 Task: Find the distance between Denver and Black Canyon of the Gunnison.
Action: Mouse moved to (126, 77)
Screenshot: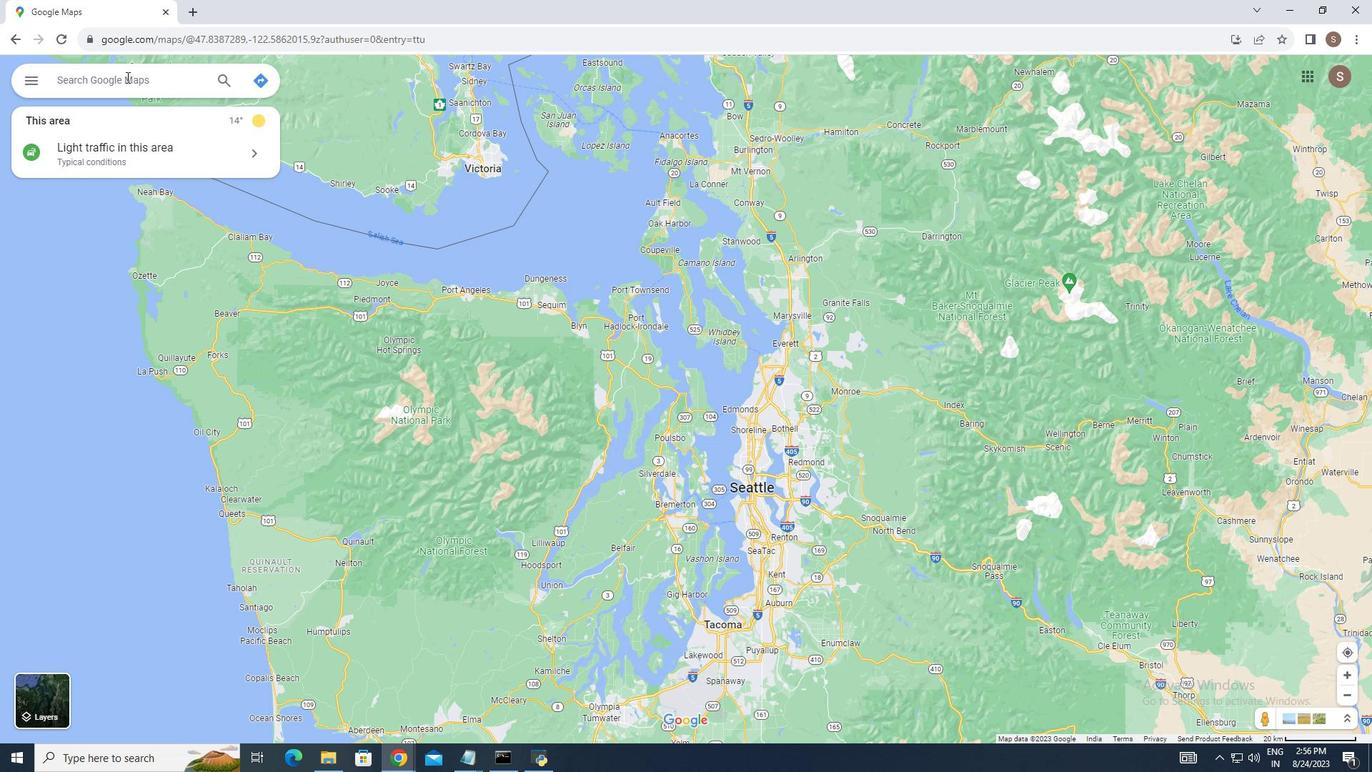 
Action: Mouse pressed left at (126, 77)
Screenshot: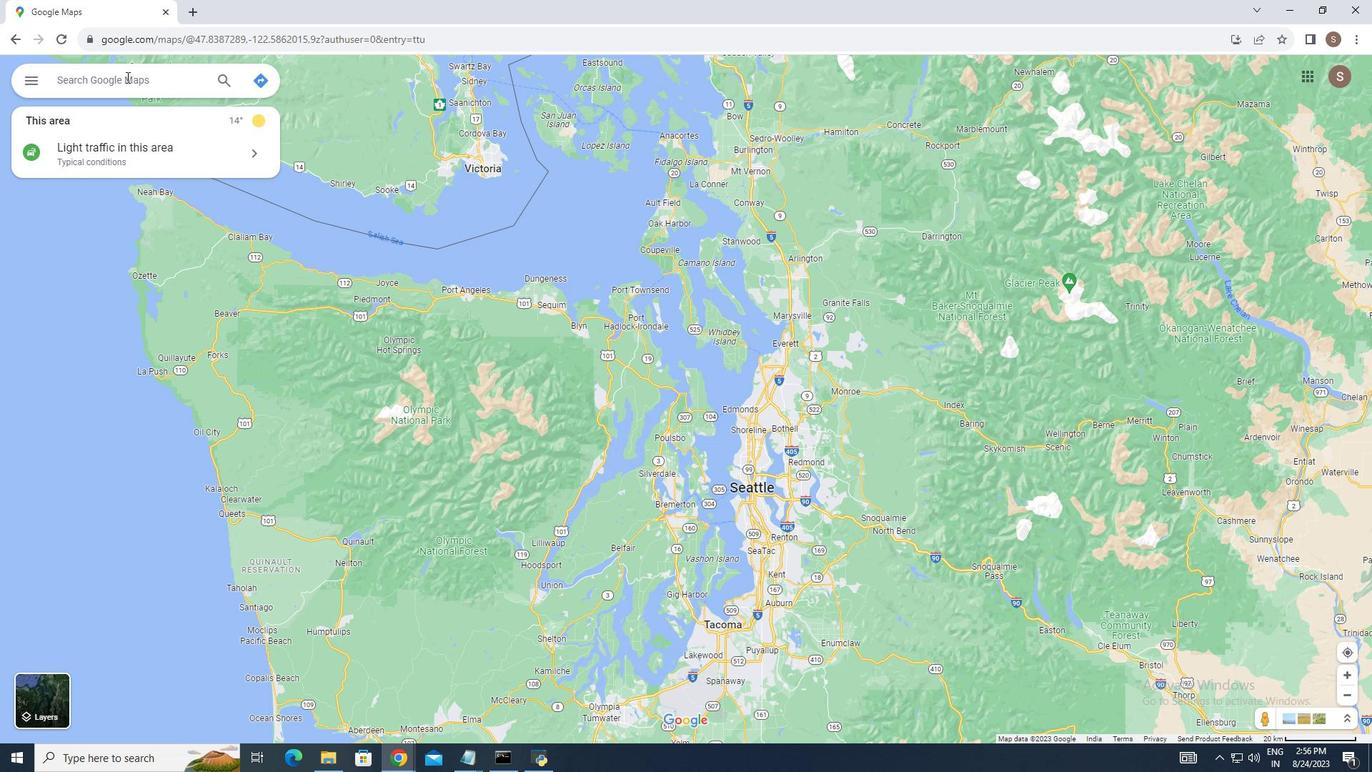 
Action: Key pressed <Key.shift_r>Denver<Key.enter>
Screenshot: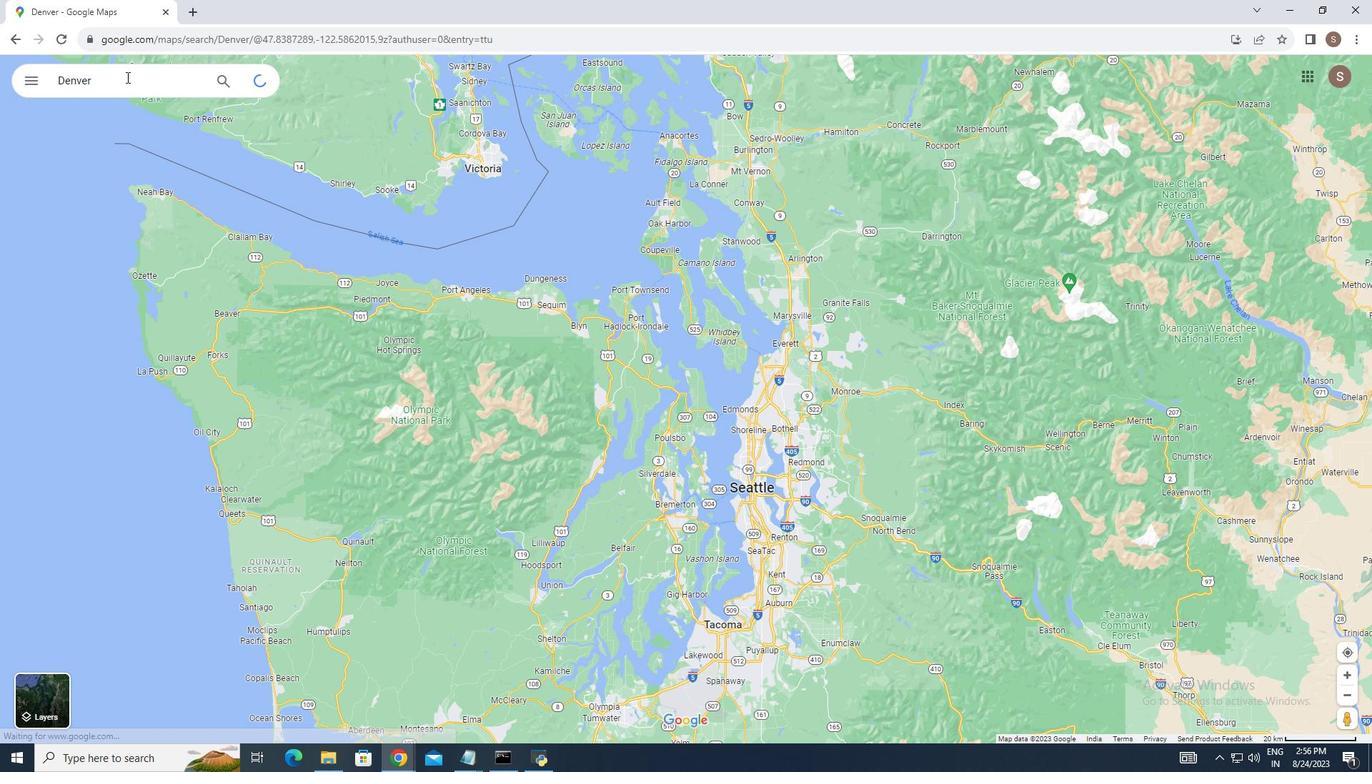 
Action: Mouse moved to (723, 434)
Screenshot: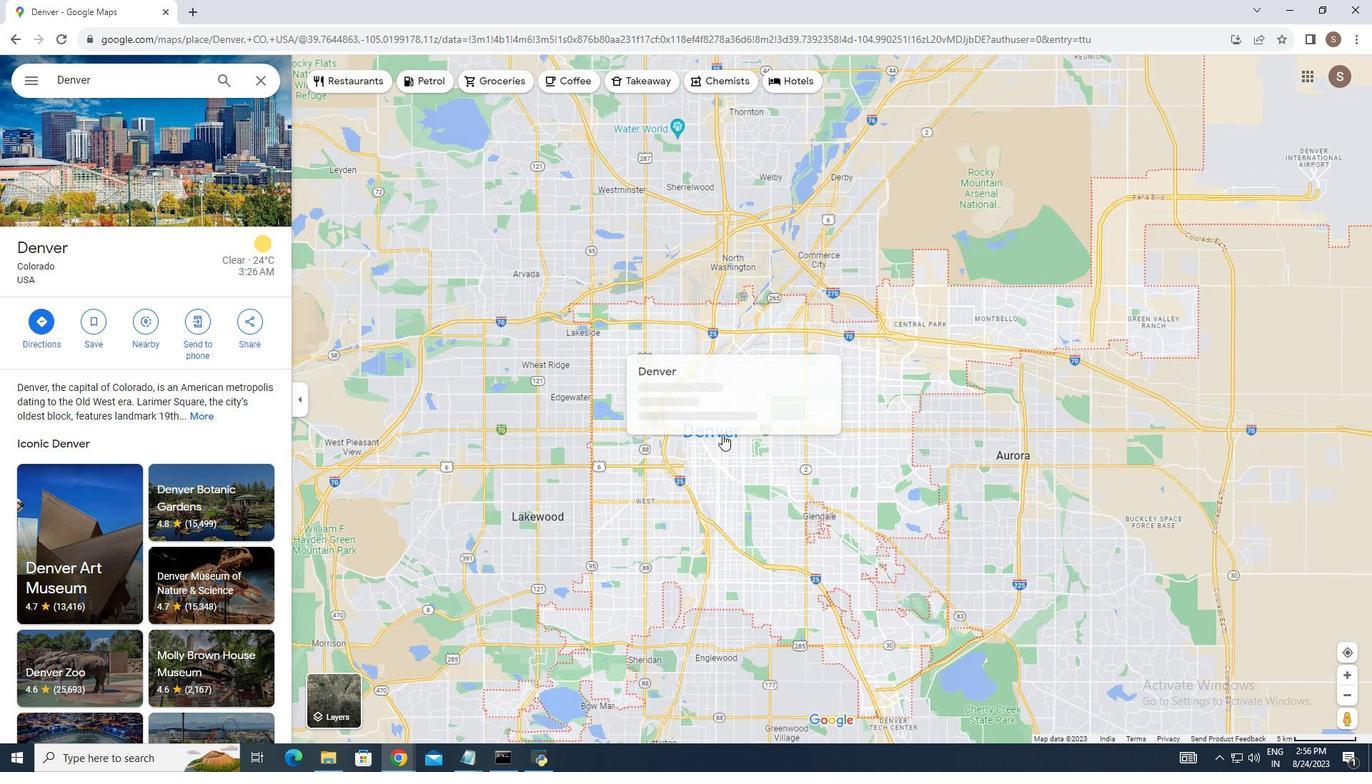 
Action: Mouse scrolled (723, 435) with delta (0, 0)
Screenshot: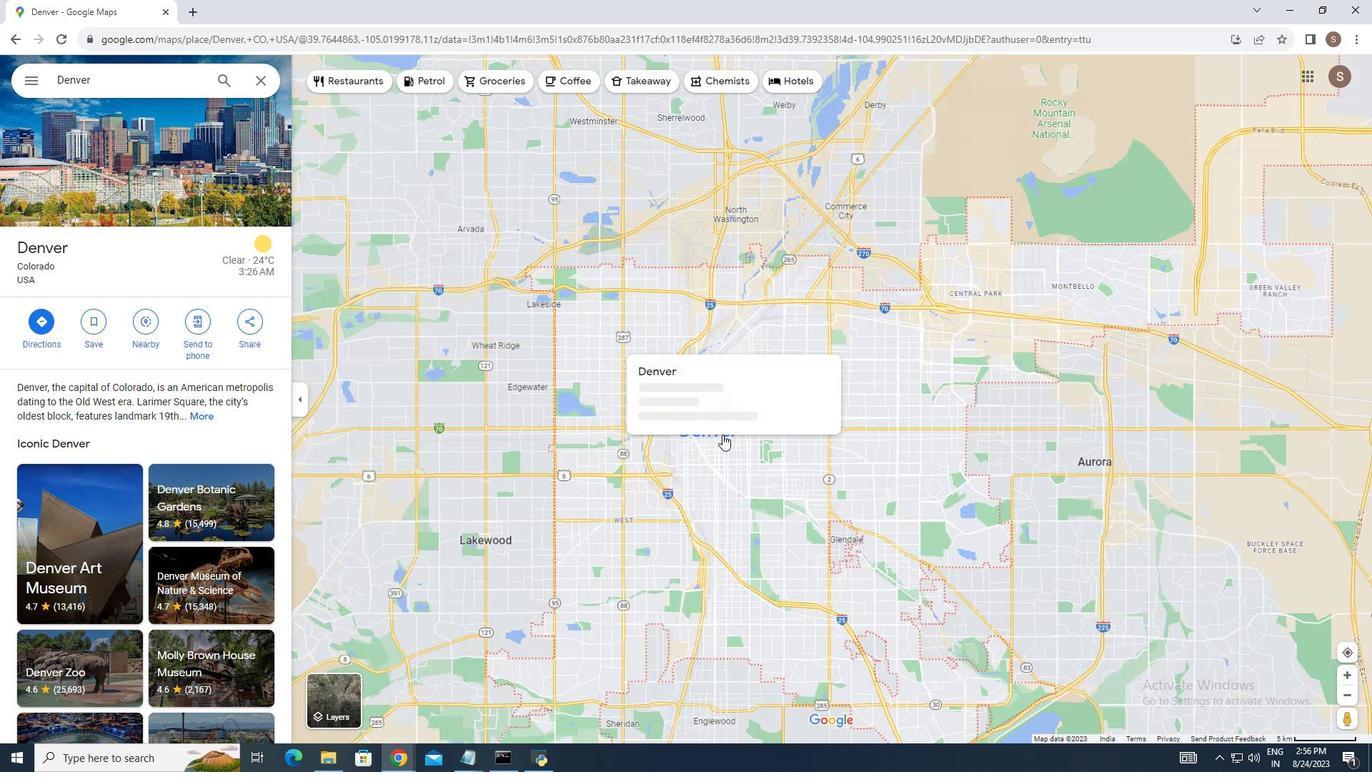 
Action: Mouse scrolled (723, 435) with delta (0, 0)
Screenshot: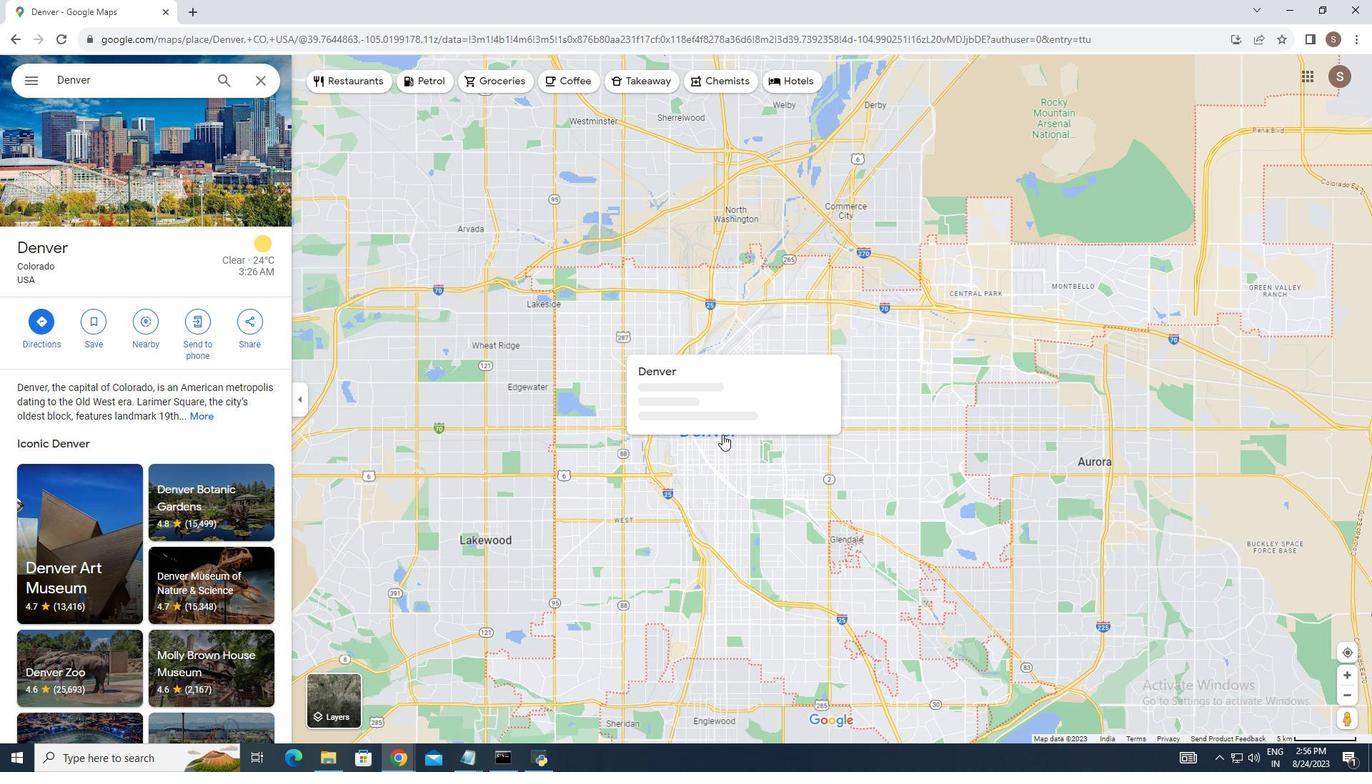 
Action: Mouse scrolled (723, 435) with delta (0, 0)
Screenshot: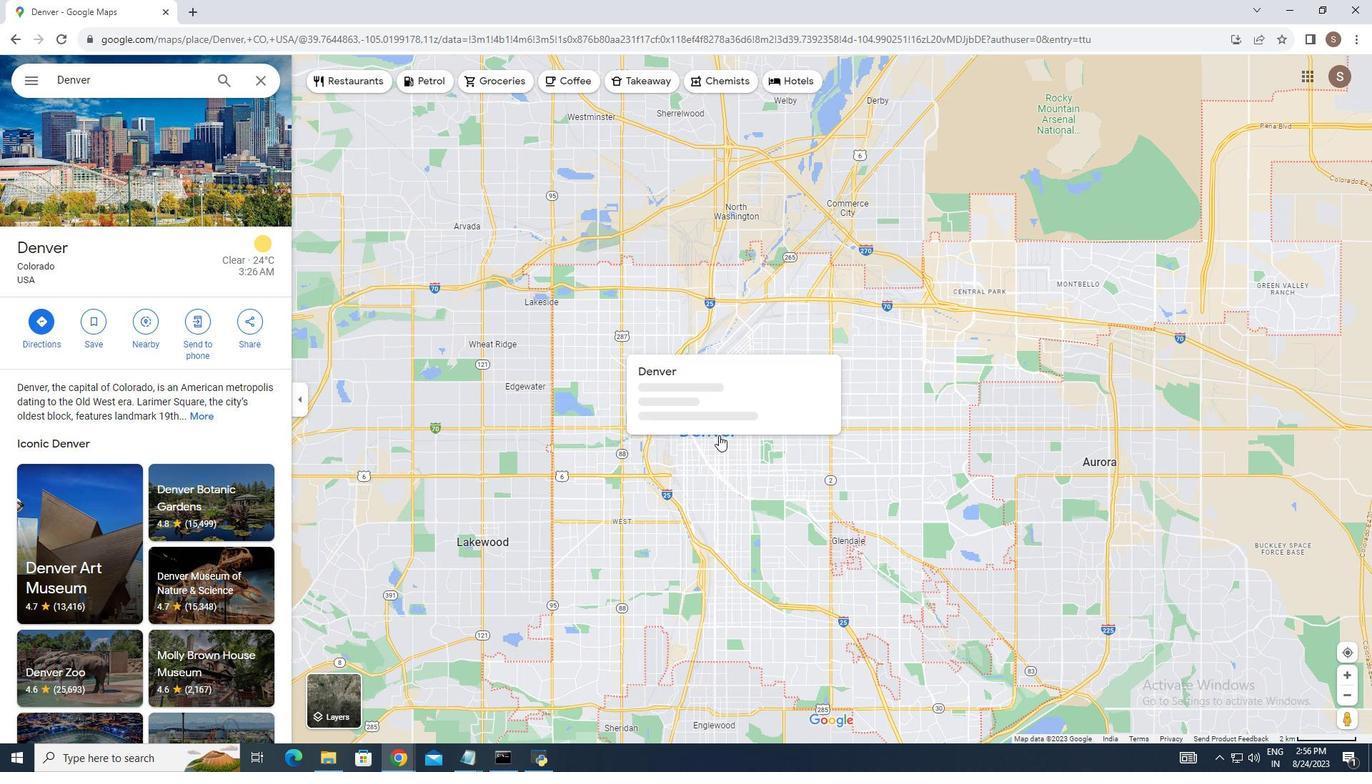 
Action: Mouse scrolled (723, 435) with delta (0, 0)
Screenshot: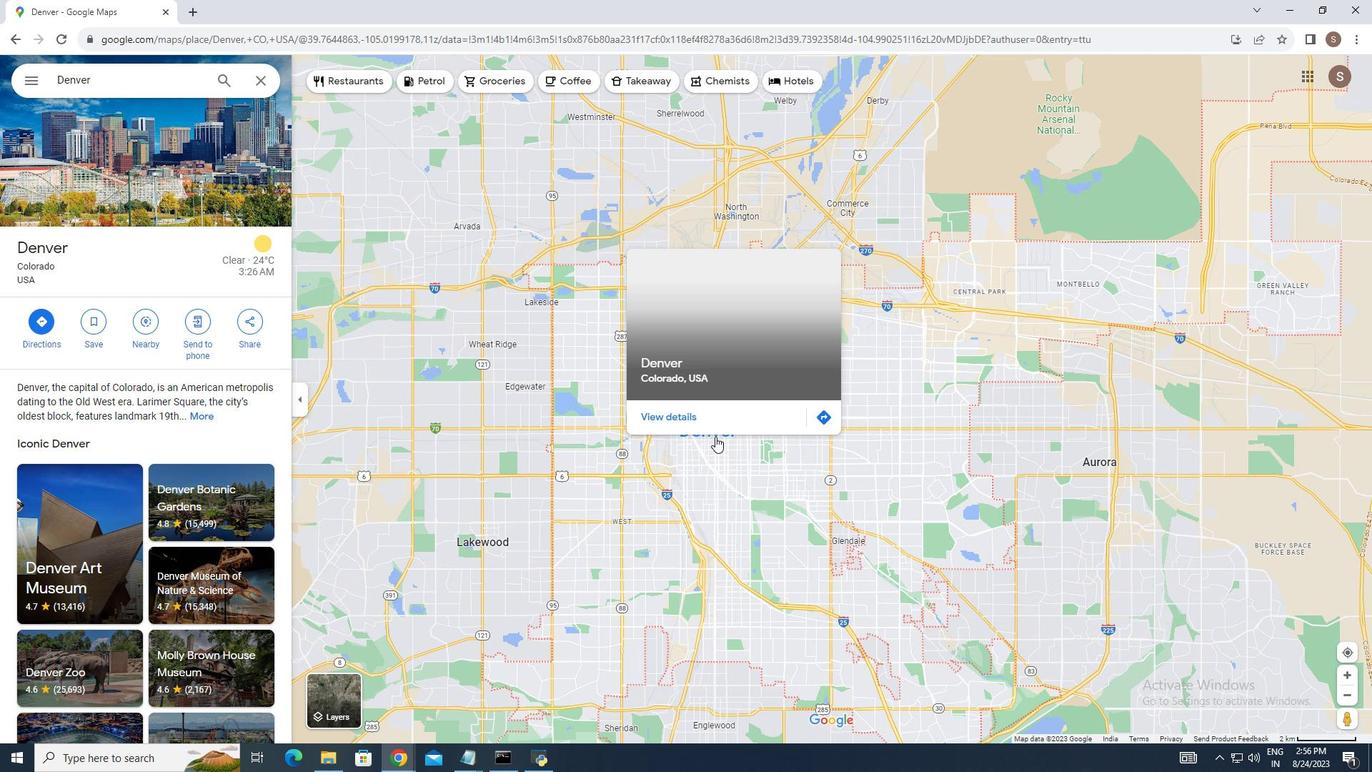 
Action: Mouse scrolled (723, 435) with delta (0, 0)
Screenshot: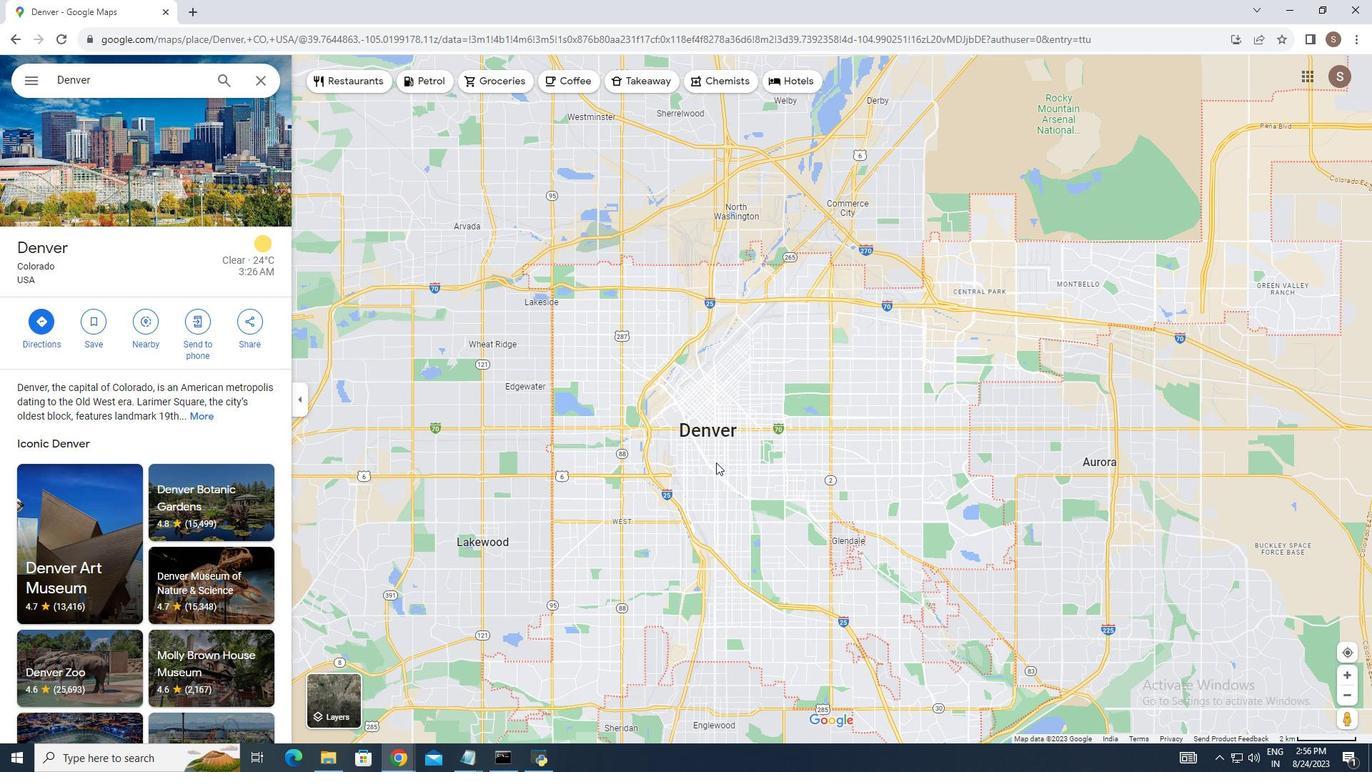 
Action: Mouse moved to (713, 467)
Screenshot: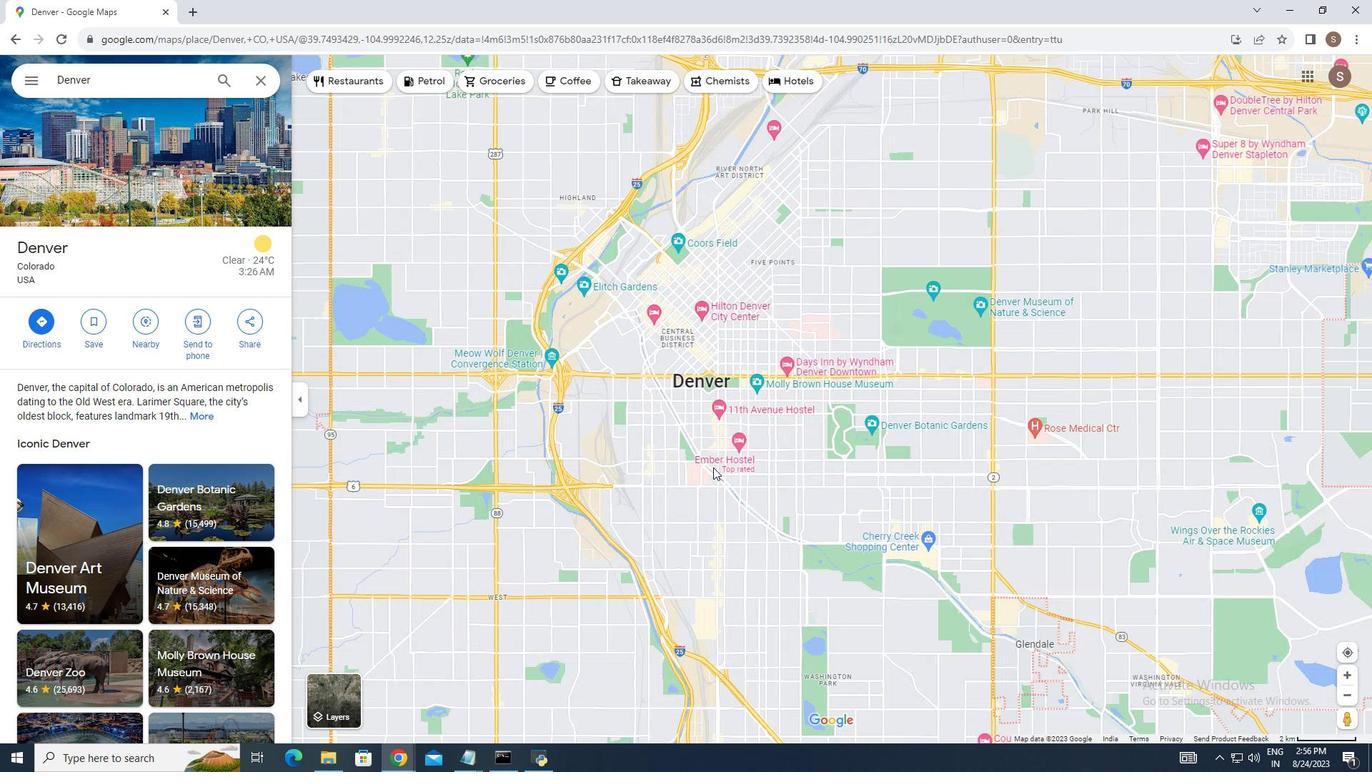
Action: Mouse scrolled (713, 468) with delta (0, 0)
Screenshot: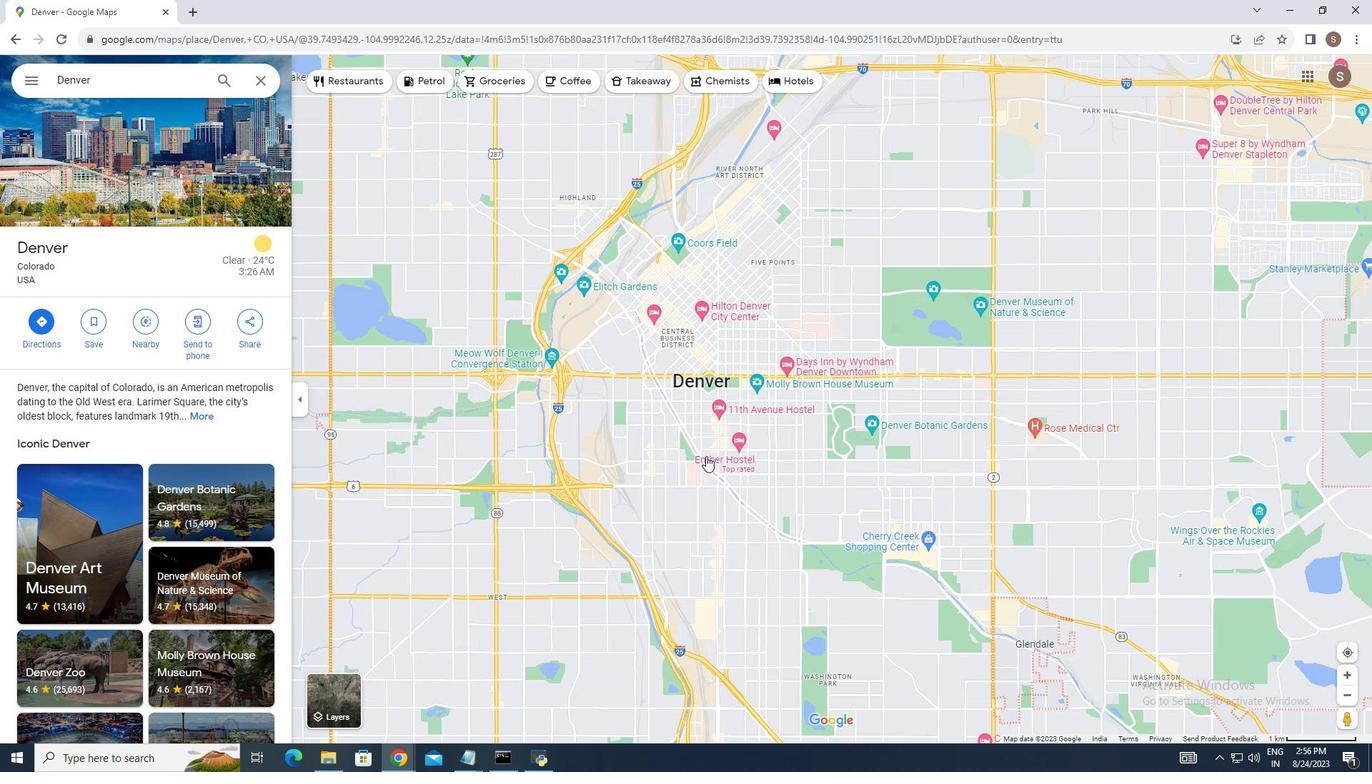 
Action: Mouse scrolled (713, 468) with delta (0, 0)
Screenshot: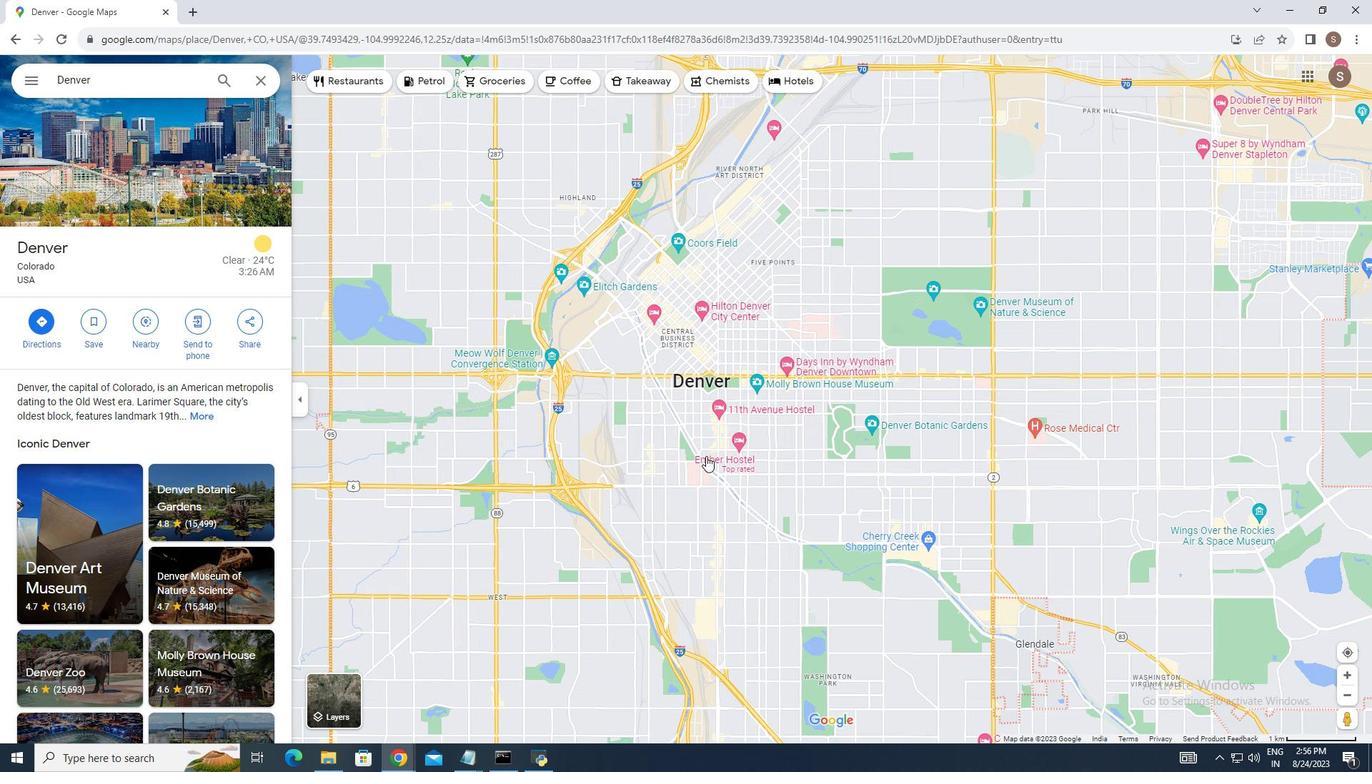 
Action: Mouse scrolled (713, 468) with delta (0, 0)
Screenshot: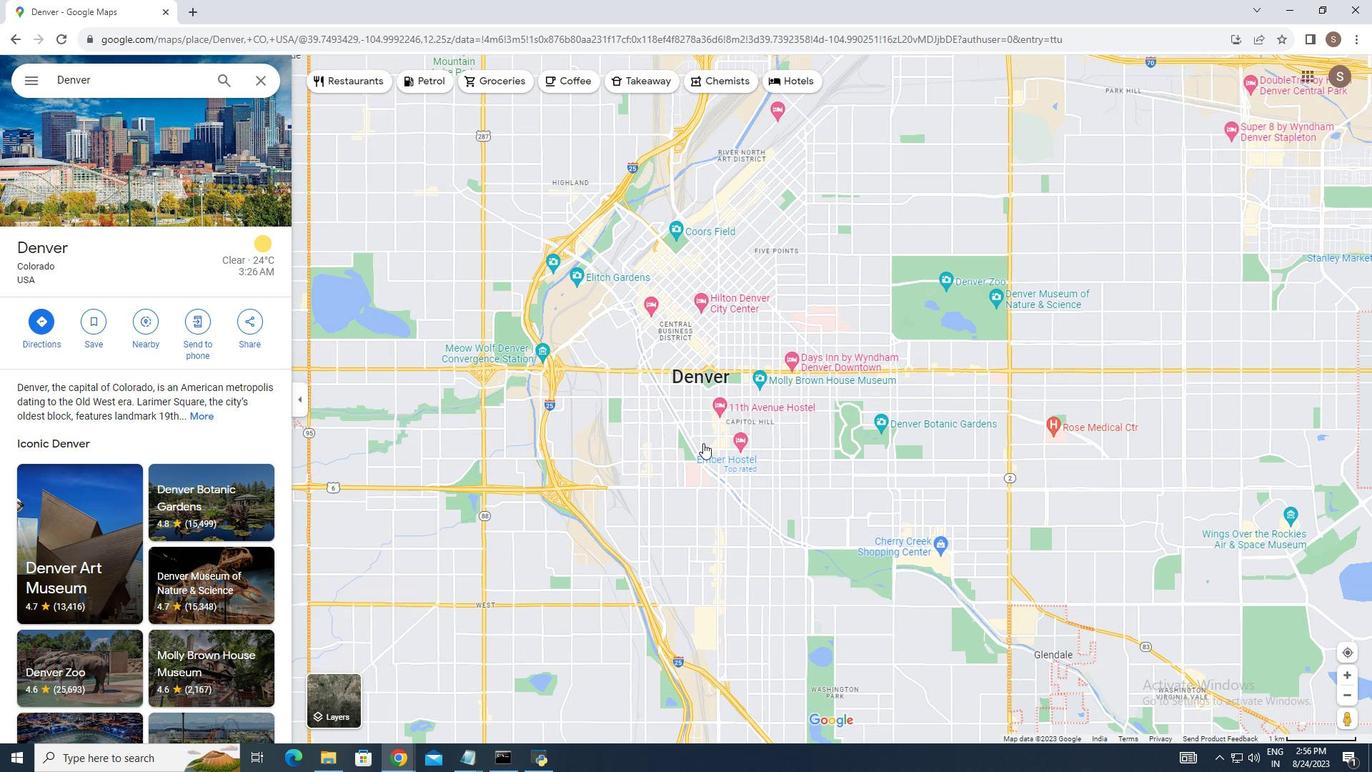 
Action: Mouse scrolled (713, 468) with delta (0, 0)
Screenshot: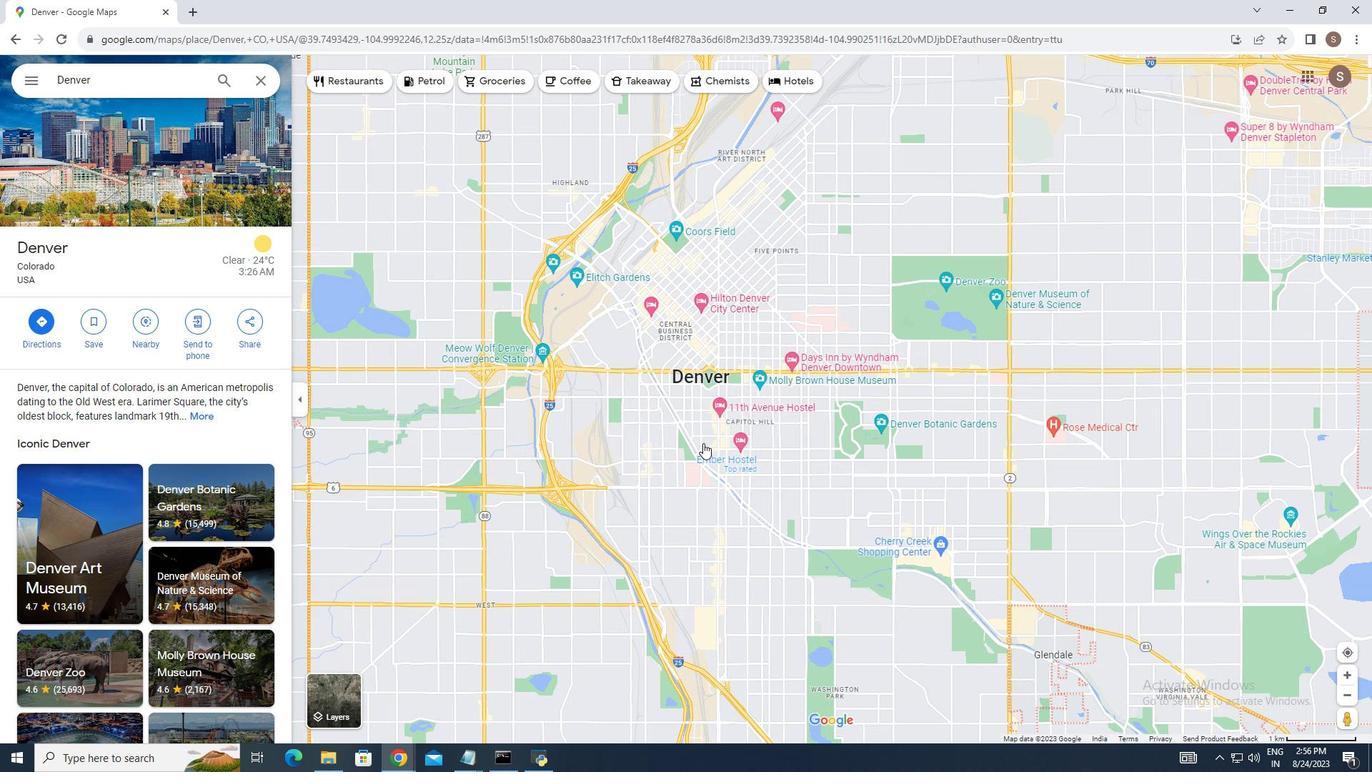 
Action: Mouse scrolled (713, 468) with delta (0, 0)
Screenshot: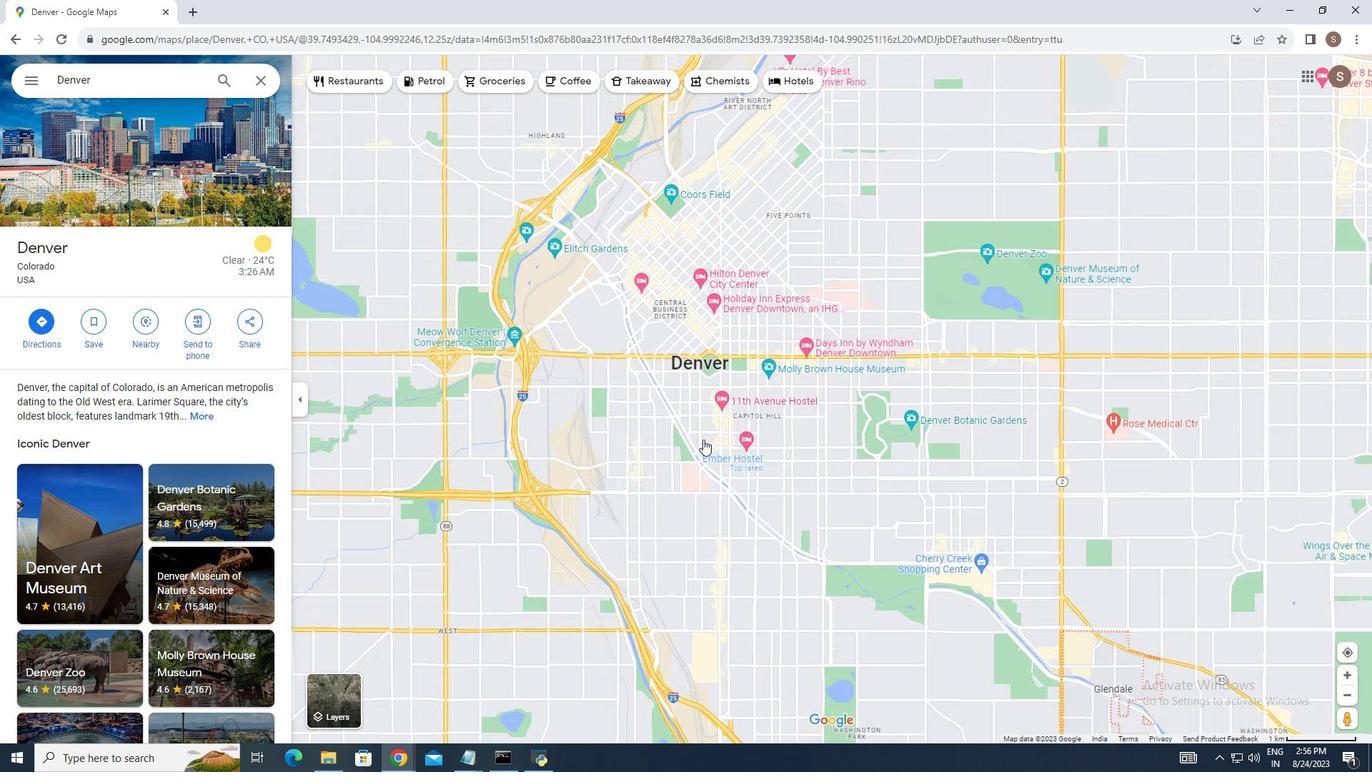 
Action: Mouse moved to (708, 461)
Screenshot: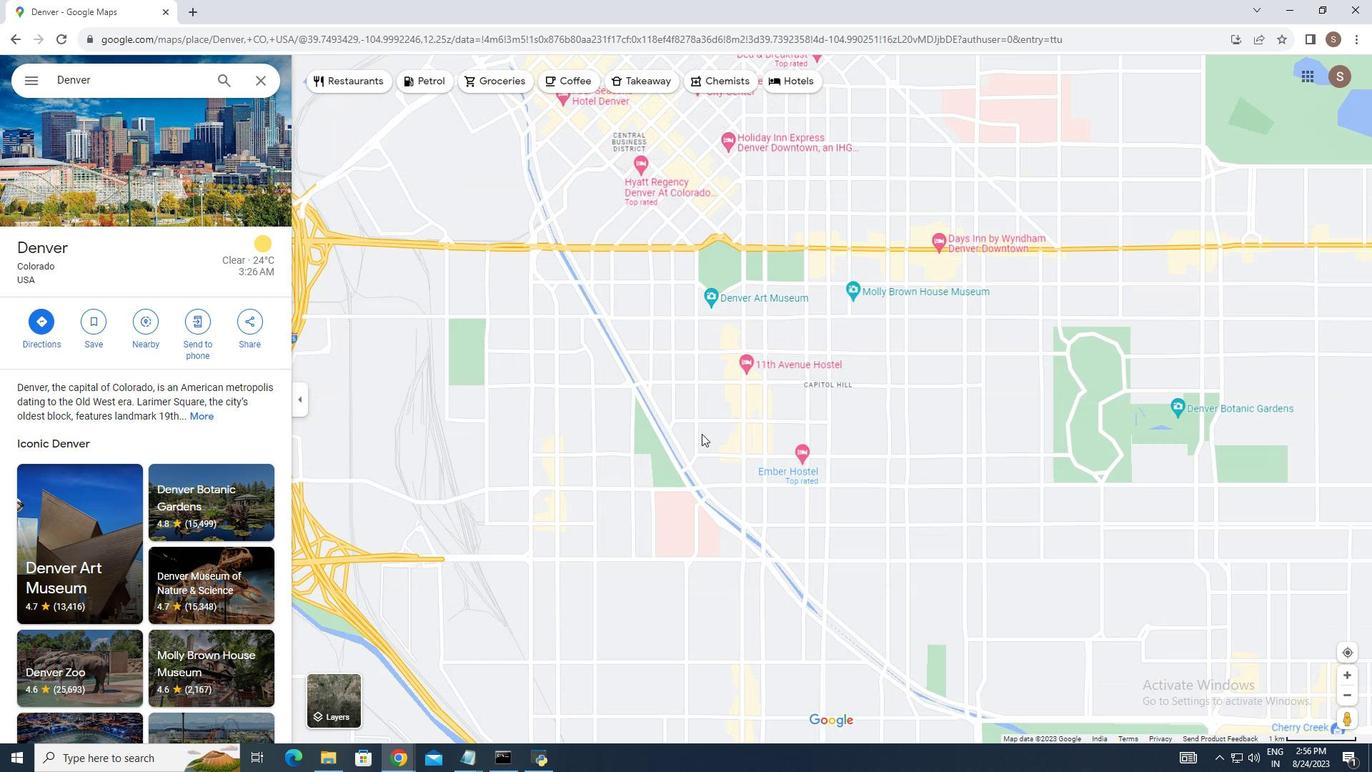 
Action: Mouse scrolled (708, 461) with delta (0, 0)
Screenshot: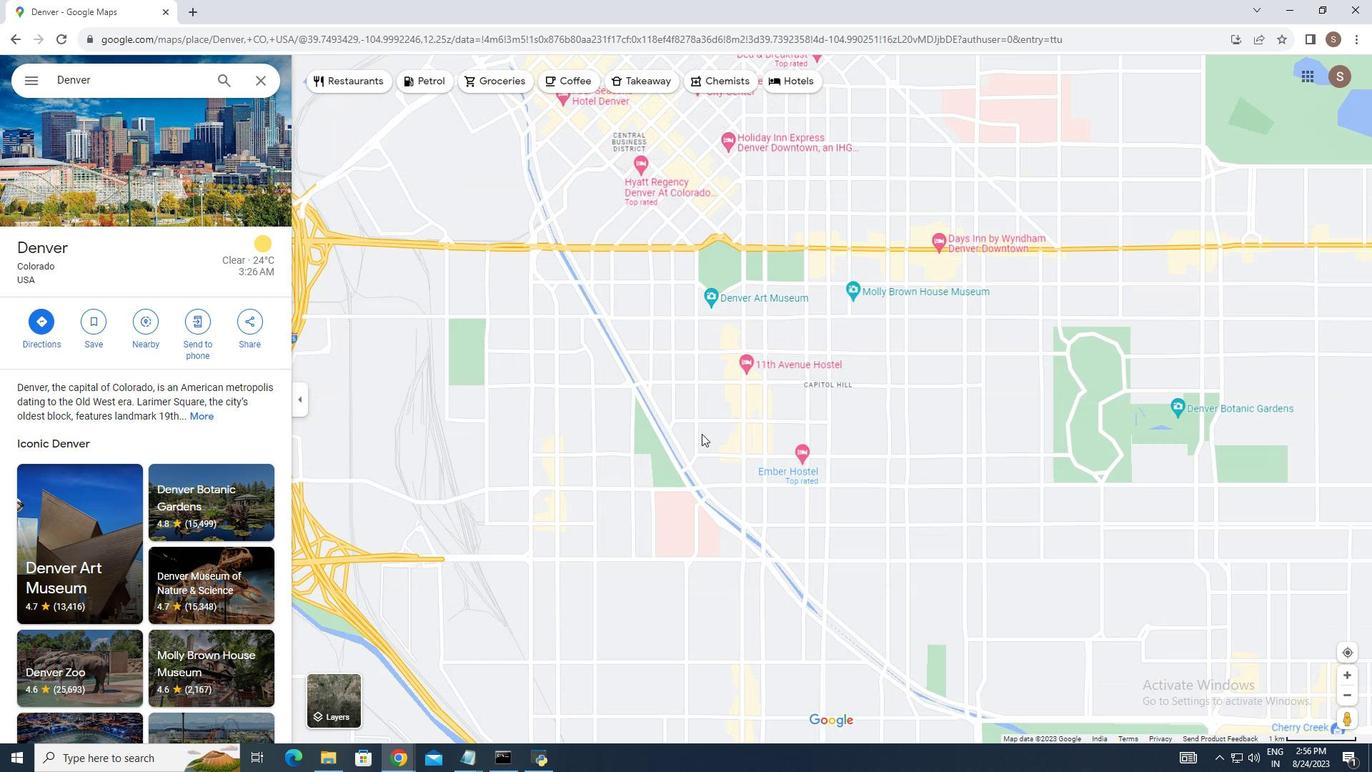 
Action: Mouse moved to (704, 449)
Screenshot: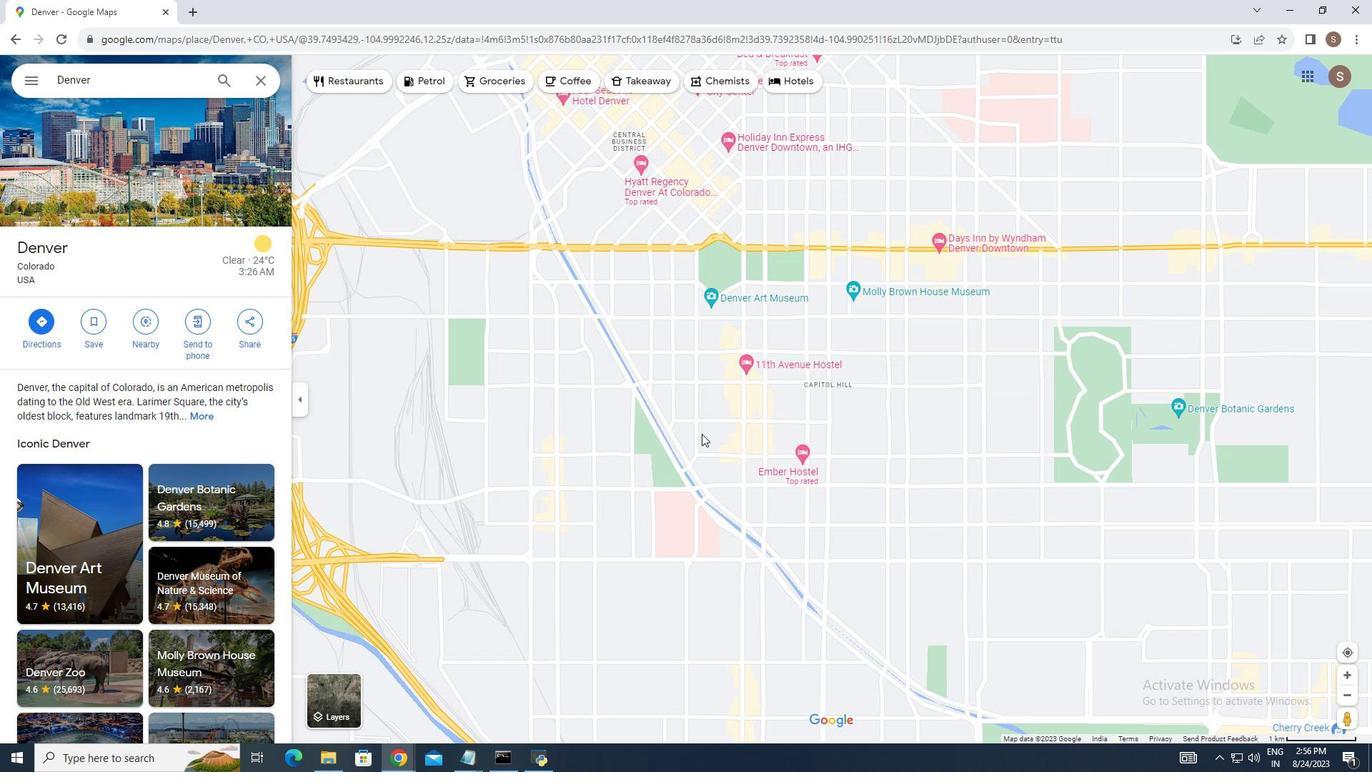 
Action: Mouse scrolled (704, 451) with delta (0, 0)
Screenshot: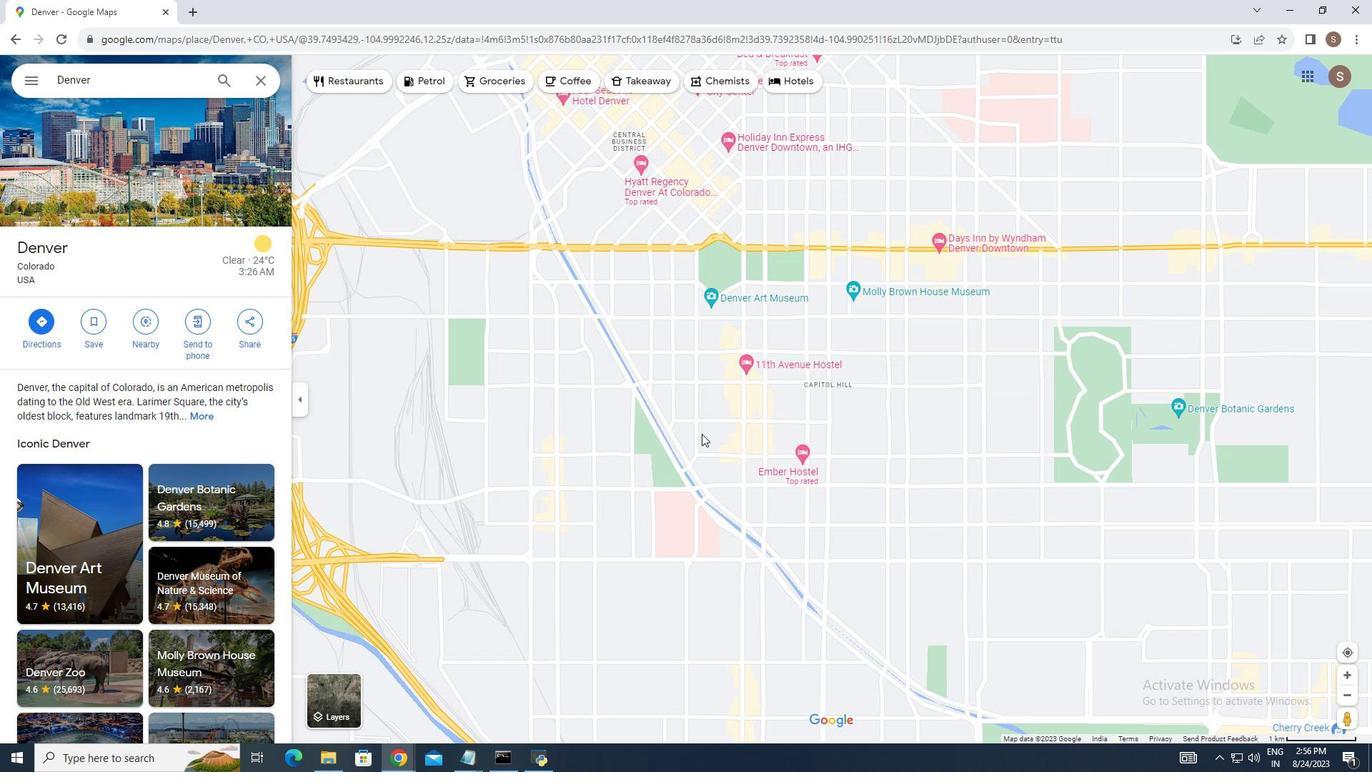 
Action: Mouse moved to (703, 443)
Screenshot: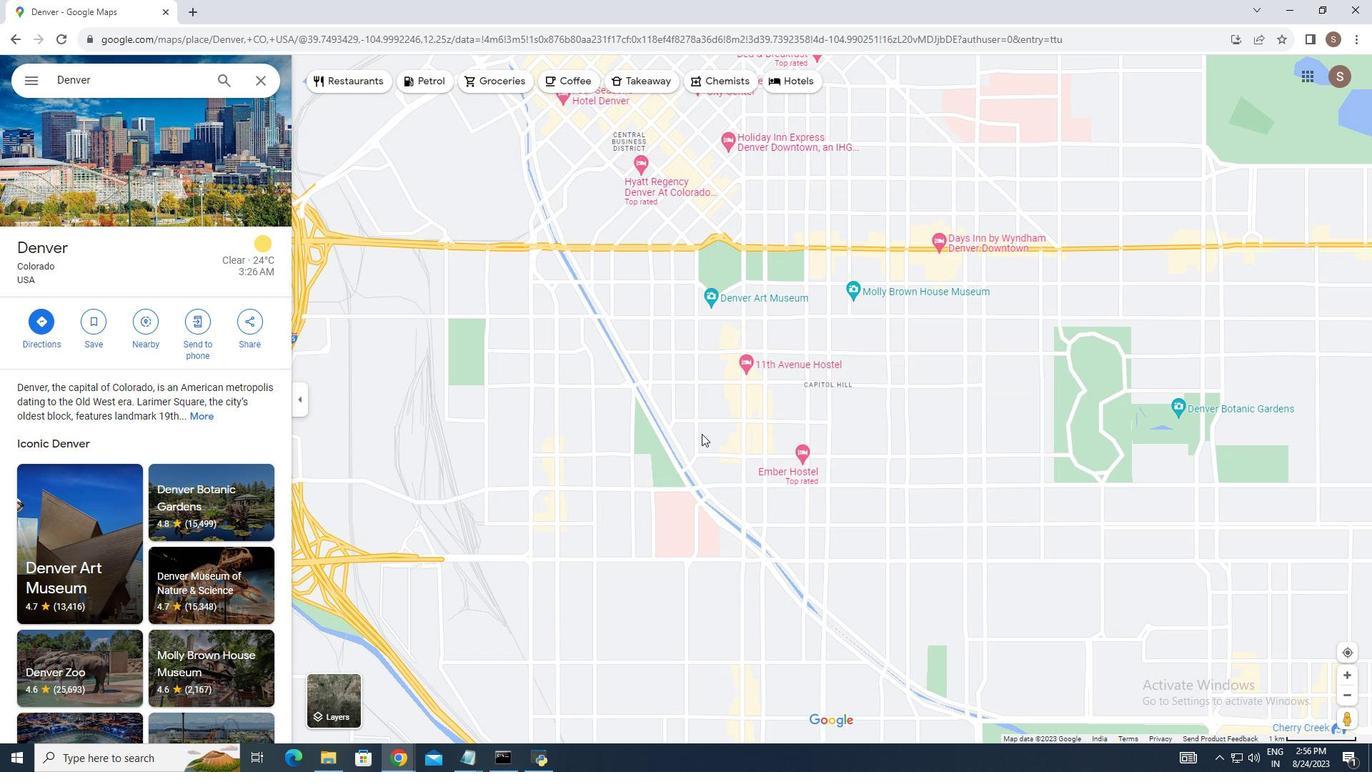 
Action: Mouse scrolled (703, 444) with delta (0, 0)
Screenshot: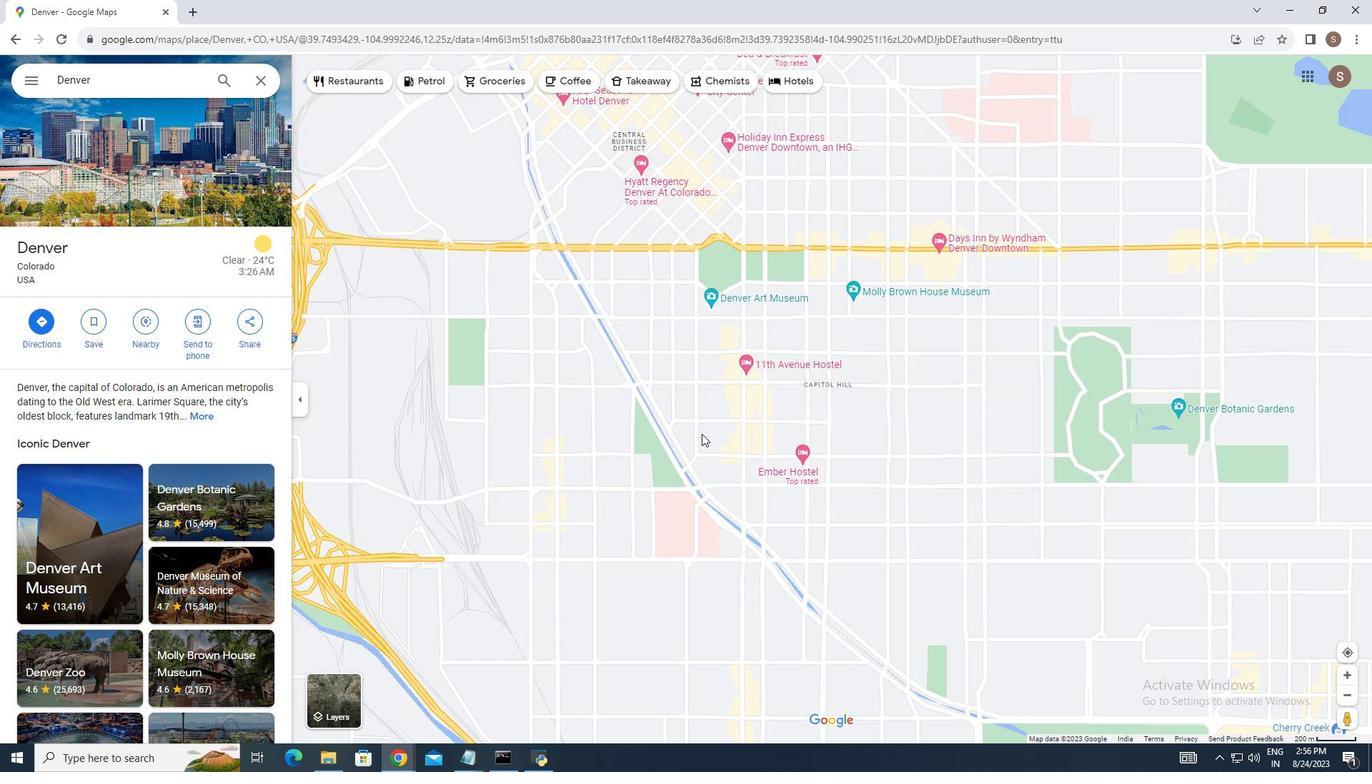 
Action: Mouse moved to (703, 439)
Screenshot: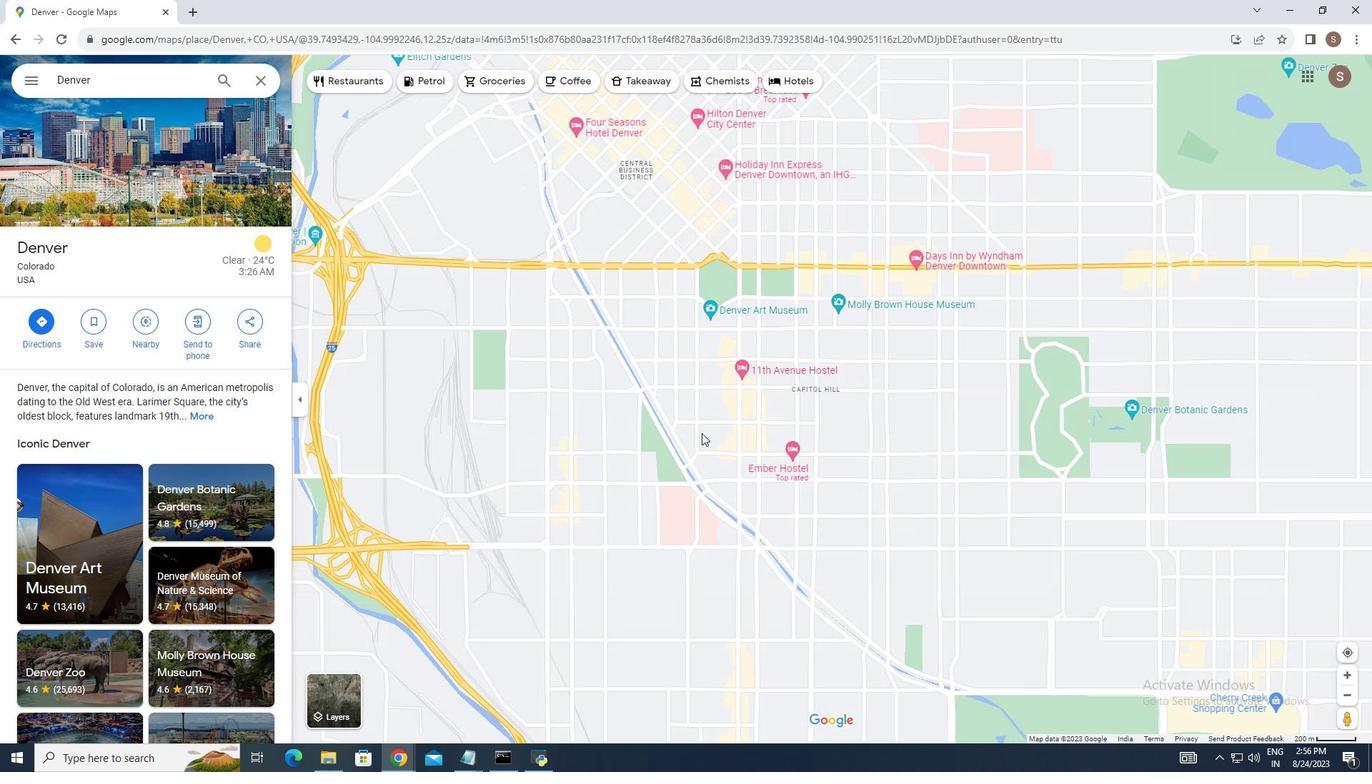 
Action: Mouse scrolled (703, 440) with delta (0, 0)
Screenshot: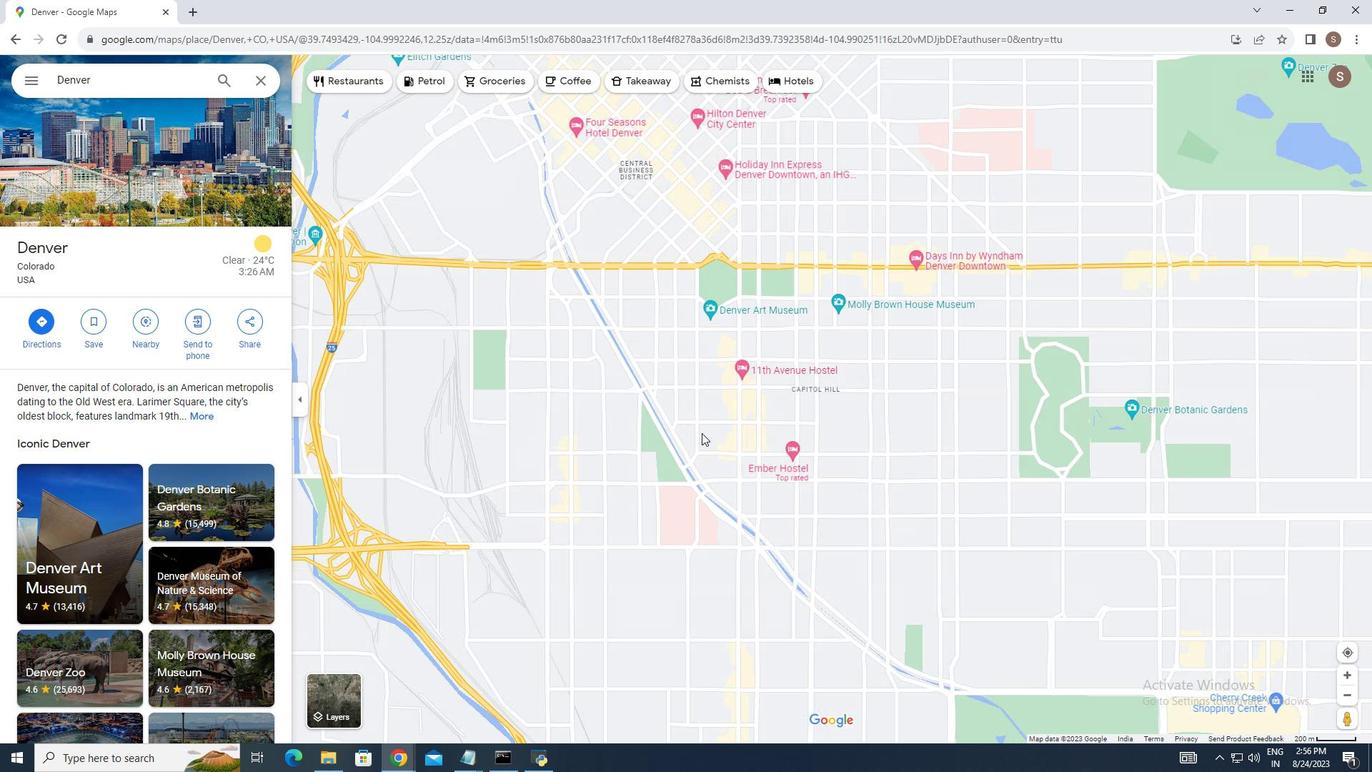 
Action: Mouse moved to (702, 437)
Screenshot: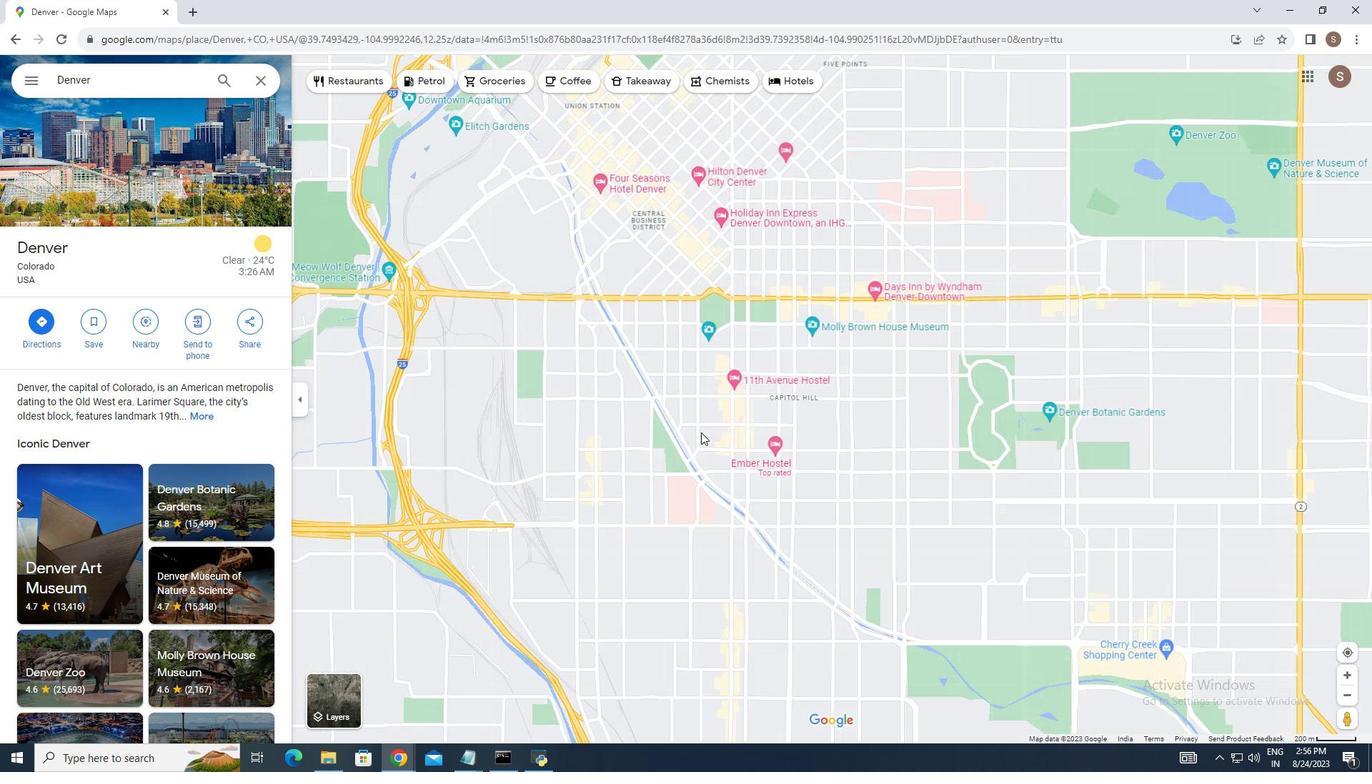 
Action: Mouse scrolled (702, 438) with delta (0, 0)
Screenshot: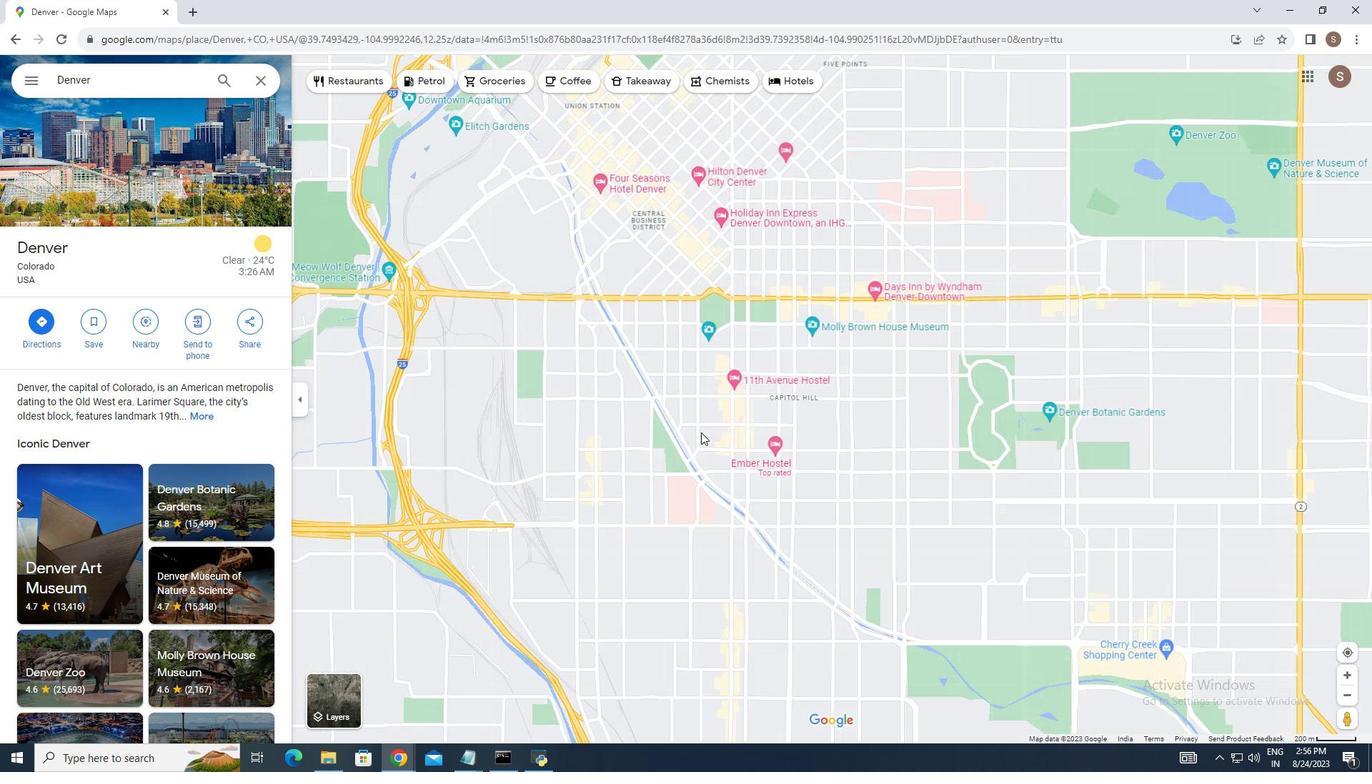 
Action: Mouse moved to (702, 436)
Screenshot: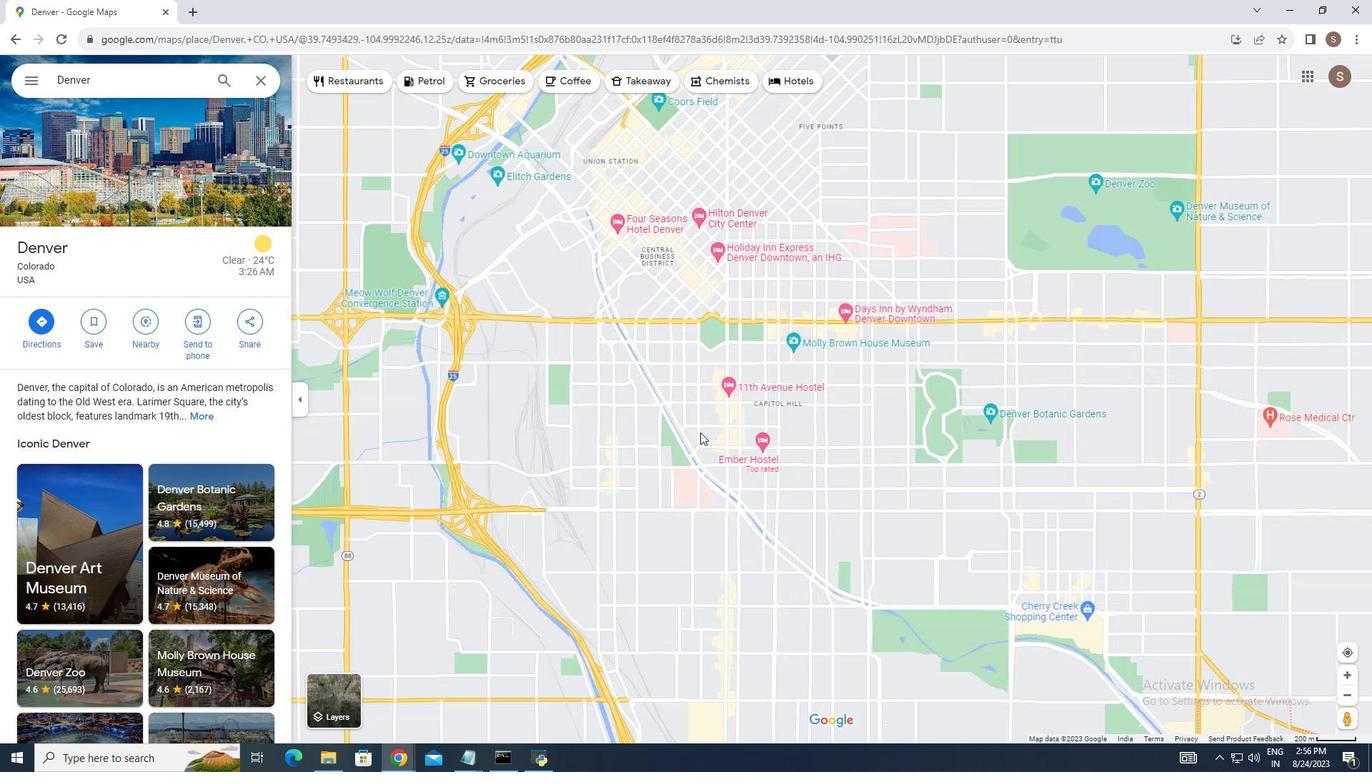 
Action: Mouse scrolled (702, 437) with delta (0, 0)
Screenshot: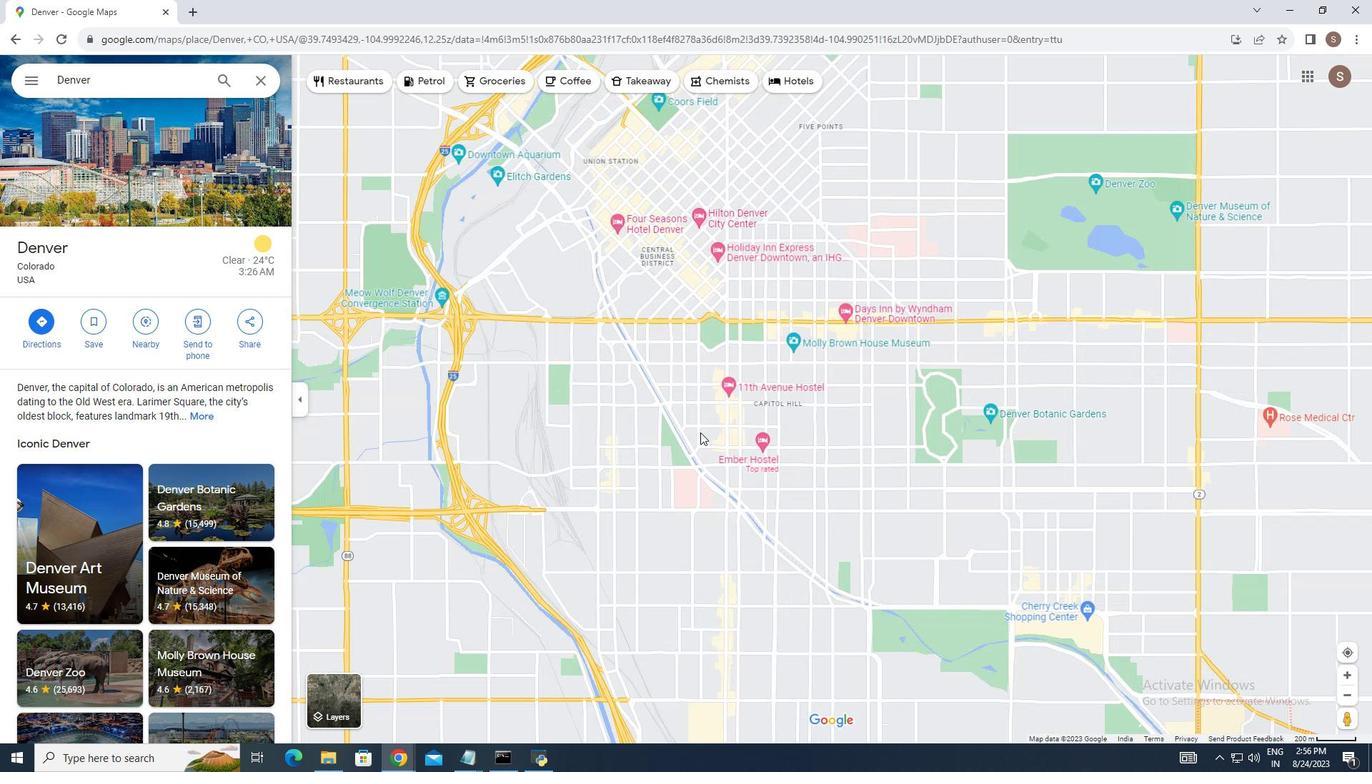 
Action: Mouse moved to (702, 434)
Screenshot: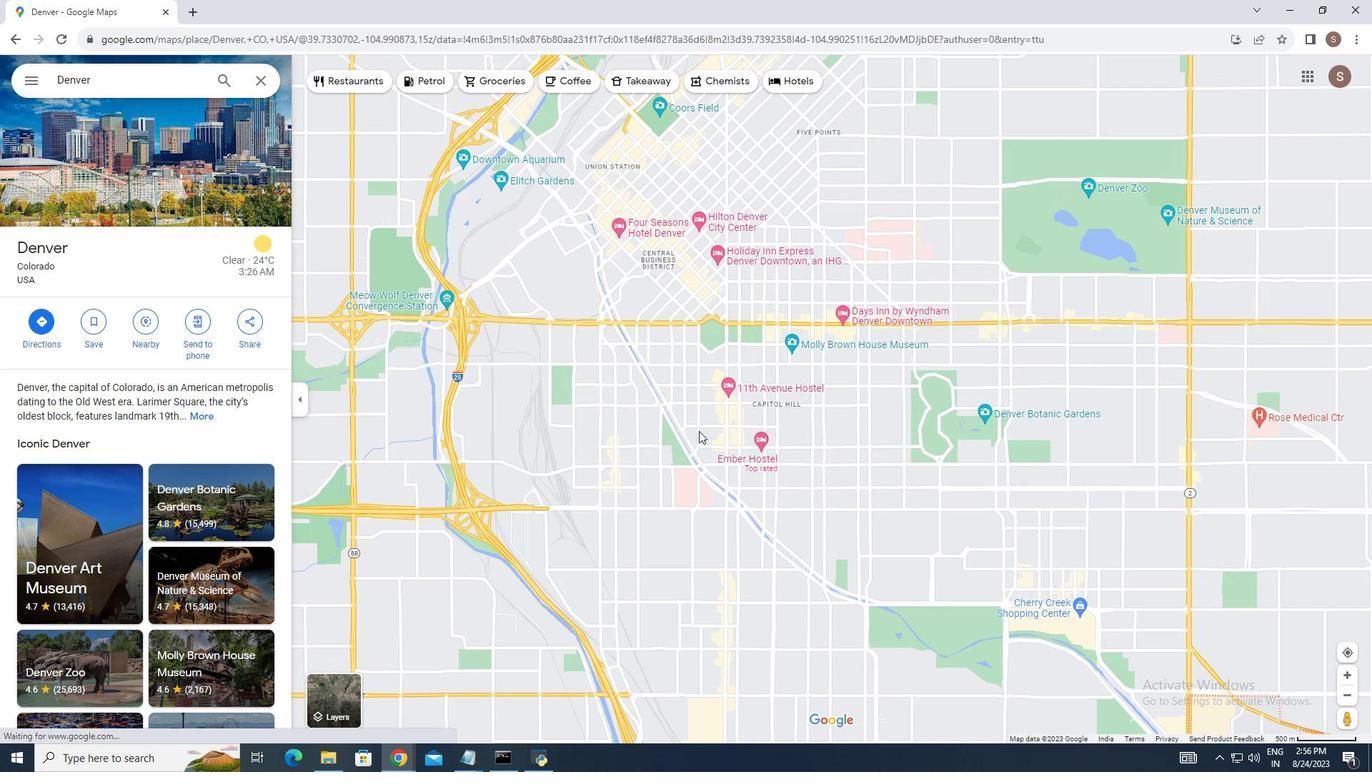 
Action: Mouse scrolled (702, 433) with delta (0, 0)
Screenshot: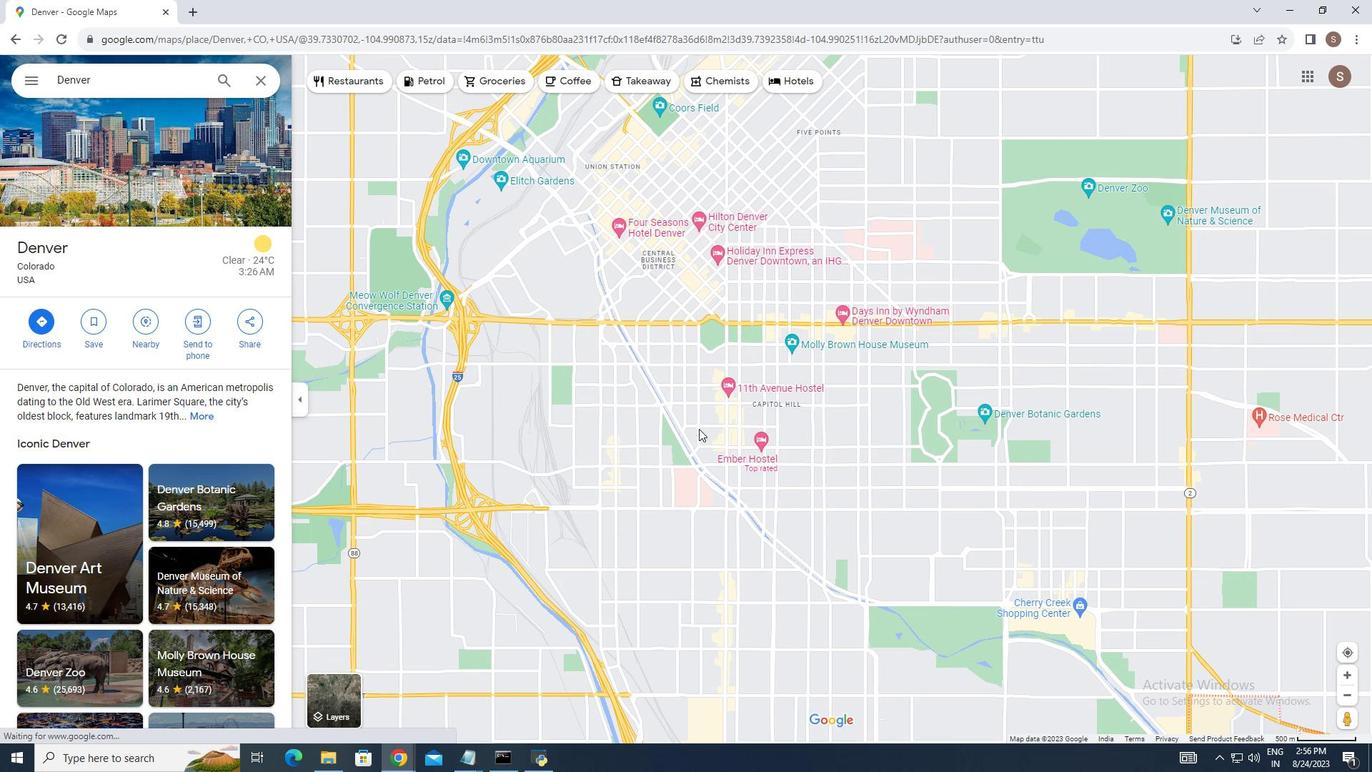 
Action: Mouse scrolled (702, 433) with delta (0, 0)
Screenshot: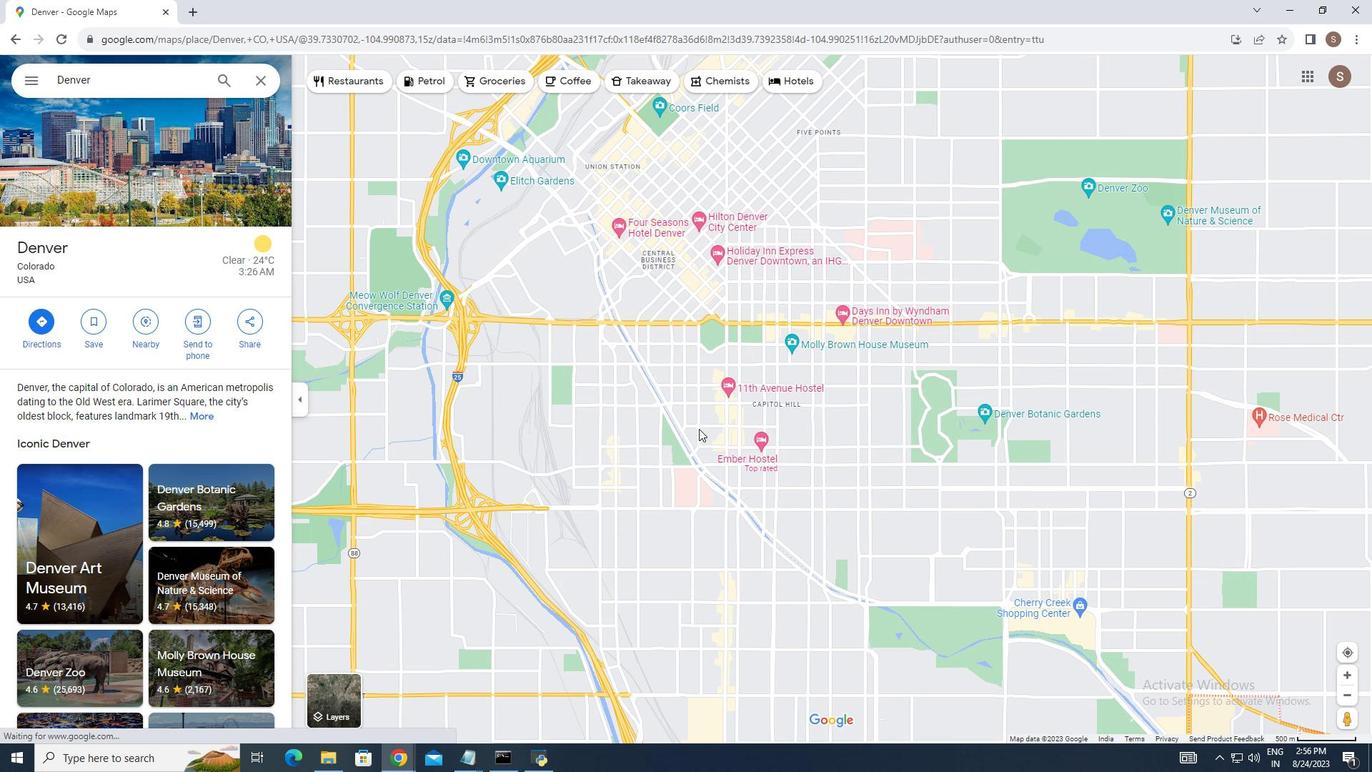 
Action: Mouse scrolled (702, 433) with delta (0, 0)
Screenshot: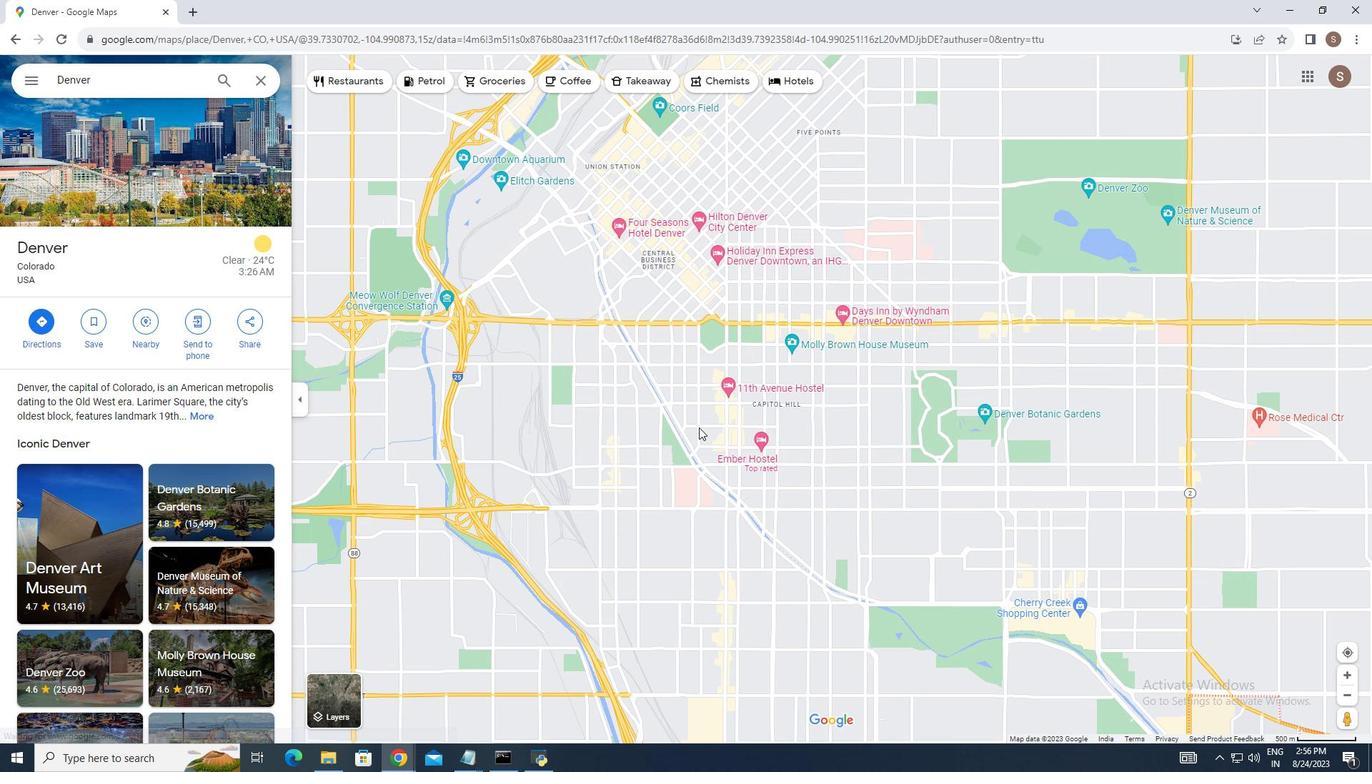 
Action: Mouse moved to (700, 426)
Screenshot: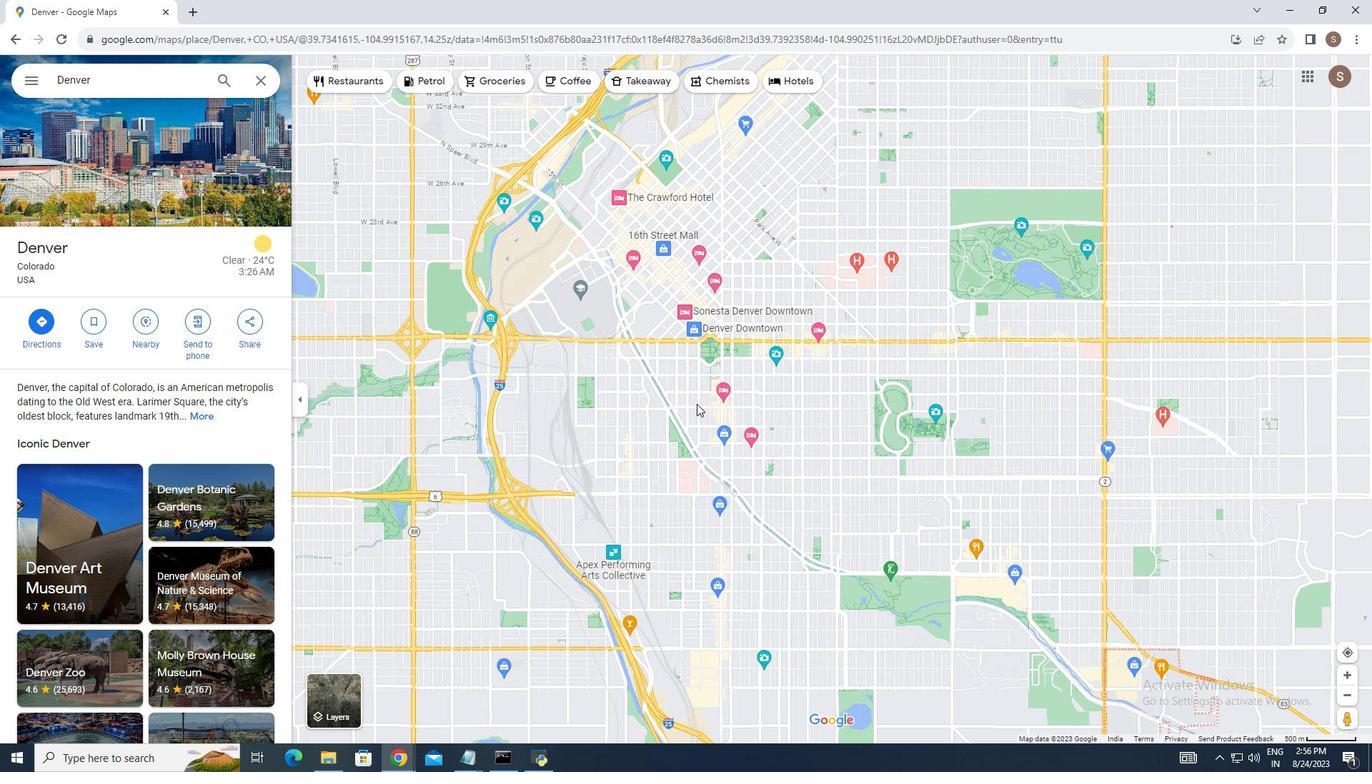 
Action: Mouse scrolled (700, 425) with delta (0, 0)
Screenshot: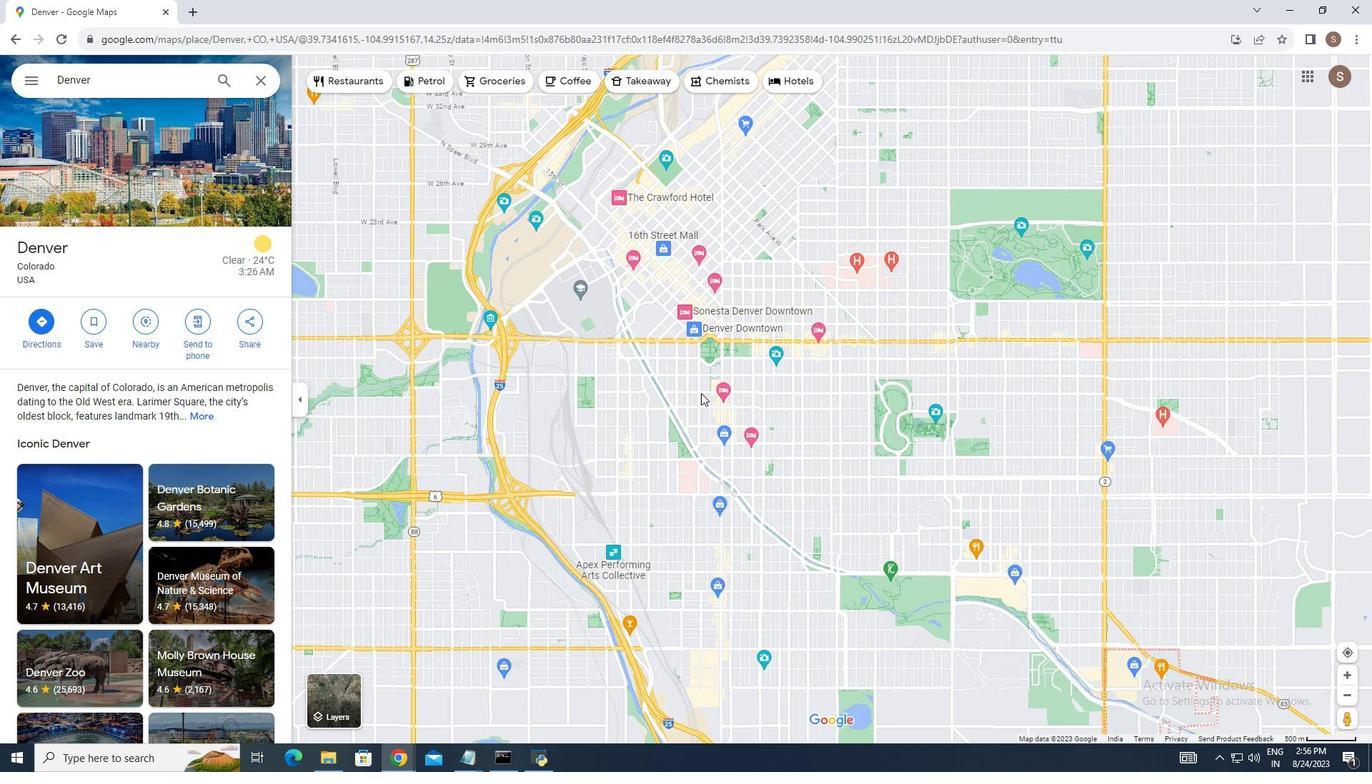 
Action: Mouse moved to (700, 425)
Screenshot: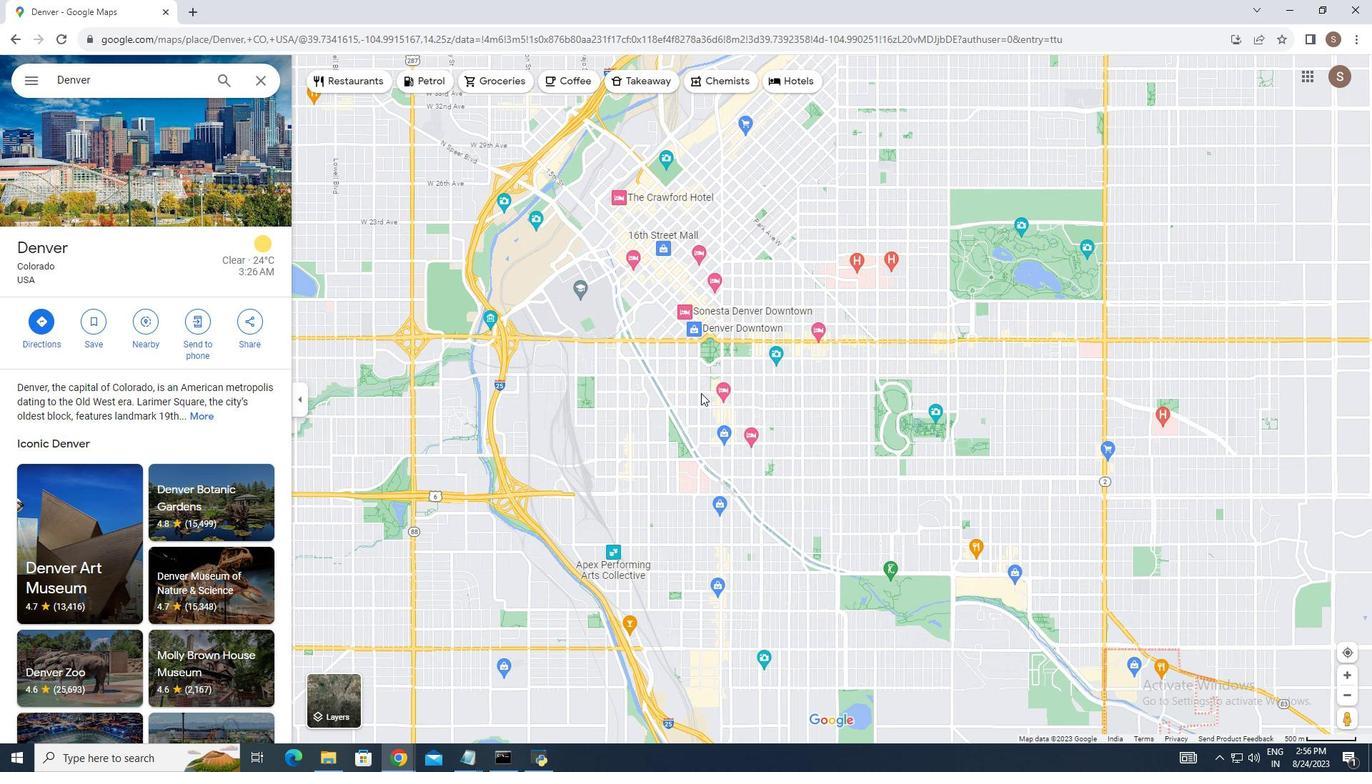 
Action: Mouse scrolled (700, 424) with delta (0, 0)
Screenshot: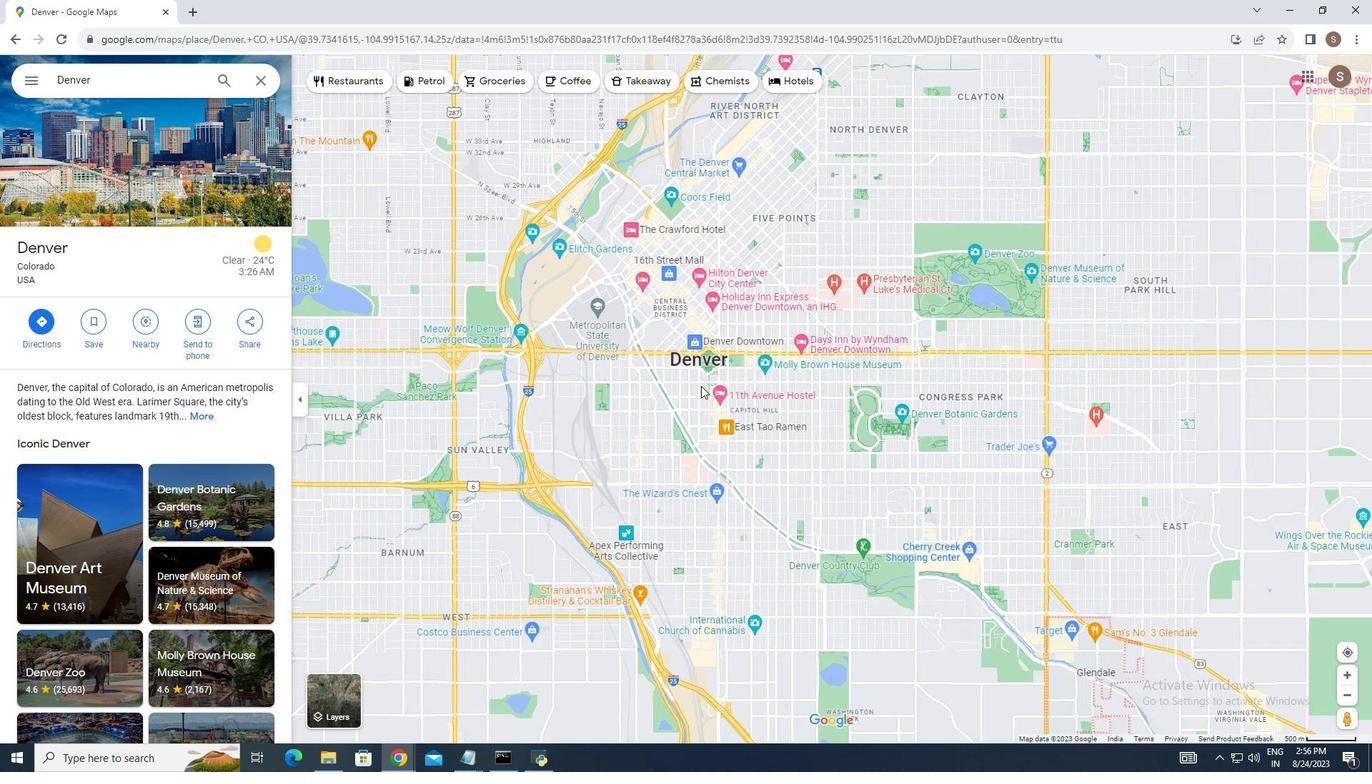 
Action: Mouse moved to (694, 358)
Screenshot: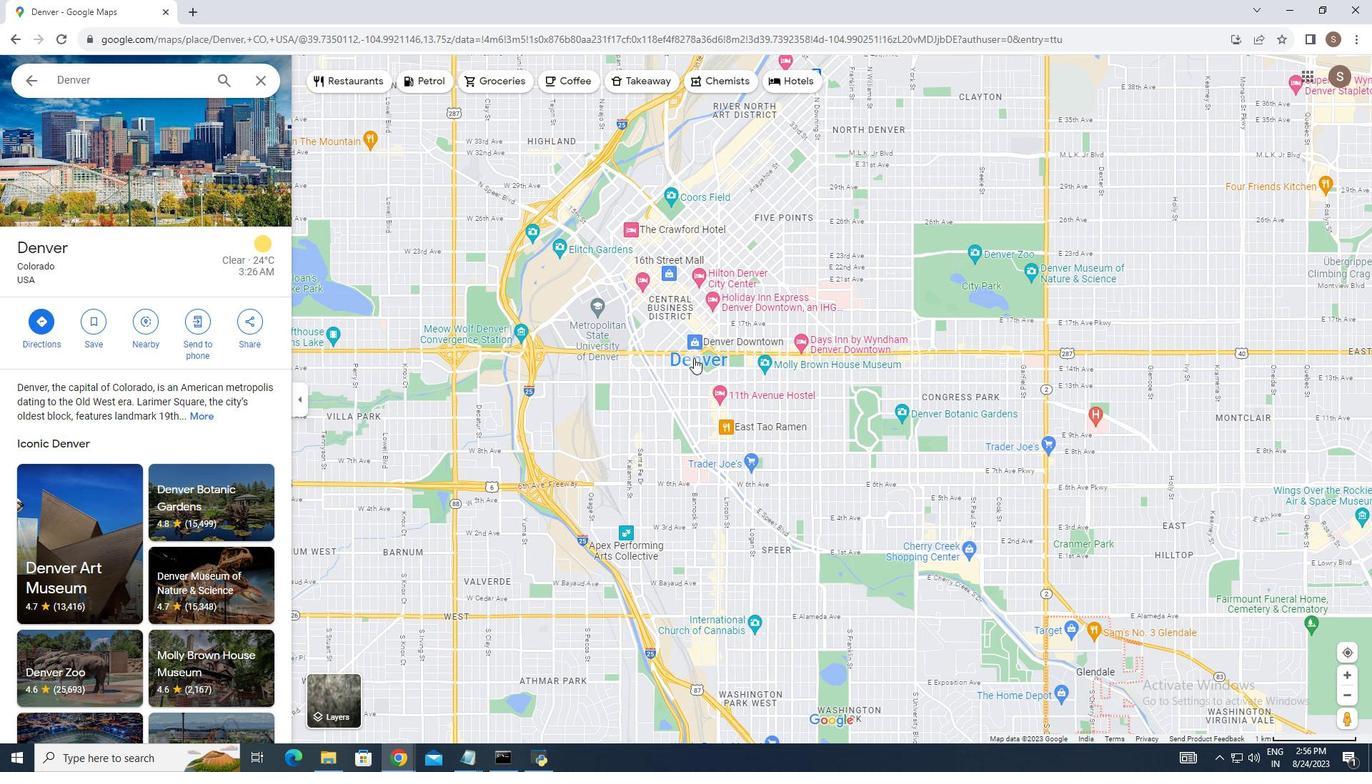 
Action: Mouse pressed left at (694, 358)
Screenshot: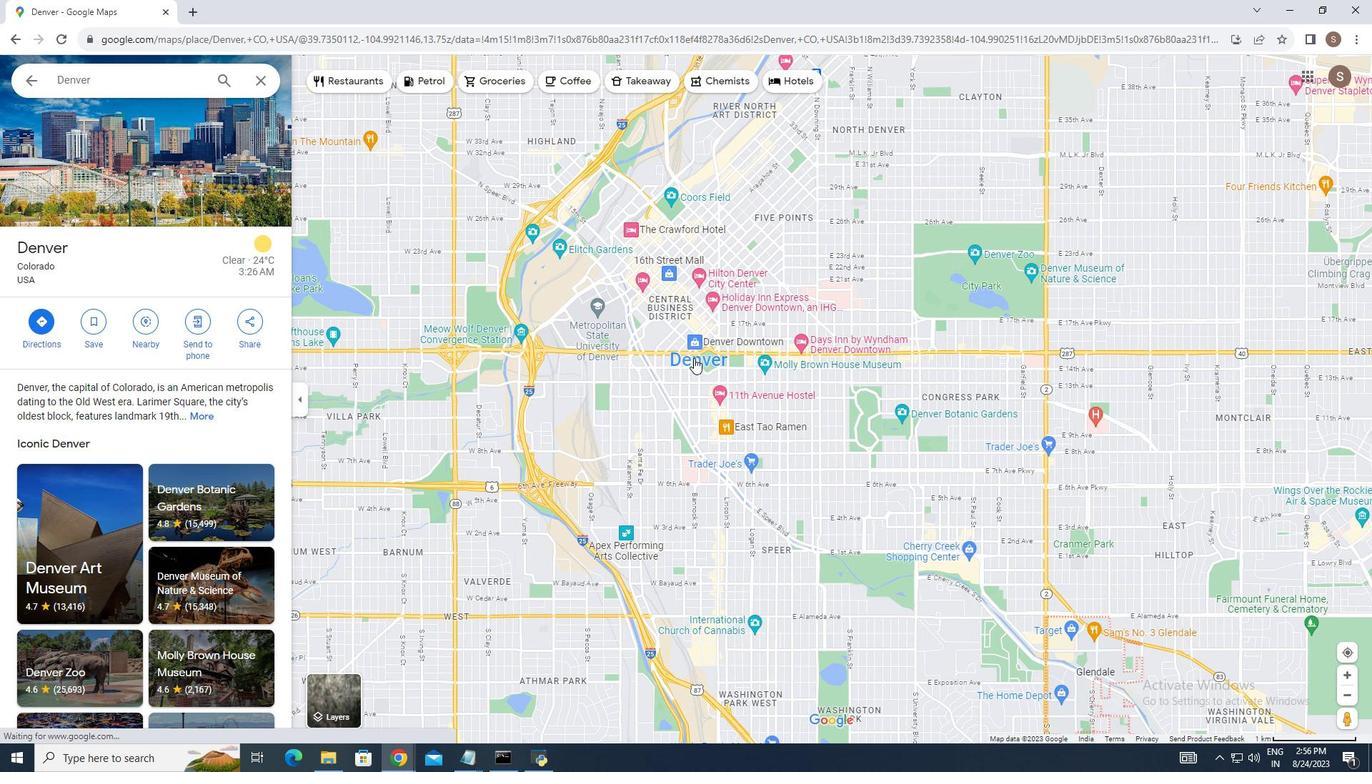 
Action: Mouse moved to (693, 360)
Screenshot: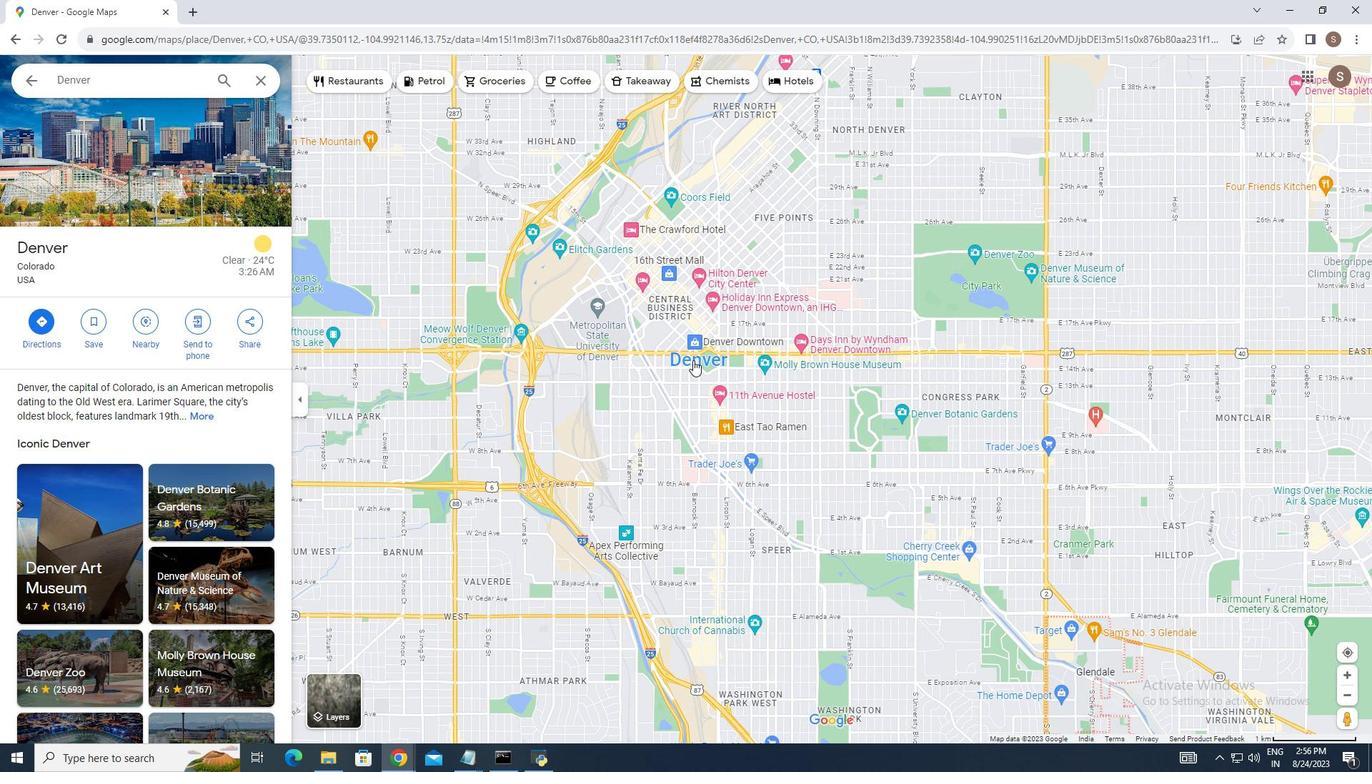 
Action: Mouse pressed right at (693, 360)
Screenshot: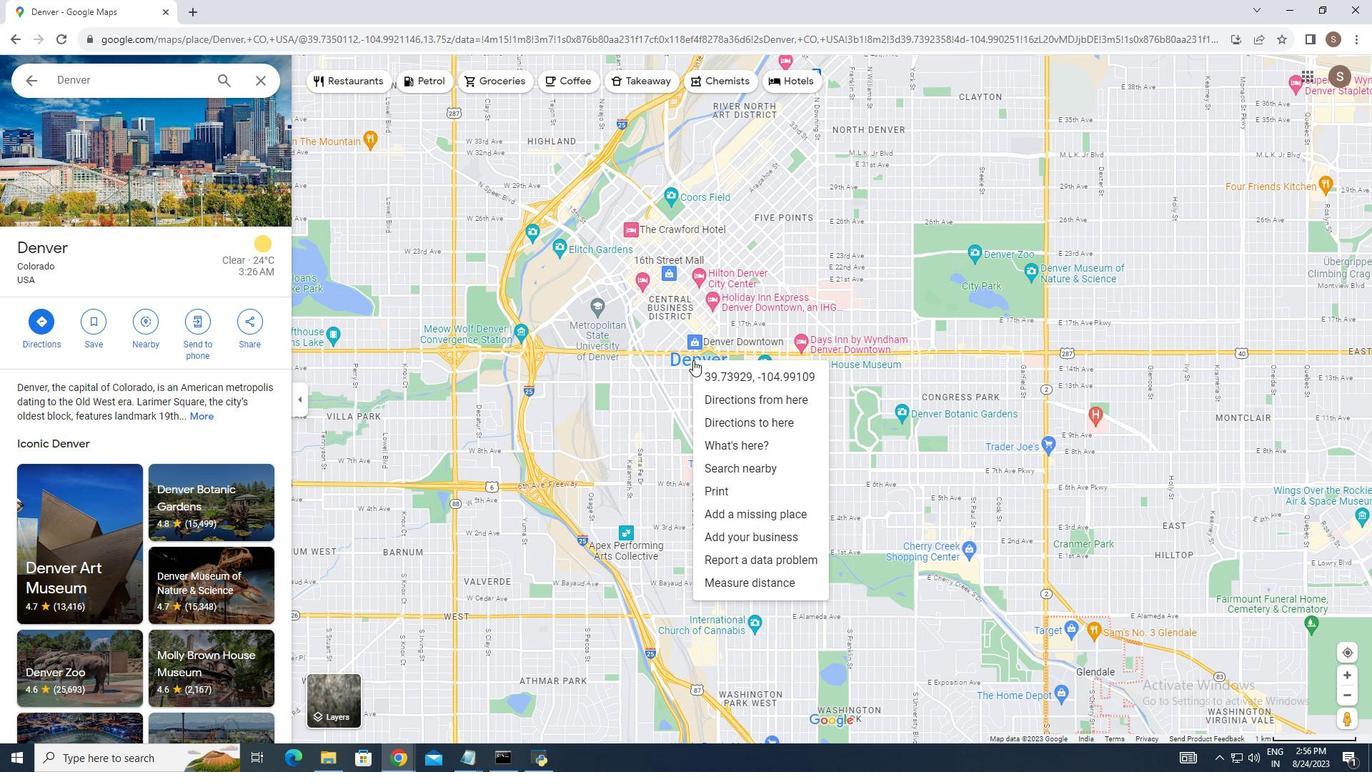 
Action: Mouse moved to (755, 582)
Screenshot: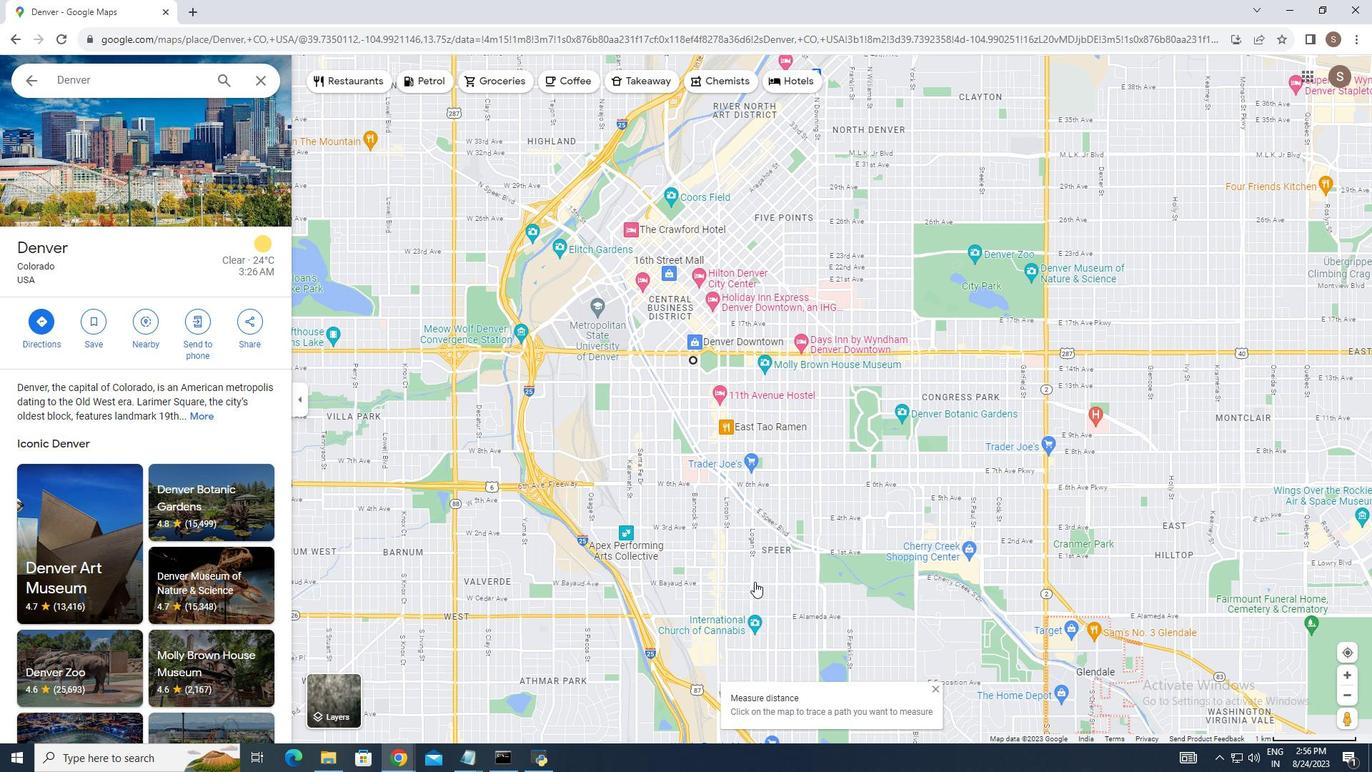 
Action: Mouse pressed left at (755, 582)
Screenshot: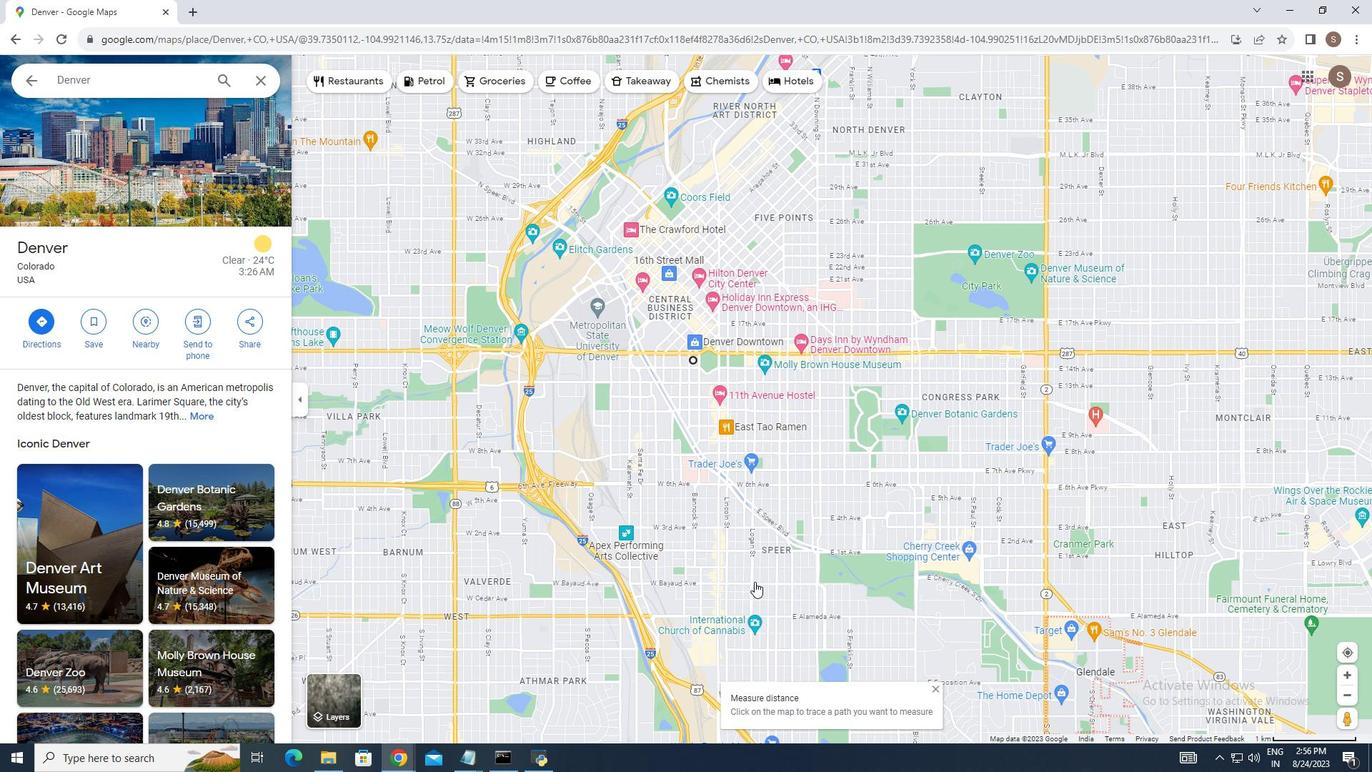 
Action: Mouse moved to (100, 80)
Screenshot: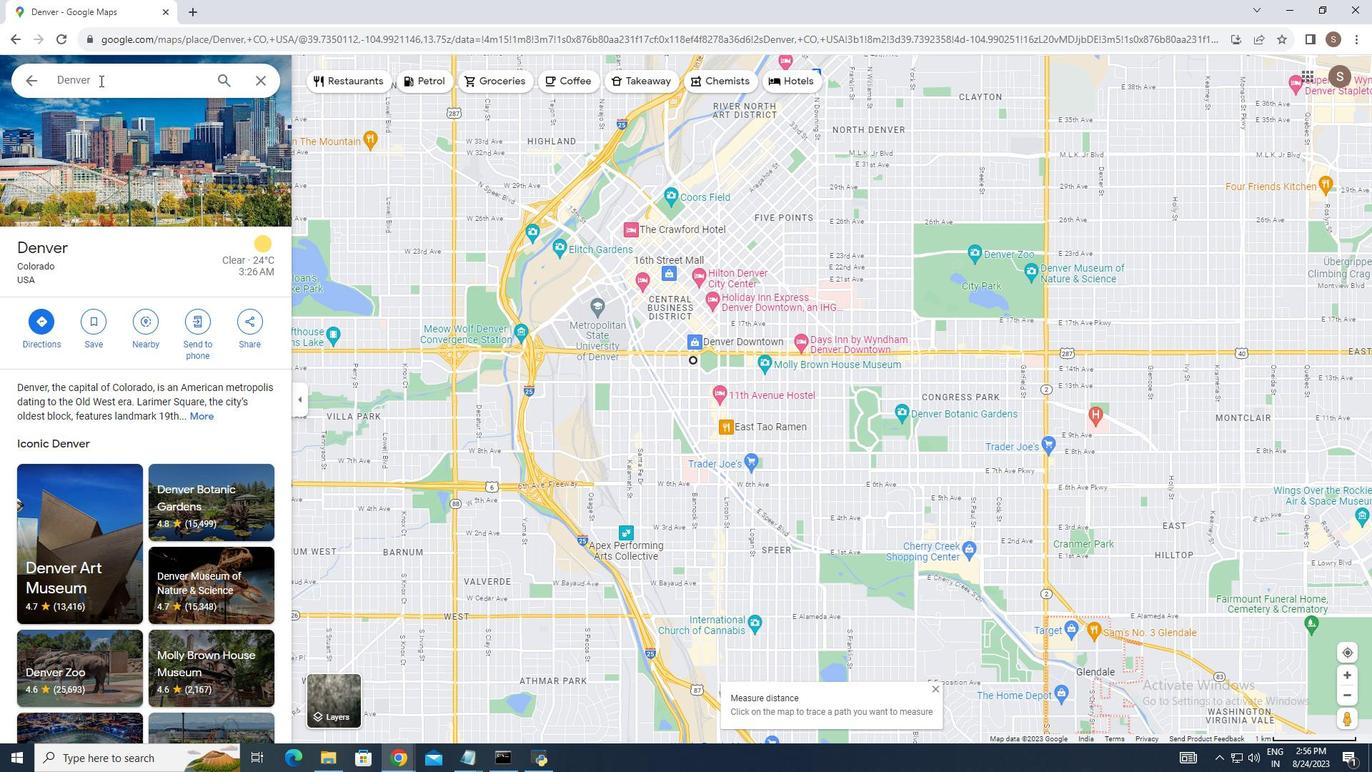 
Action: Mouse pressed left at (100, 80)
Screenshot: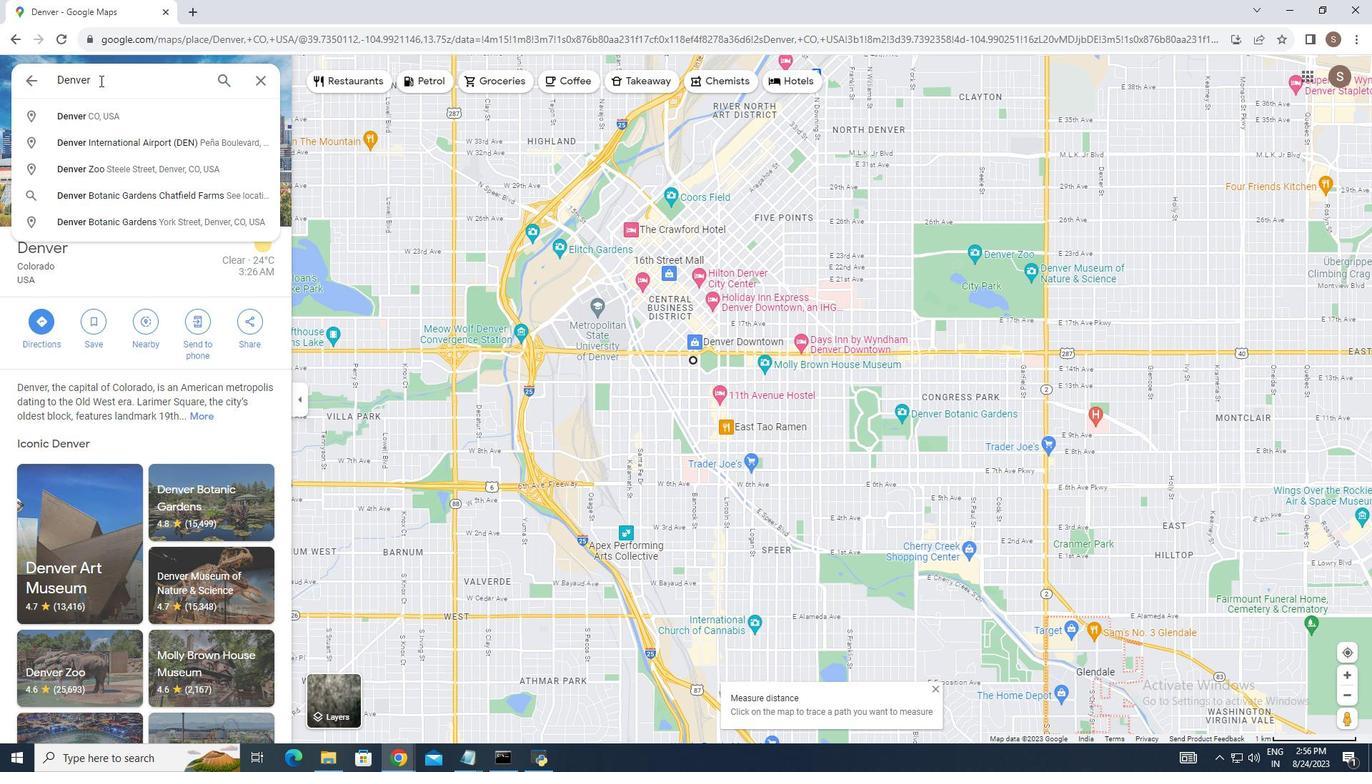 
Action: Key pressed <Key.backspace><Key.backspace><Key.backspace><Key.backspace><Key.backspace><Key.backspace><Key.shift_r>Black<Key.space><Key.shift_r>Canyon<Key.space>of<Key.space>the<Key.space>gunnison<Key.enter>
Screenshot: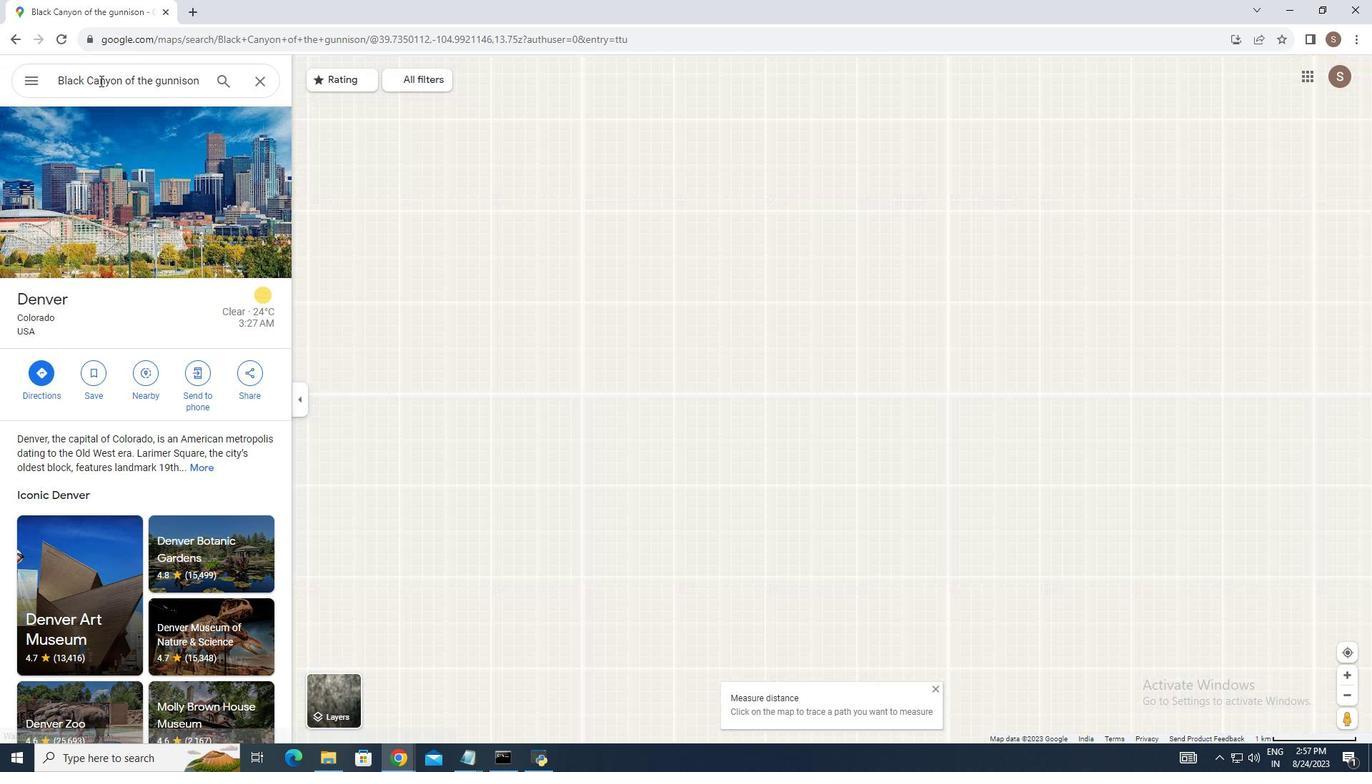 
Action: Mouse moved to (941, 478)
Screenshot: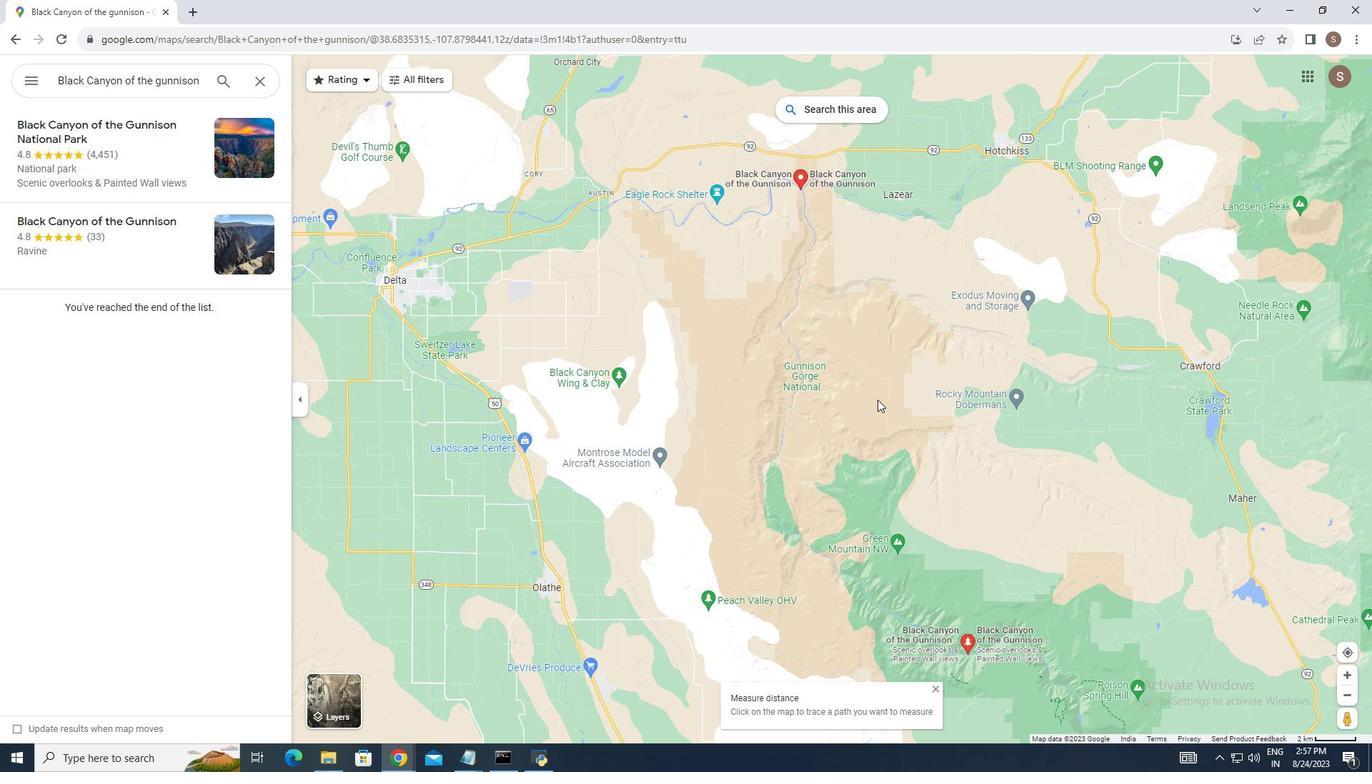 
Action: Mouse scrolled (939, 478) with delta (0, 0)
Screenshot: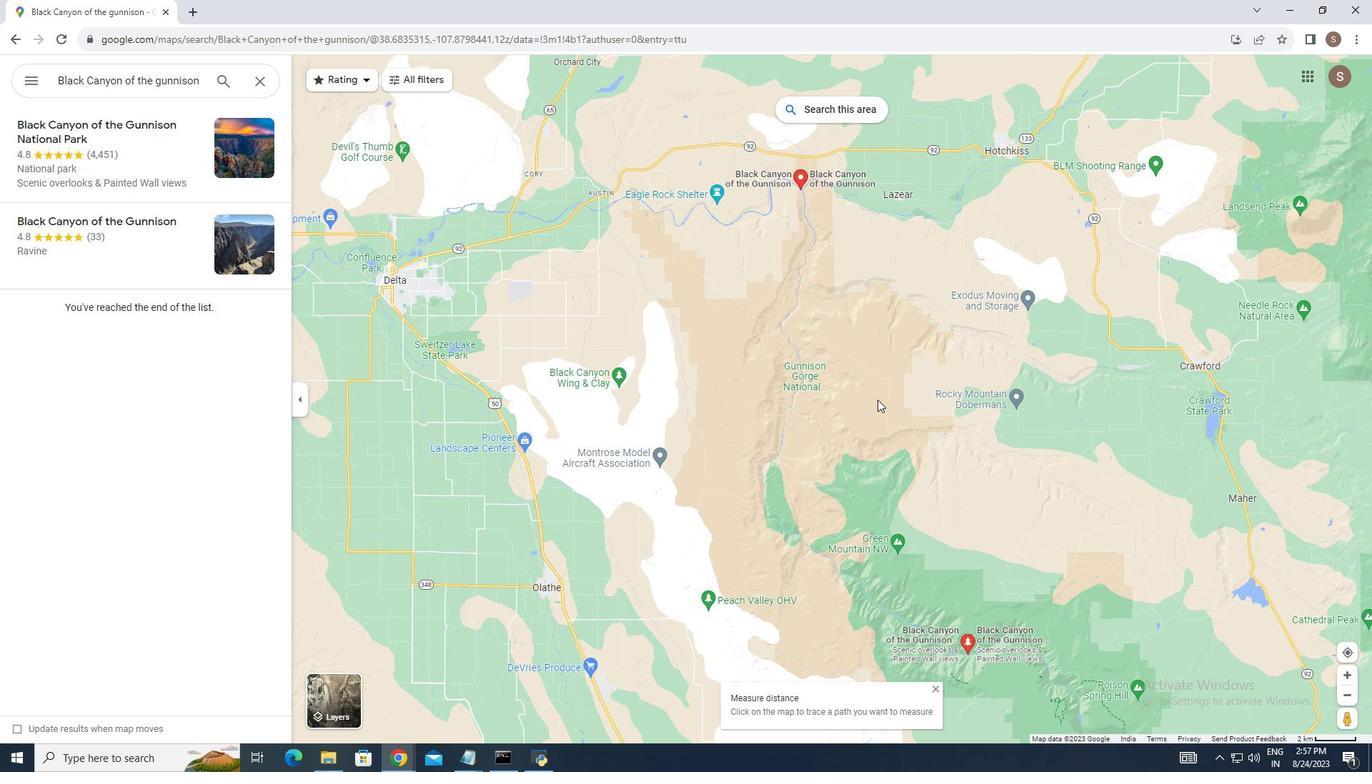 
Action: Mouse moved to (864, 411)
Screenshot: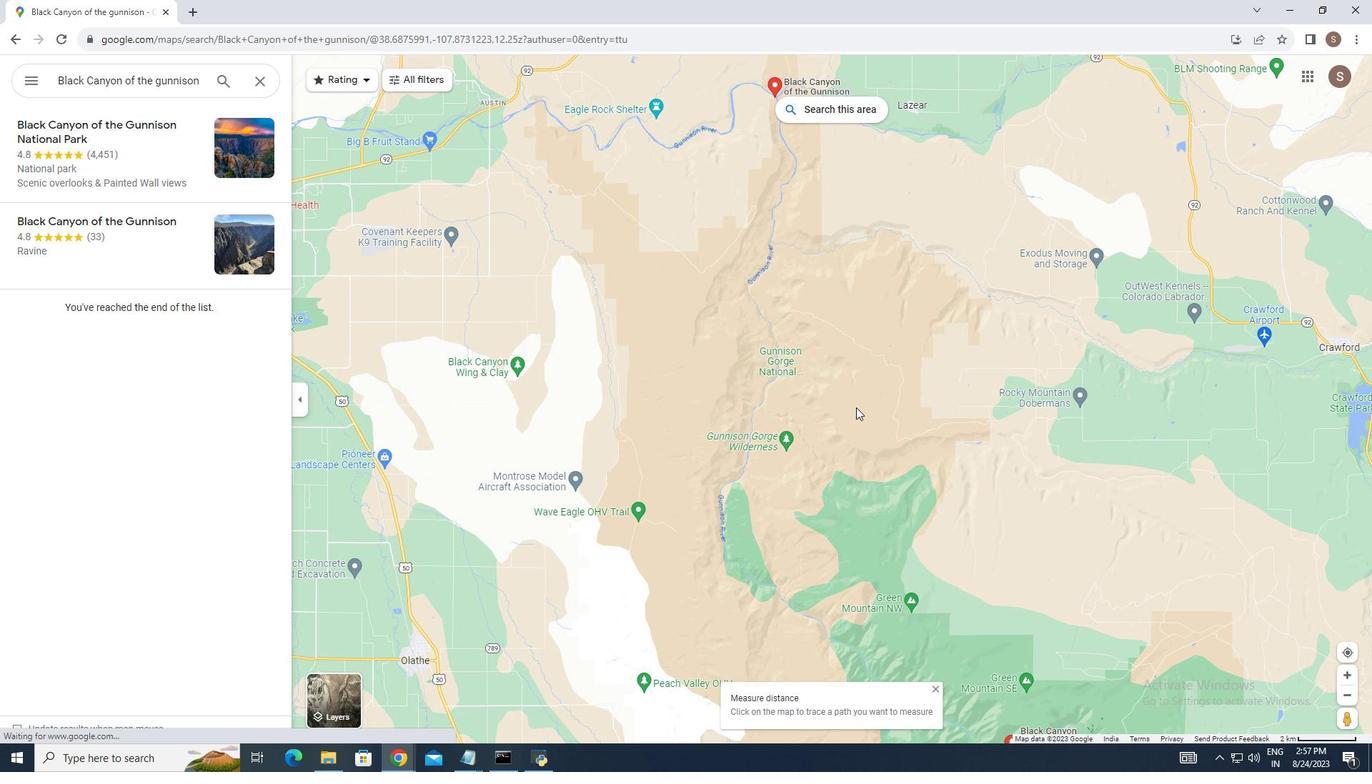 
Action: Mouse scrolled (864, 411) with delta (0, 0)
Screenshot: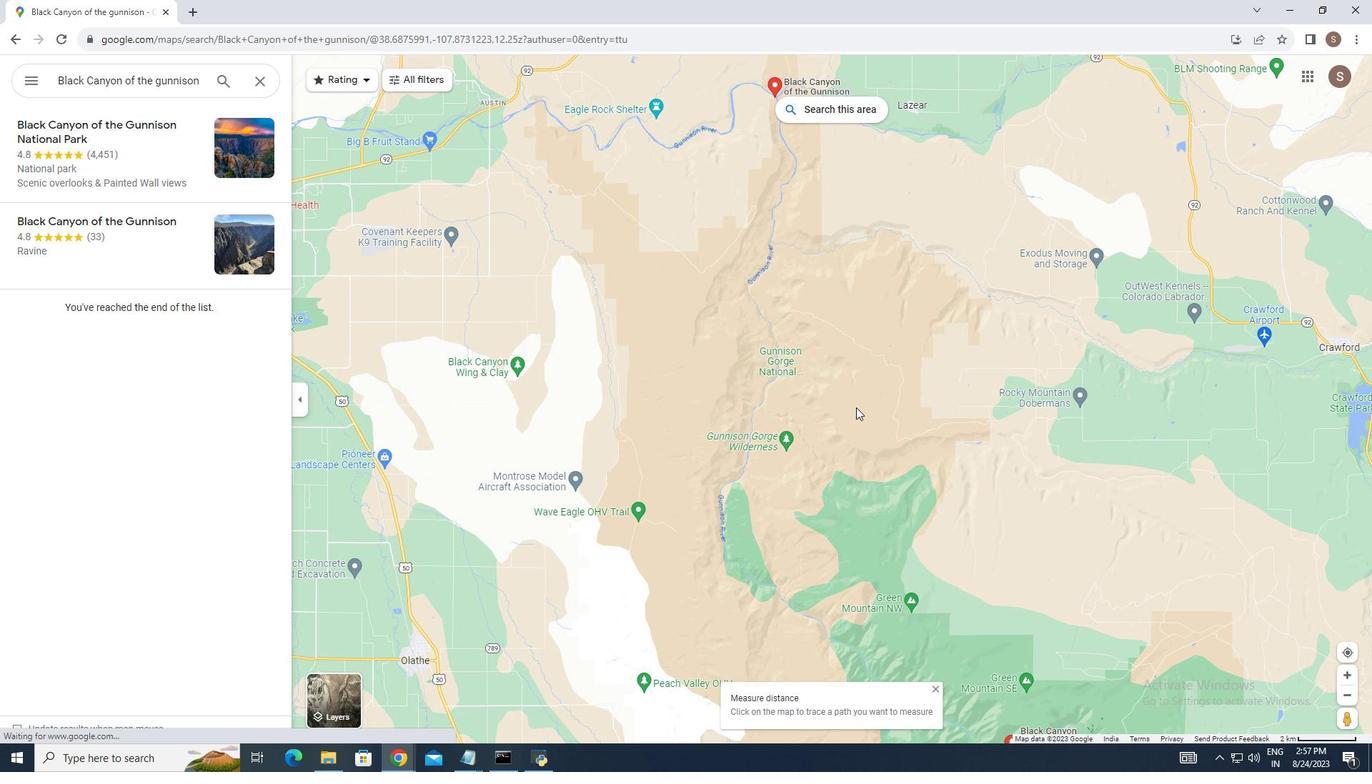 
Action: Mouse moved to (863, 411)
Screenshot: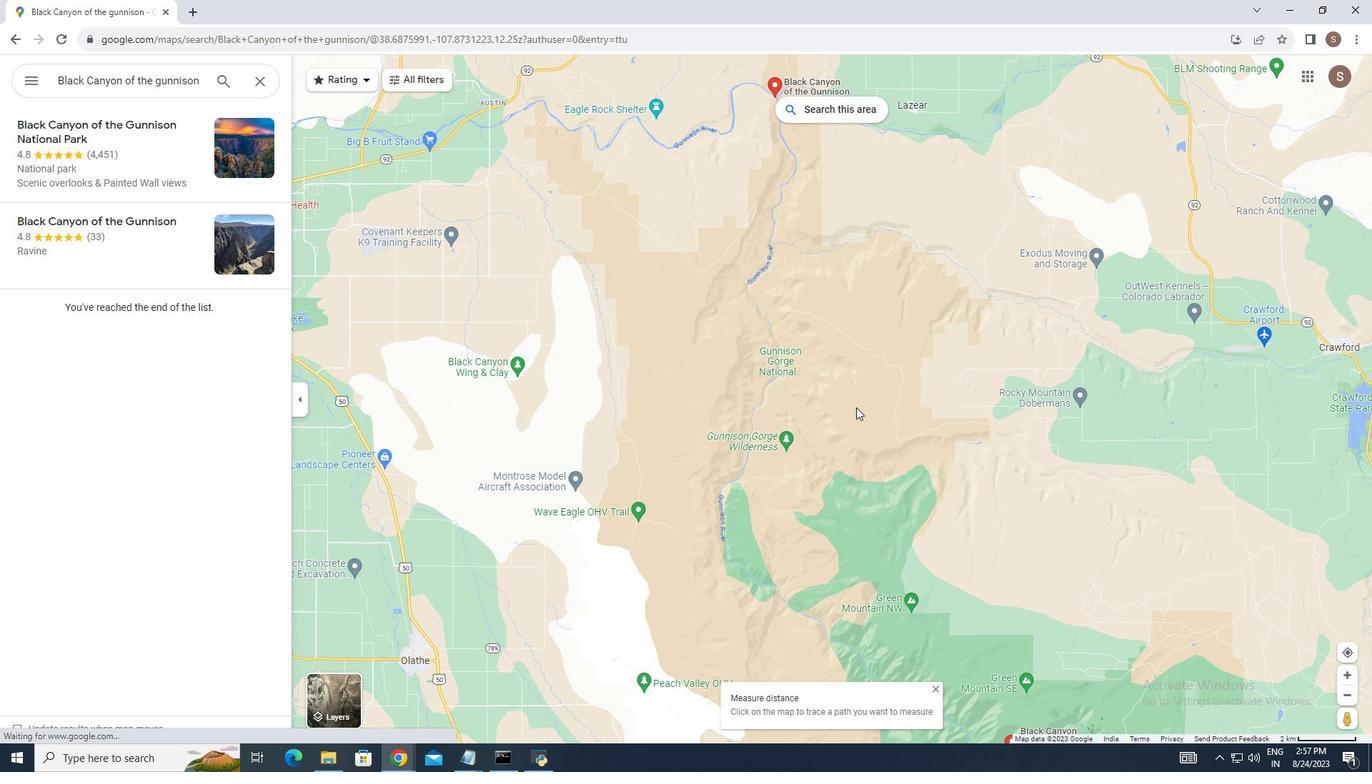 
Action: Mouse scrolled (863, 412) with delta (0, 0)
Screenshot: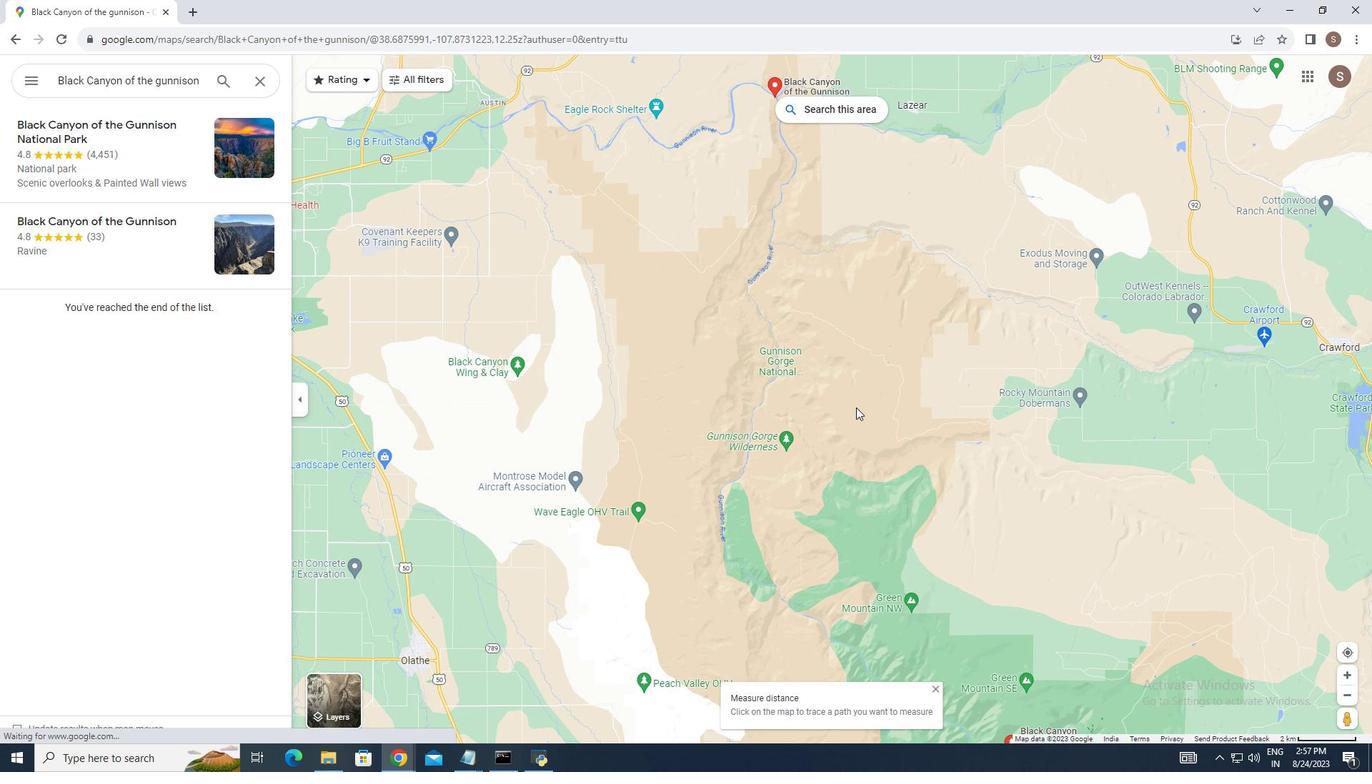 
Action: Mouse moved to (851, 416)
Screenshot: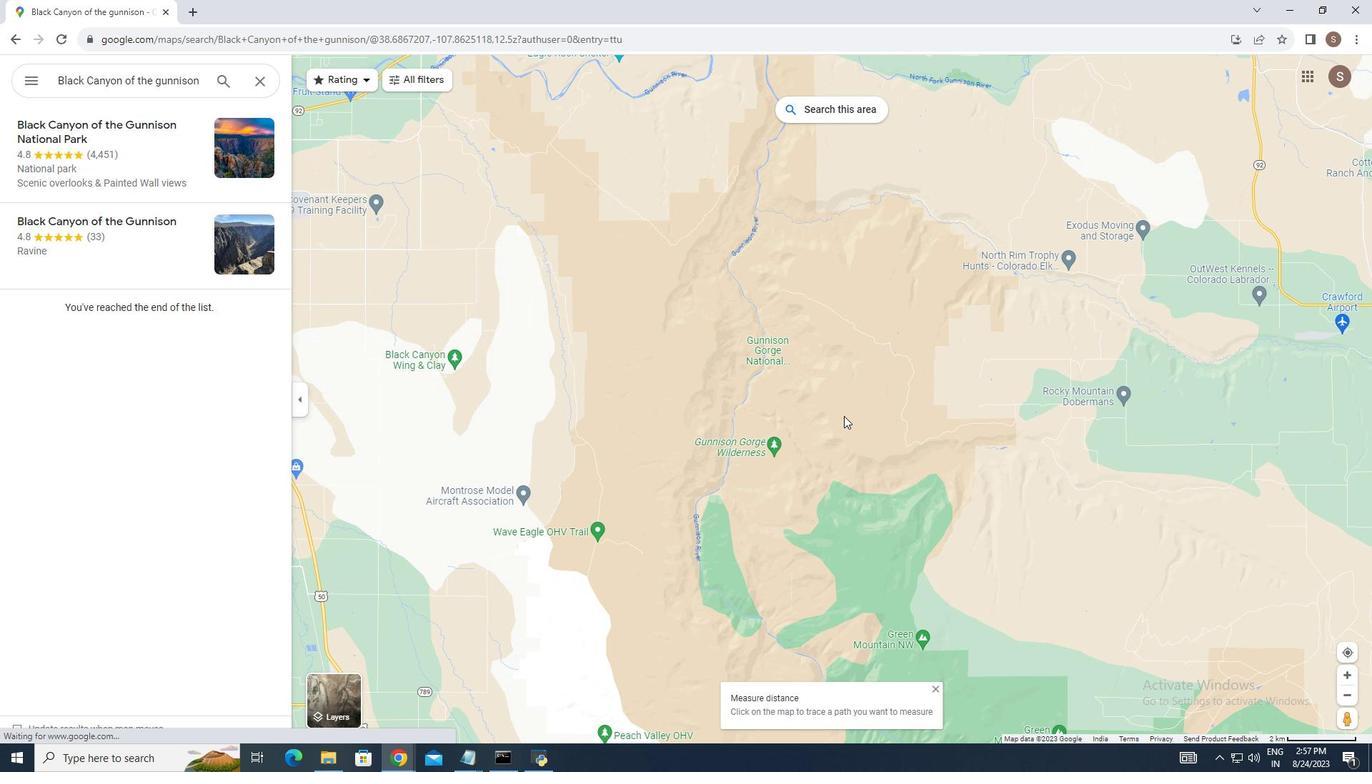 
Action: Mouse scrolled (851, 417) with delta (0, 0)
Screenshot: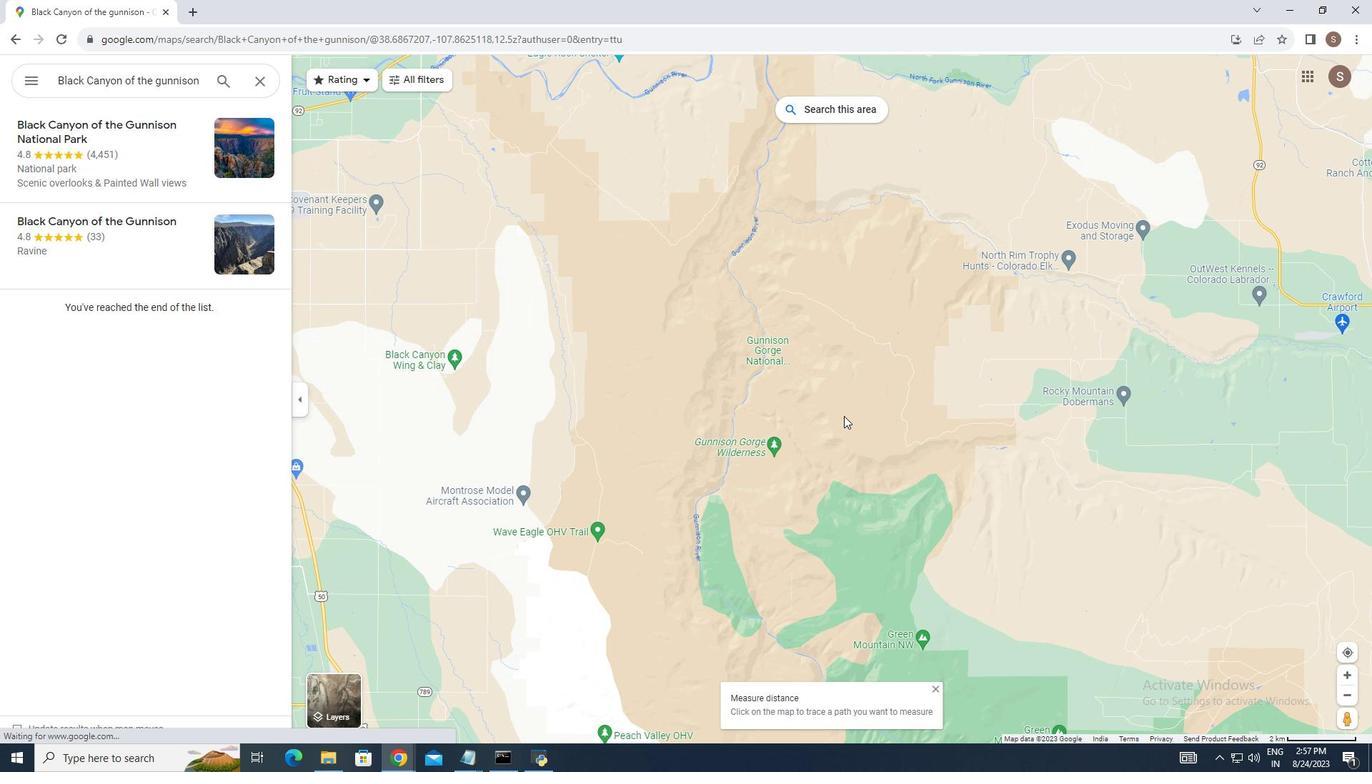 
Action: Mouse moved to (843, 416)
Screenshot: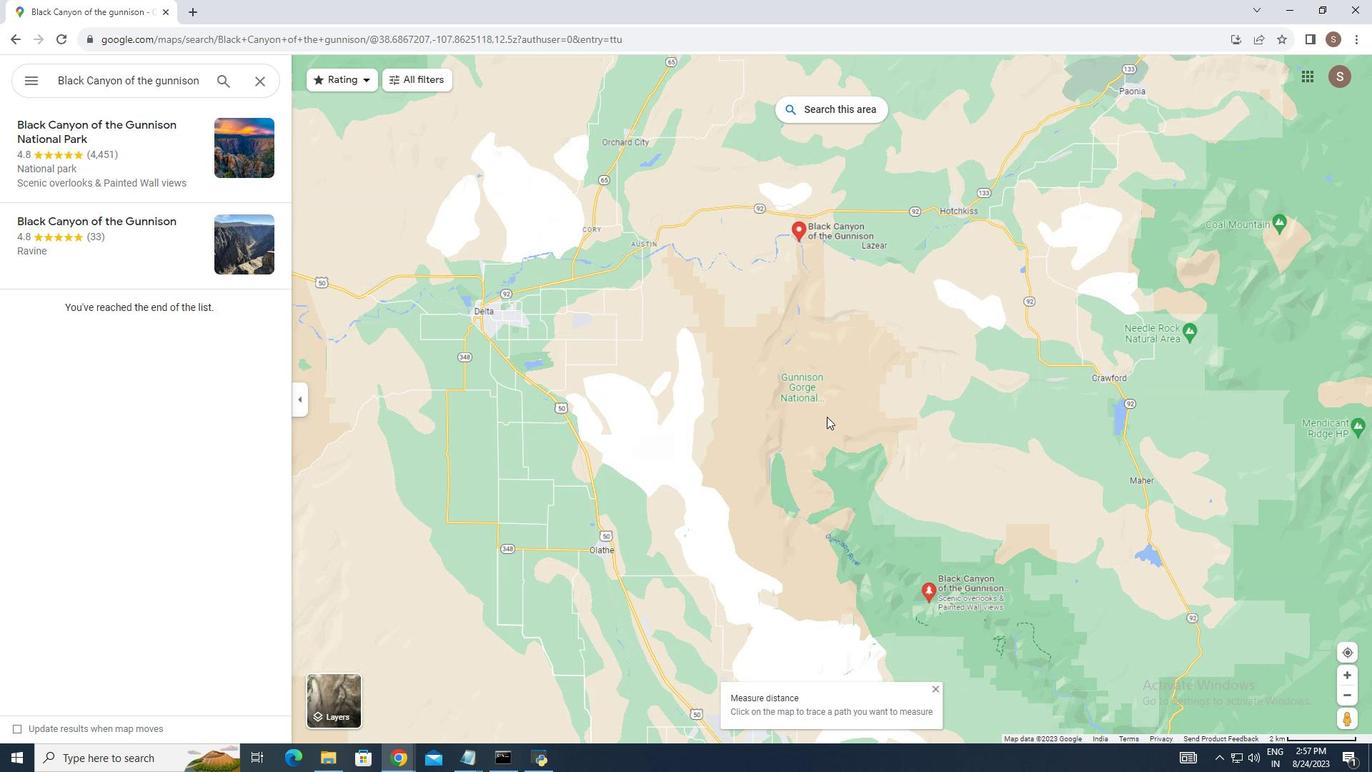 
Action: Mouse scrolled (843, 415) with delta (0, 0)
Screenshot: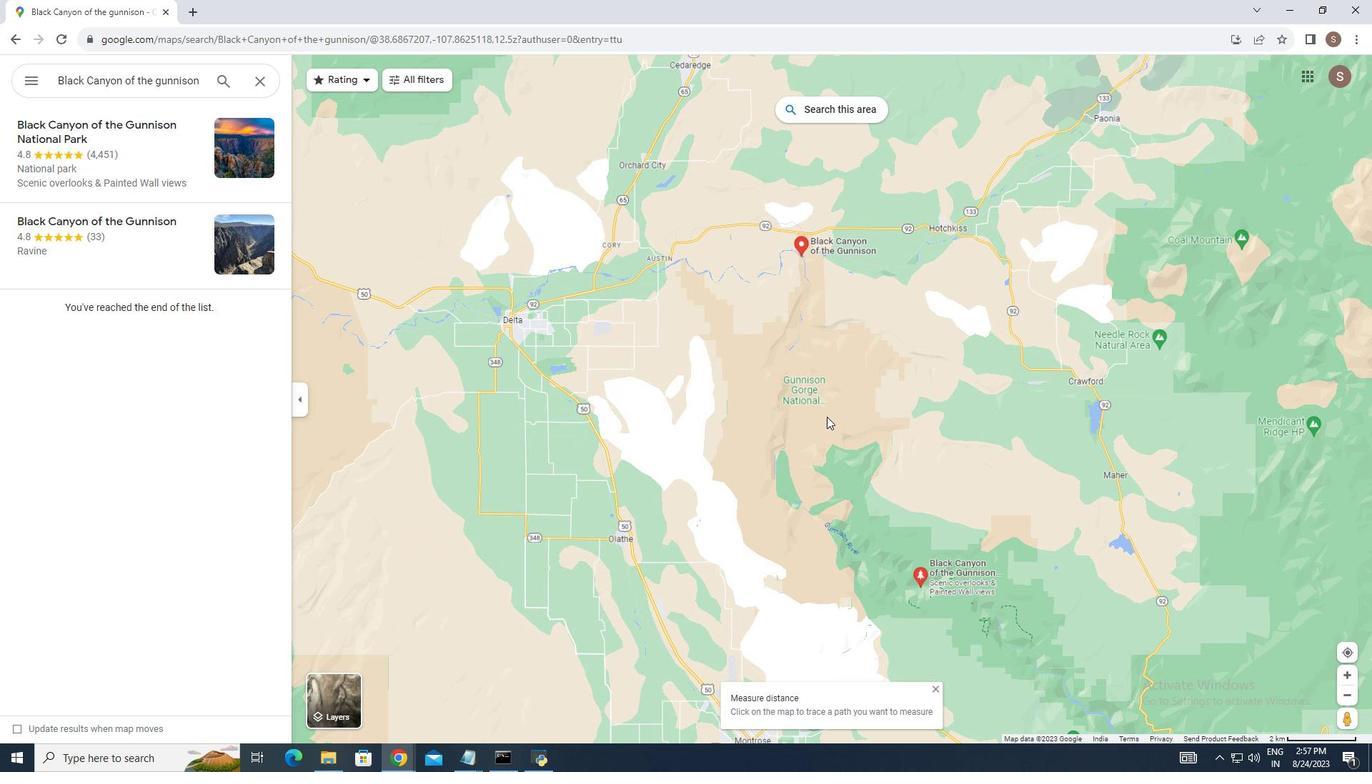 
Action: Mouse moved to (833, 417)
Screenshot: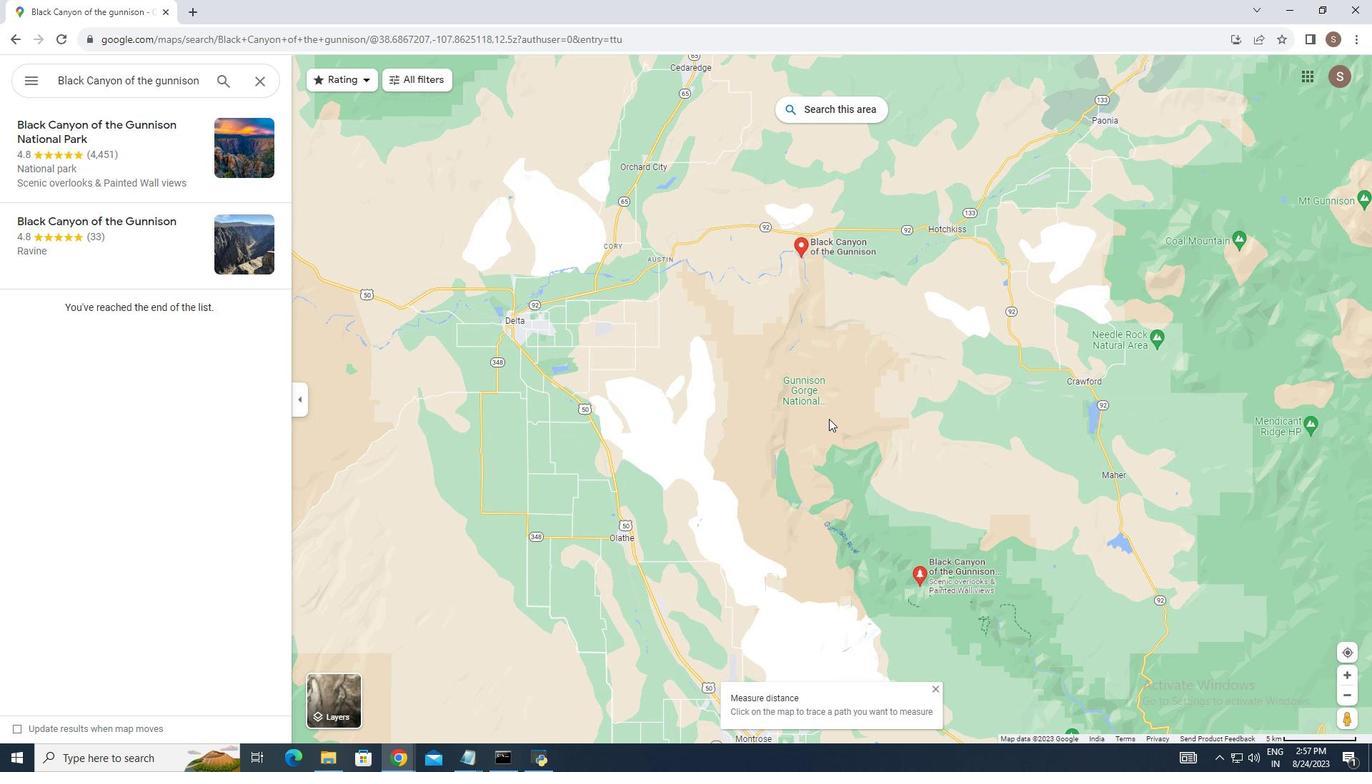 
Action: Mouse scrolled (833, 416) with delta (0, 0)
Screenshot: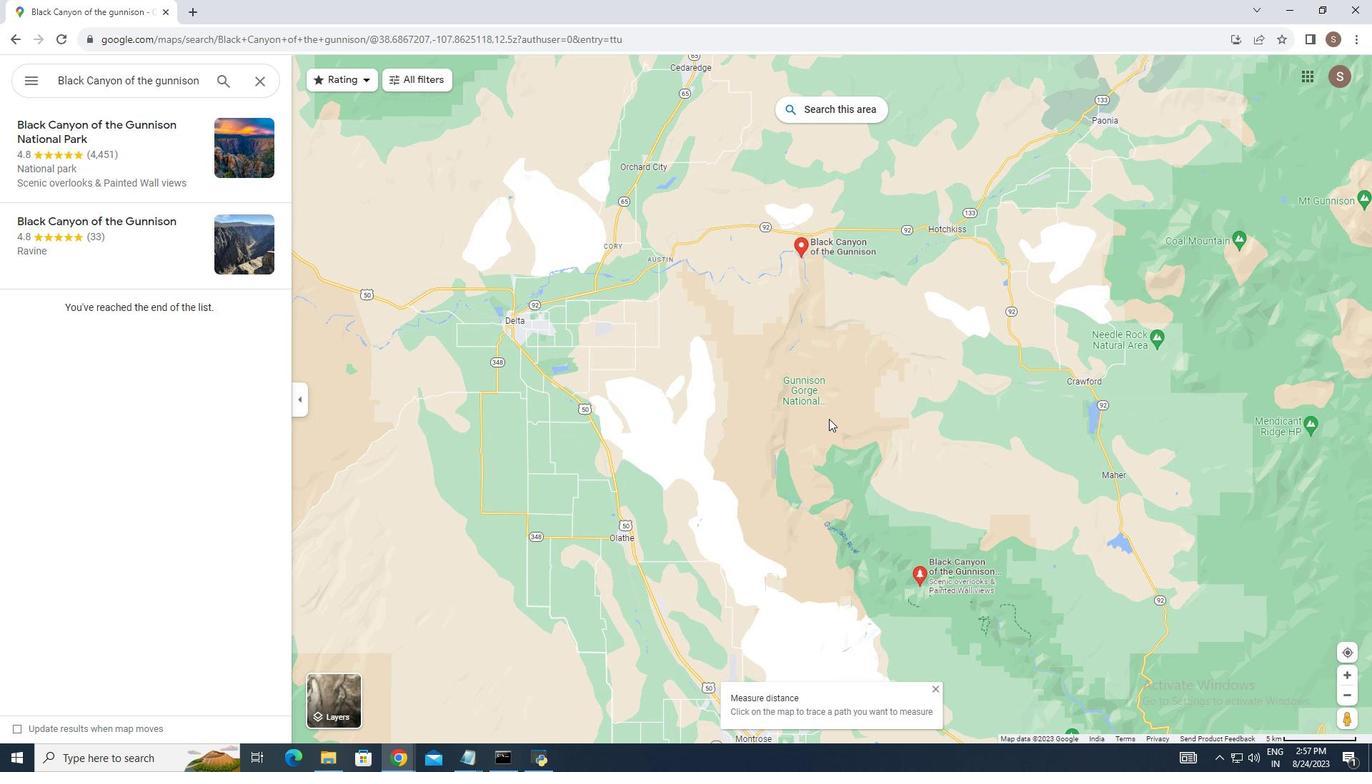 
Action: Mouse moved to (831, 417)
Screenshot: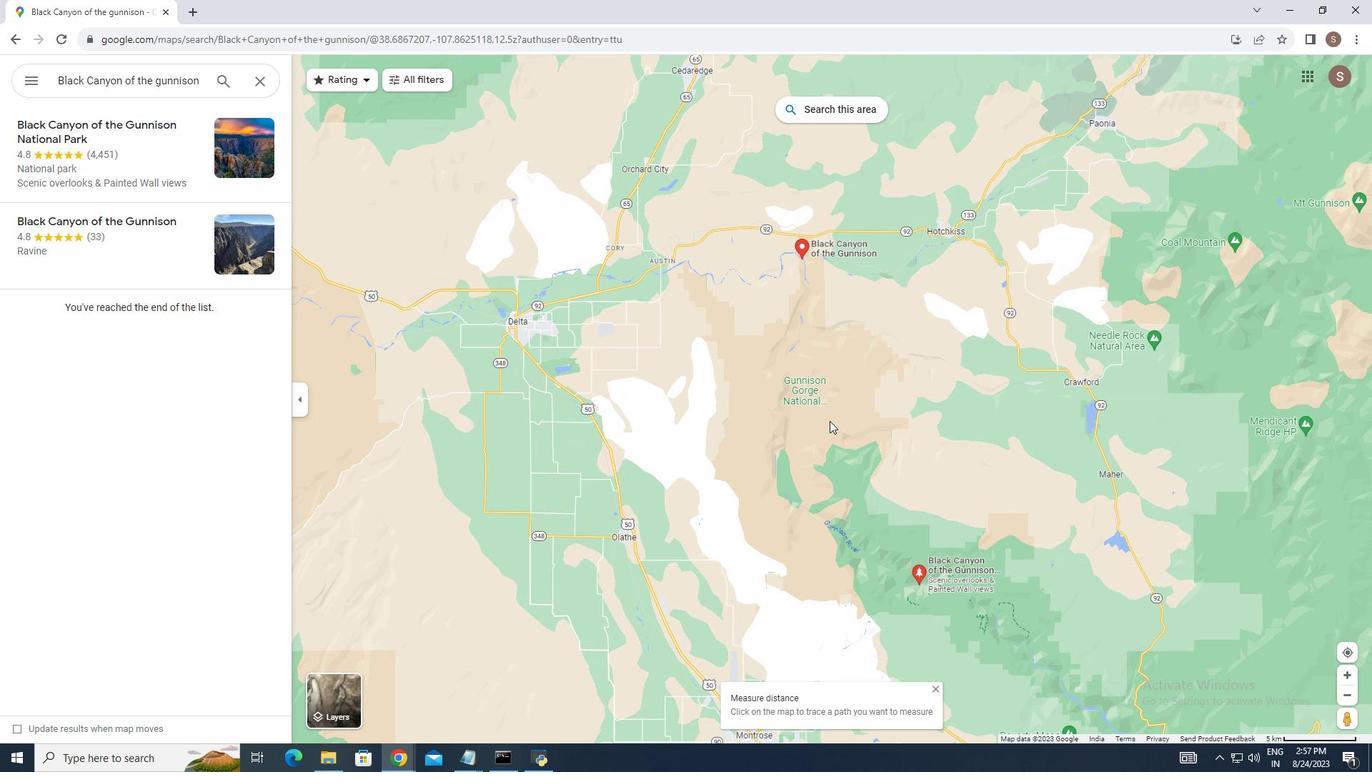 
Action: Mouse scrolled (831, 416) with delta (0, 0)
Screenshot: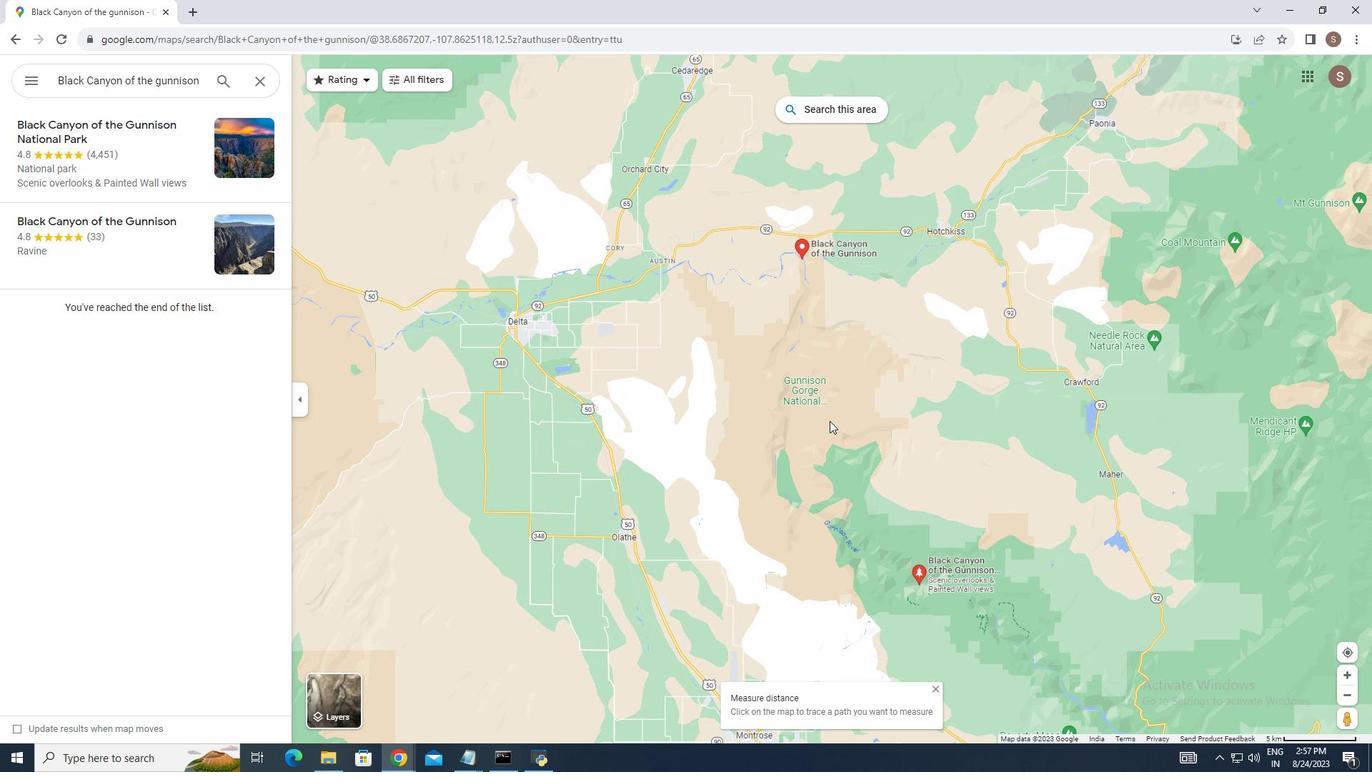 
Action: Mouse moved to (830, 417)
Screenshot: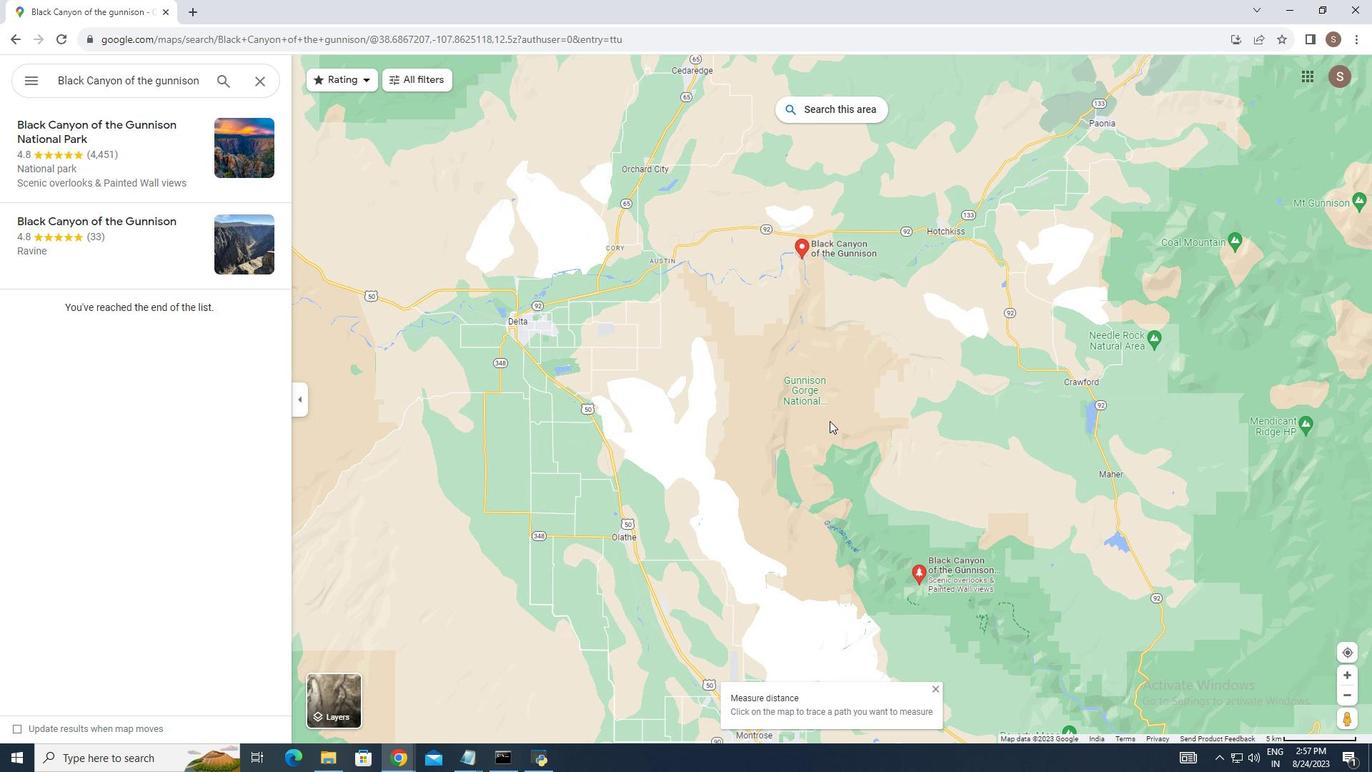
Action: Mouse scrolled (830, 416) with delta (0, 0)
Screenshot: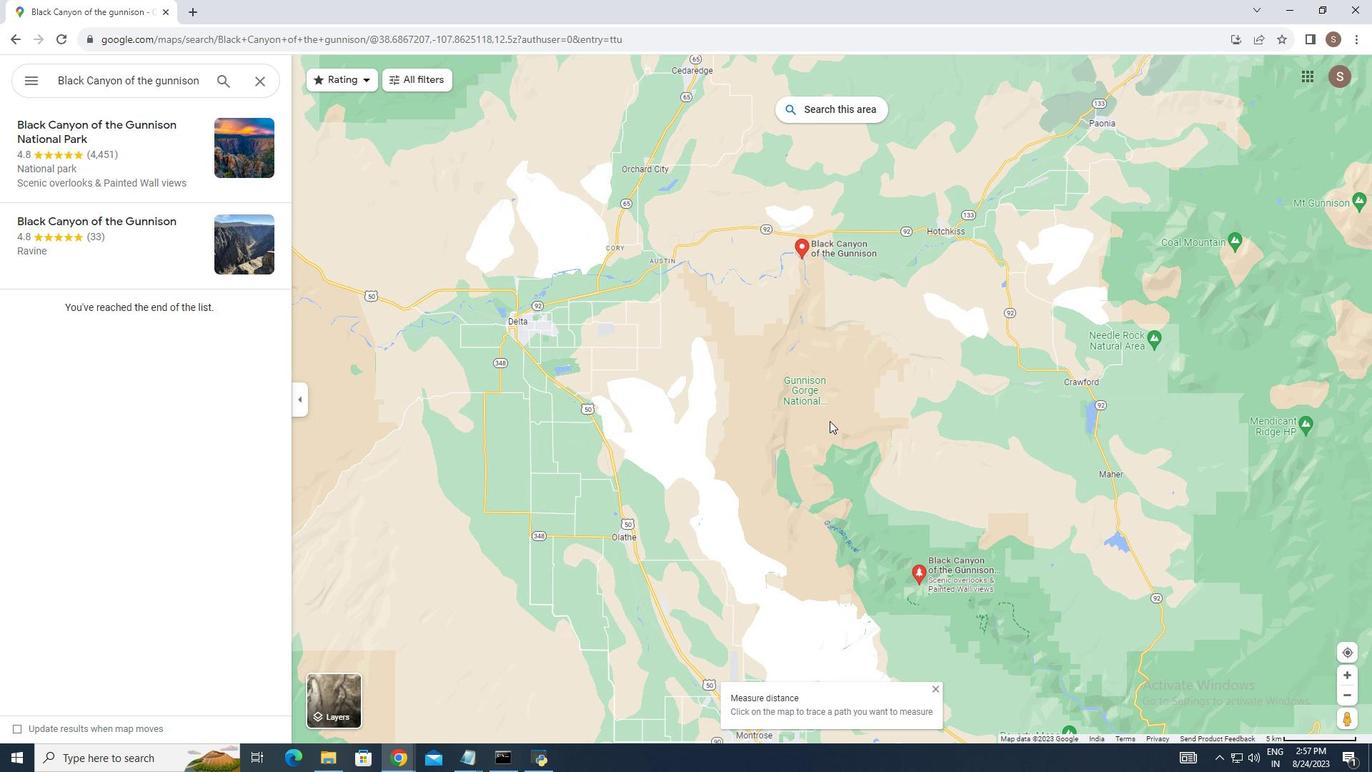 
Action: Mouse moved to (828, 417)
Screenshot: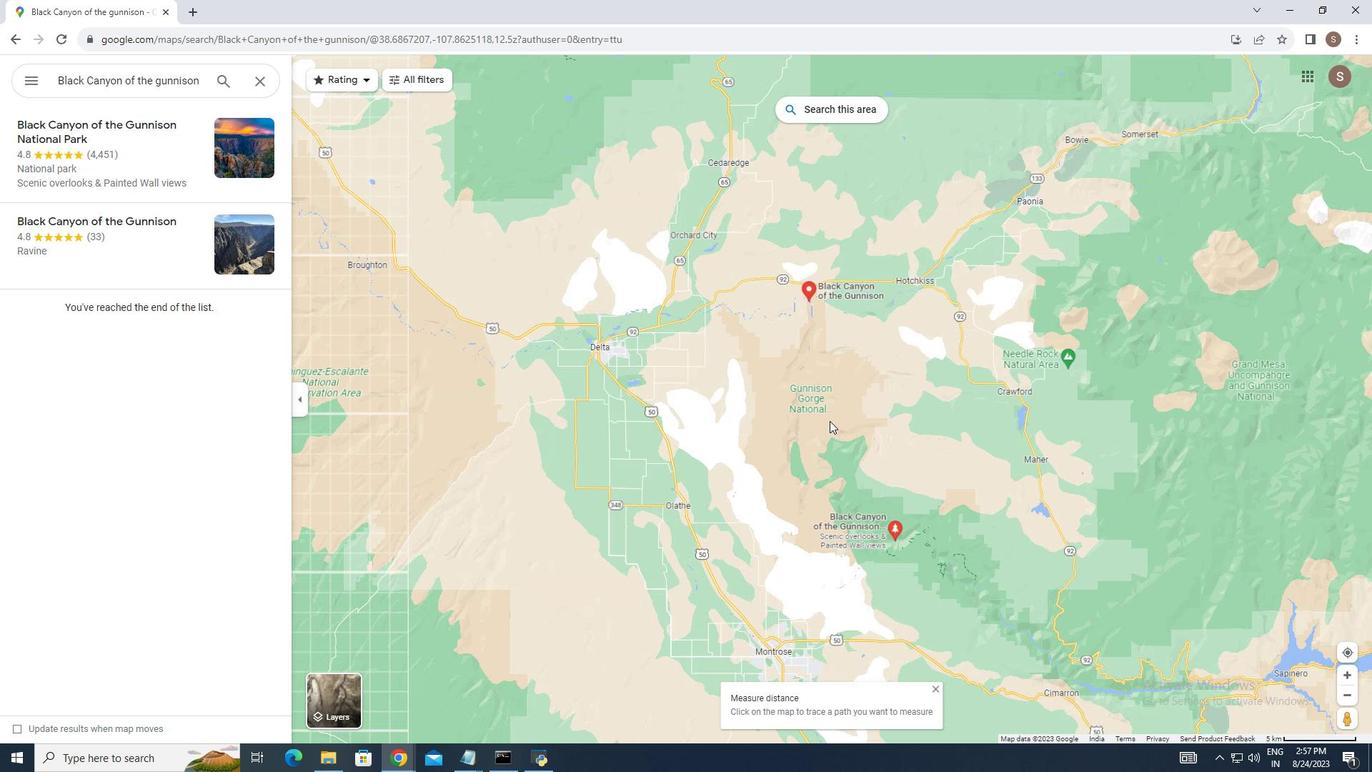 
Action: Mouse scrolled (828, 416) with delta (0, 0)
Screenshot: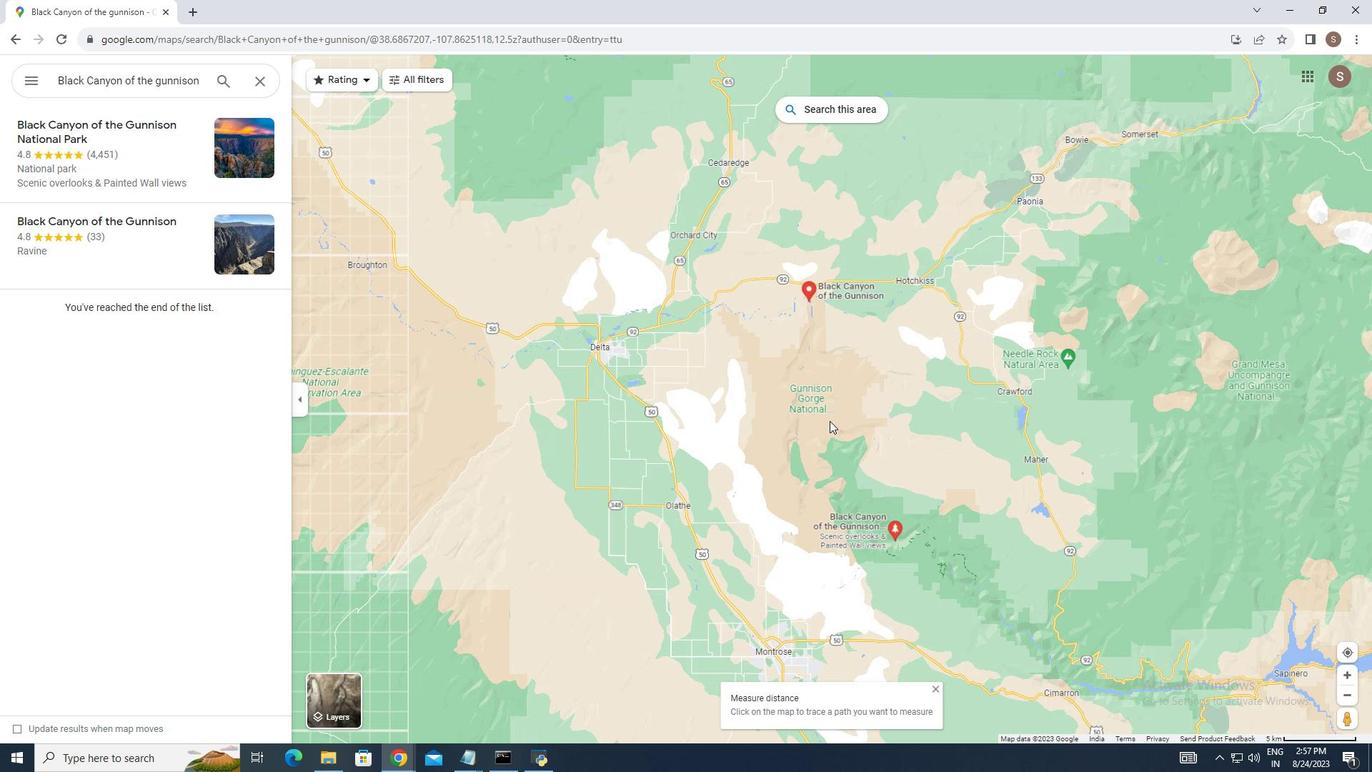 
Action: Mouse moved to (828, 416)
Screenshot: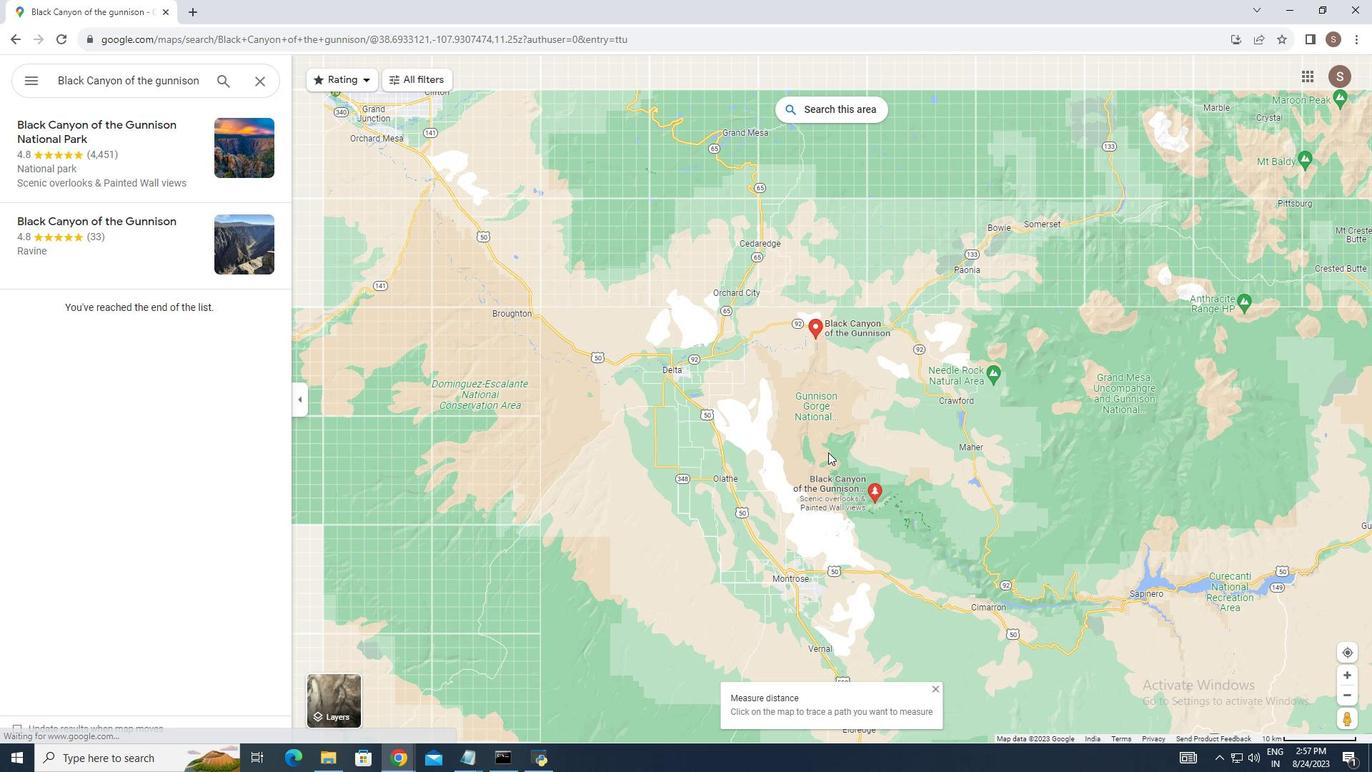 
Action: Mouse scrolled (828, 416) with delta (0, 0)
Screenshot: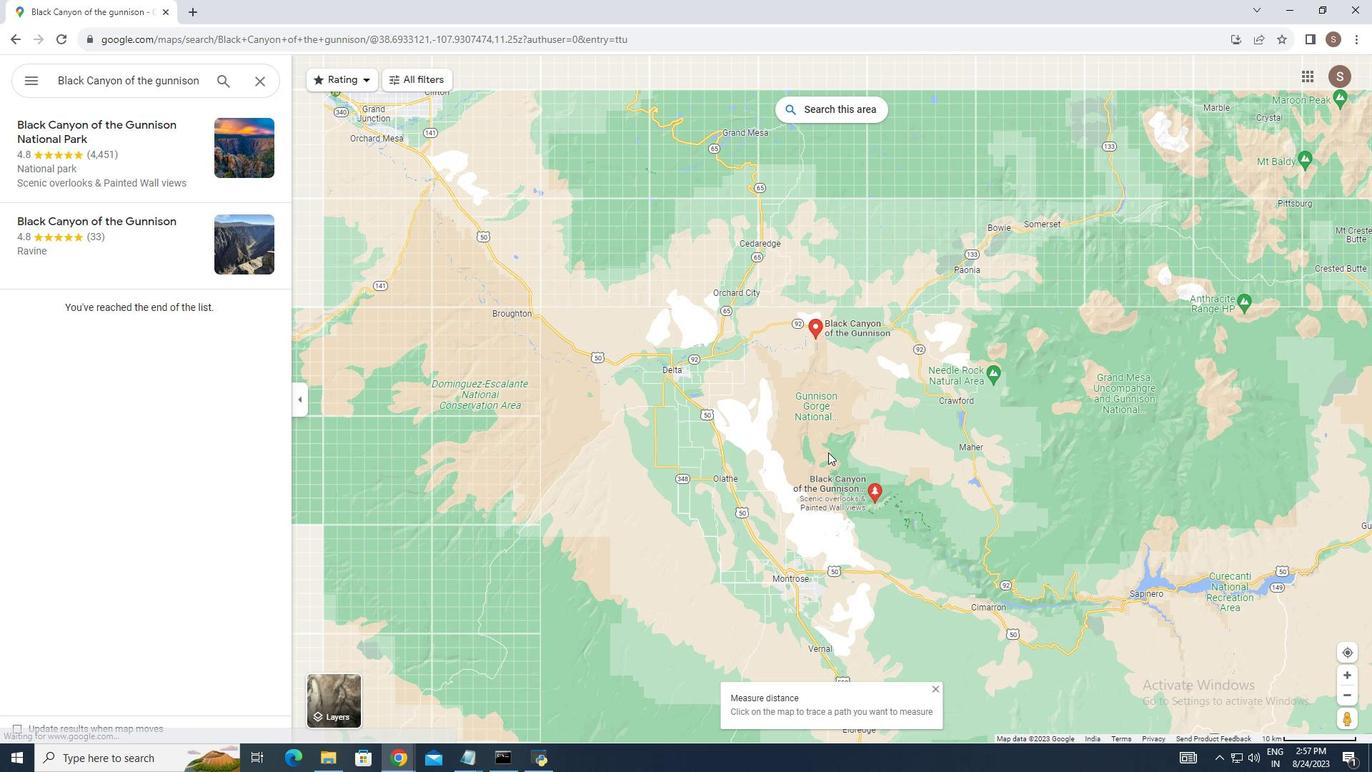 
Action: Mouse moved to (829, 419)
Screenshot: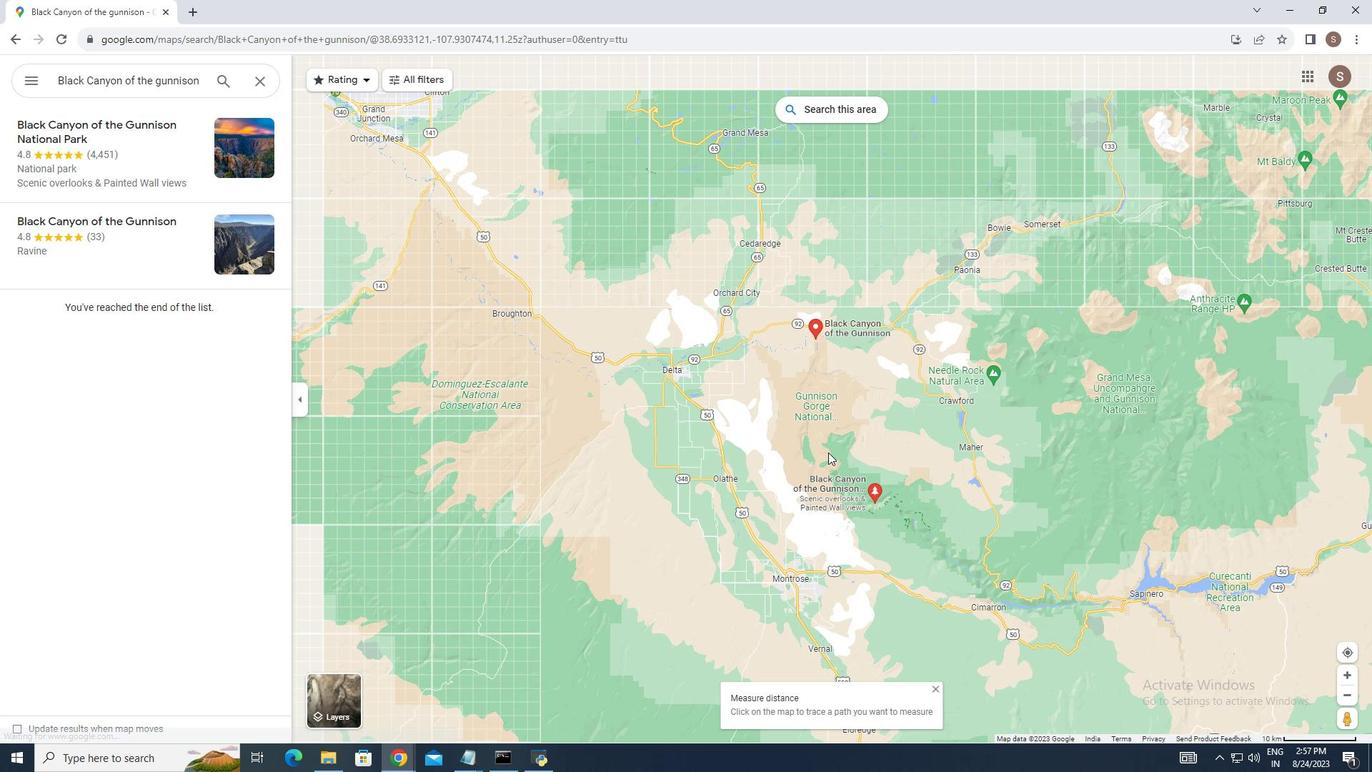 
Action: Mouse scrolled (829, 419) with delta (0, 0)
Screenshot: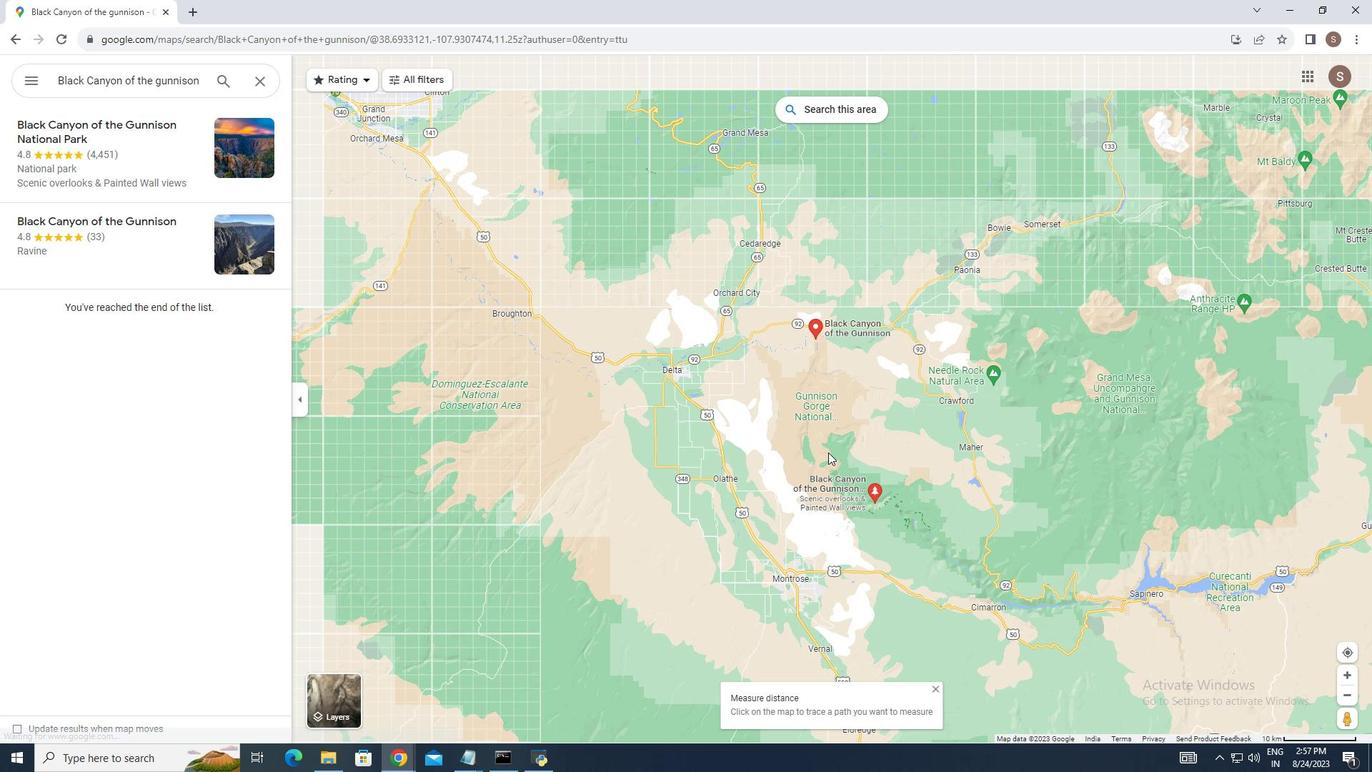 
Action: Mouse moved to (830, 421)
Screenshot: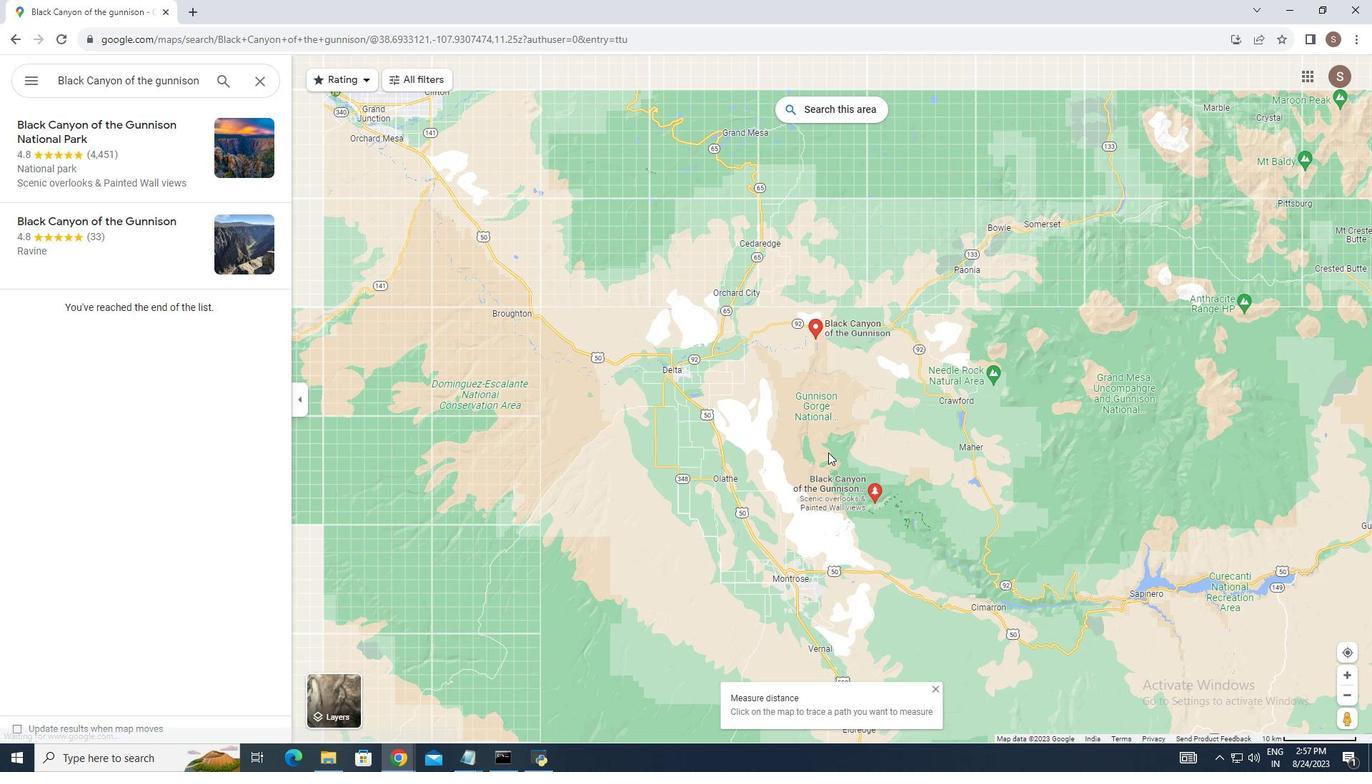 
Action: Mouse scrolled (830, 420) with delta (0, 0)
Screenshot: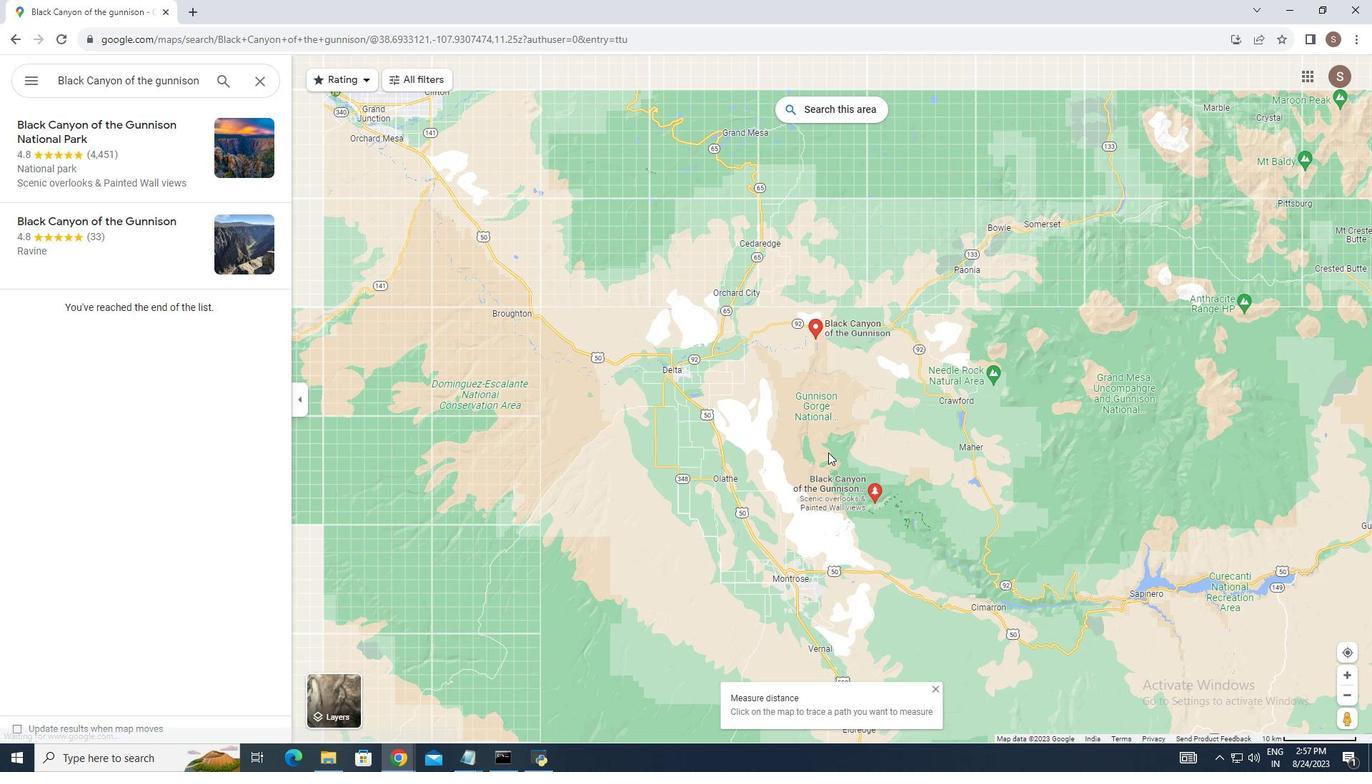 
Action: Mouse scrolled (830, 420) with delta (0, 0)
Screenshot: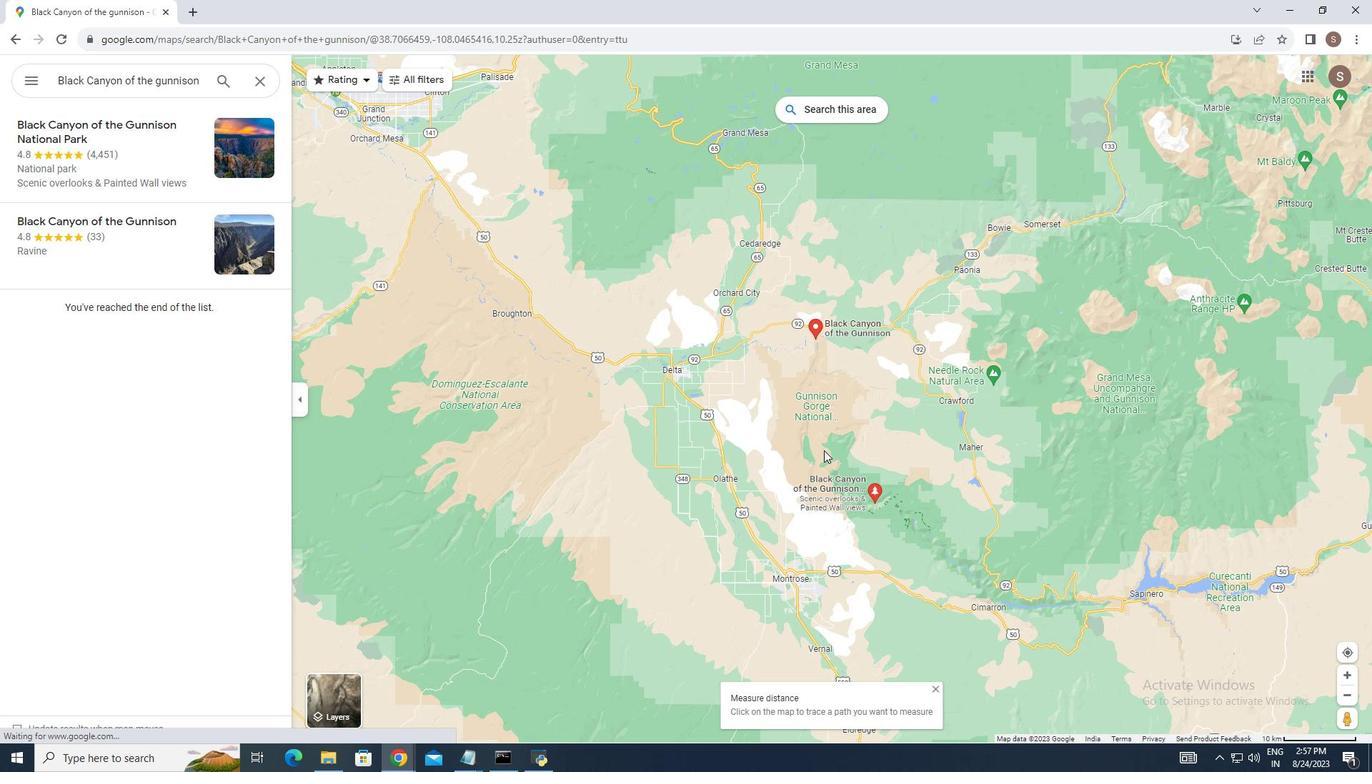 
Action: Mouse moved to (737, 410)
Screenshot: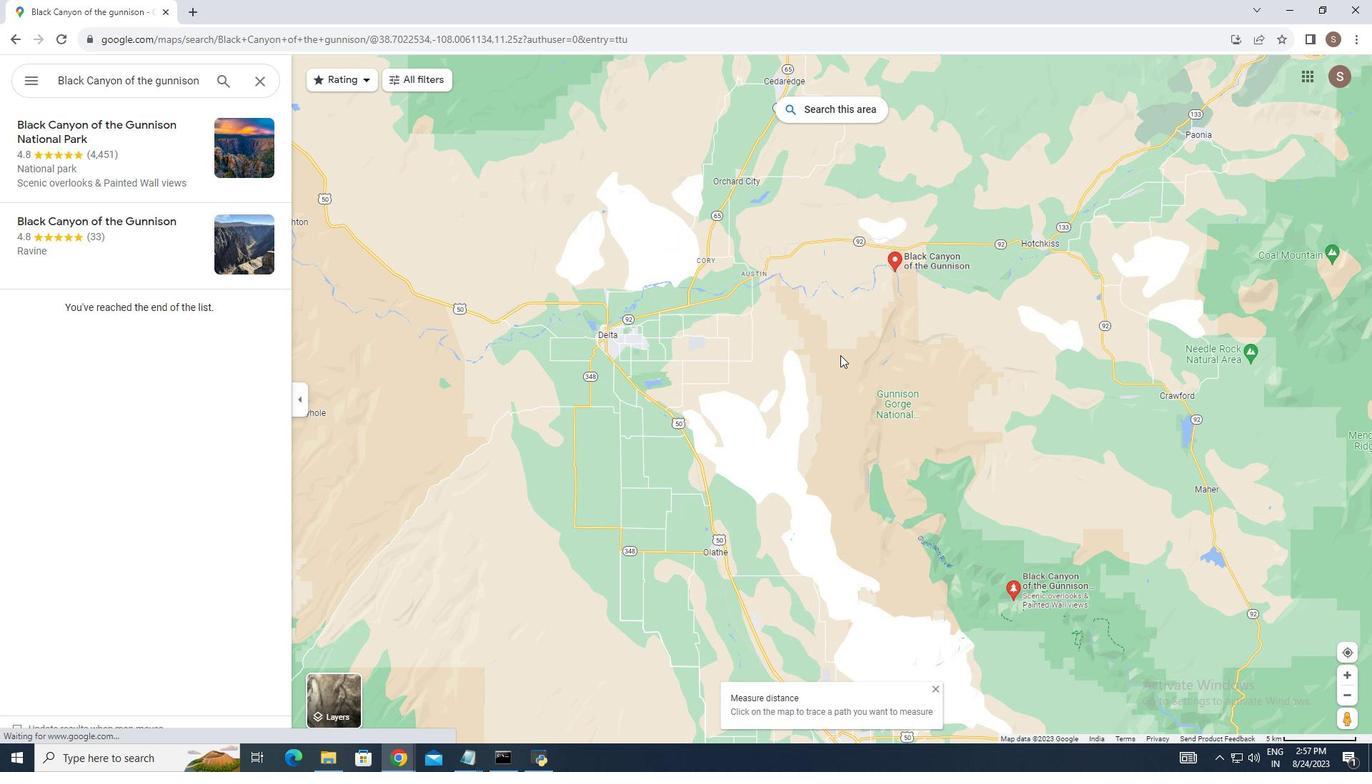 
Action: Mouse scrolled (729, 382) with delta (0, 0)
Screenshot: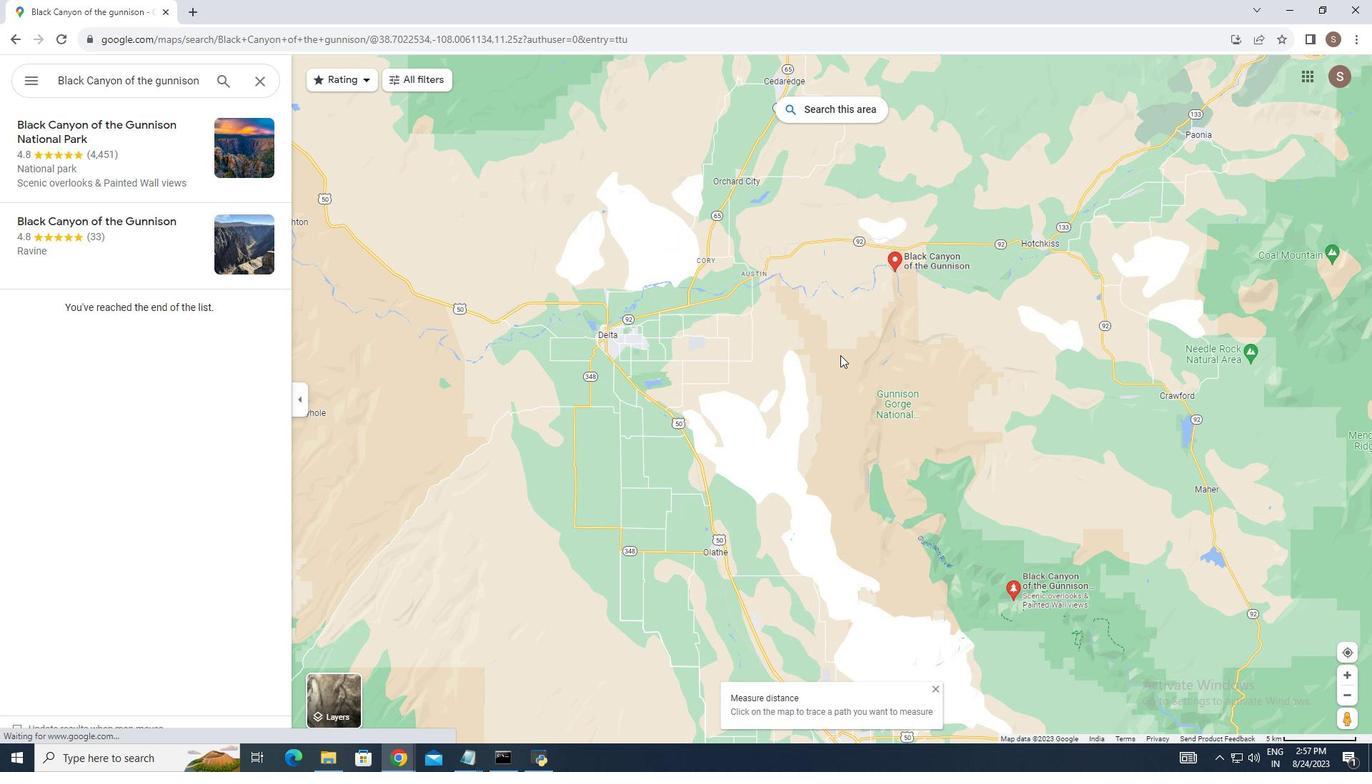 
Action: Mouse scrolled (732, 396) with delta (0, 0)
Screenshot: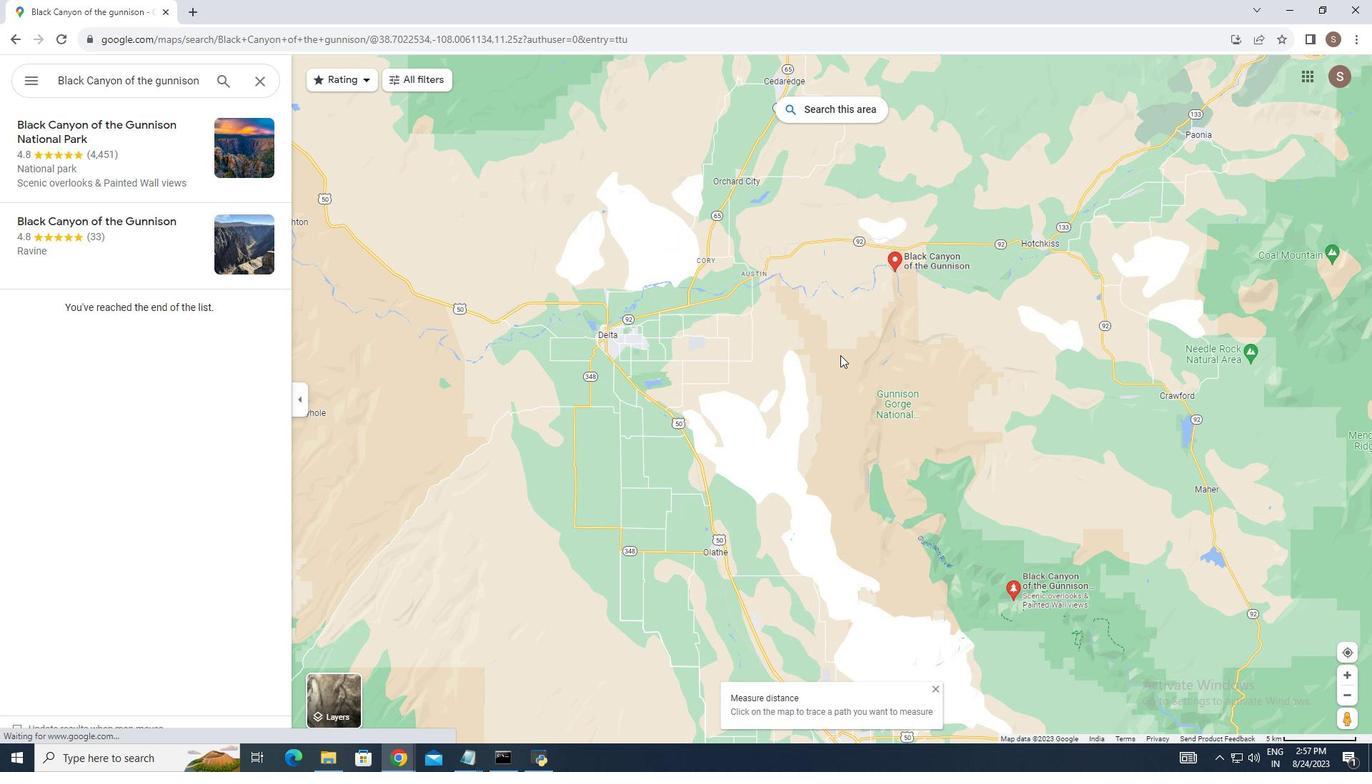 
Action: Mouse scrolled (734, 403) with delta (0, 0)
Screenshot: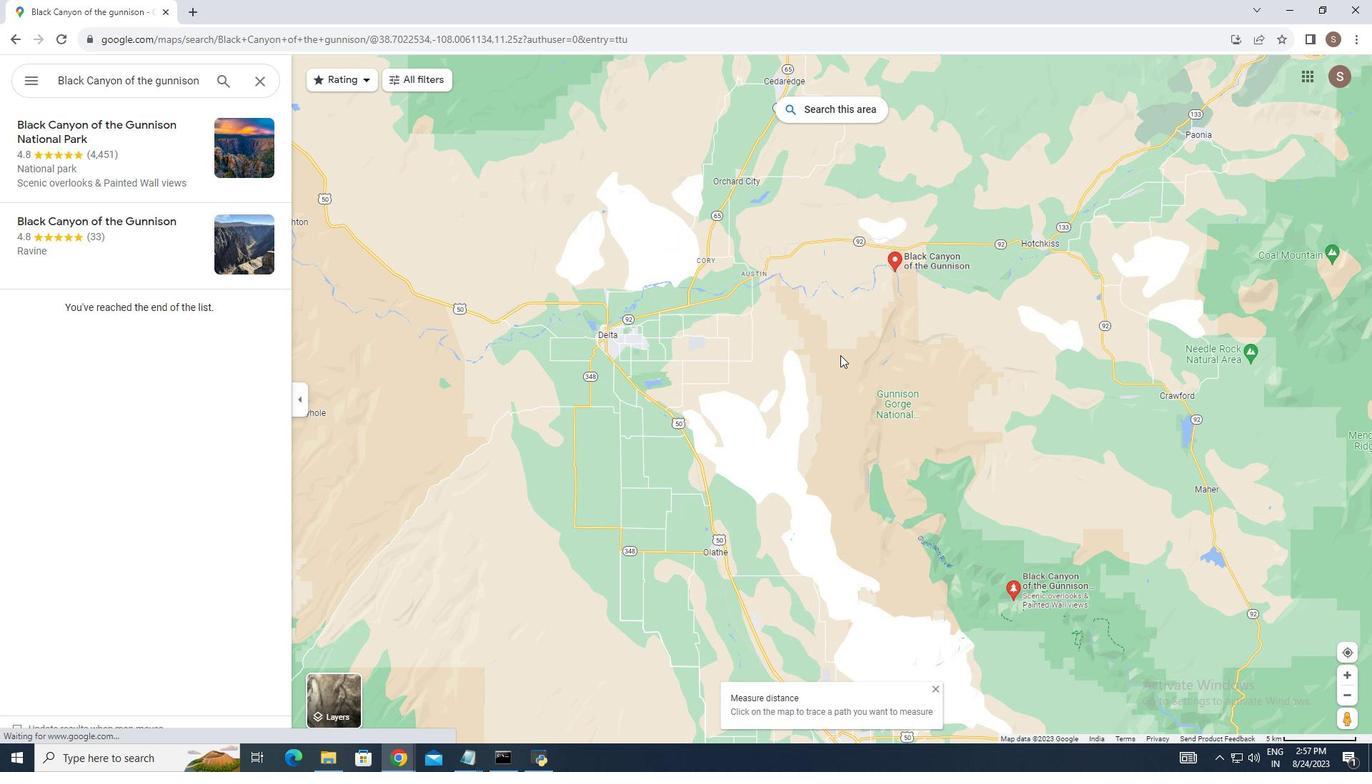 
Action: Mouse scrolled (737, 411) with delta (0, 0)
Screenshot: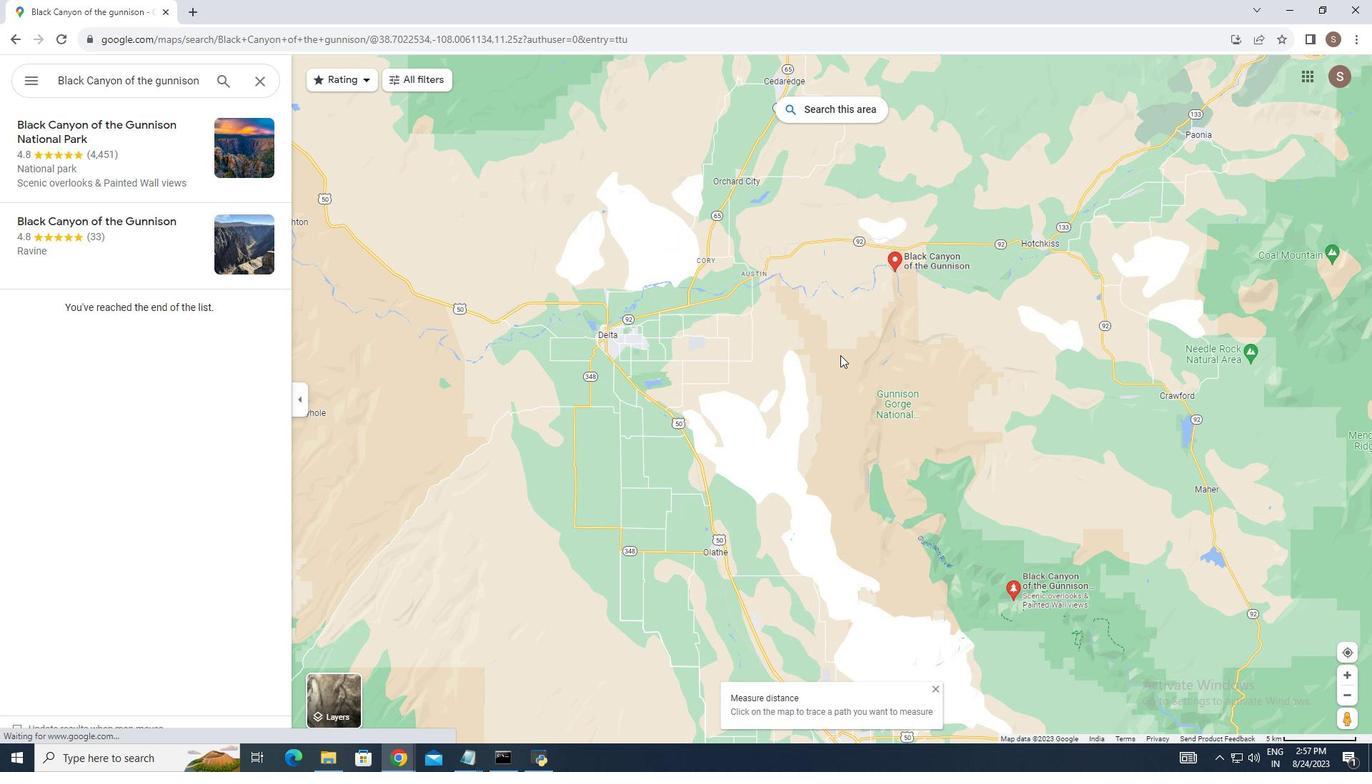 
Action: Mouse moved to (897, 265)
Screenshot: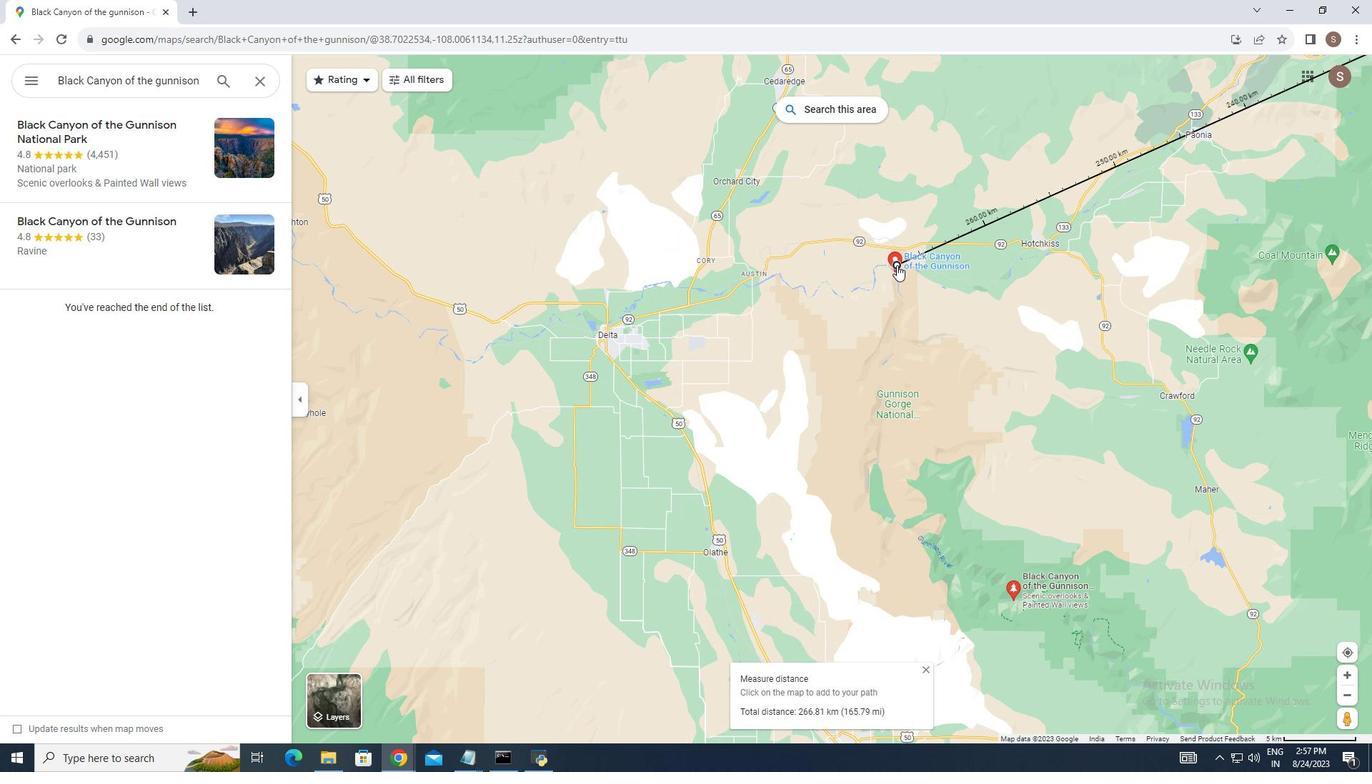 
Action: Mouse pressed left at (897, 265)
Screenshot: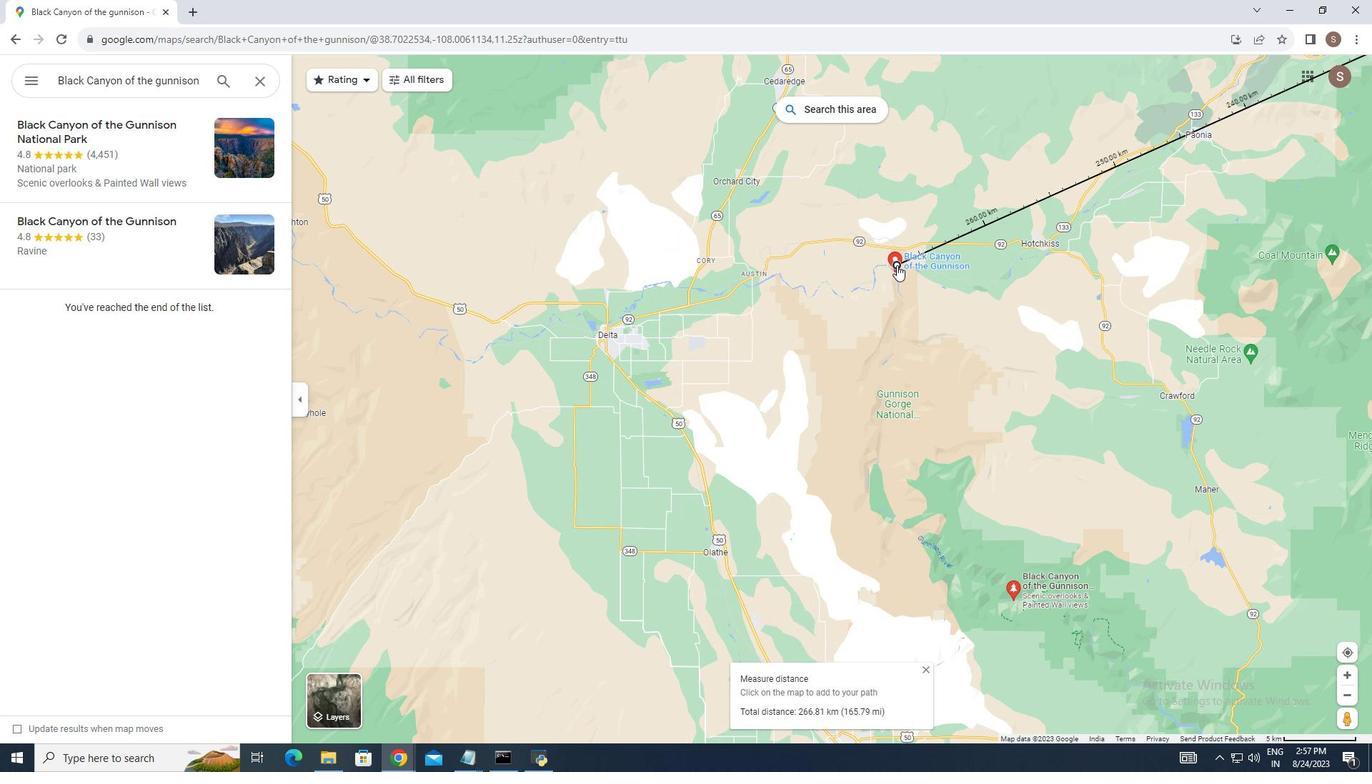 
Action: Mouse moved to (895, 270)
Screenshot: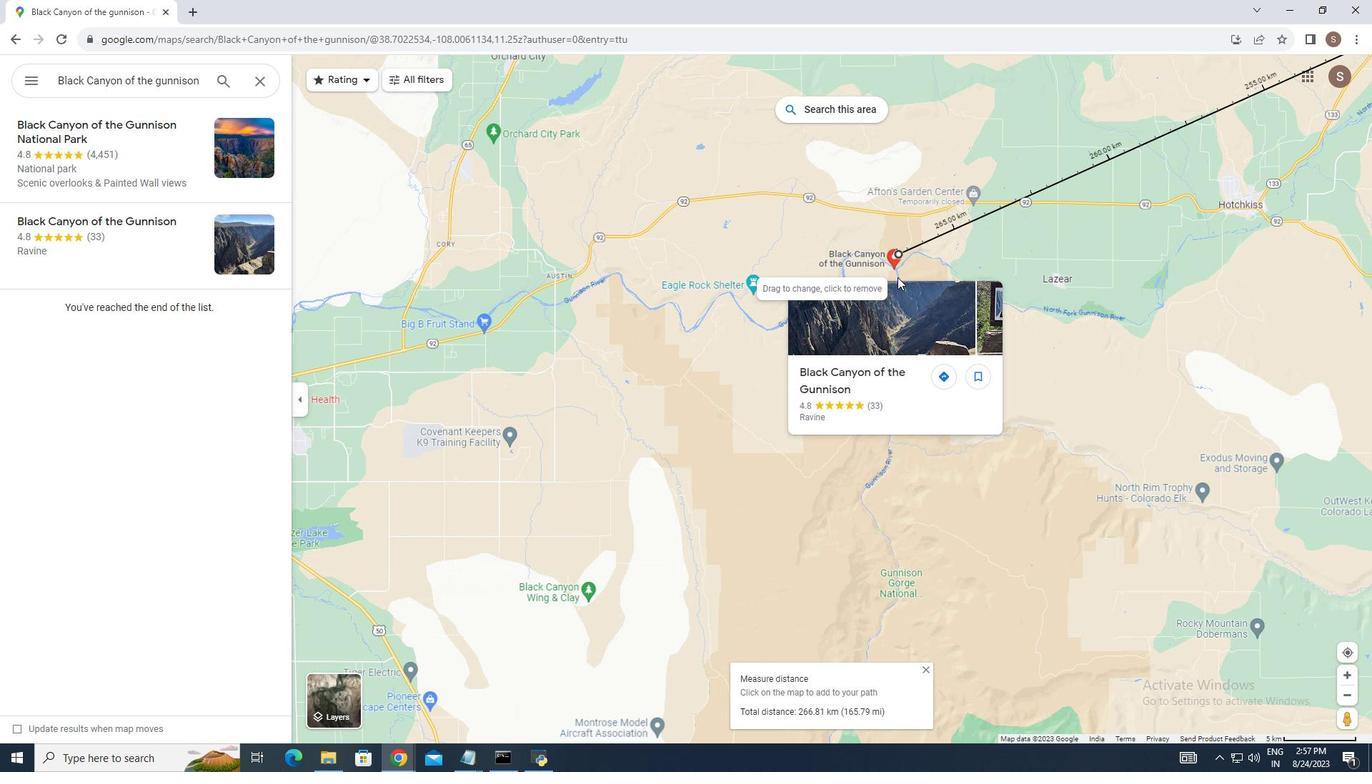 
Action: Mouse scrolled (895, 271) with delta (0, 0)
Screenshot: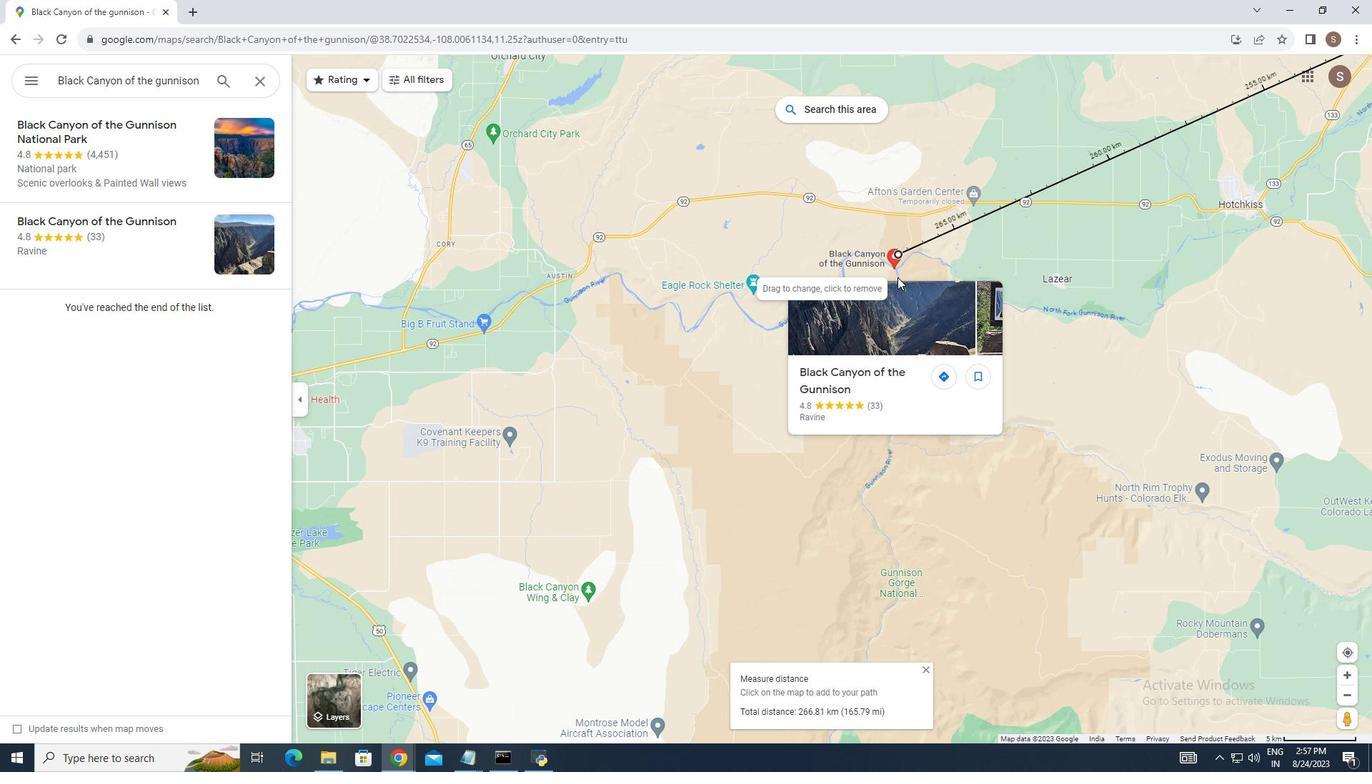
Action: Mouse moved to (895, 270)
Screenshot: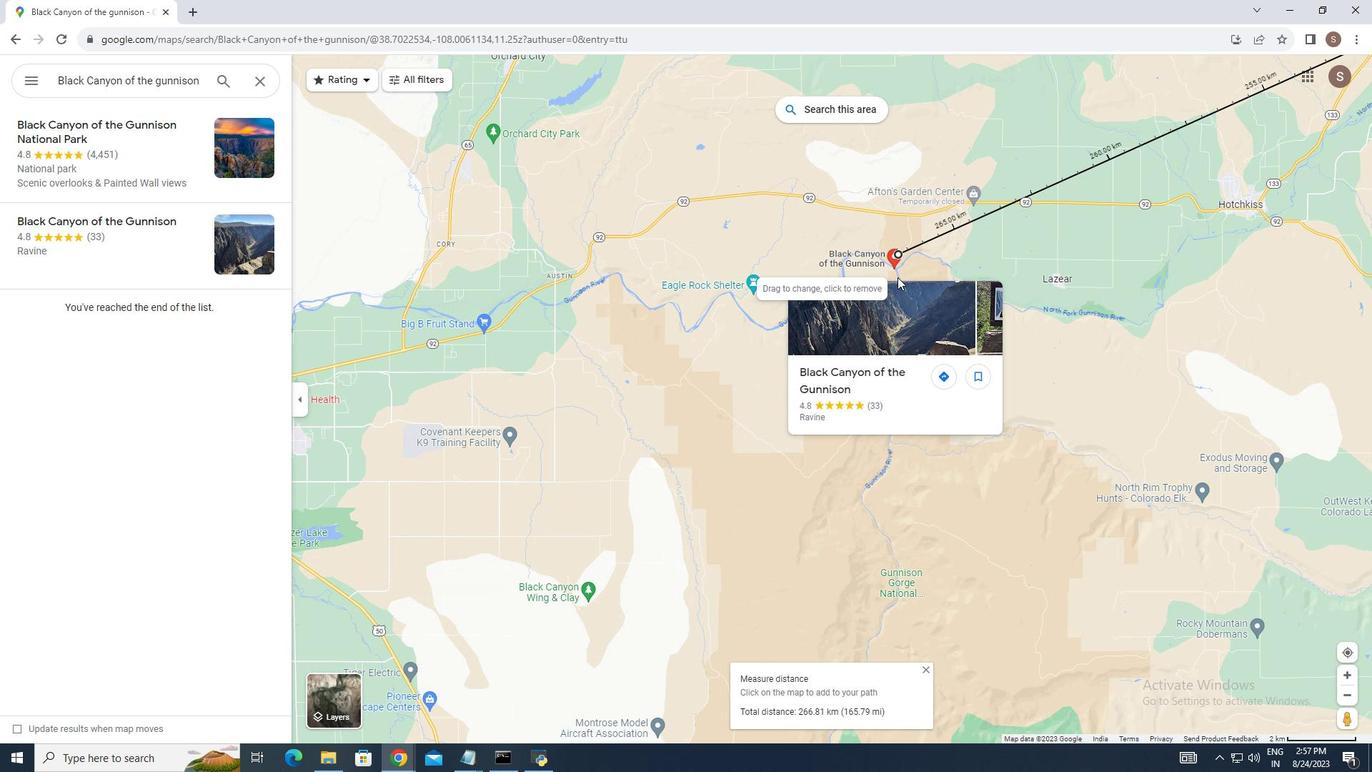 
Action: Mouse scrolled (895, 271) with delta (0, 0)
Screenshot: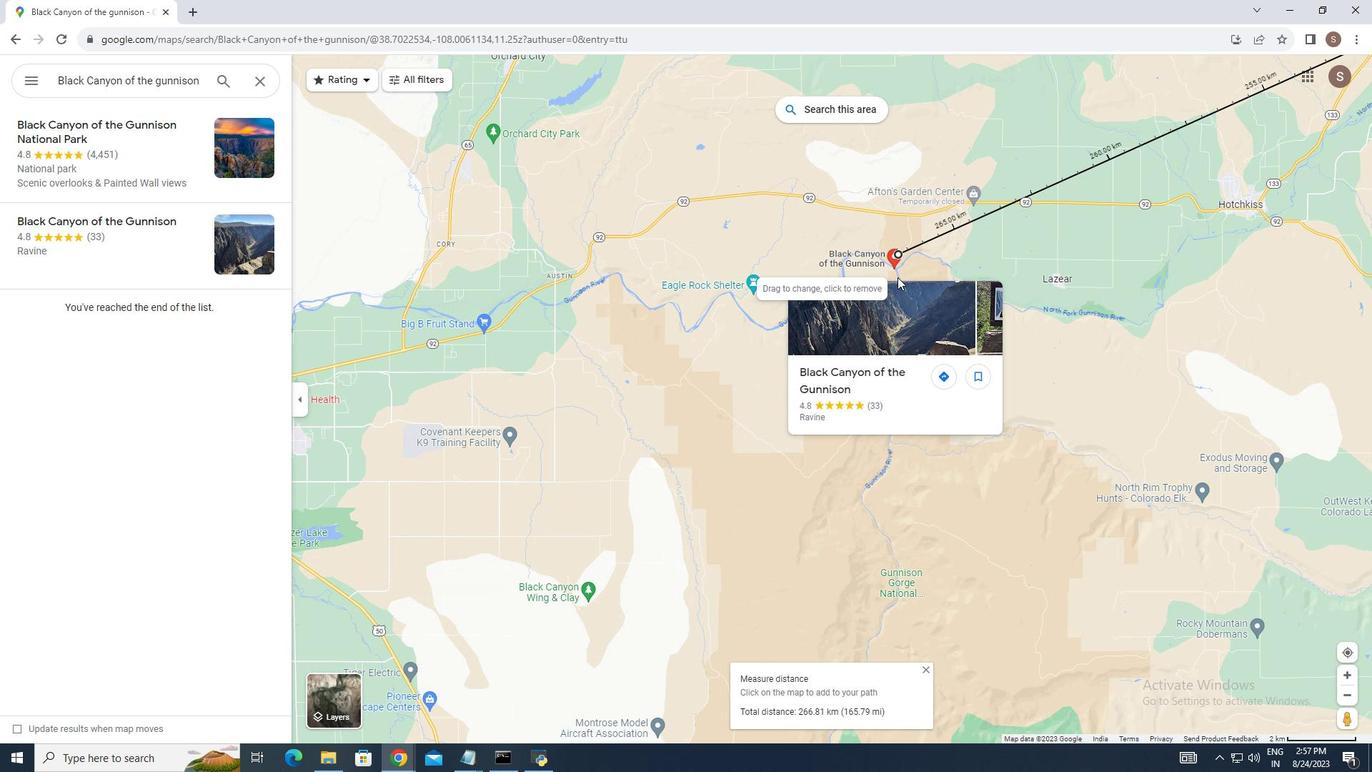
Action: Mouse moved to (895, 273)
Screenshot: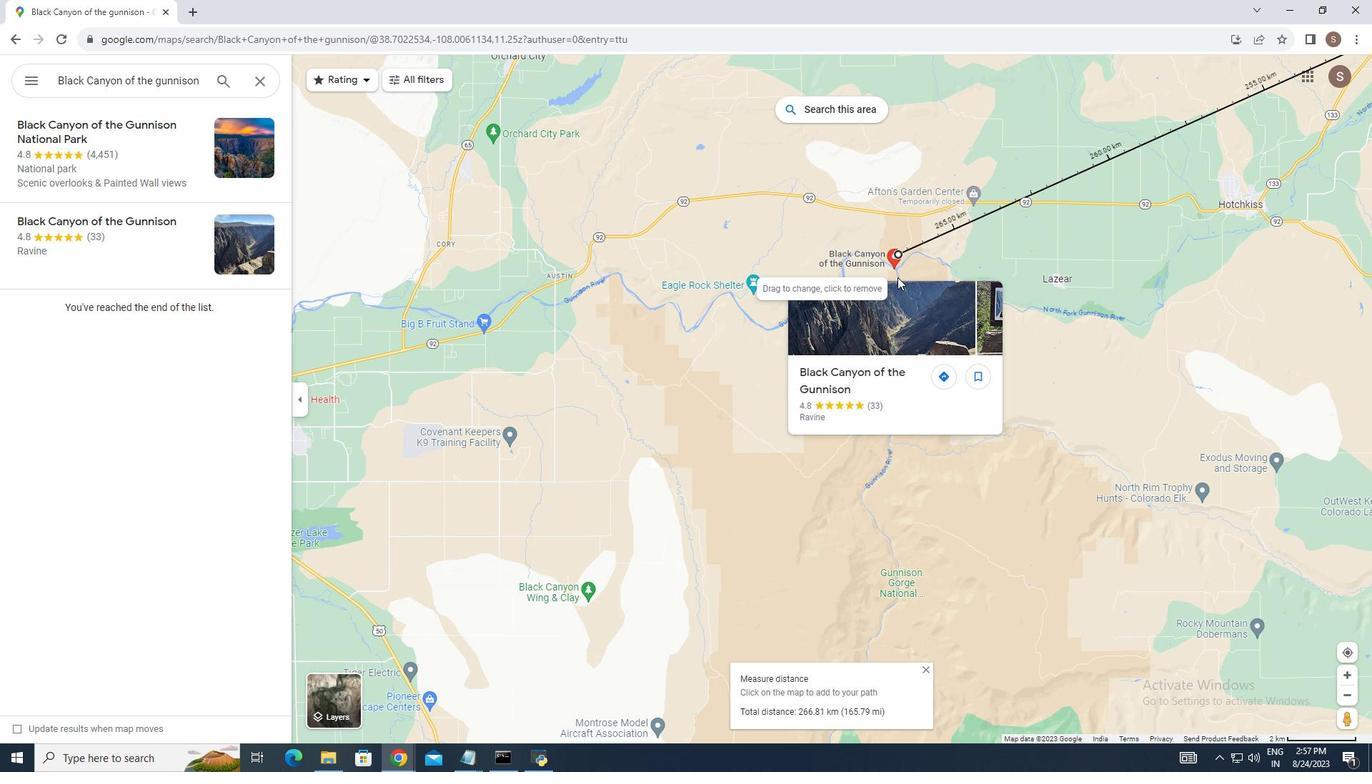 
Action: Mouse scrolled (895, 274) with delta (0, 0)
Screenshot: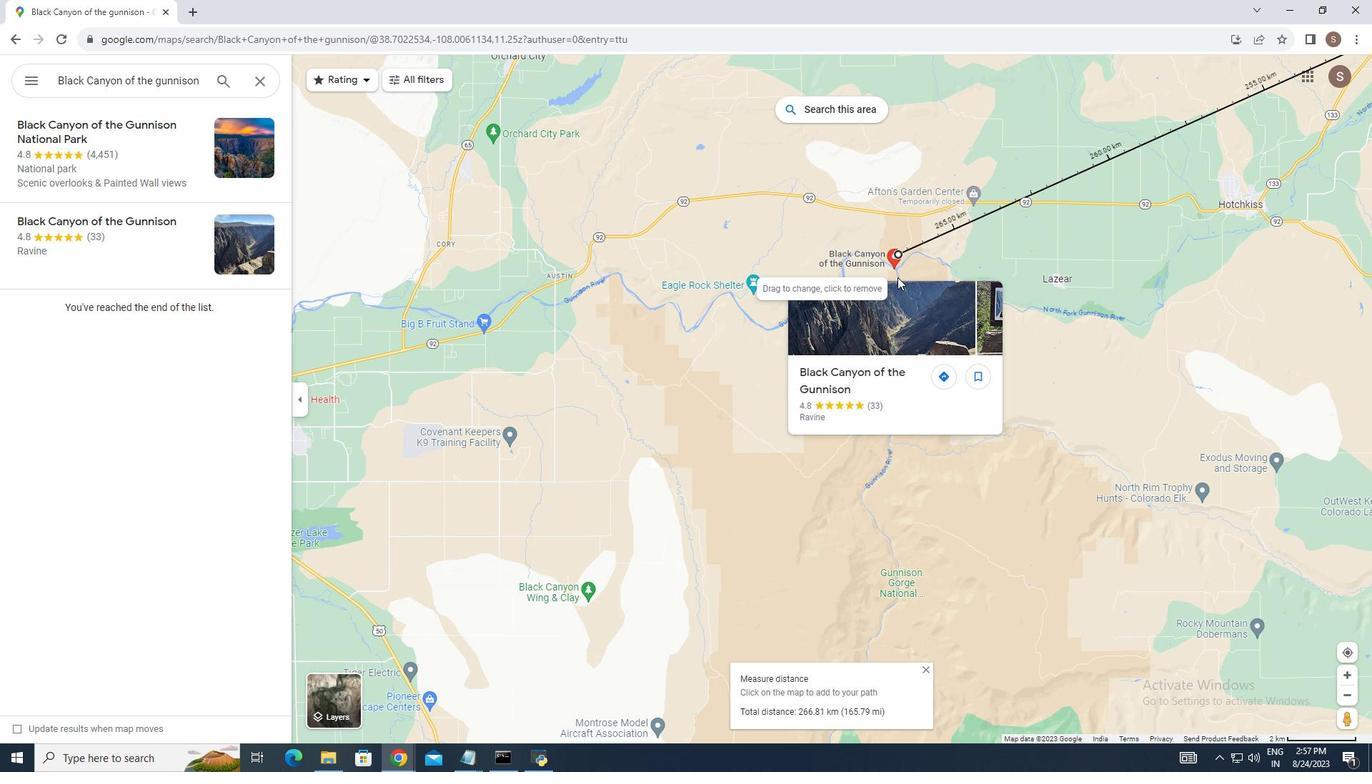 
Action: Mouse moved to (896, 276)
Screenshot: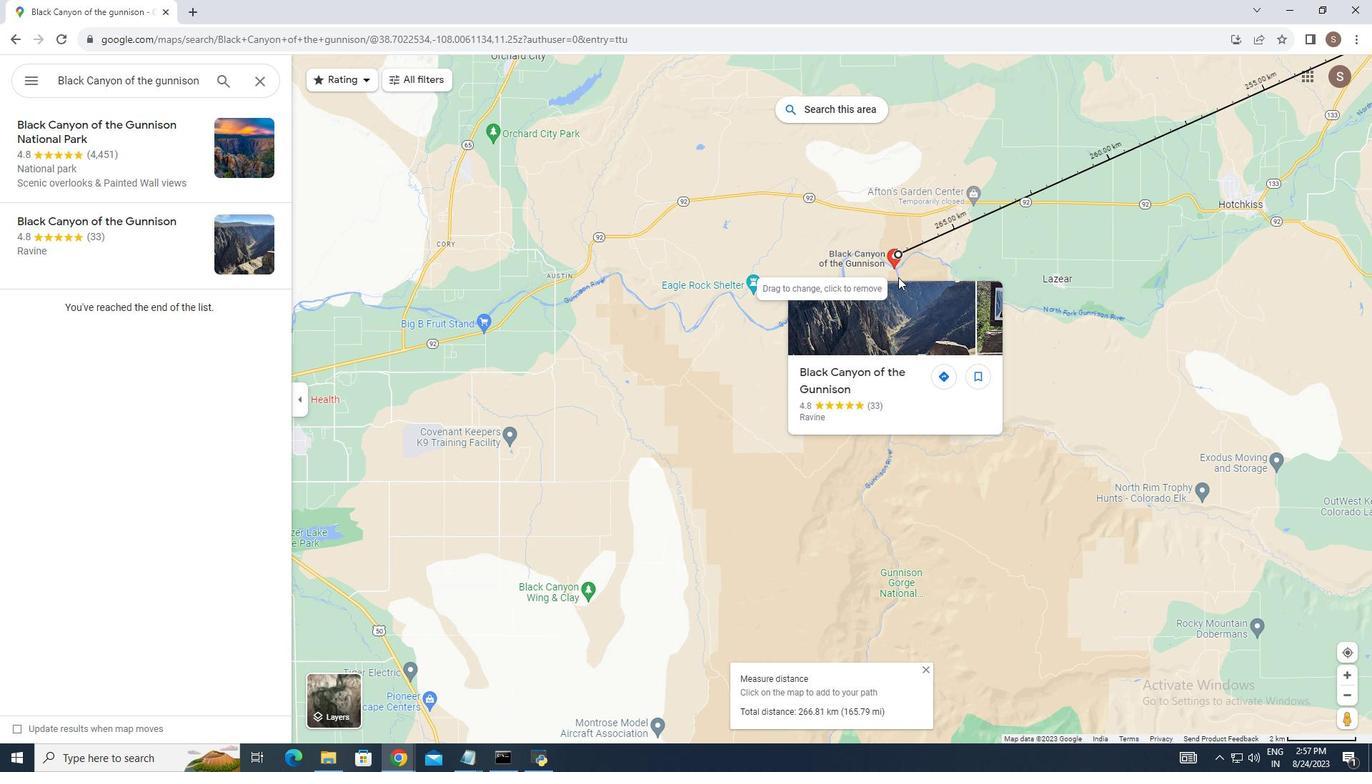 
Action: Mouse scrolled (896, 276) with delta (0, 0)
Screenshot: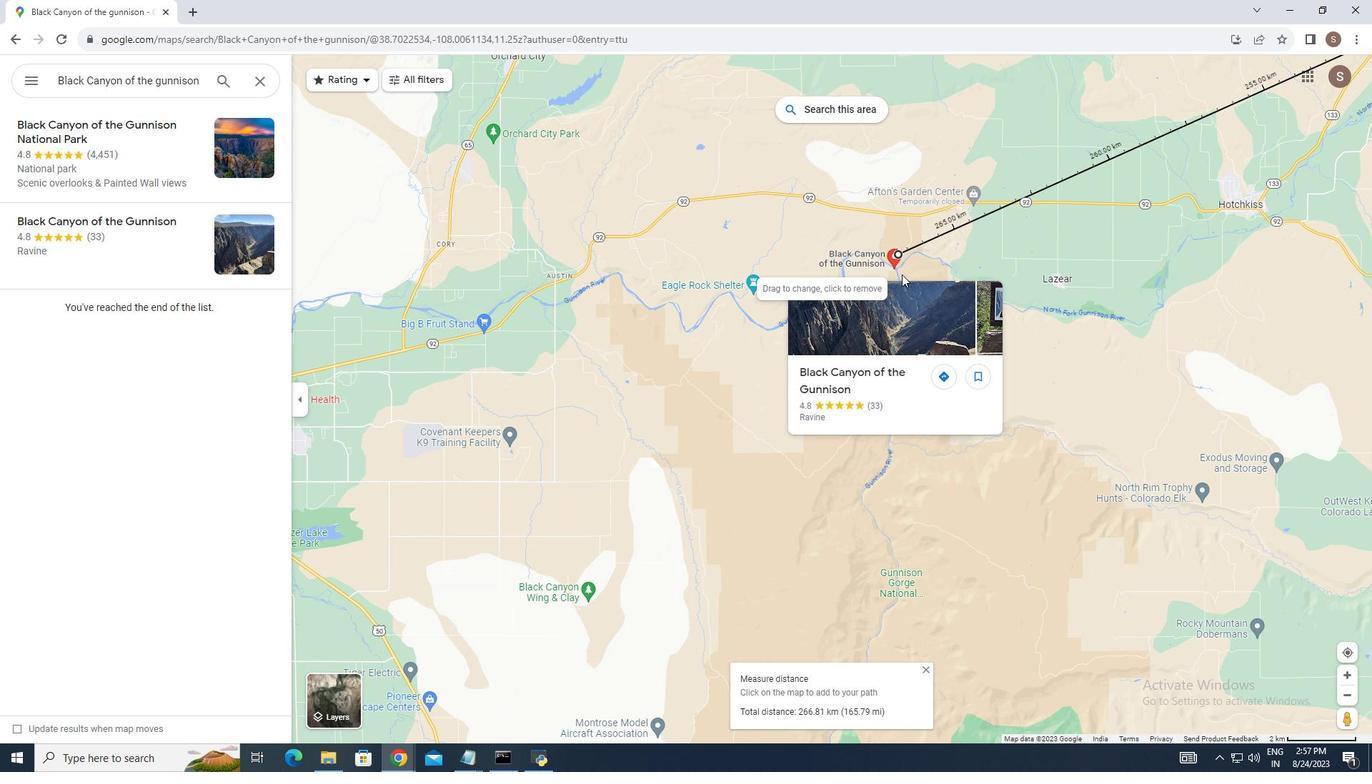 
Action: Mouse scrolled (896, 276) with delta (0, 0)
Screenshot: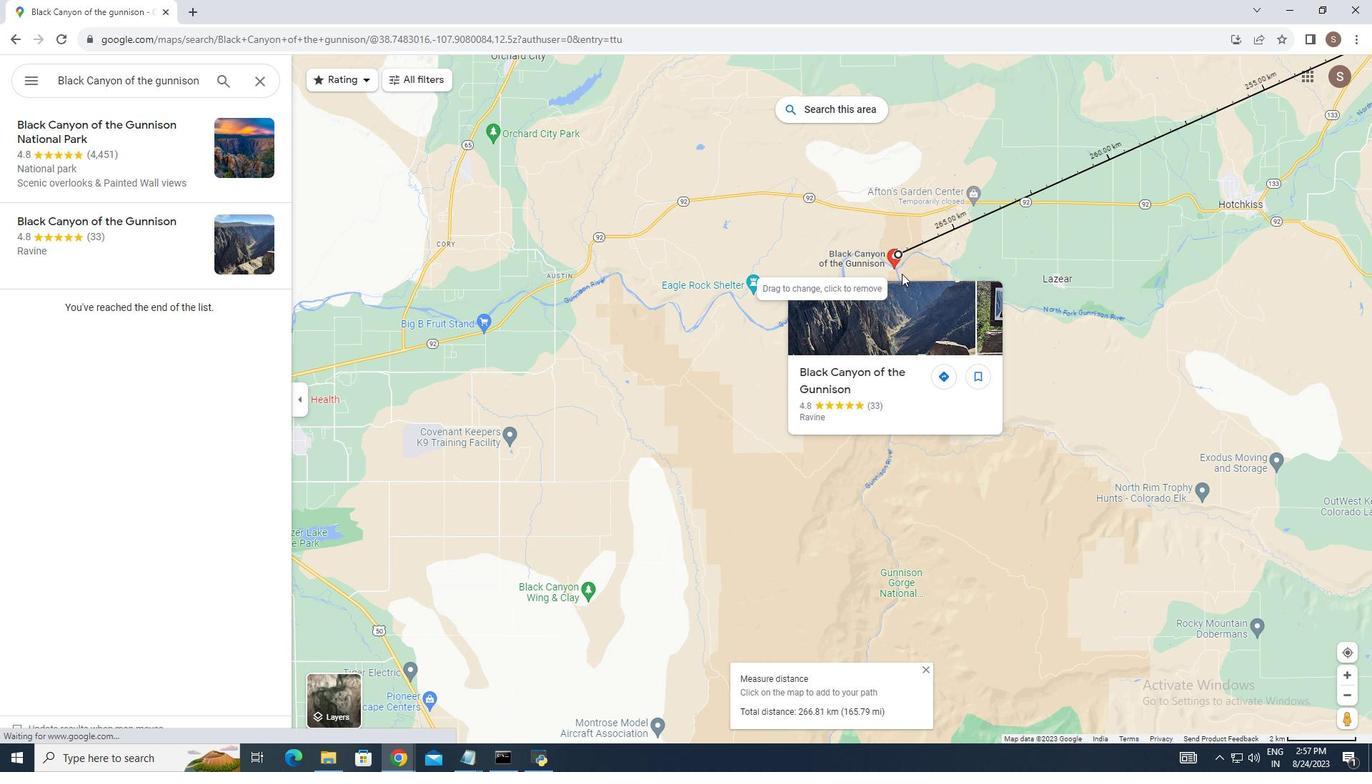 
Action: Mouse moved to (900, 271)
Screenshot: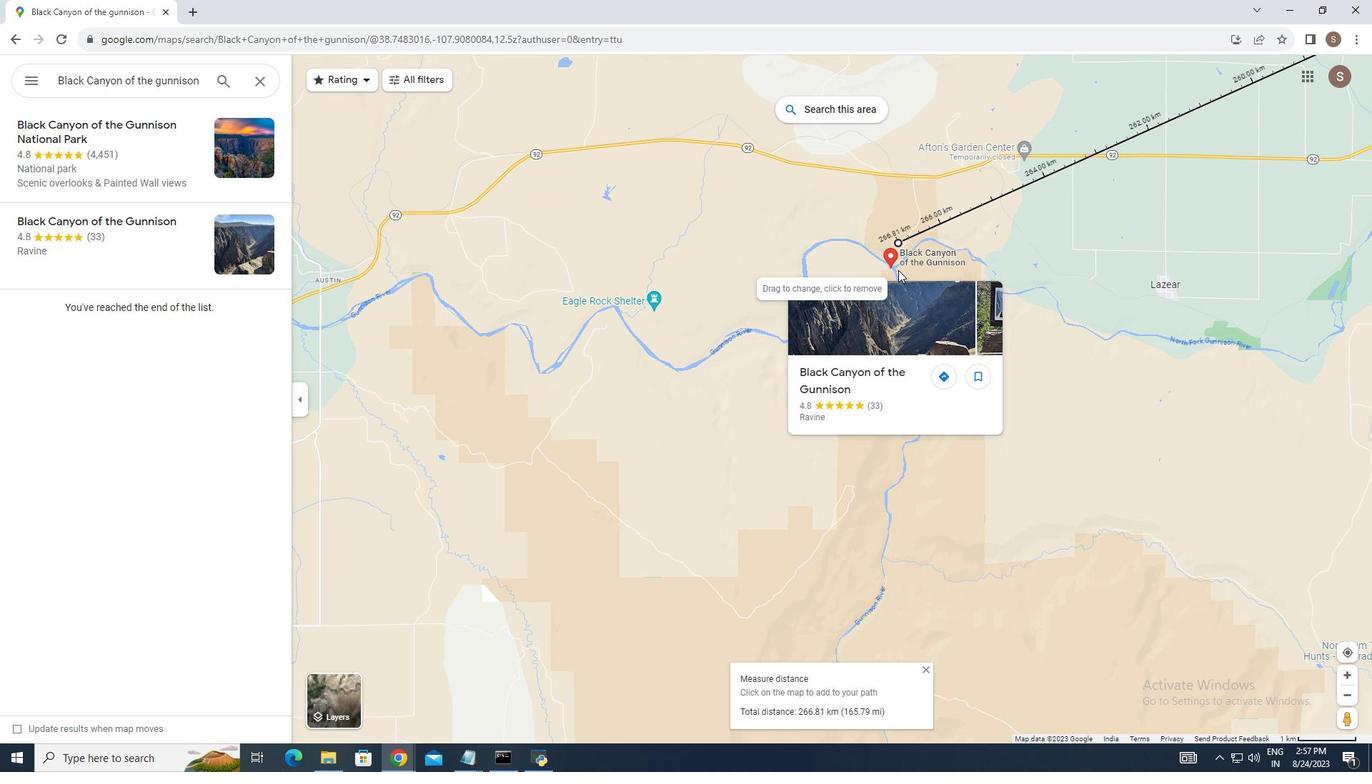 
Action: Mouse scrolled (900, 272) with delta (0, 0)
Screenshot: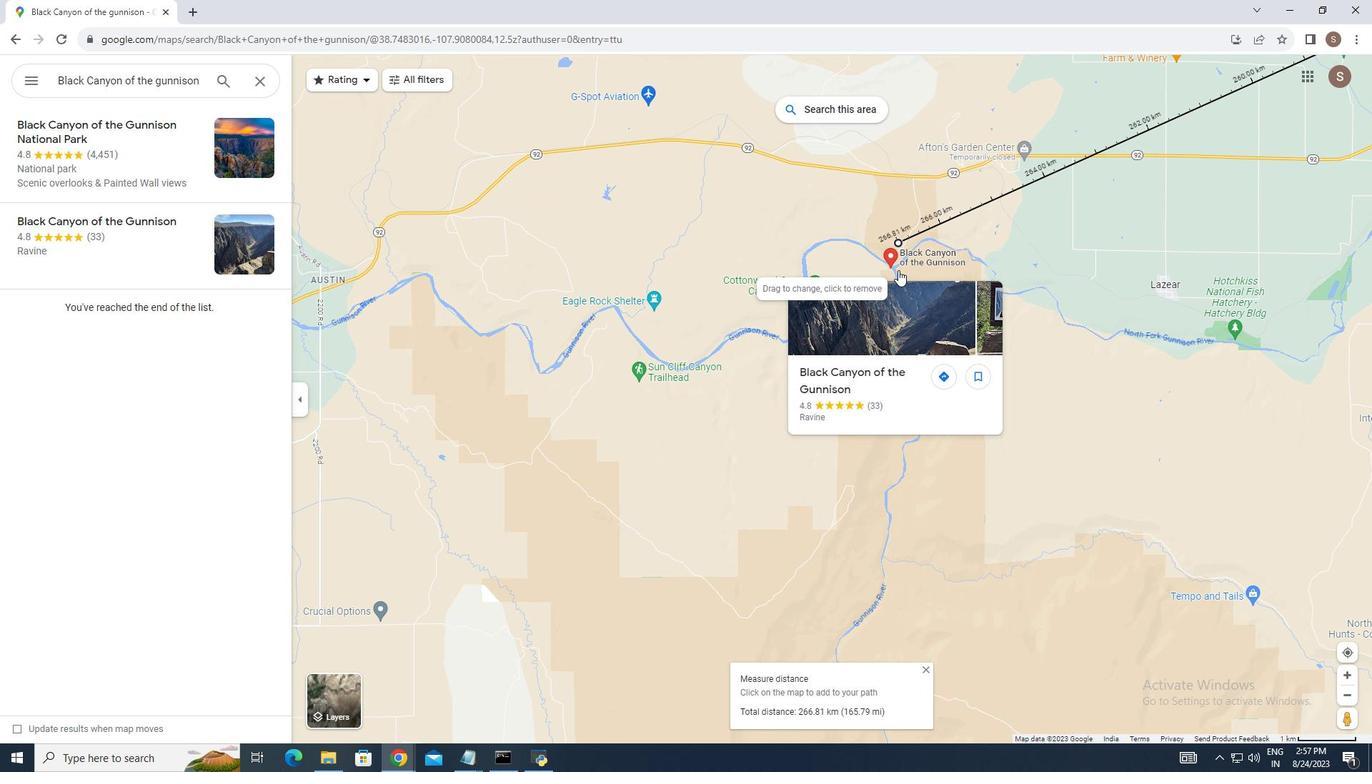 
Action: Mouse moved to (899, 271)
Screenshot: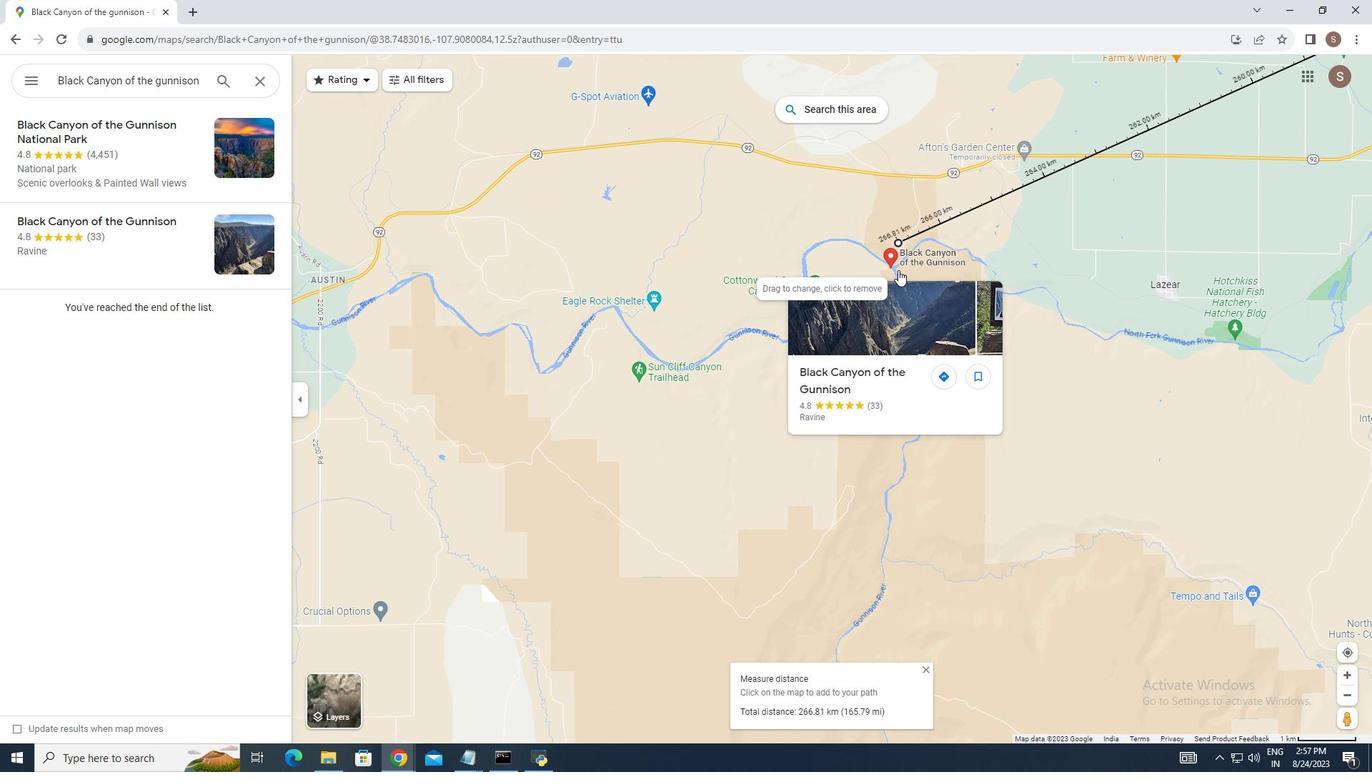 
Action: Mouse scrolled (899, 271) with delta (0, 0)
Screenshot: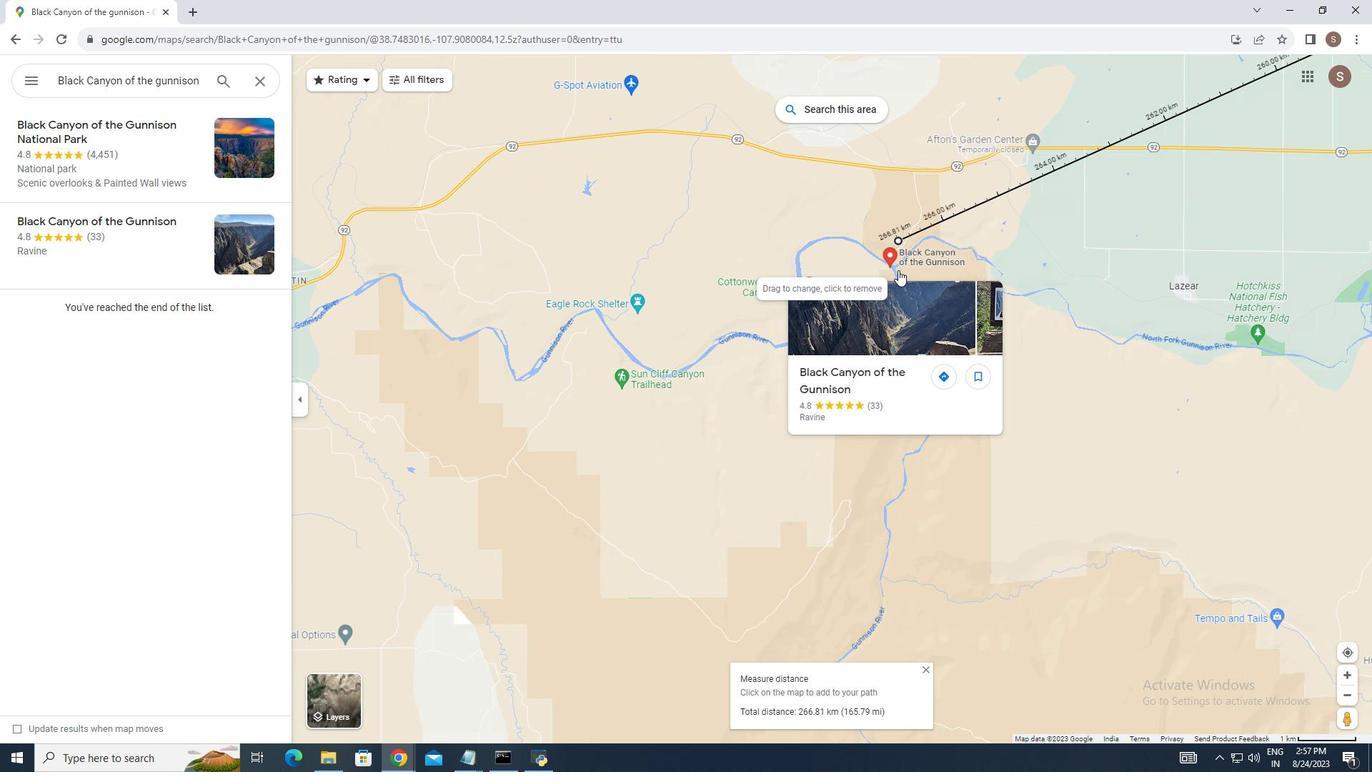 
Action: Mouse moved to (899, 271)
Screenshot: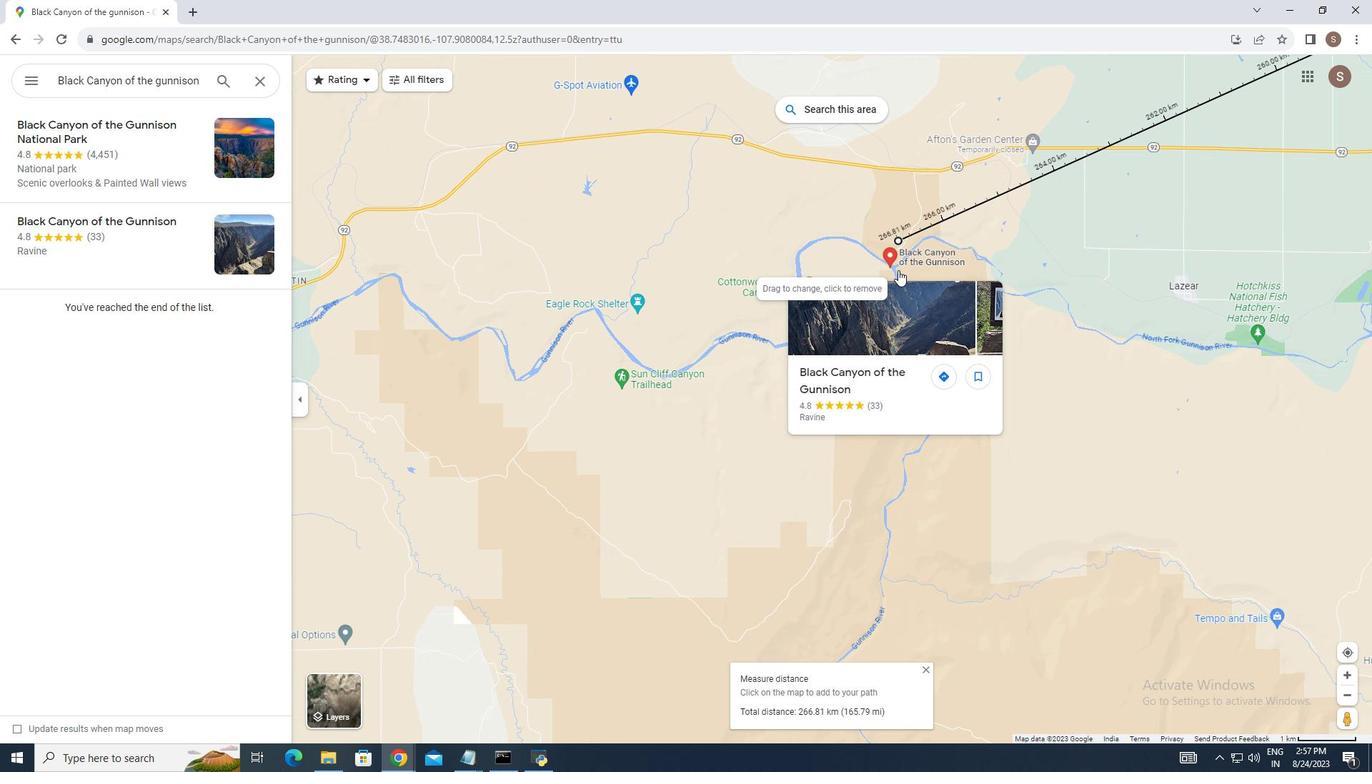 
Action: Mouse scrolled (899, 271) with delta (0, 0)
Screenshot: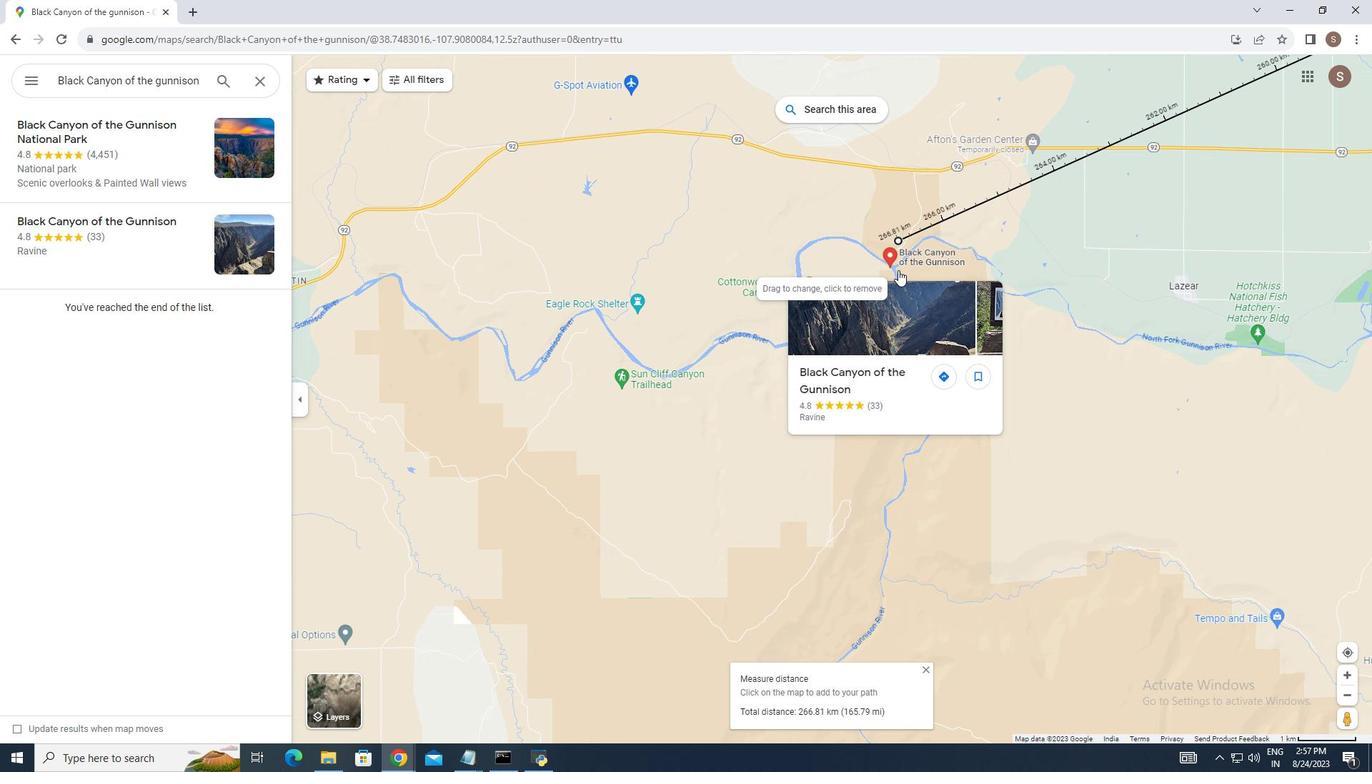 
Action: Mouse moved to (898, 270)
Screenshot: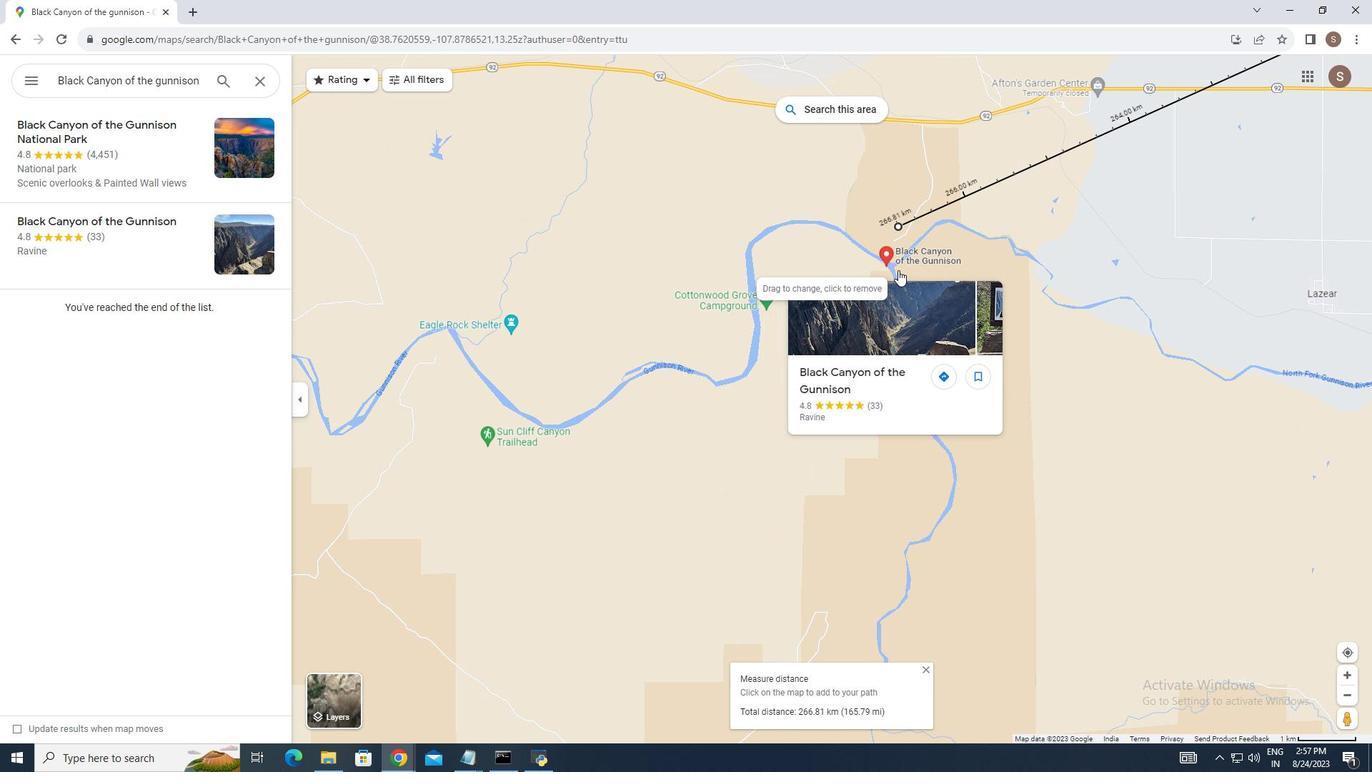 
Action: Mouse scrolled (898, 271) with delta (0, 0)
Screenshot: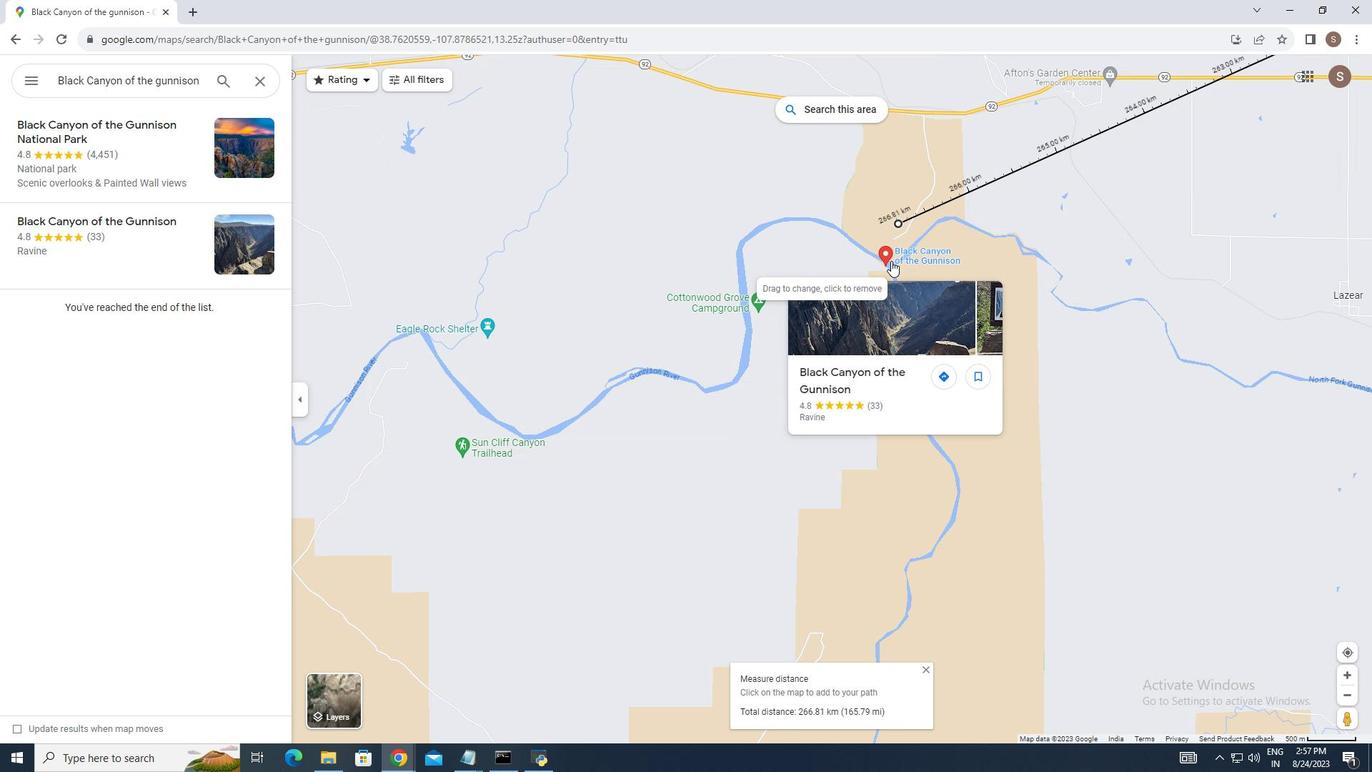 
Action: Mouse scrolled (898, 271) with delta (0, 0)
Screenshot: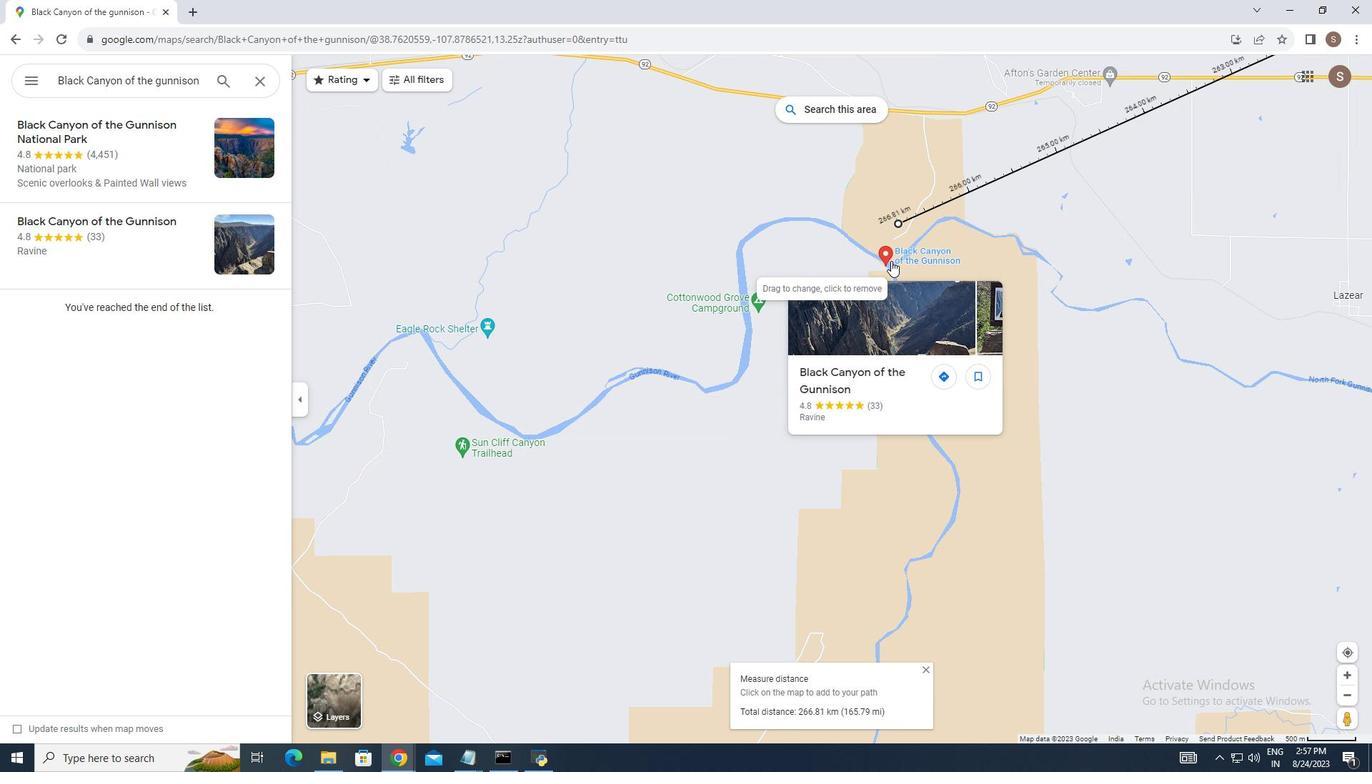 
Action: Mouse scrolled (898, 271) with delta (0, 0)
Screenshot: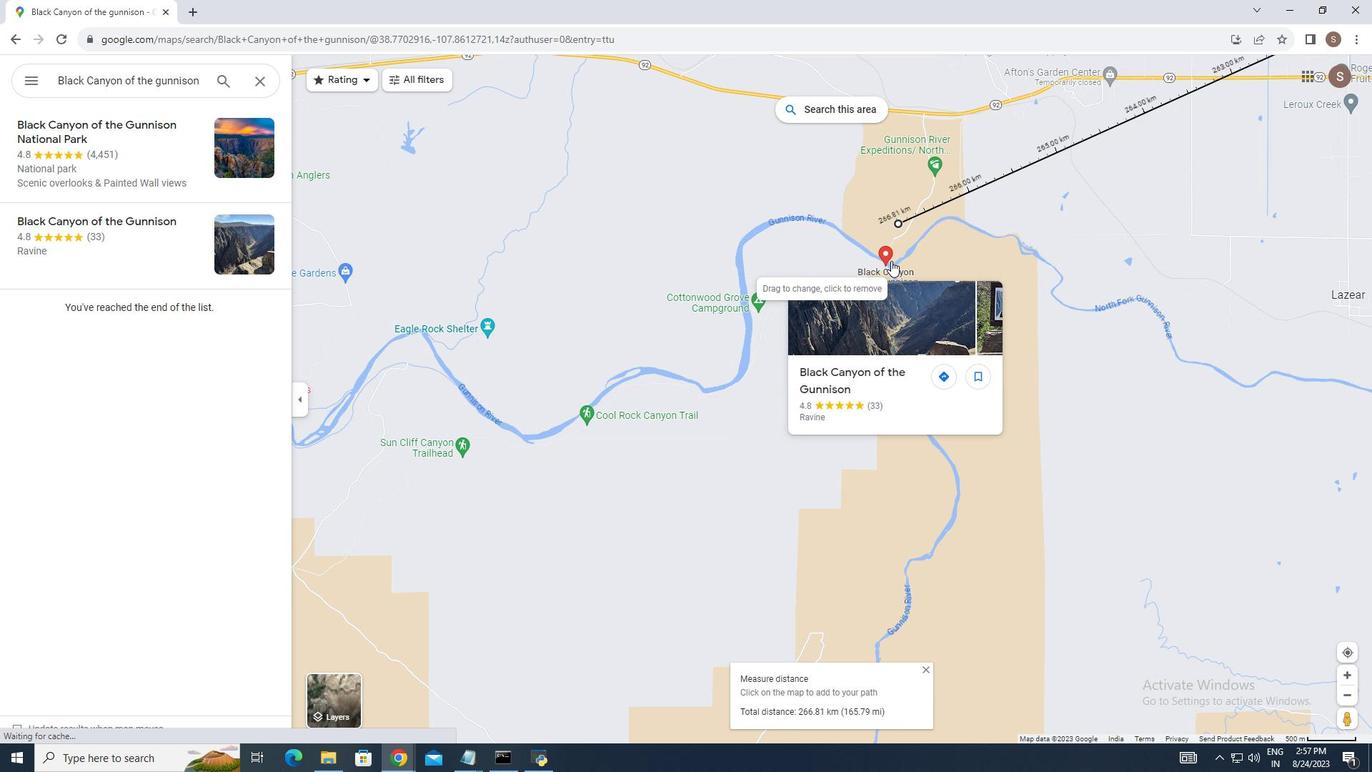 
Action: Mouse moved to (891, 261)
Screenshot: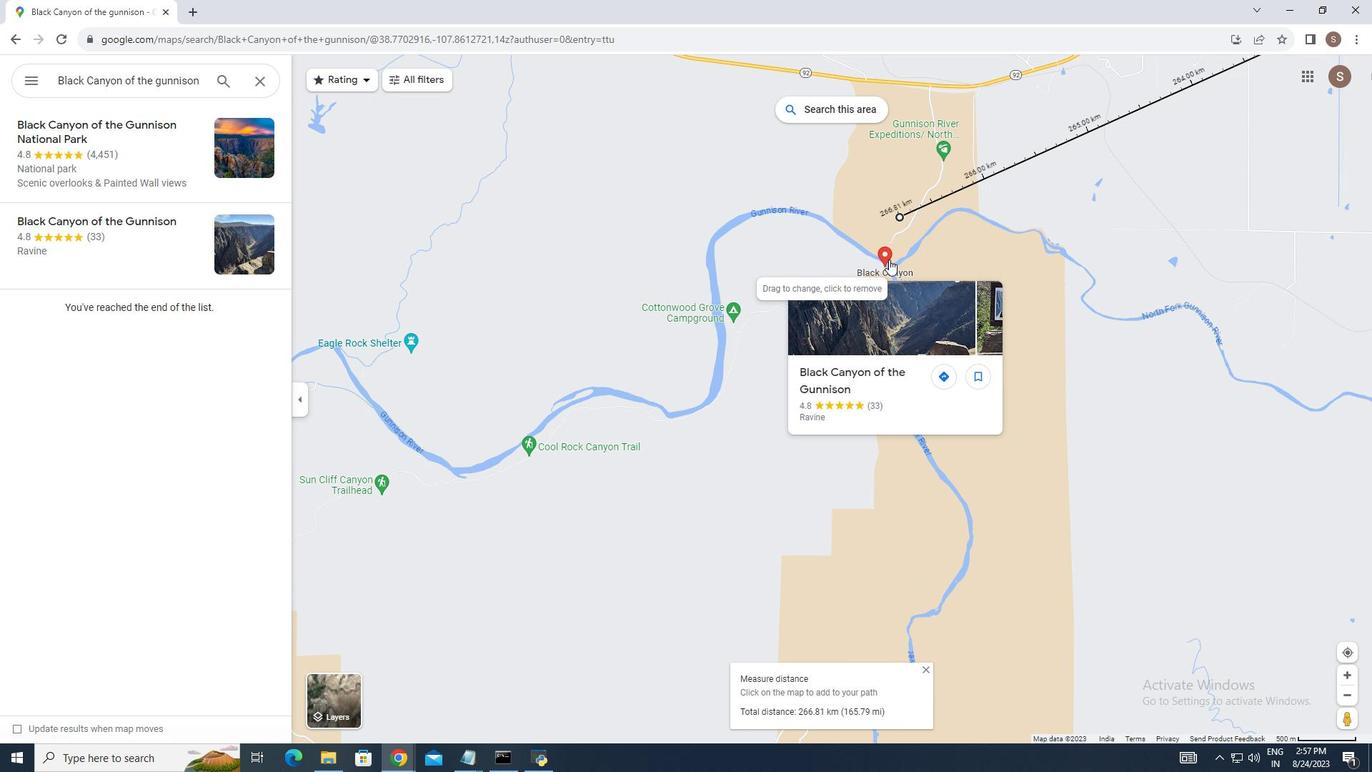 
Action: Mouse scrolled (891, 261) with delta (0, 0)
Screenshot: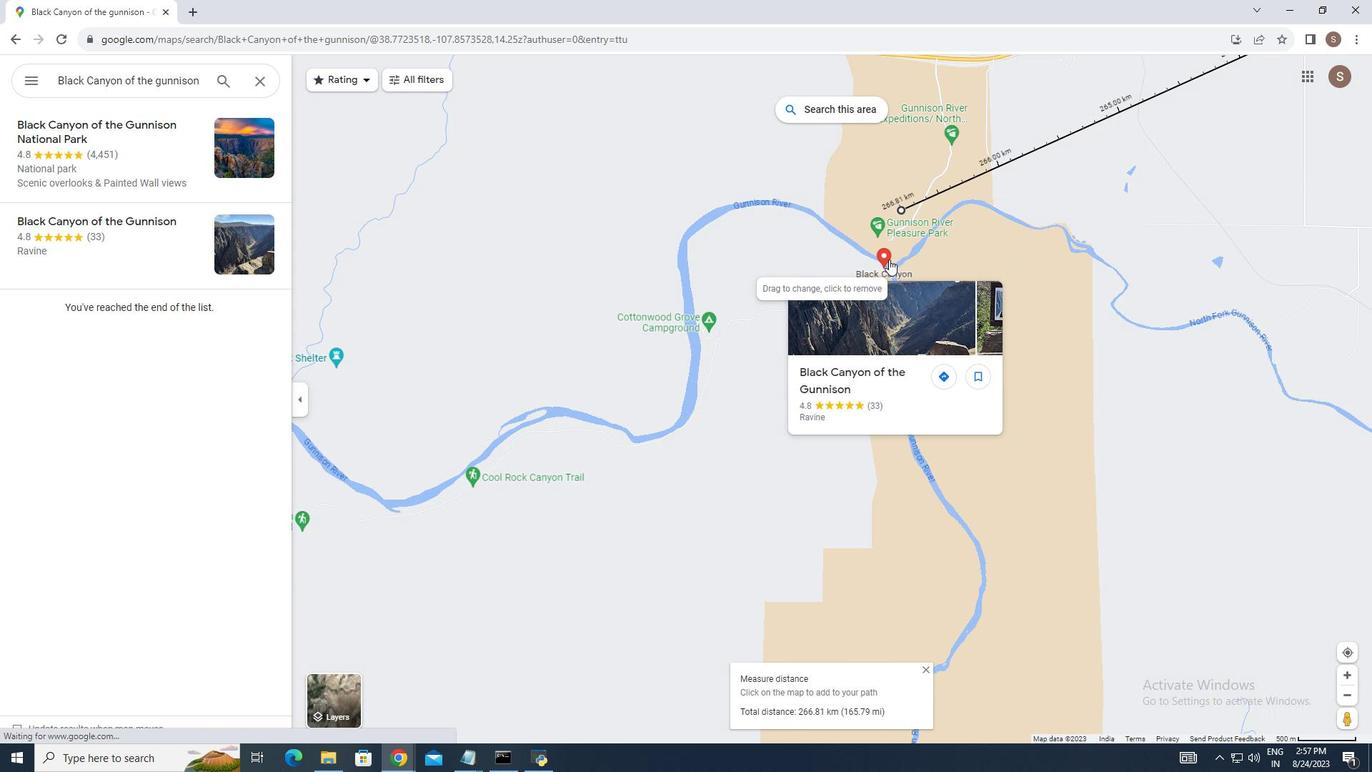 
Action: Mouse moved to (889, 259)
Screenshot: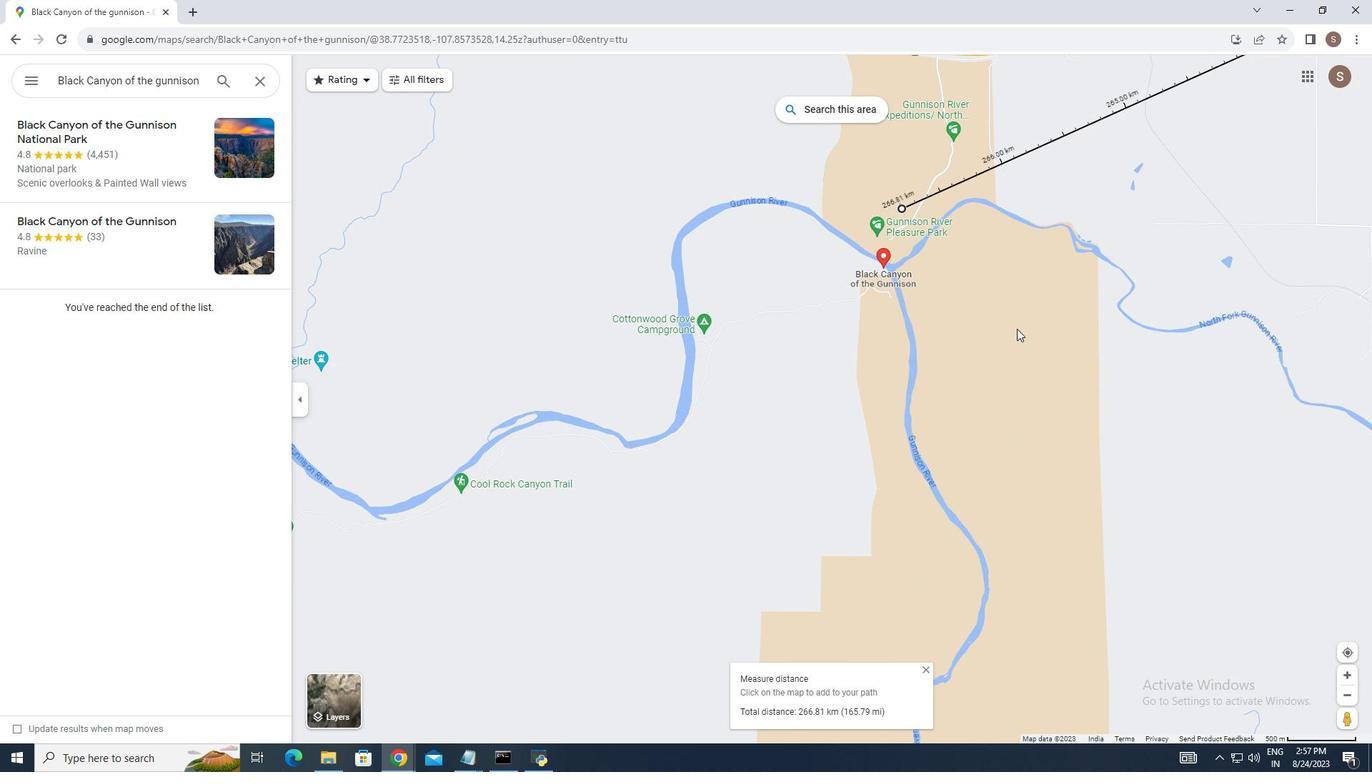 
Action: Mouse scrolled (889, 260) with delta (0, 0)
Screenshot: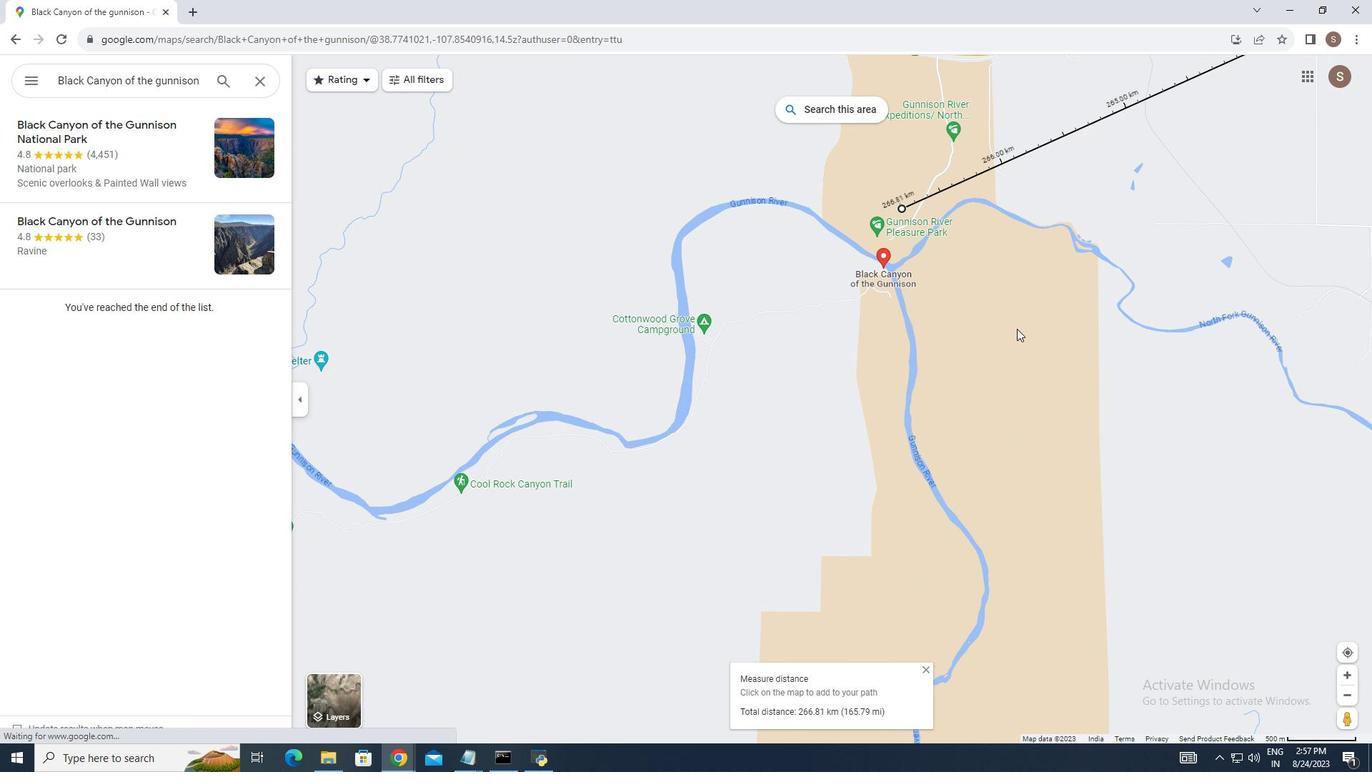 
Action: Mouse moved to (901, 208)
Screenshot: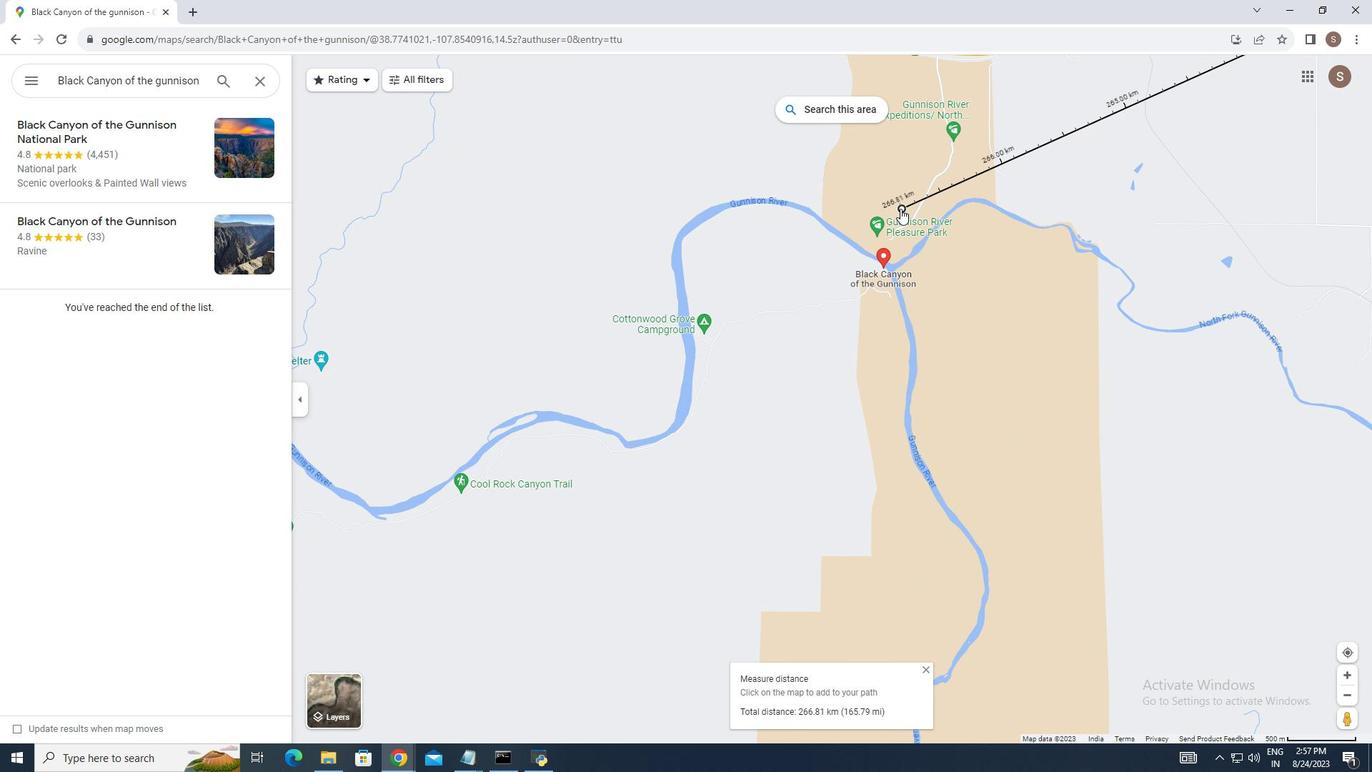 
Action: Mouse pressed left at (901, 208)
Screenshot: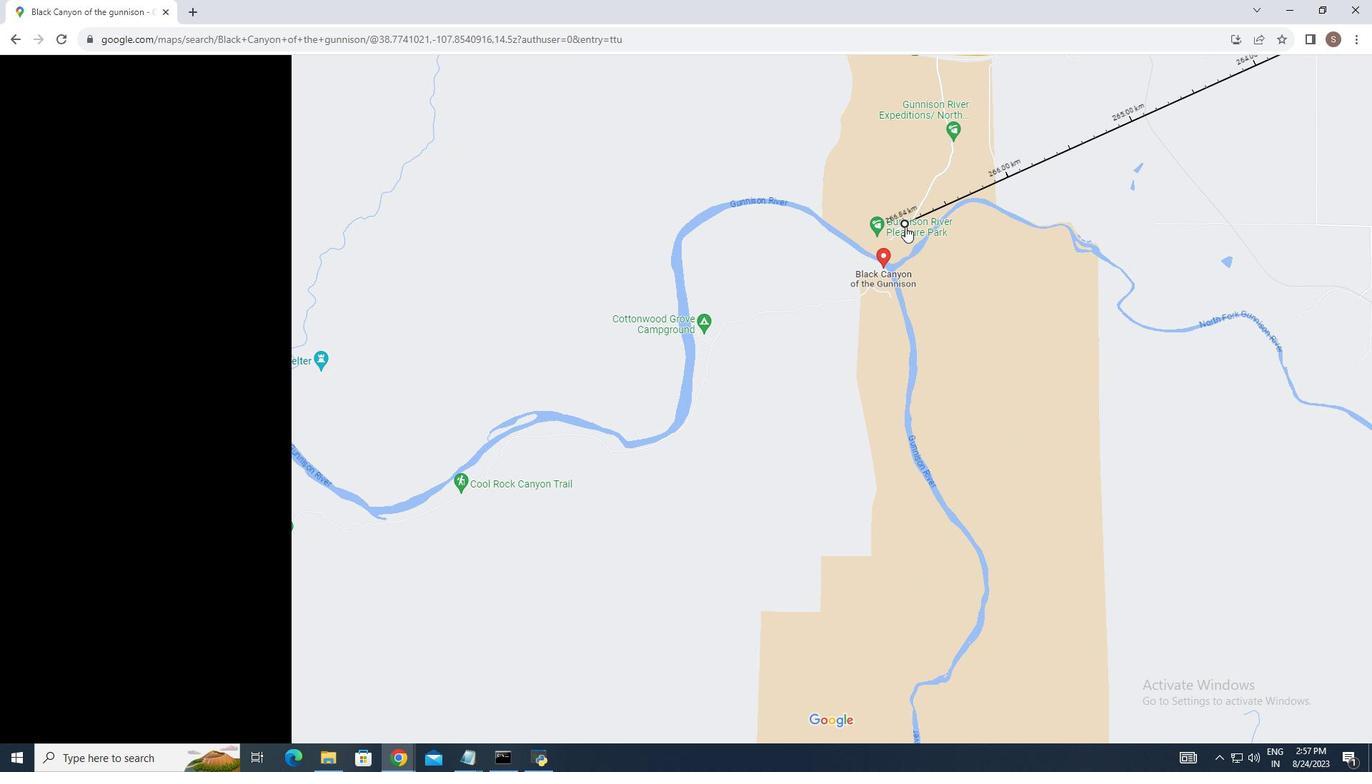 
Action: Mouse moved to (885, 304)
Screenshot: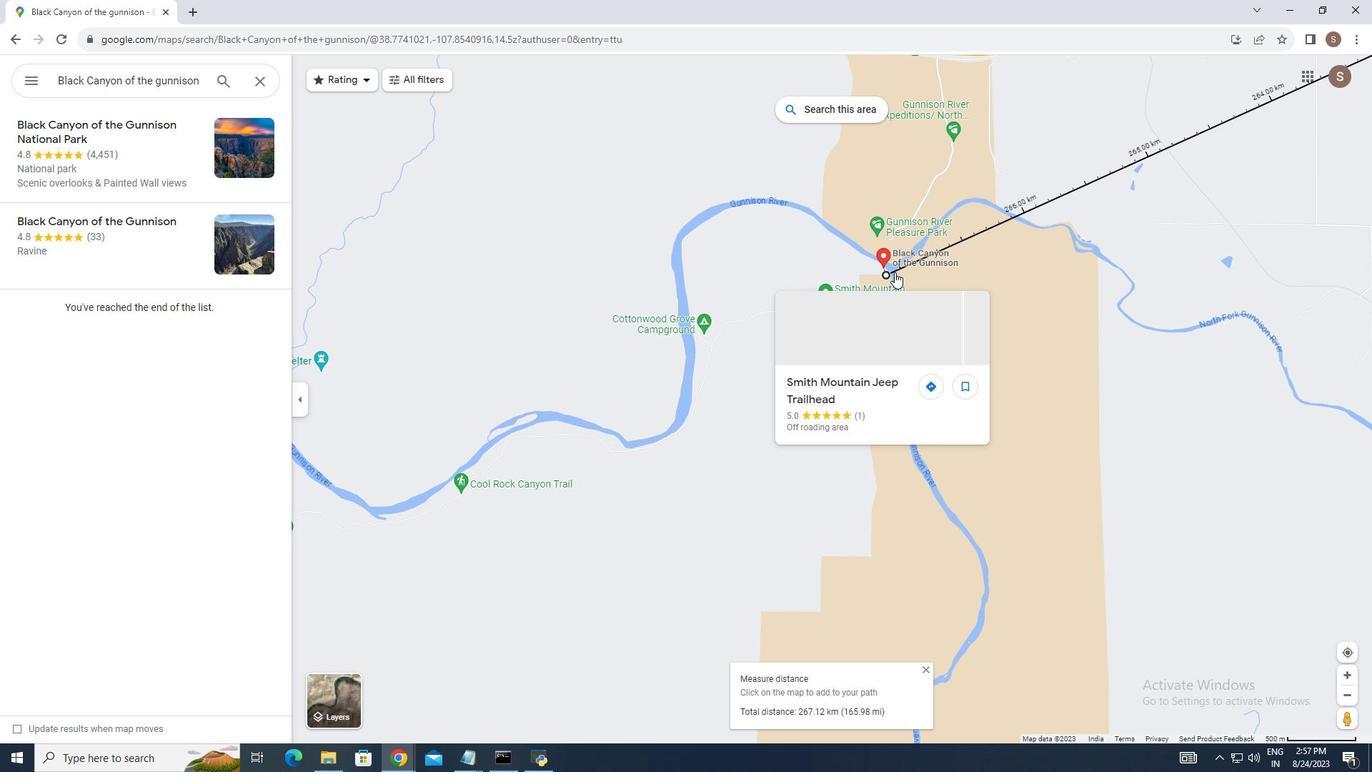 
Action: Mouse scrolled (885, 305) with delta (0, 0)
Screenshot: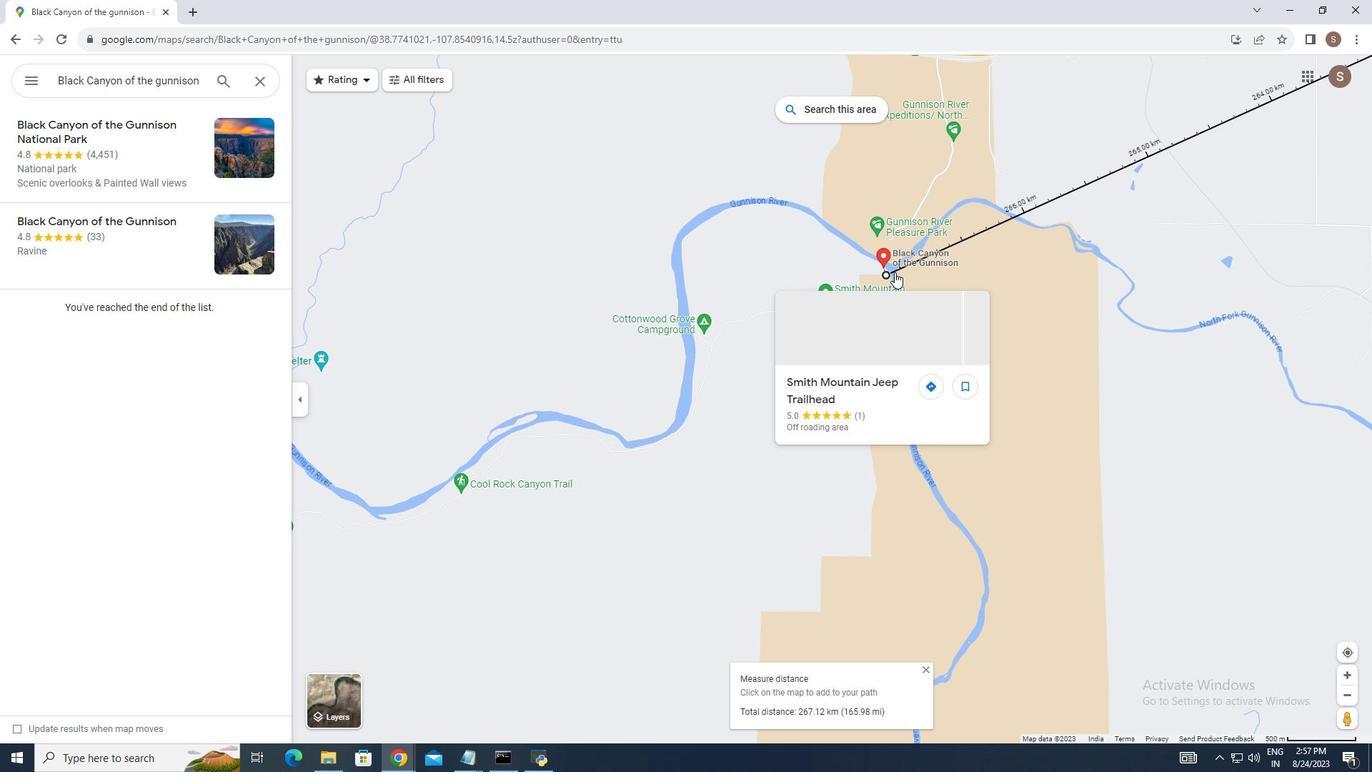 
Action: Mouse moved to (889, 311)
Screenshot: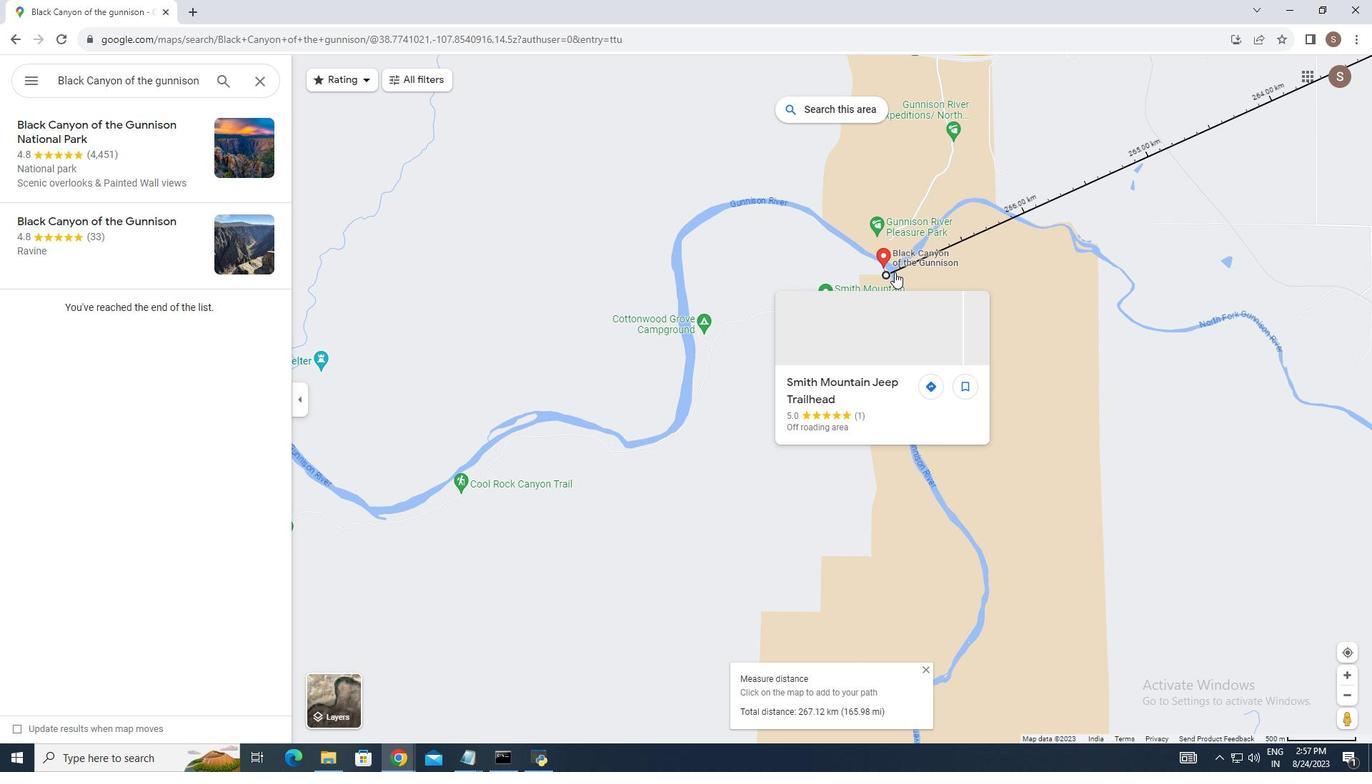 
Action: Mouse scrolled (889, 311) with delta (0, 0)
Screenshot: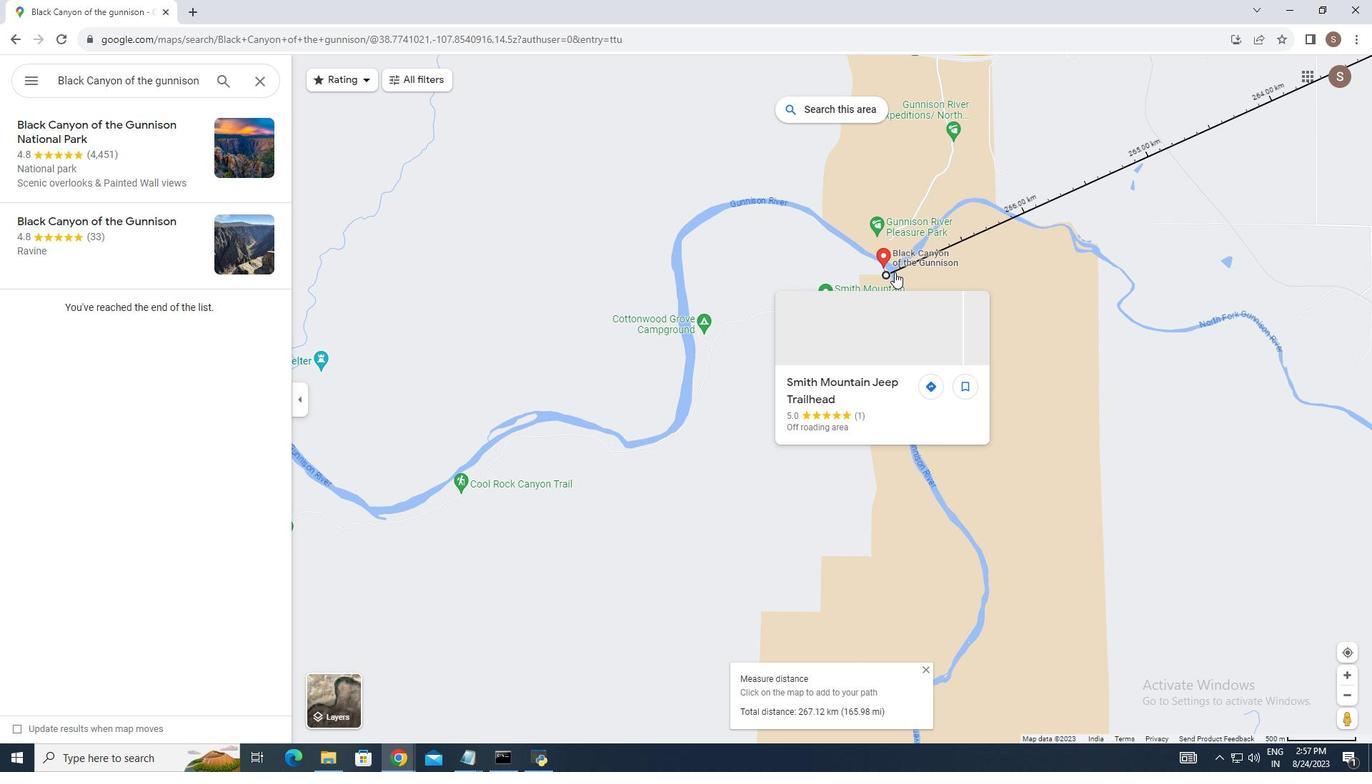 
Action: Mouse moved to (890, 311)
Screenshot: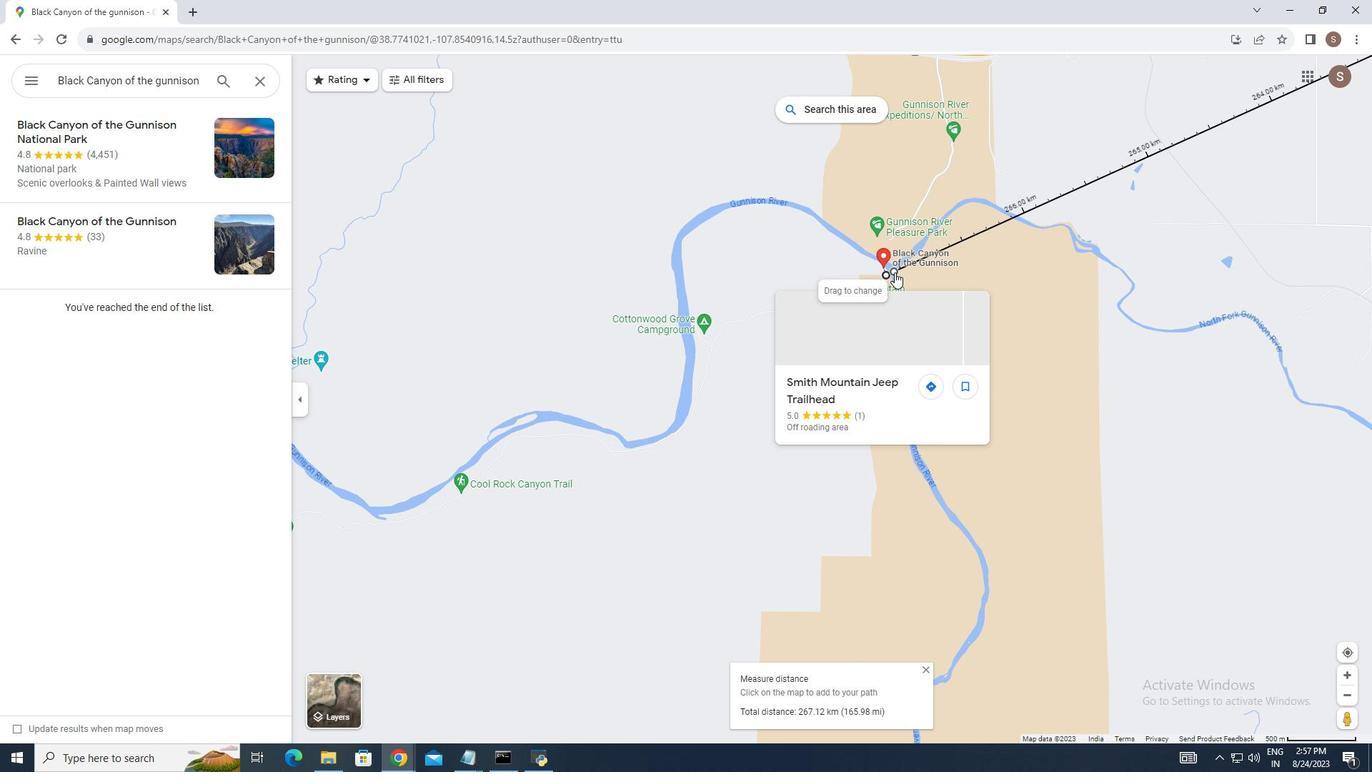 
Action: Mouse scrolled (890, 312) with delta (0, 0)
Screenshot: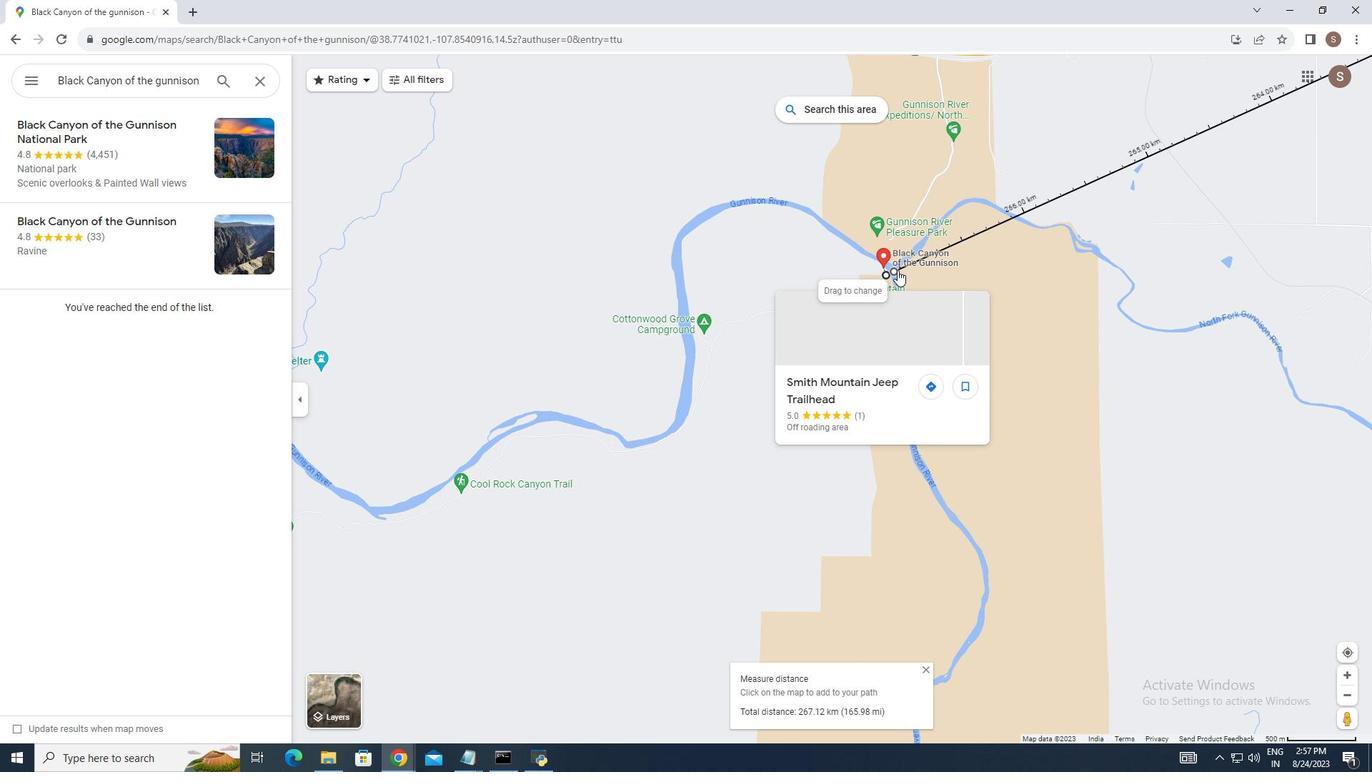 
Action: Mouse scrolled (890, 312) with delta (0, 0)
Screenshot: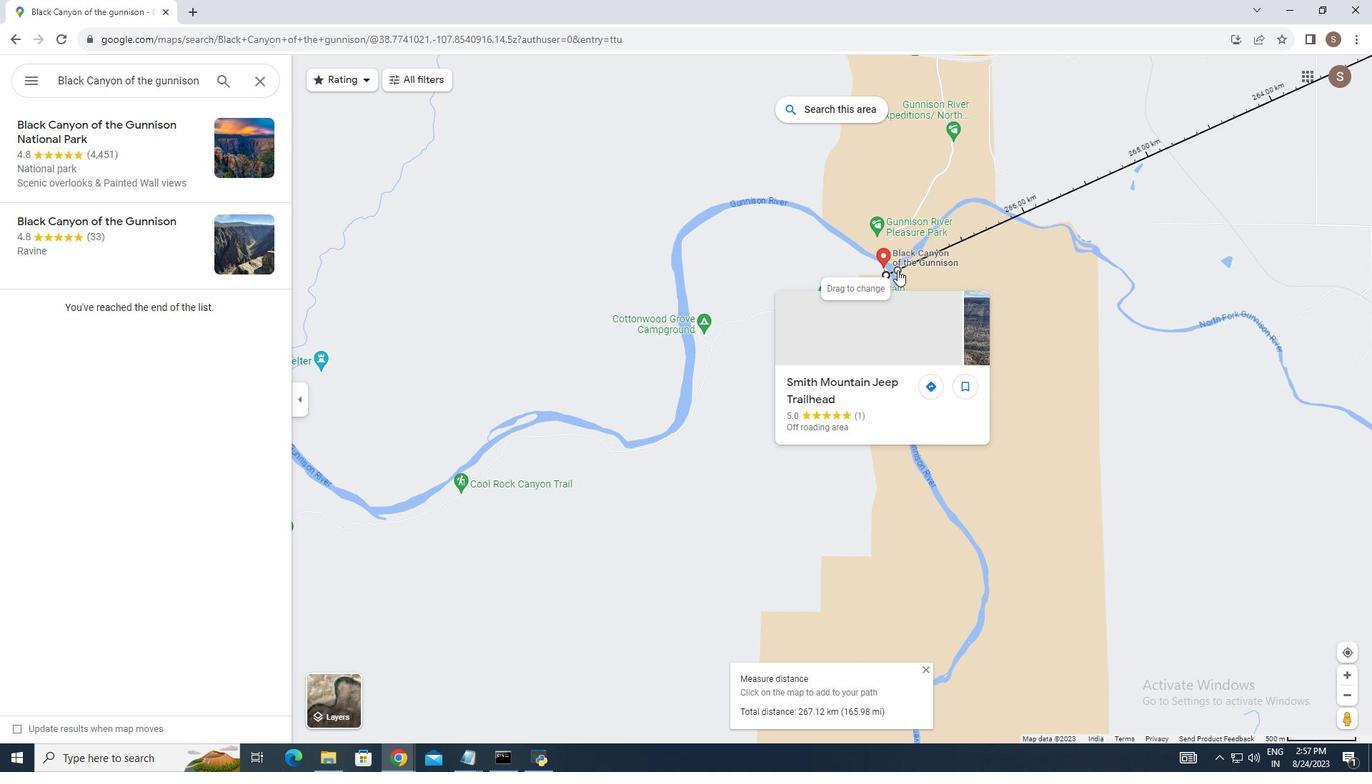 
Action: Mouse scrolled (890, 312) with delta (0, 0)
Screenshot: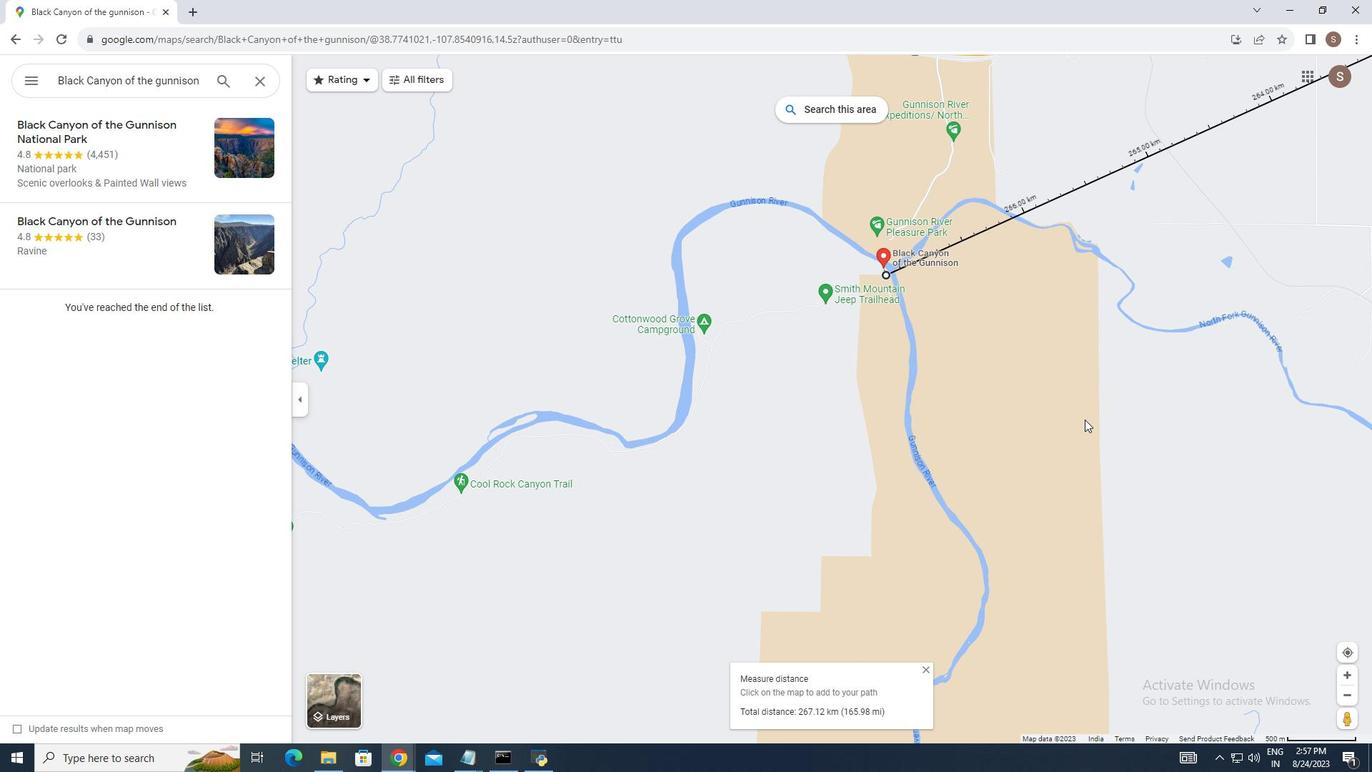 
Action: Mouse moved to (820, 354)
Screenshot: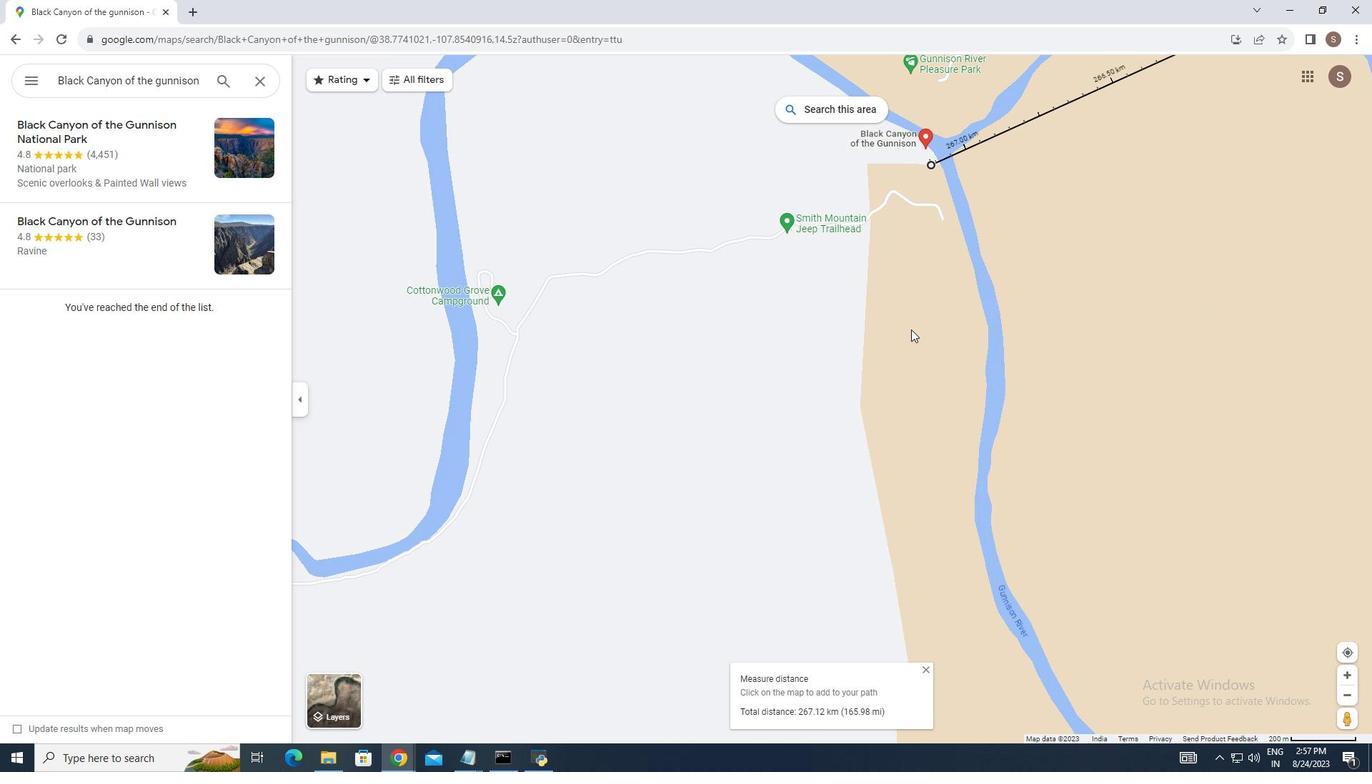 
Action: Mouse scrolled (820, 355) with delta (0, 0)
Screenshot: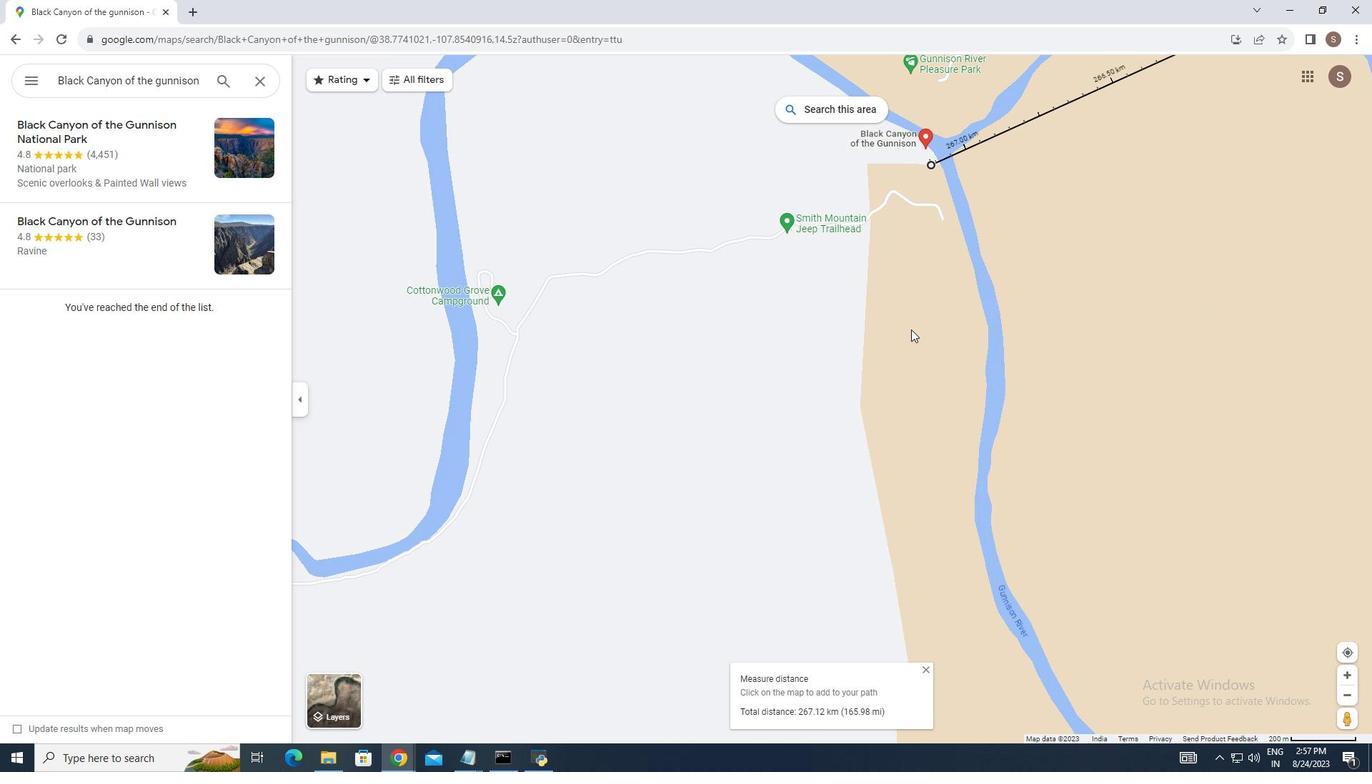 
Action: Mouse moved to (832, 353)
Screenshot: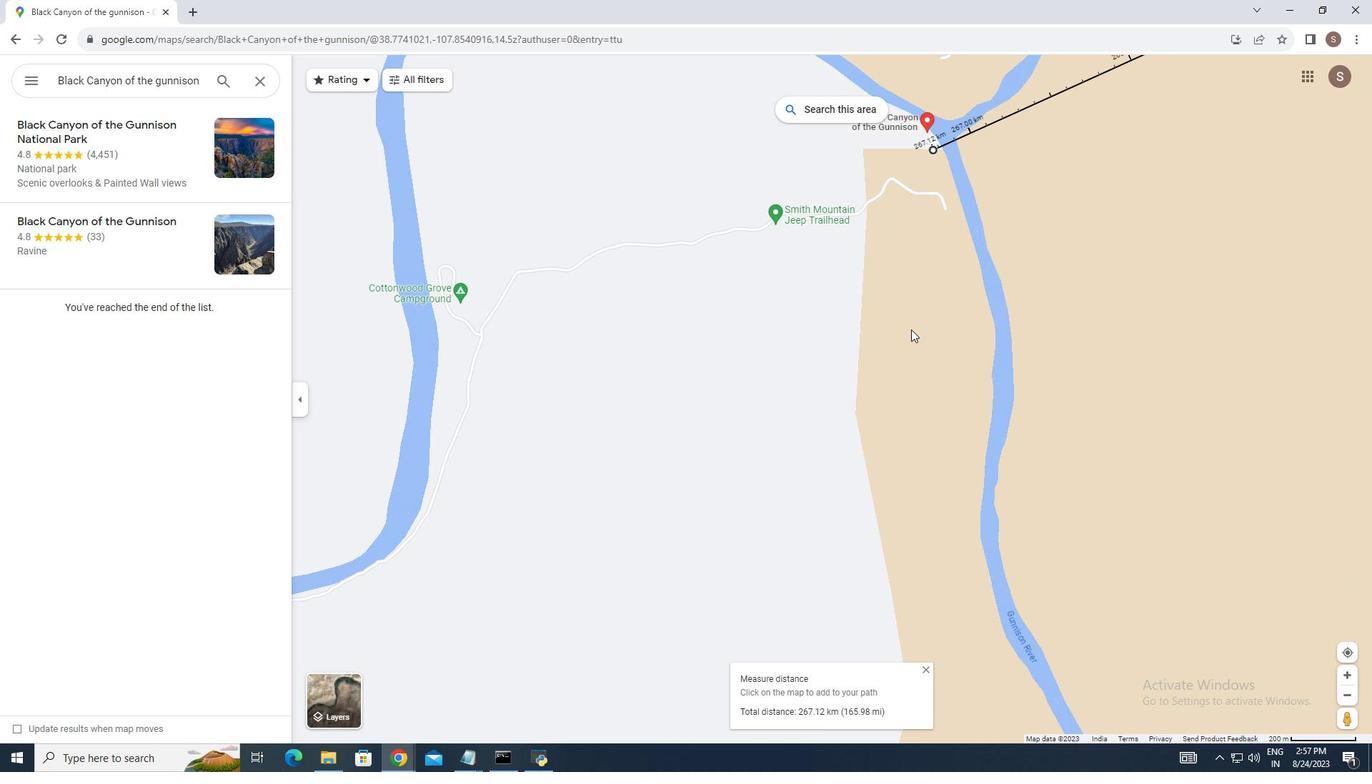 
Action: Mouse scrolled (826, 354) with delta (0, 0)
Screenshot: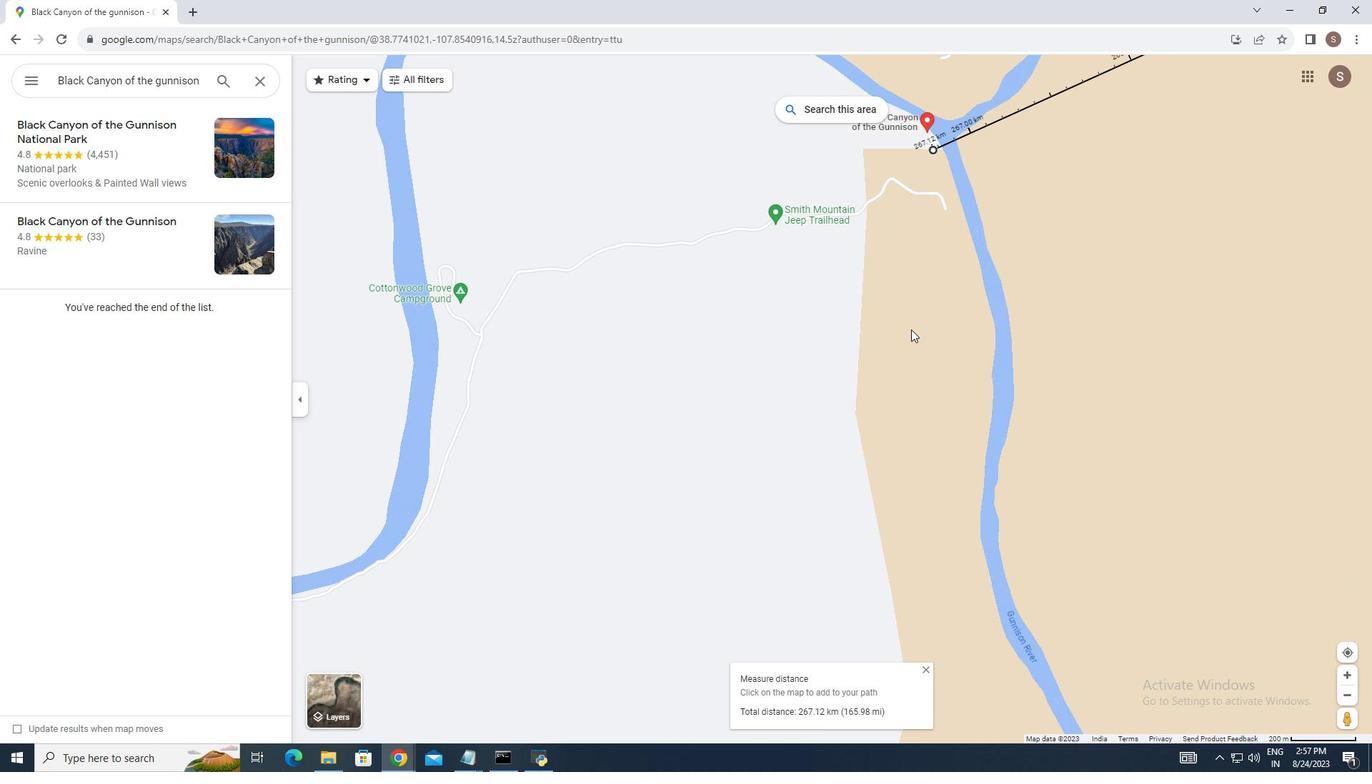 
Action: Mouse moved to (858, 353)
Screenshot: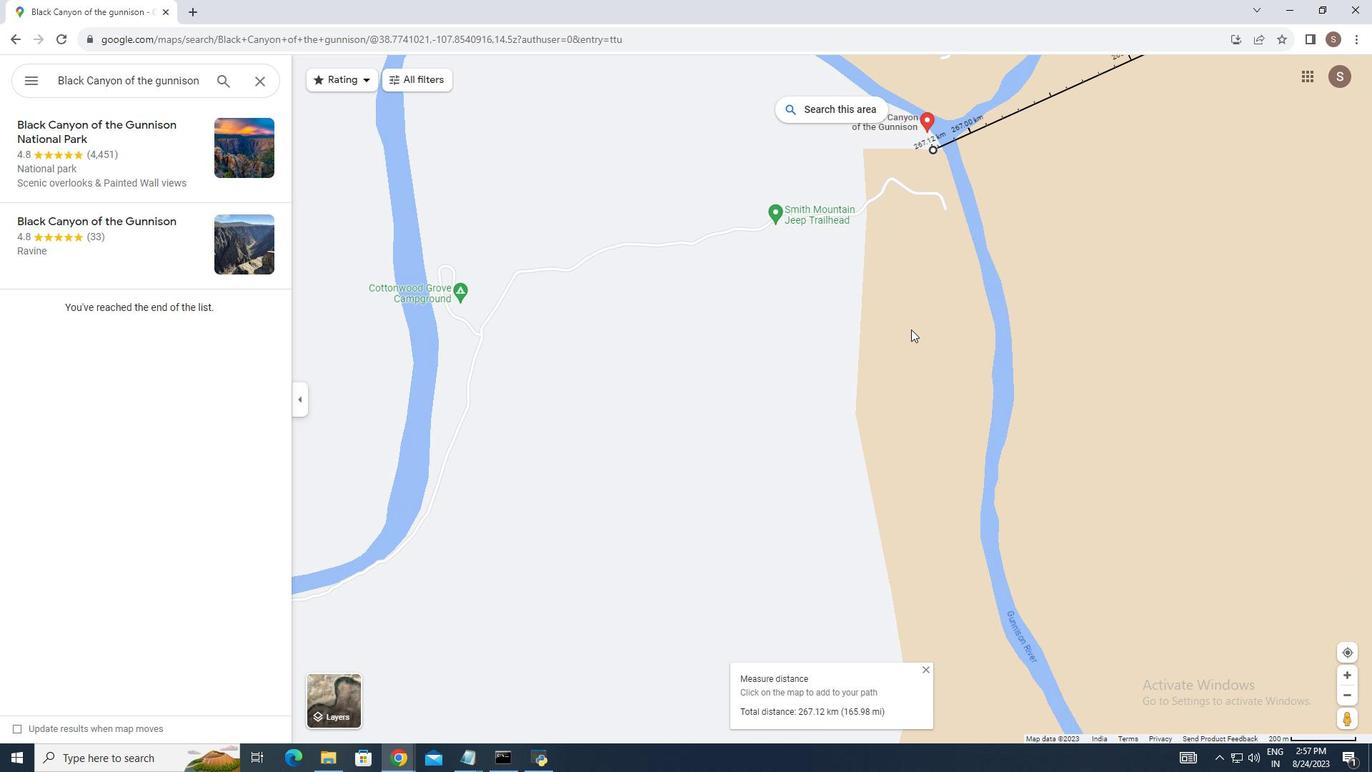
Action: Mouse scrolled (858, 354) with delta (0, 0)
Screenshot: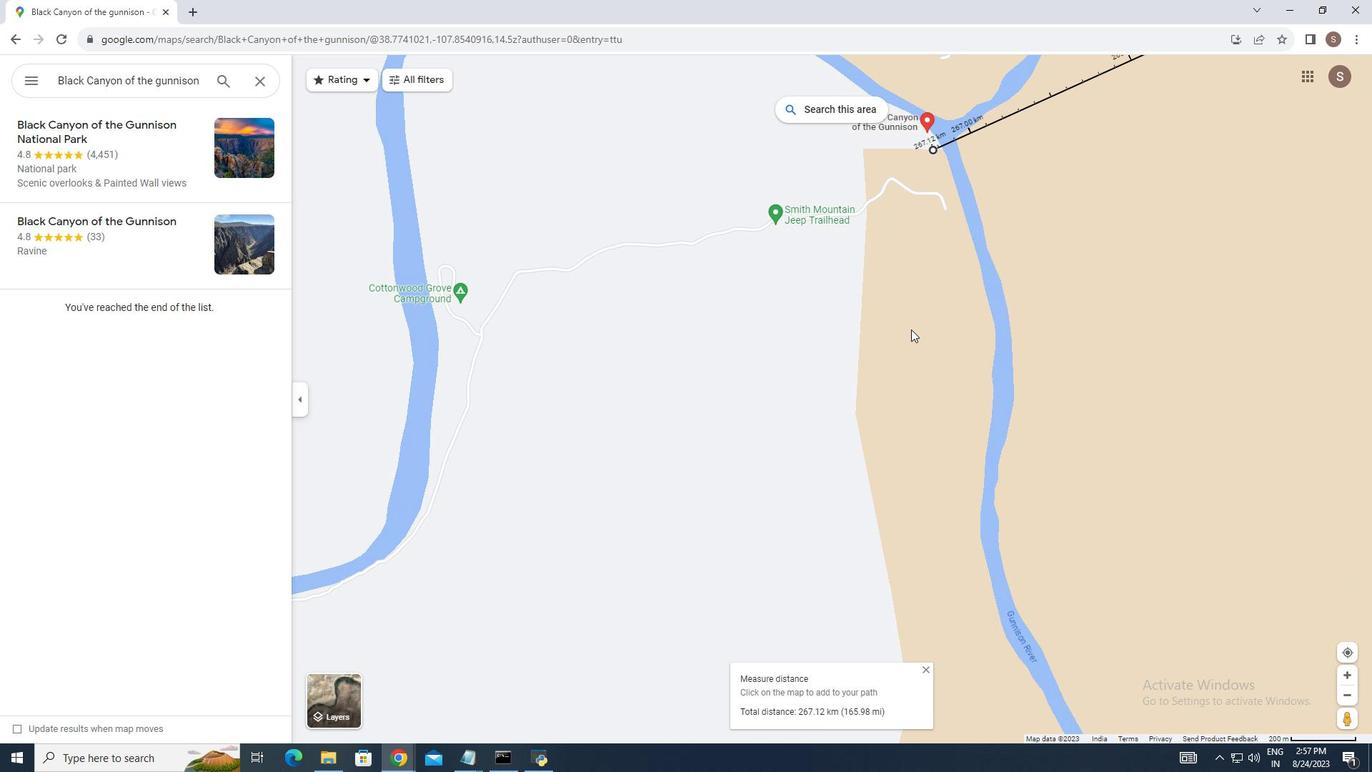 
Action: Mouse moved to (885, 357)
Screenshot: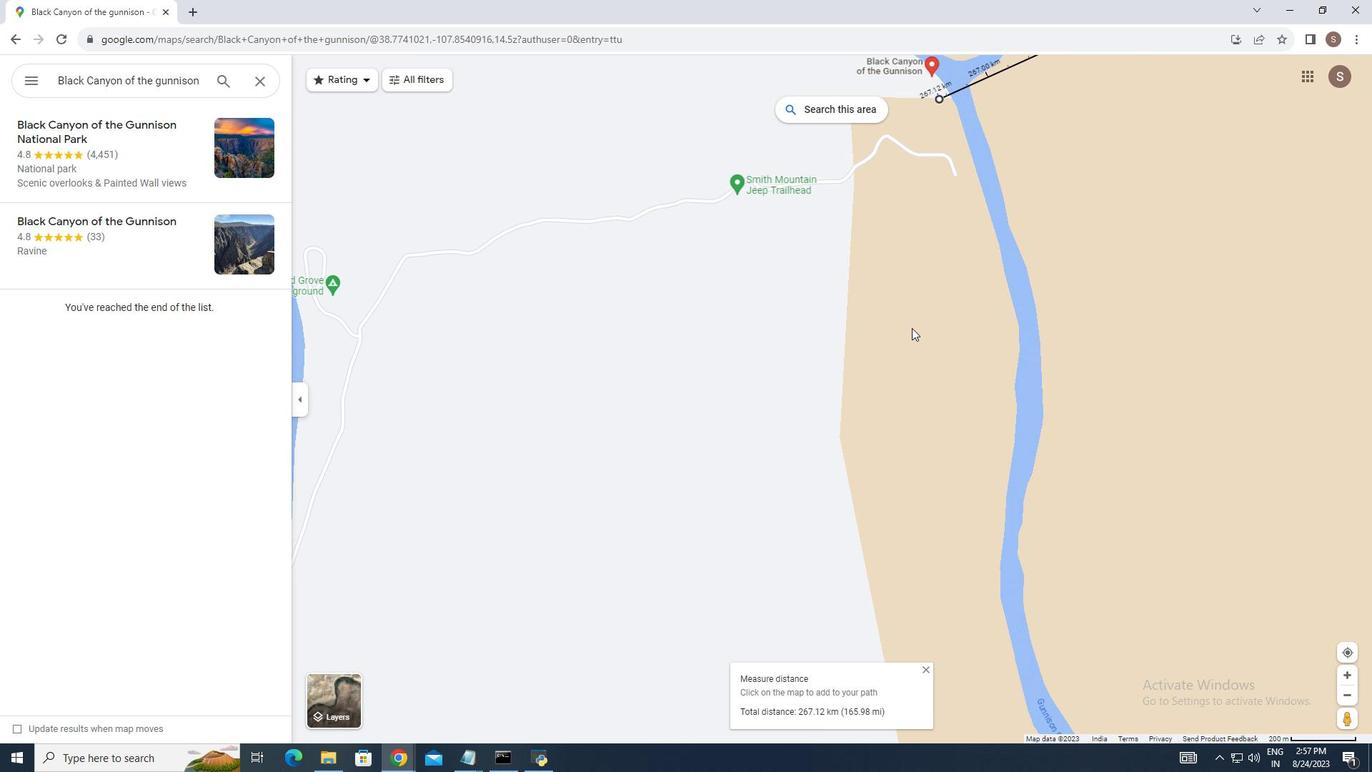 
Action: Mouse scrolled (885, 358) with delta (0, 0)
Screenshot: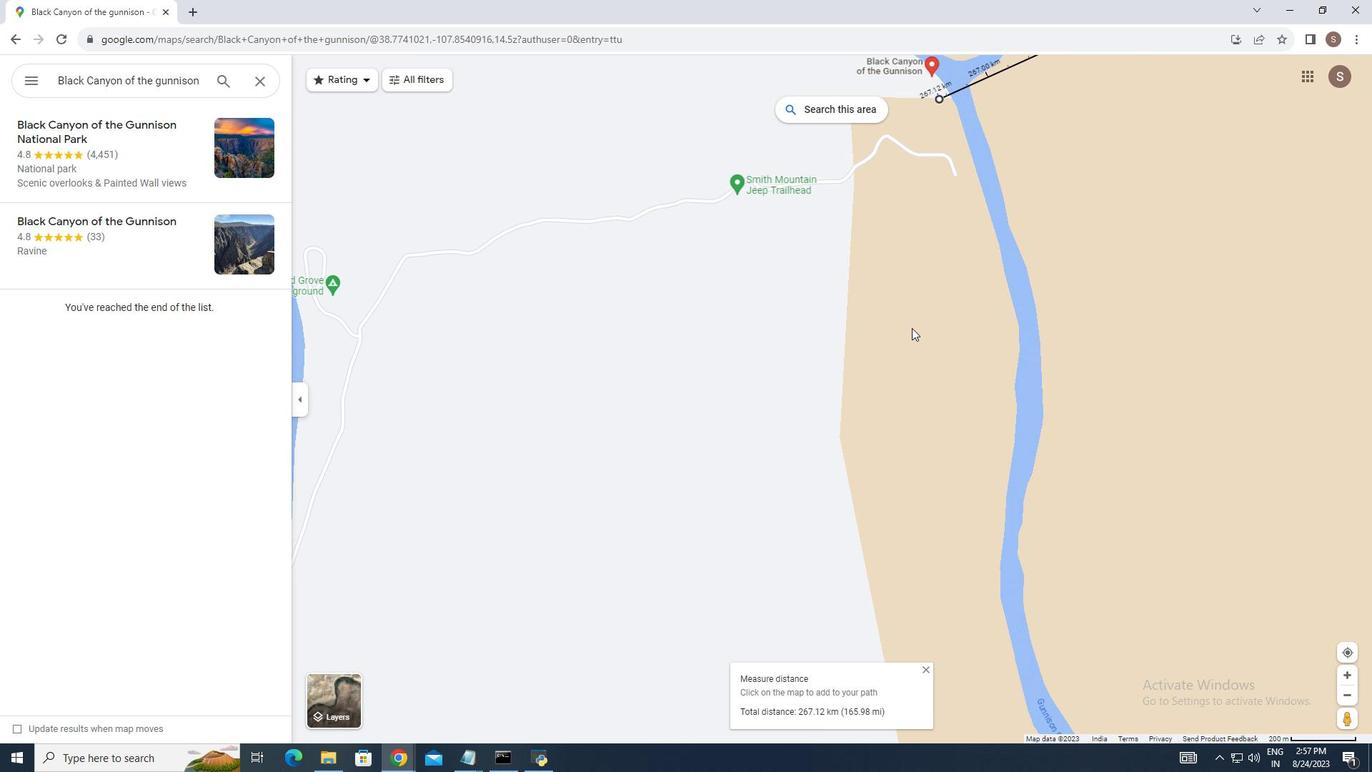 
Action: Mouse moved to (885, 357)
Screenshot: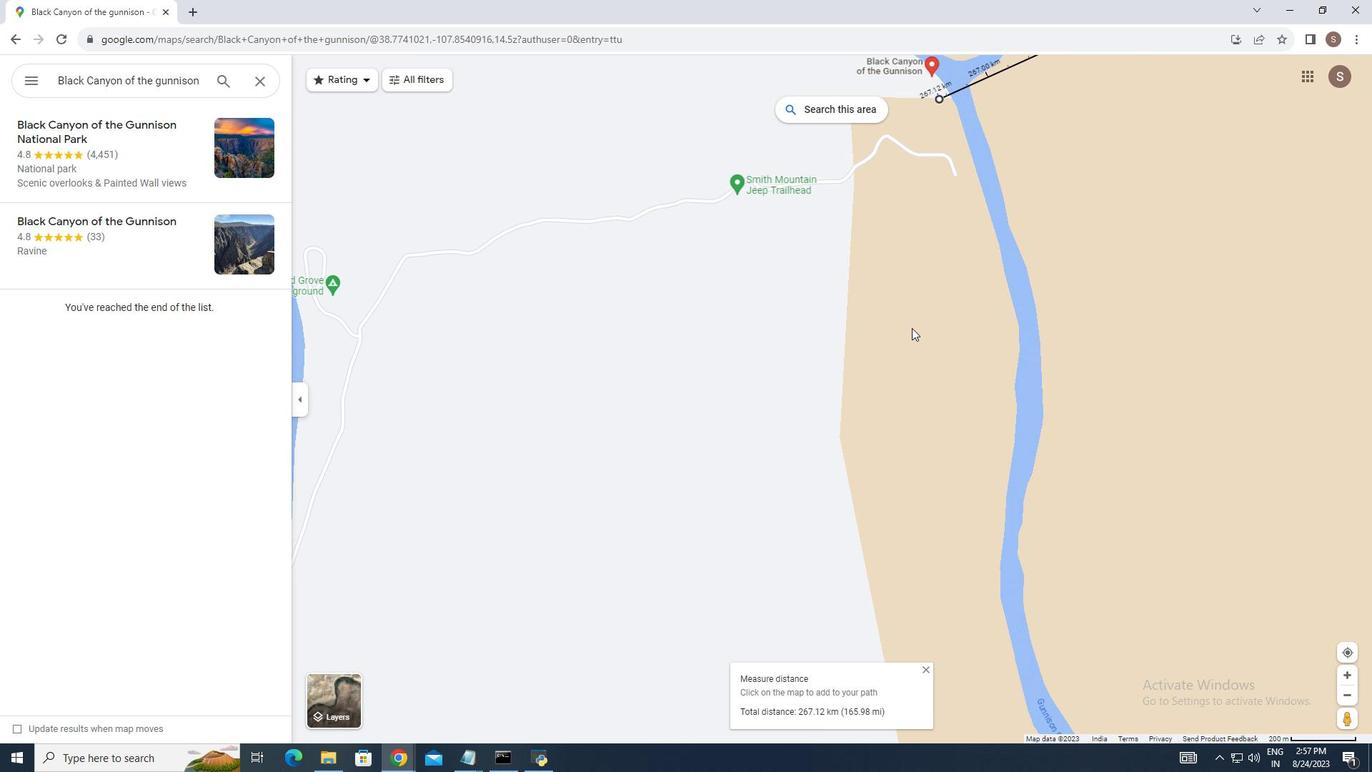 
Action: Mouse scrolled (885, 358) with delta (0, 0)
Screenshot: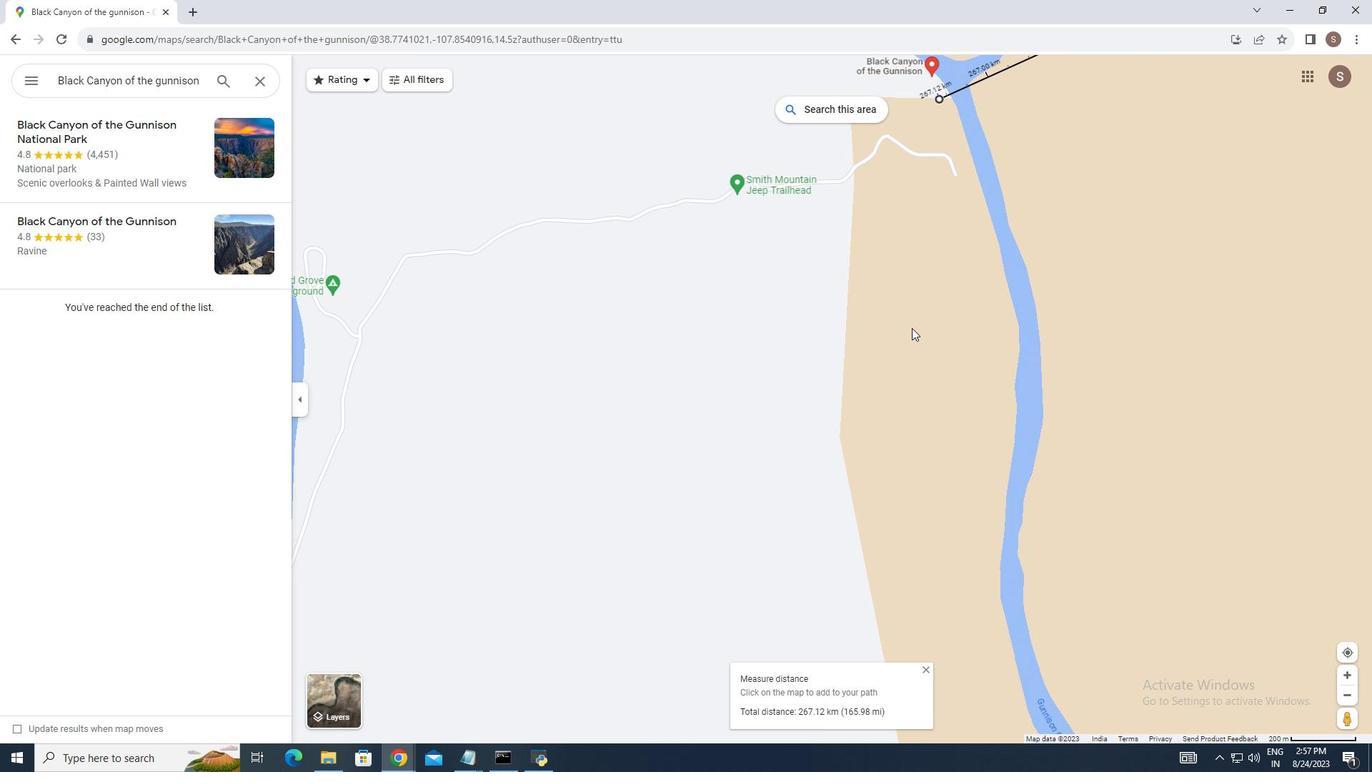 
Action: Mouse moved to (911, 329)
Screenshot: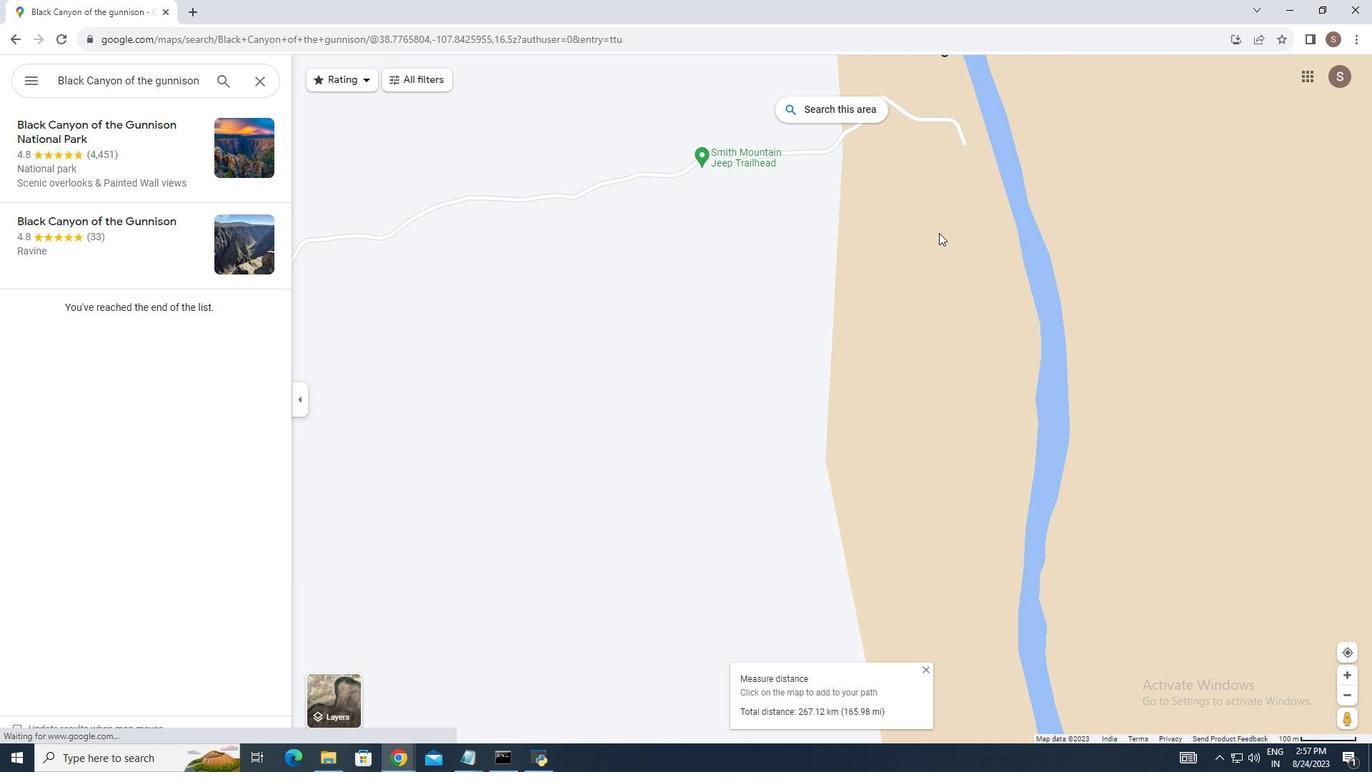 
Action: Mouse scrolled (911, 330) with delta (0, 0)
Screenshot: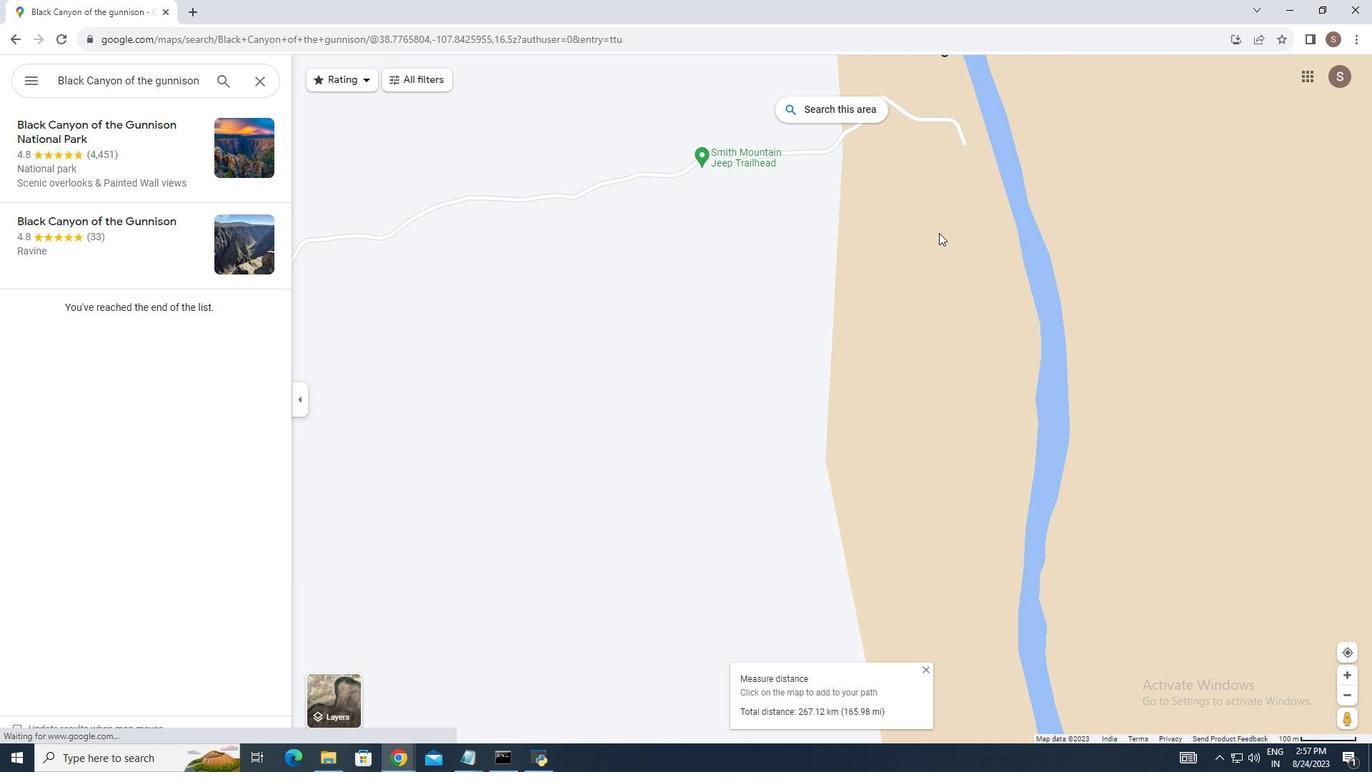 
Action: Mouse scrolled (911, 330) with delta (0, 0)
Screenshot: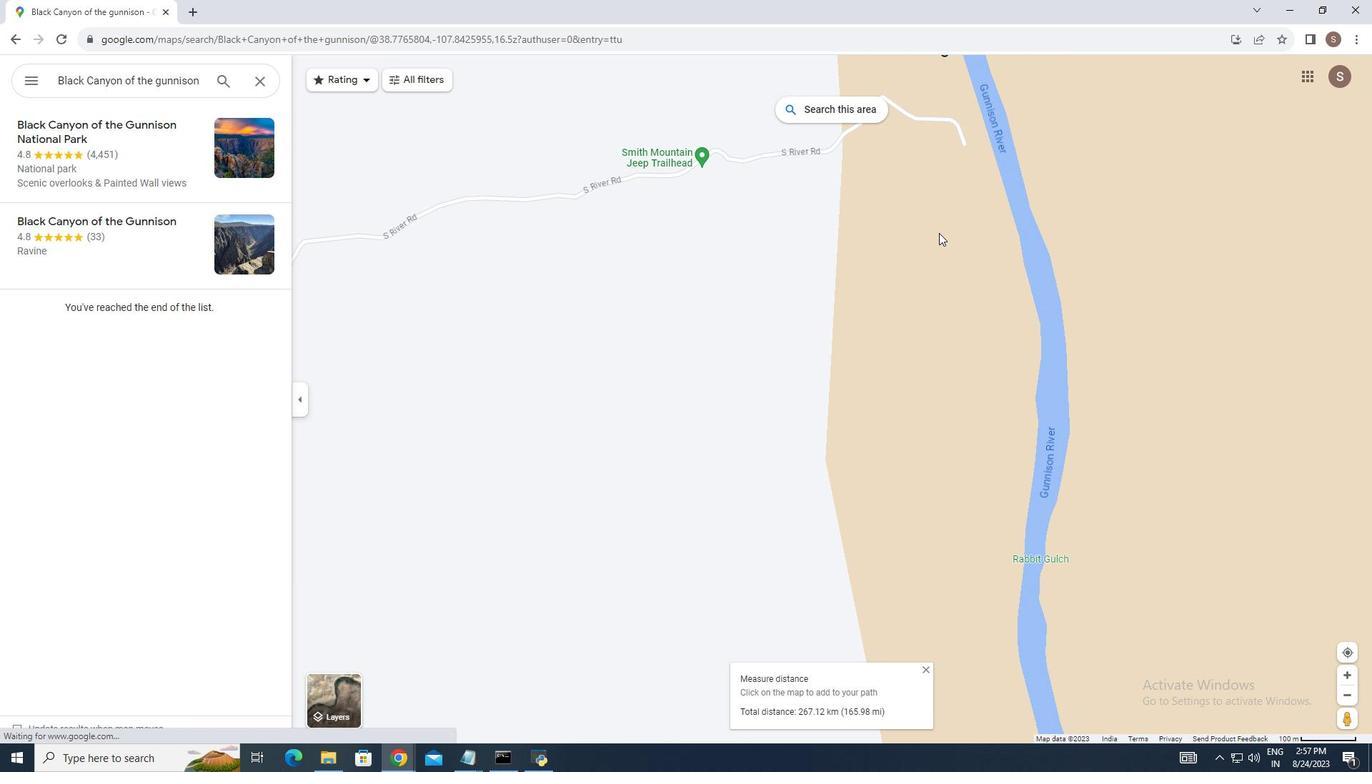 
Action: Mouse scrolled (911, 330) with delta (0, 0)
Screenshot: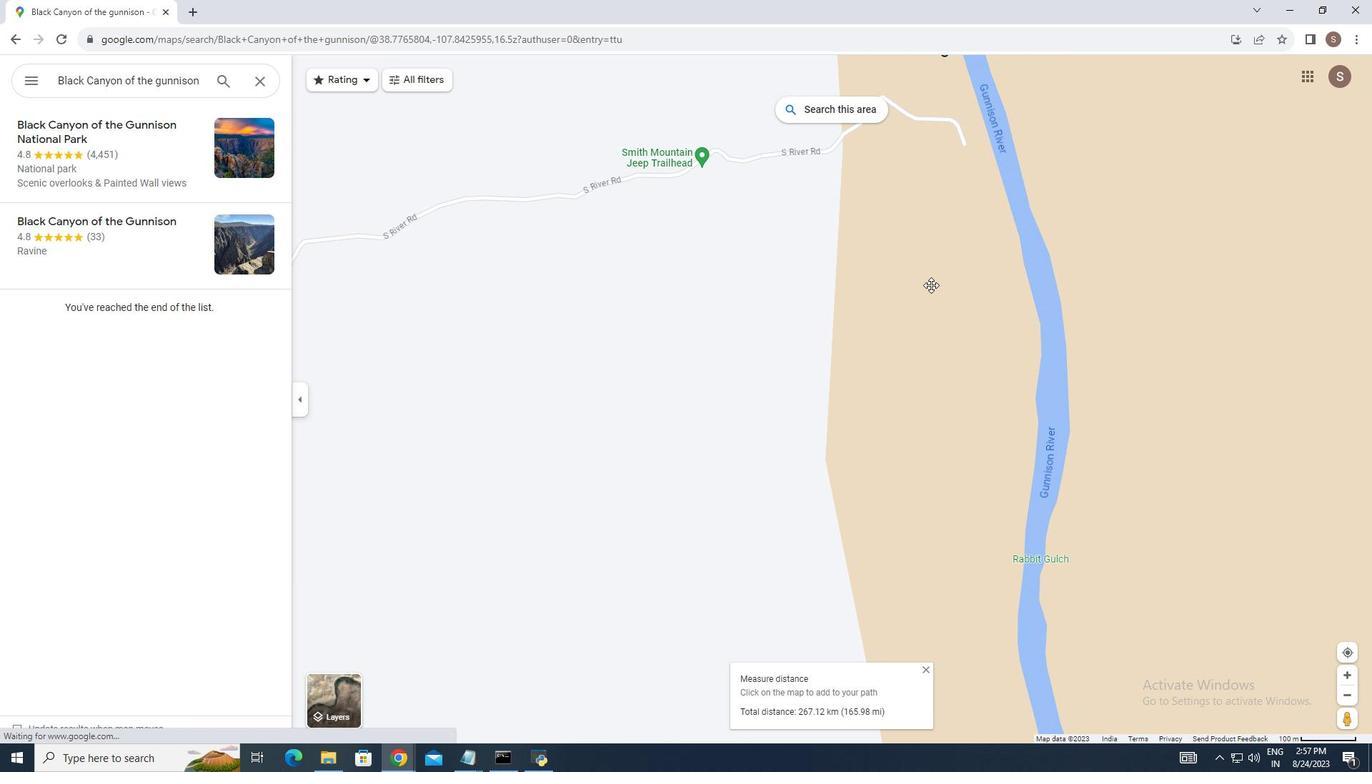 
Action: Mouse moved to (939, 233)
Screenshot: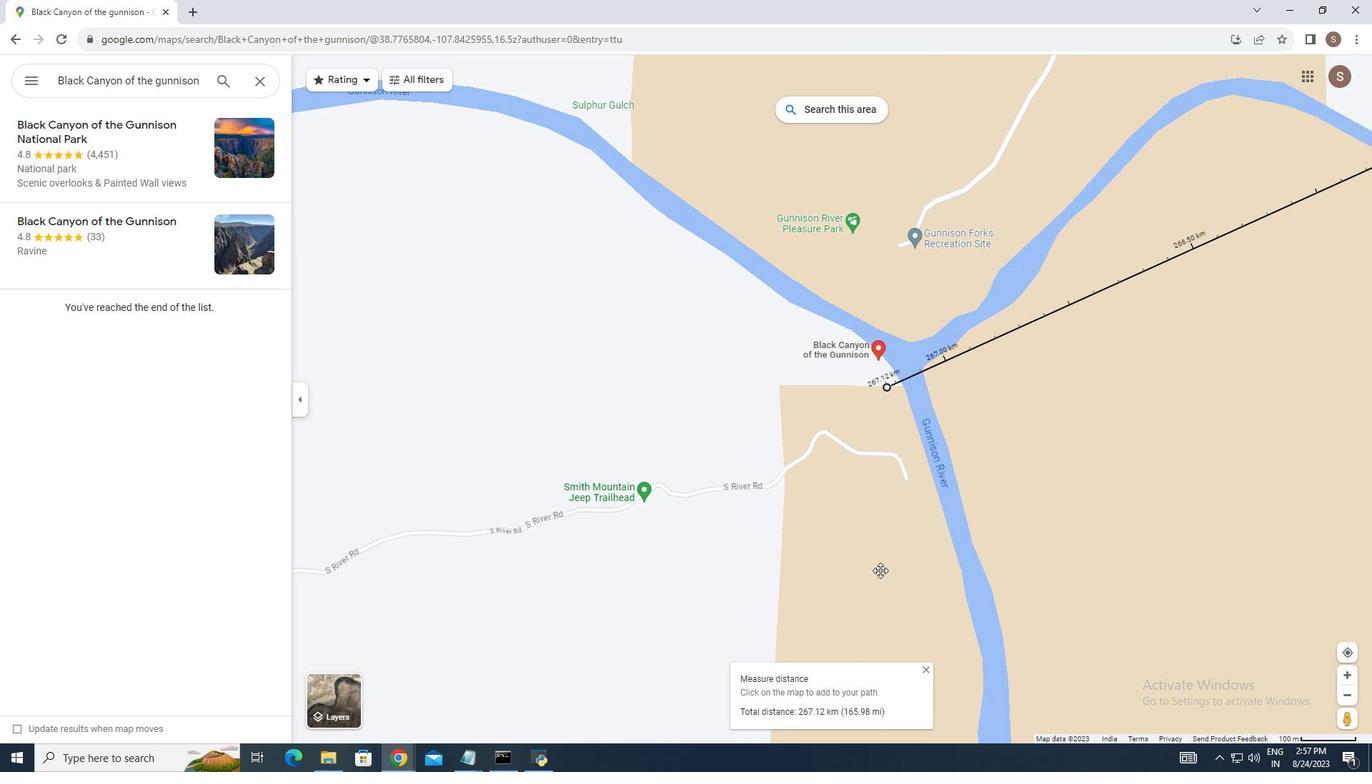 
Action: Mouse pressed left at (939, 233)
Screenshot: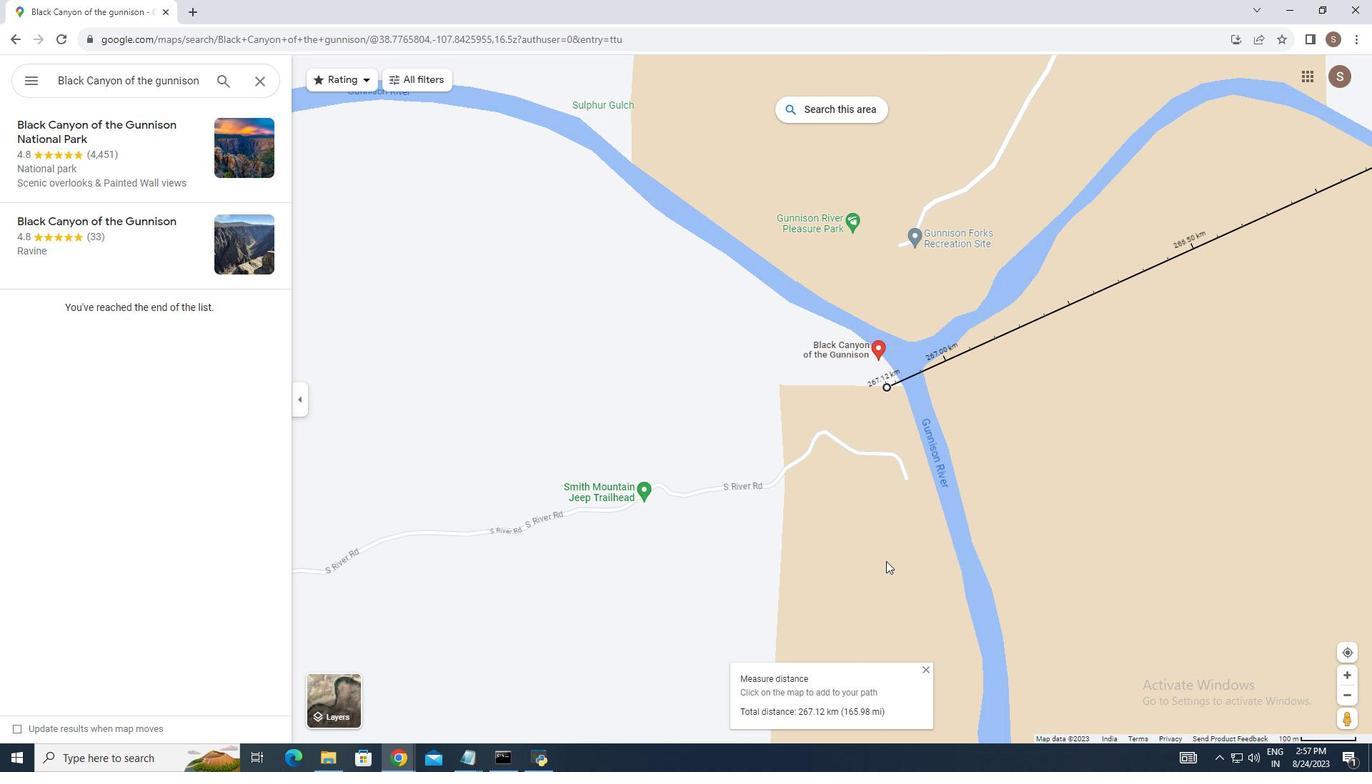 
Action: Mouse moved to (885, 386)
Screenshot: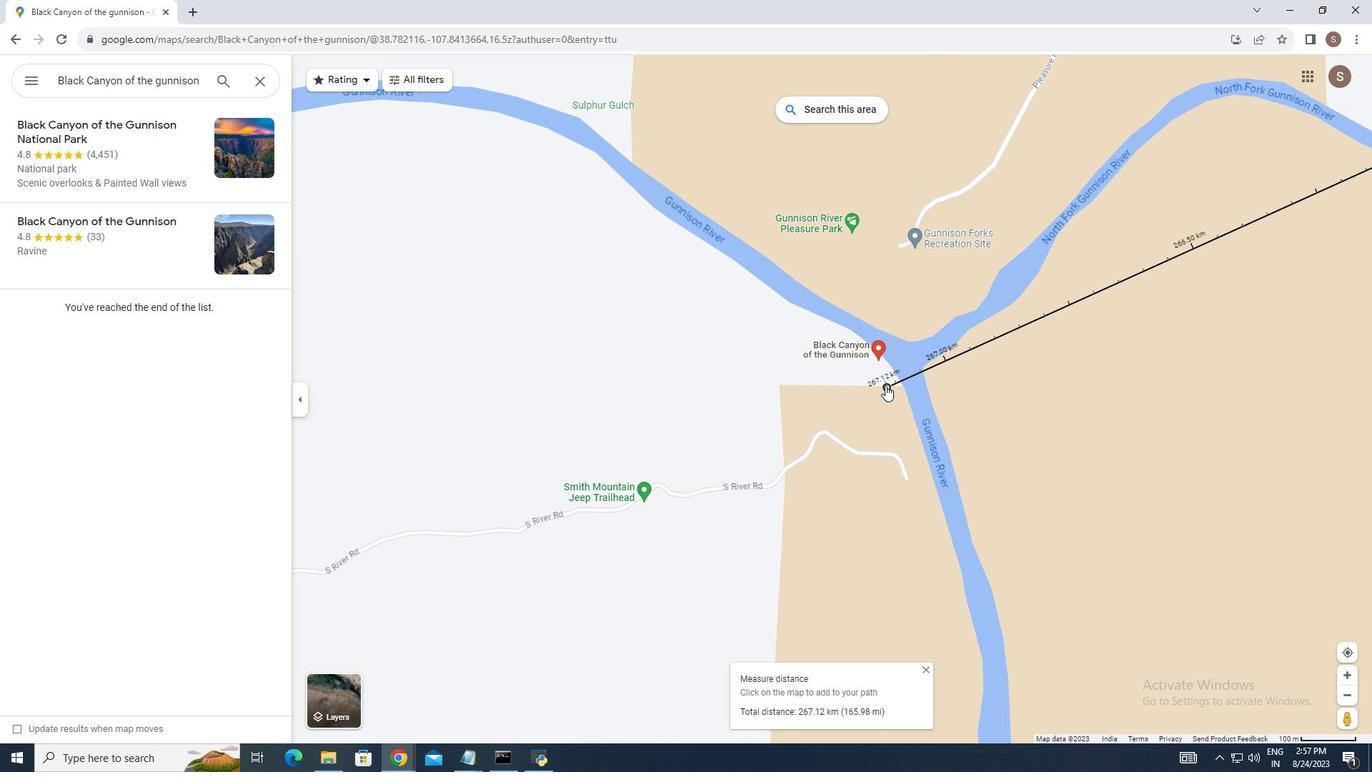 
Action: Mouse pressed left at (885, 386)
Screenshot: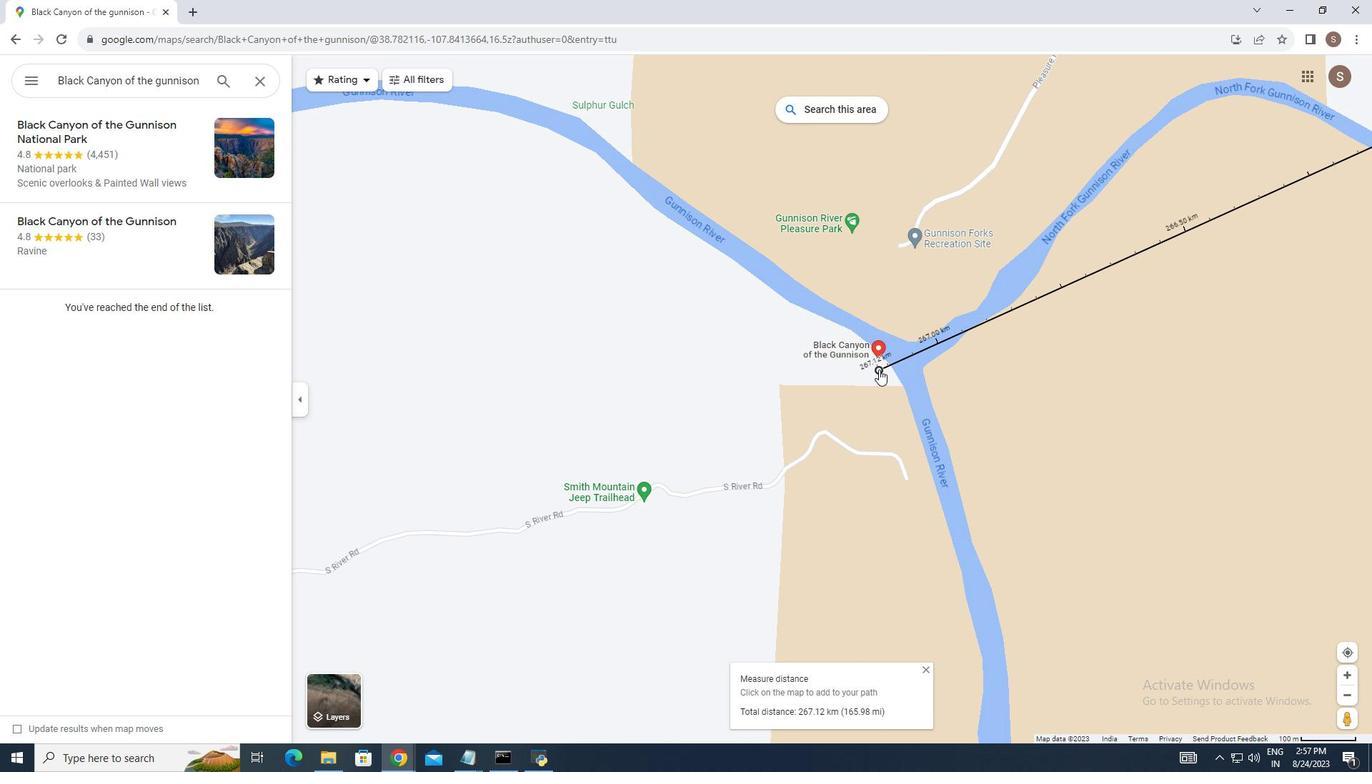 
Action: Mouse moved to (880, 414)
Screenshot: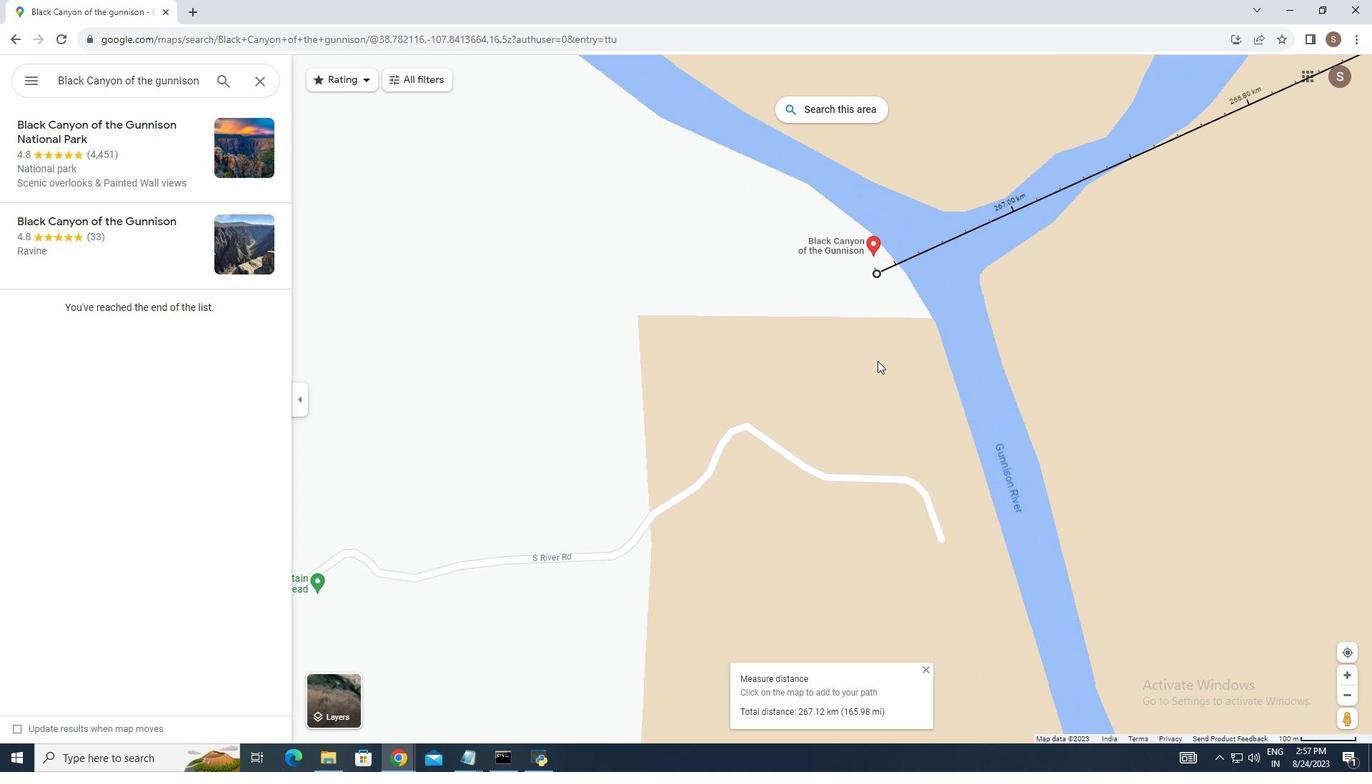 
Action: Mouse scrolled (880, 414) with delta (0, 0)
Screenshot: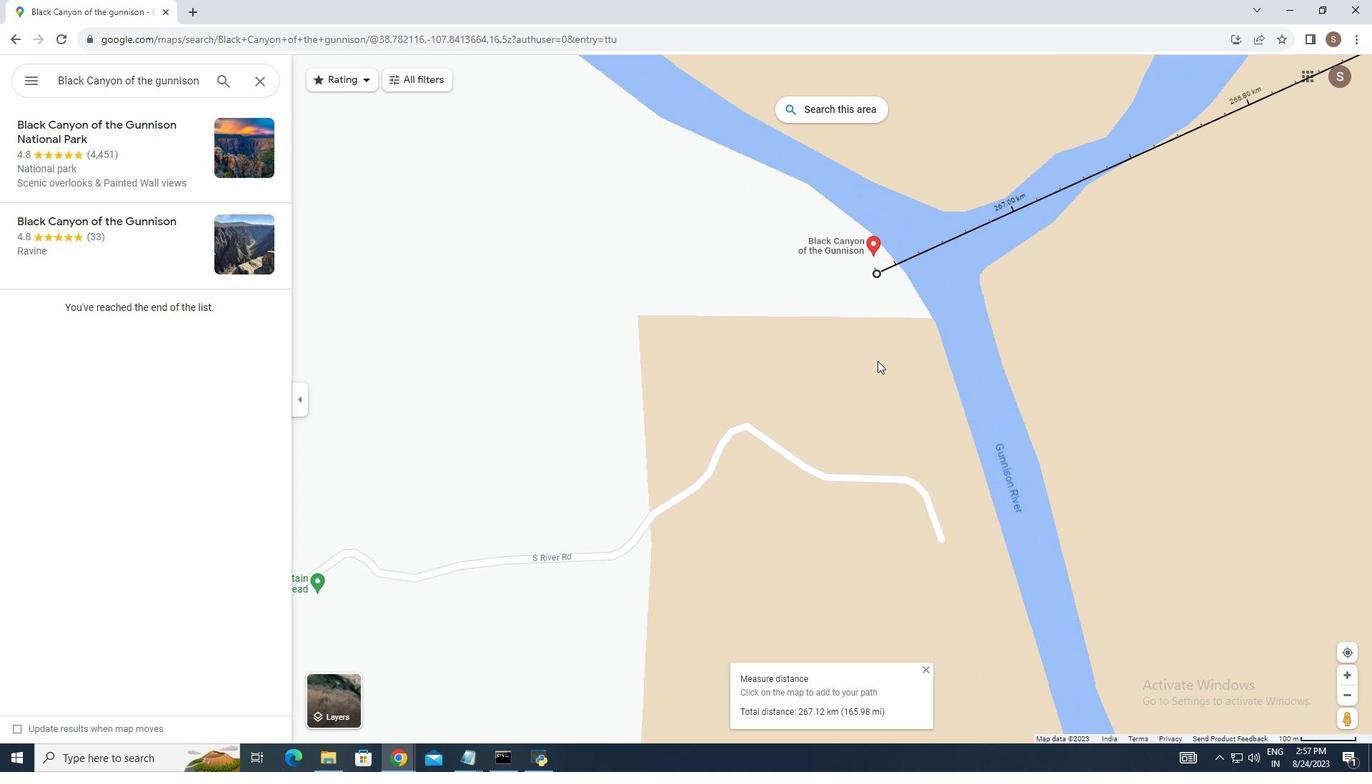 
Action: Mouse moved to (881, 430)
Screenshot: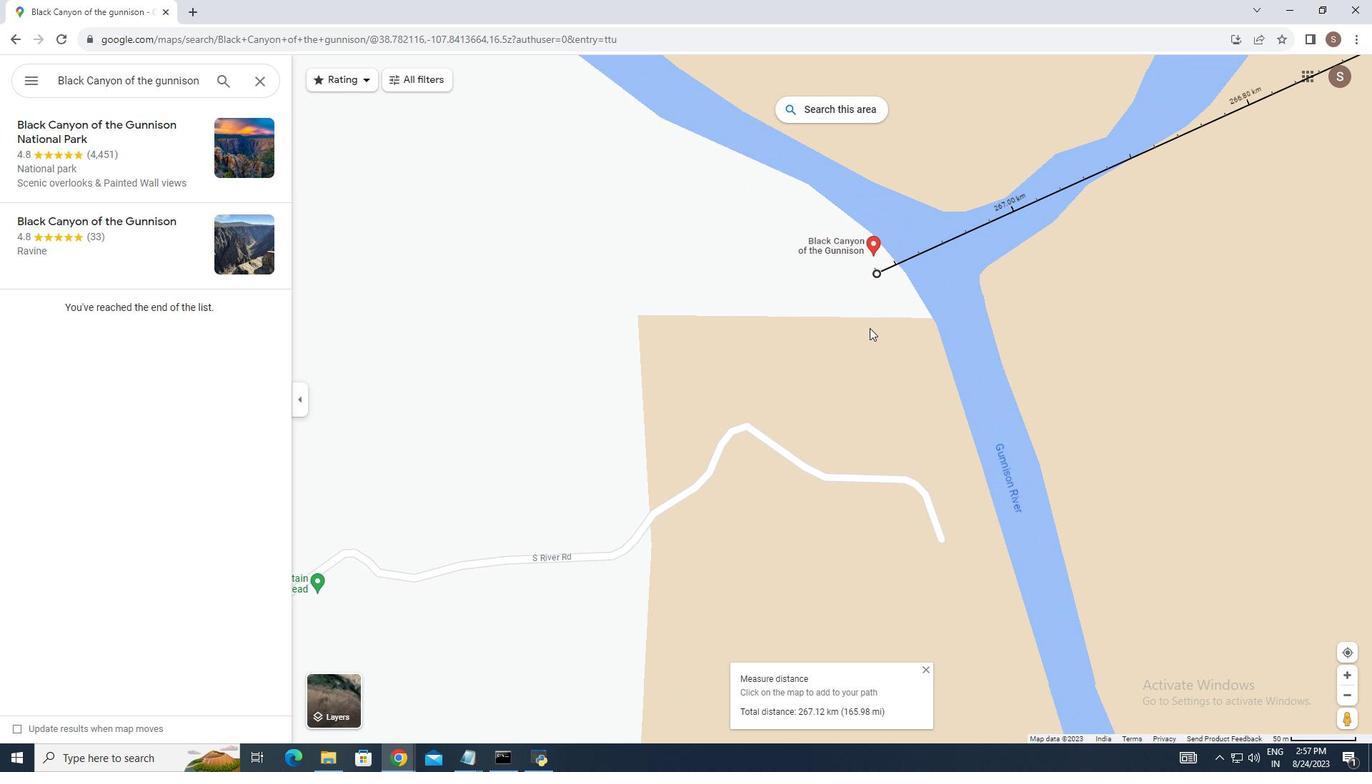 
Action: Mouse scrolled (881, 431) with delta (0, 0)
Screenshot: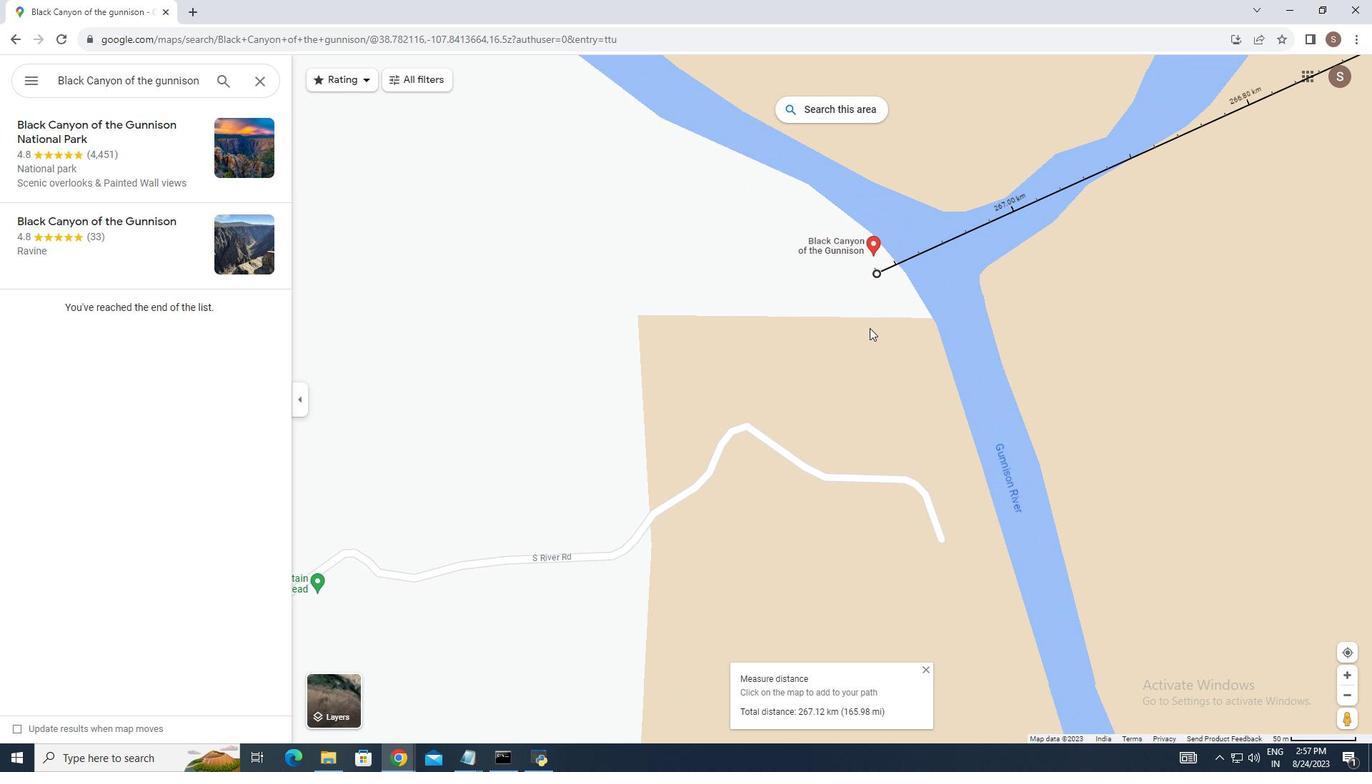 
Action: Mouse moved to (881, 442)
Screenshot: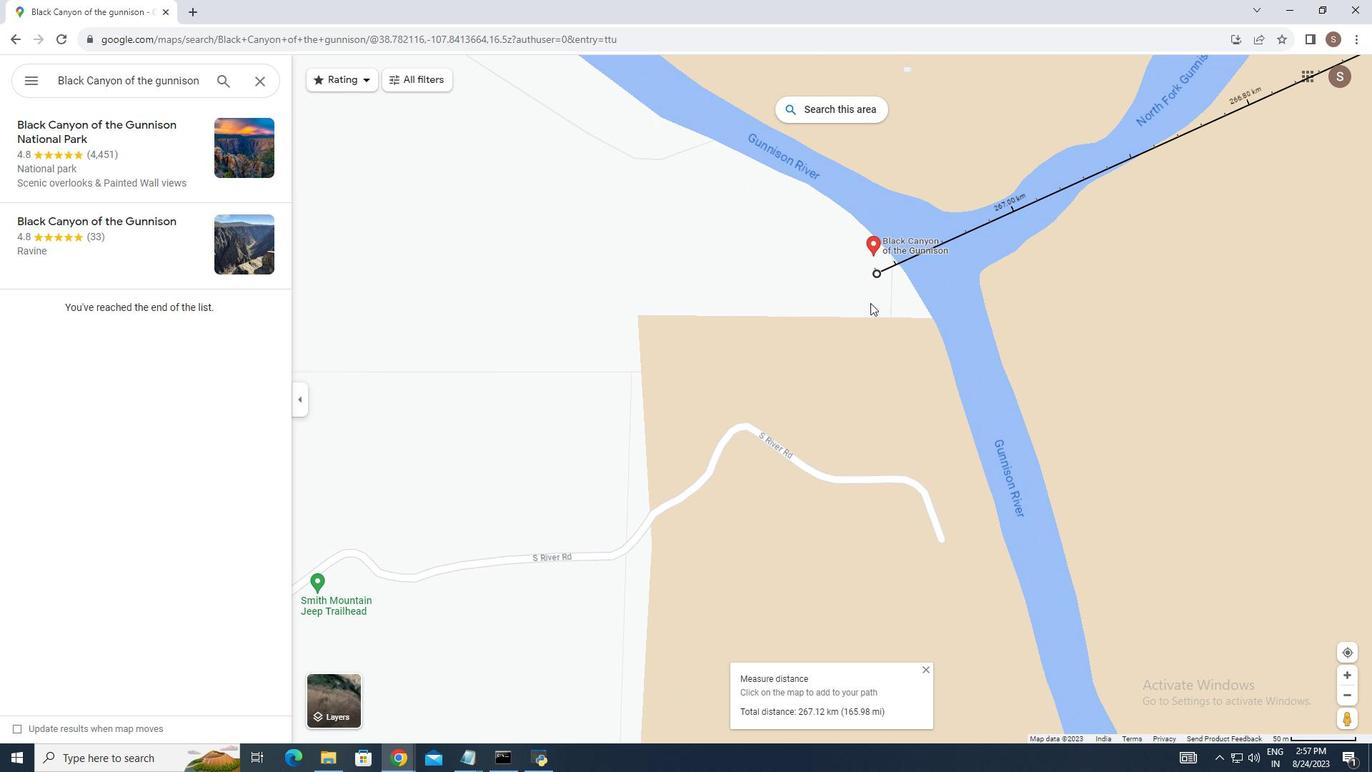
Action: Mouse scrolled (881, 443) with delta (0, 0)
Screenshot: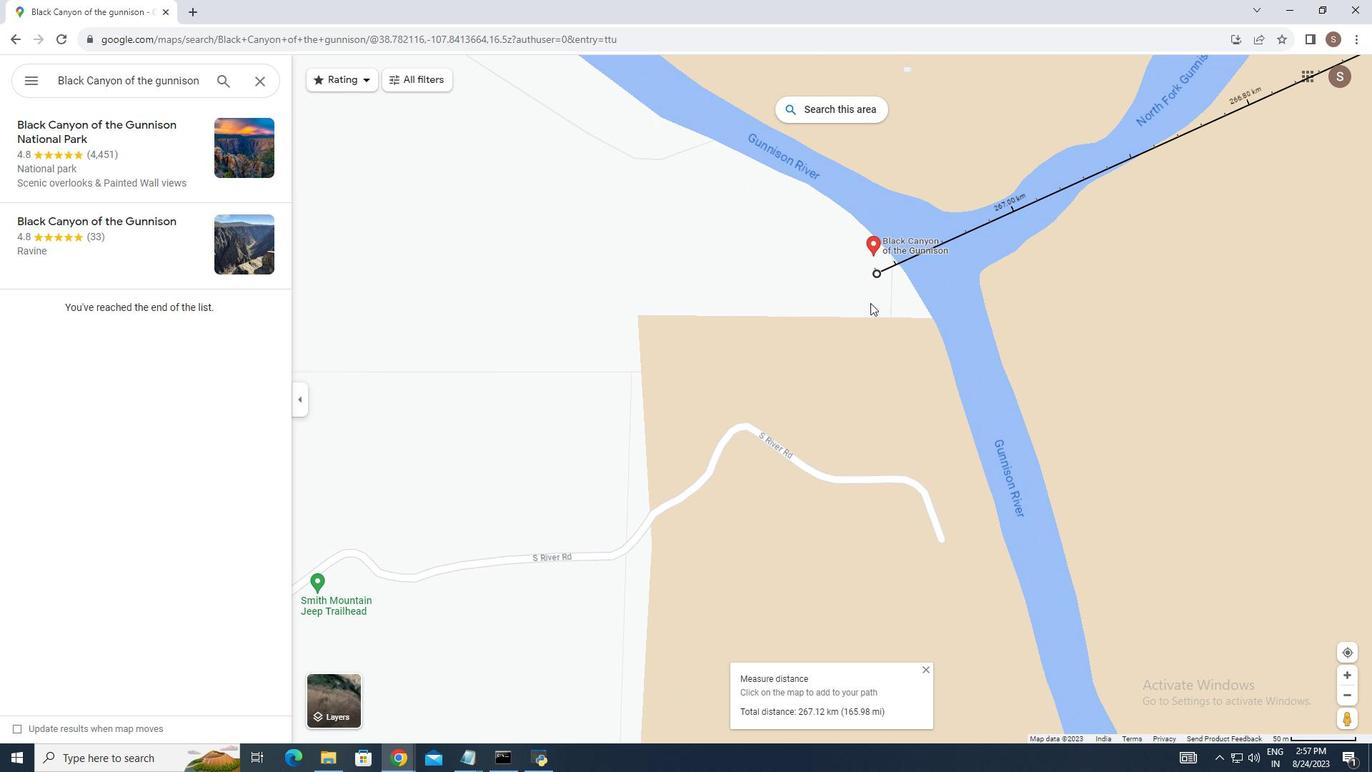 
Action: Mouse moved to (884, 449)
Screenshot: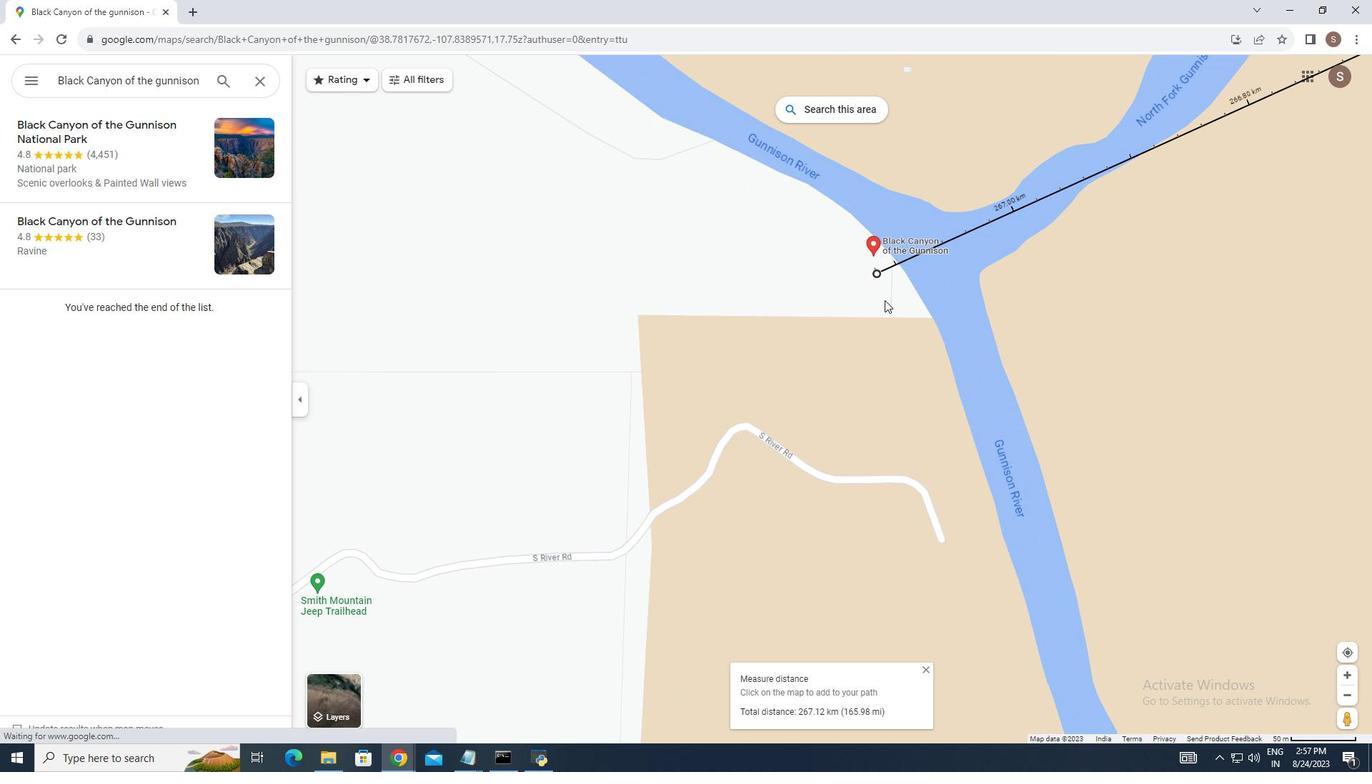 
Action: Mouse scrolled (884, 450) with delta (0, 0)
Screenshot: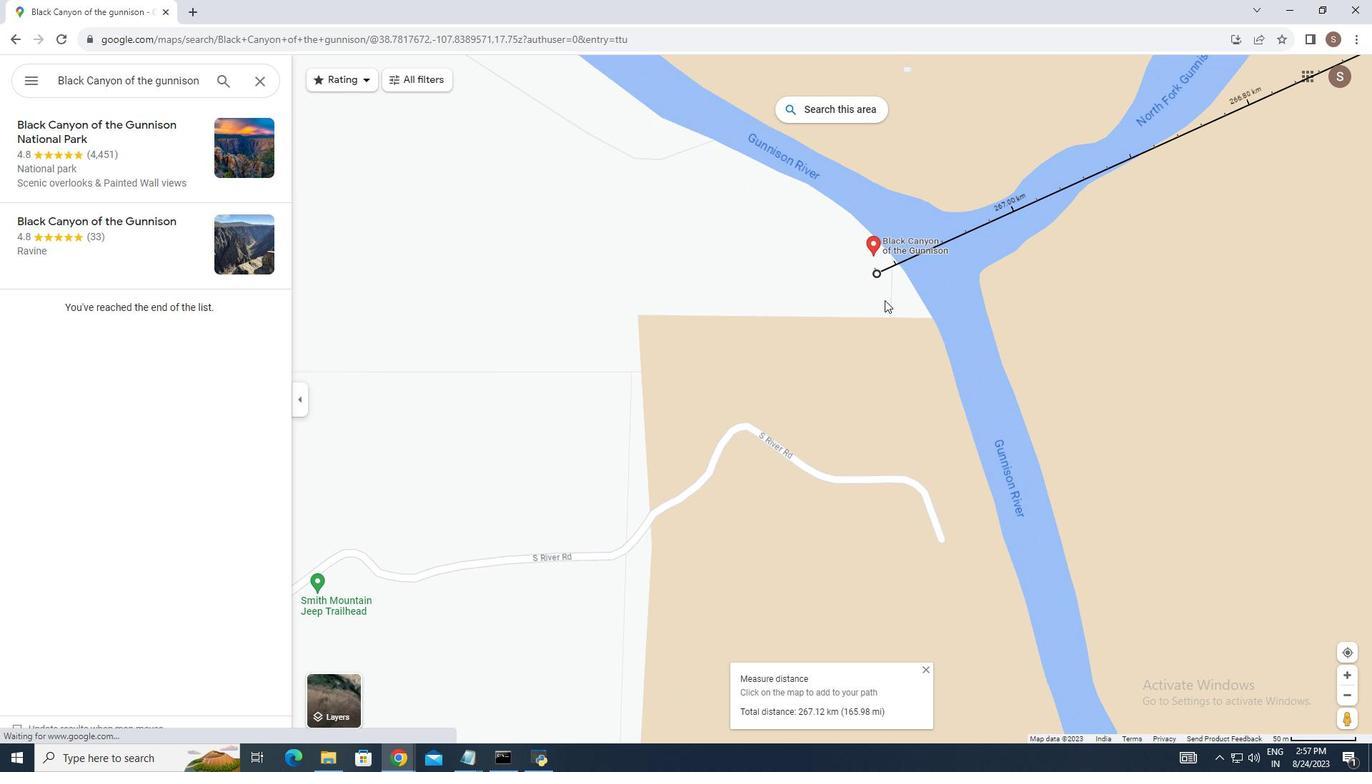 
Action: Mouse scrolled (884, 450) with delta (0, 0)
Screenshot: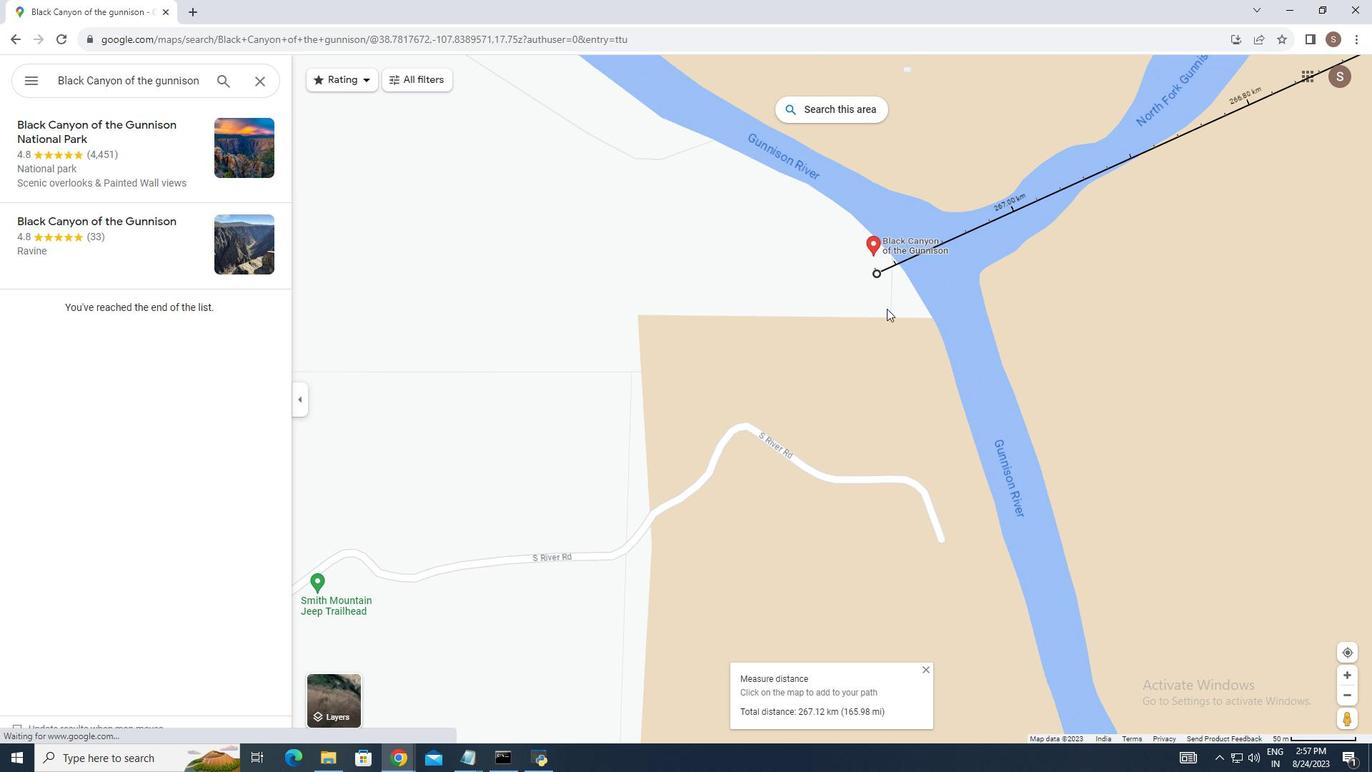 
Action: Mouse moved to (905, 356)
Screenshot: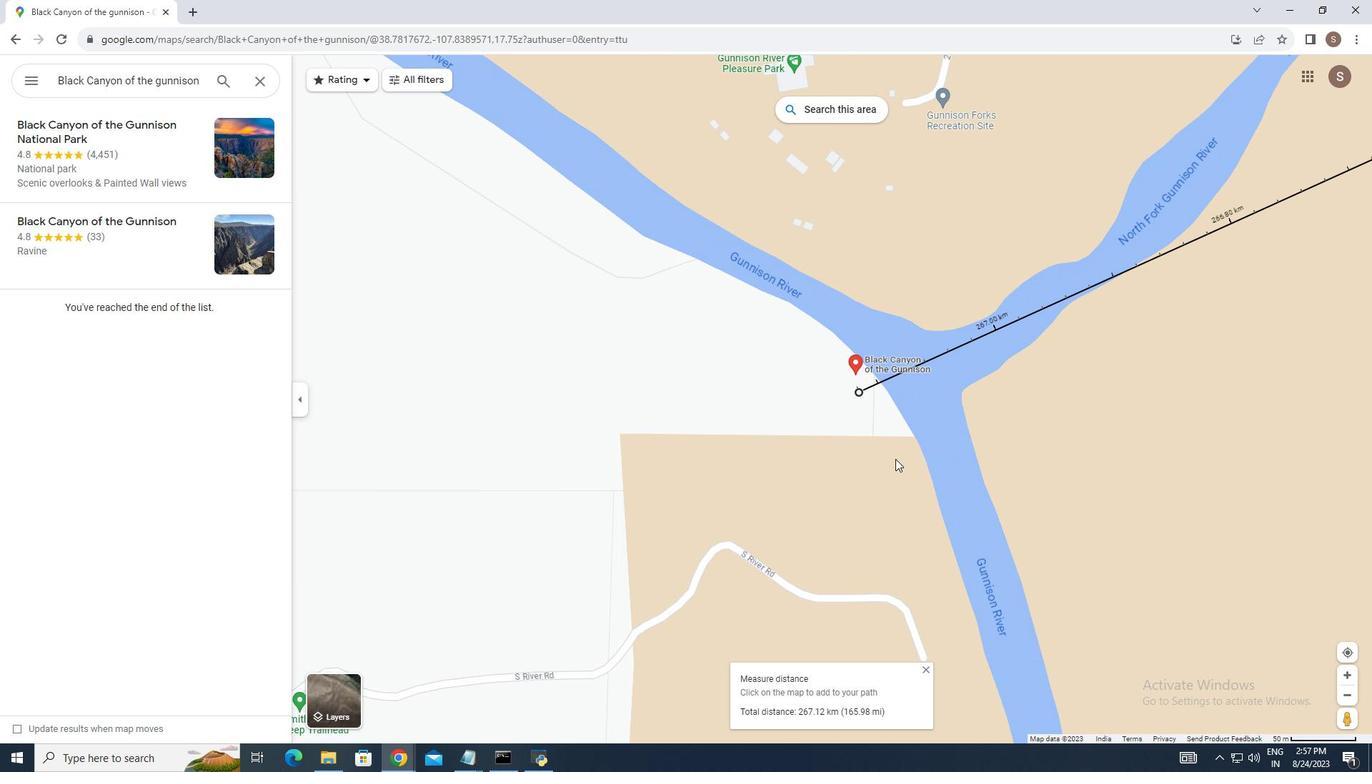 
Action: Mouse pressed left at (905, 356)
Screenshot: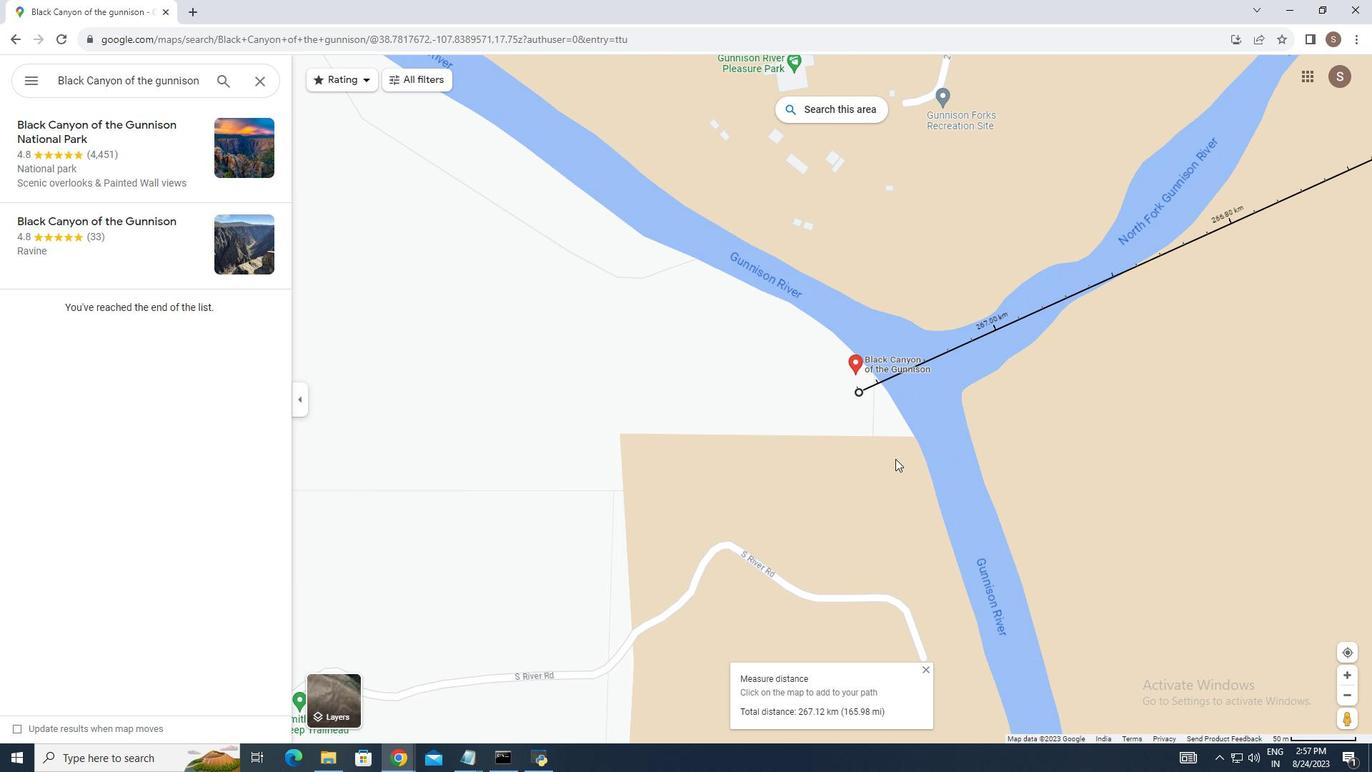 
Action: Mouse moved to (858, 391)
Screenshot: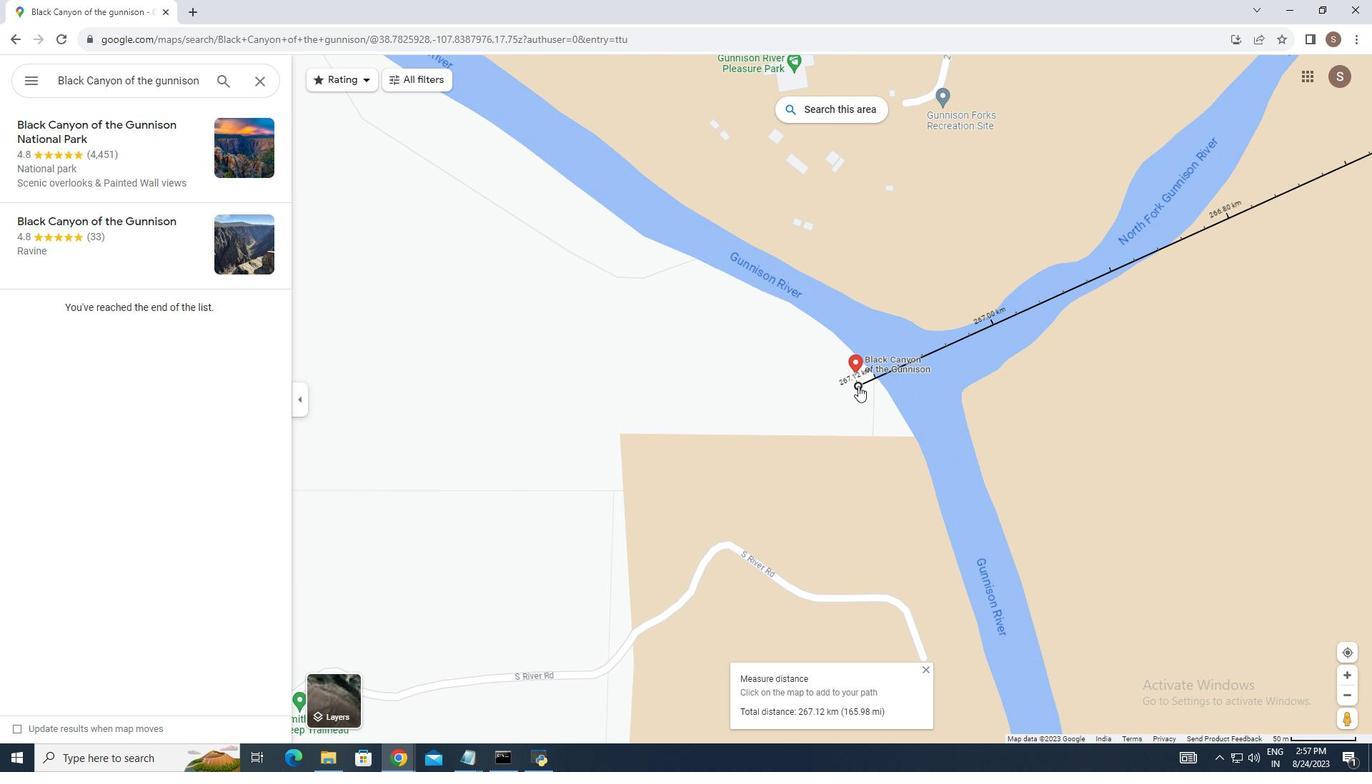 
Action: Mouse pressed left at (858, 391)
Screenshot: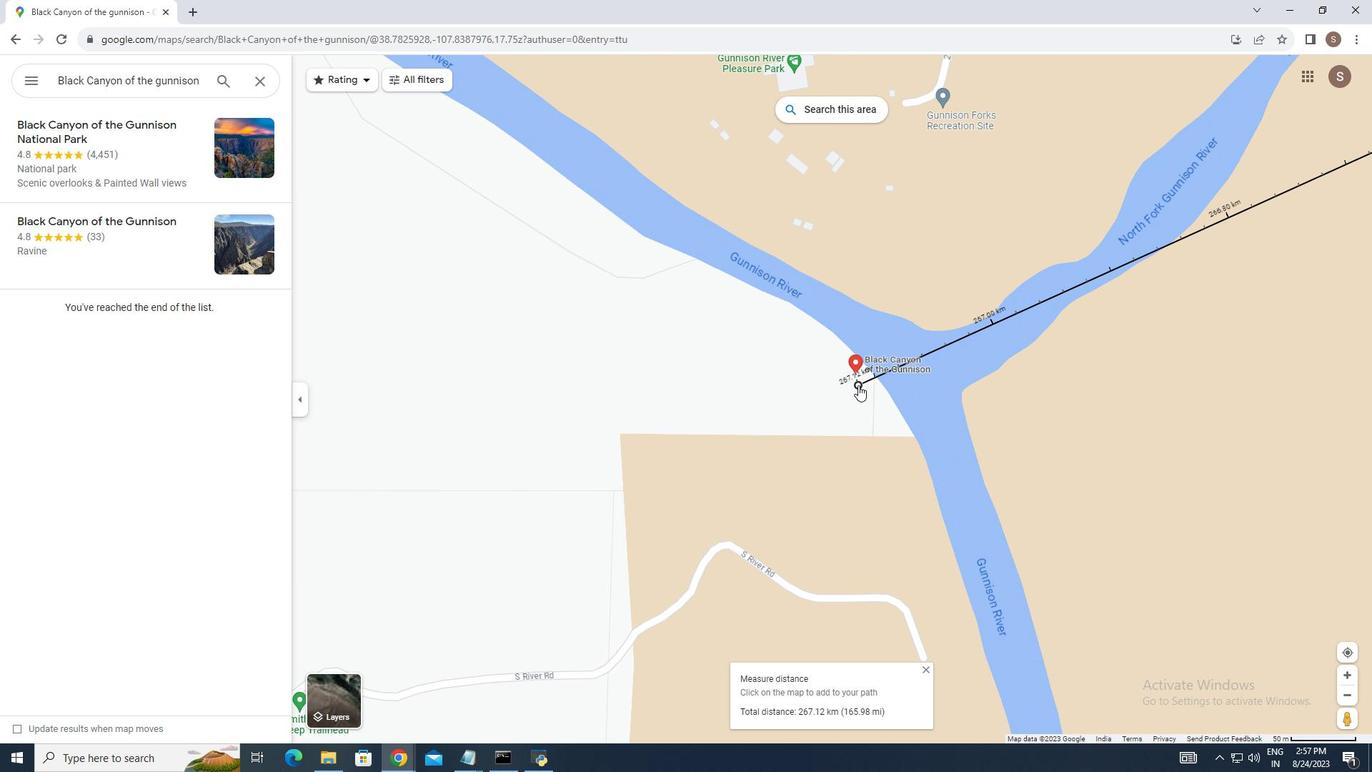 
Action: Mouse moved to (1106, 369)
Screenshot: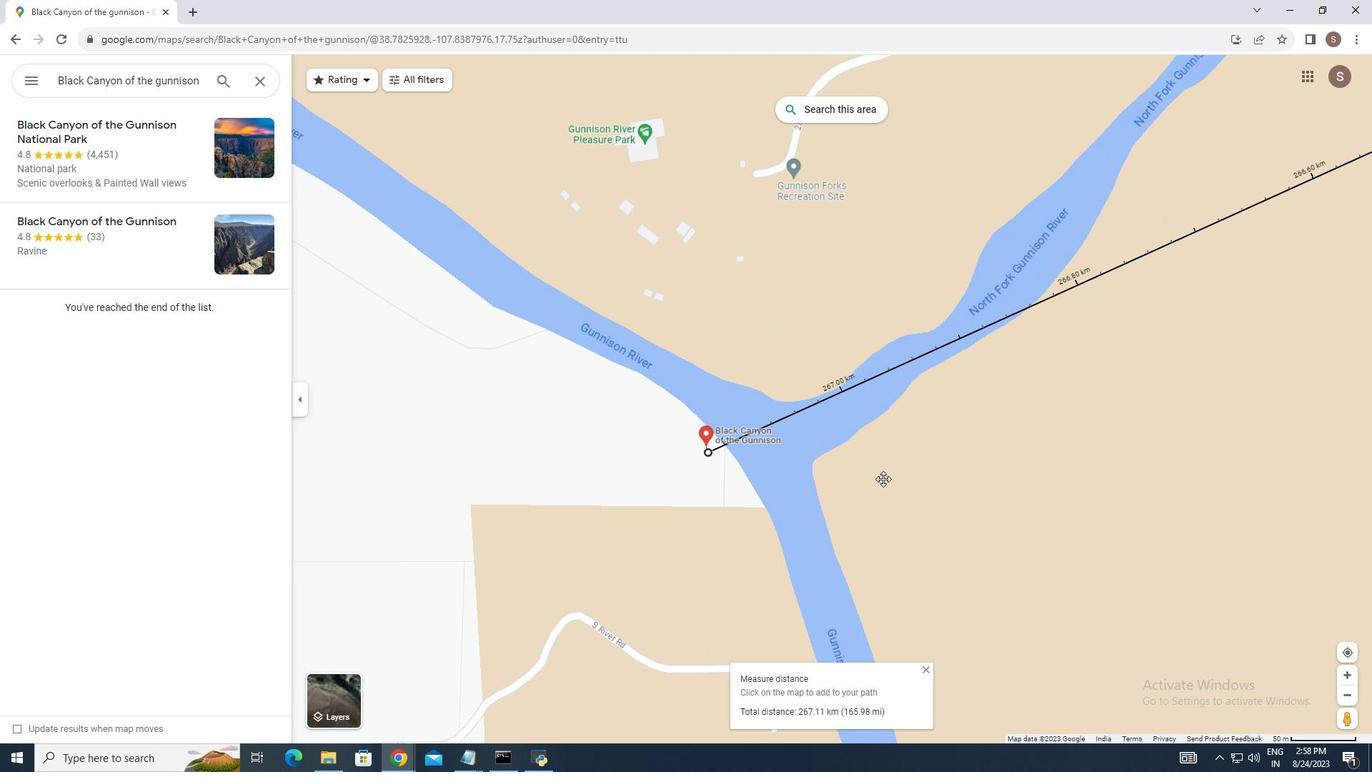 
Action: Mouse pressed left at (1106, 369)
Screenshot: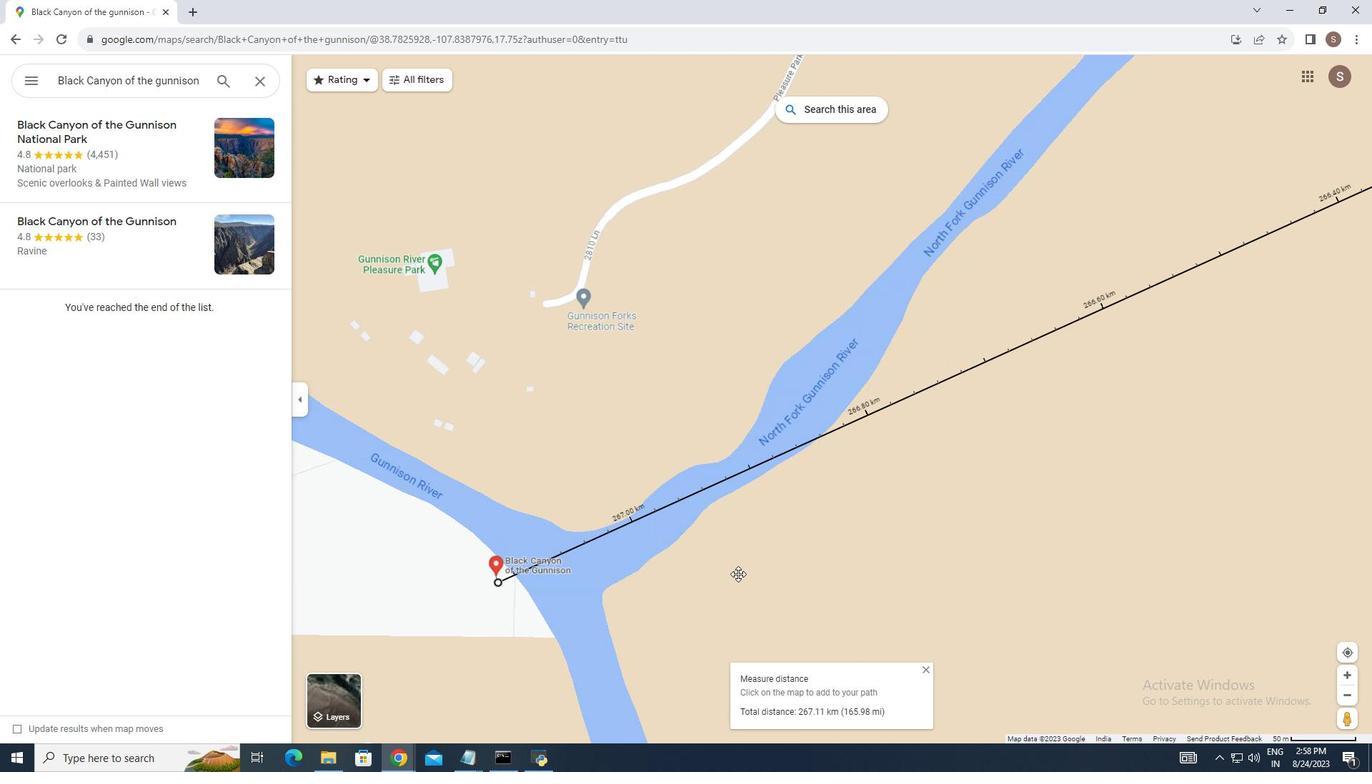 
Action: Mouse moved to (1229, 318)
Screenshot: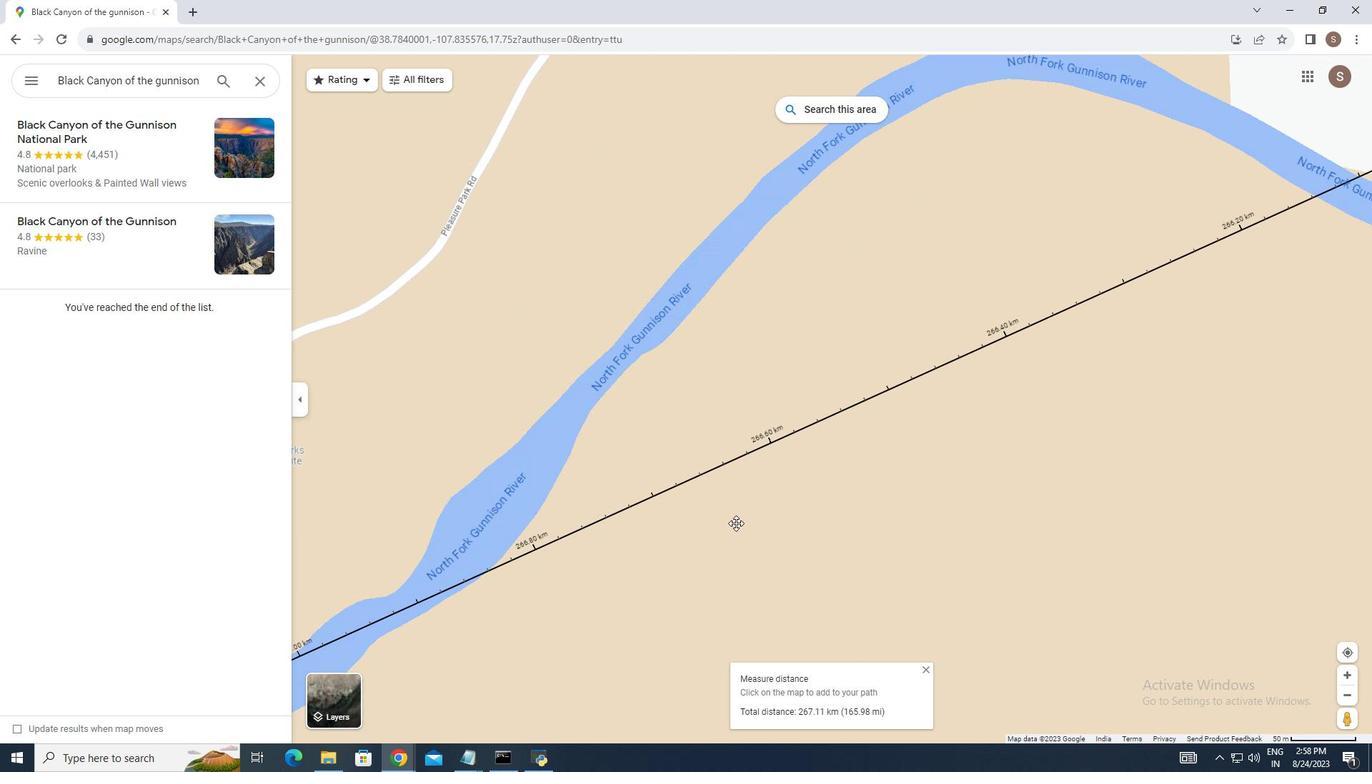 
Action: Mouse pressed left at (1229, 318)
Screenshot: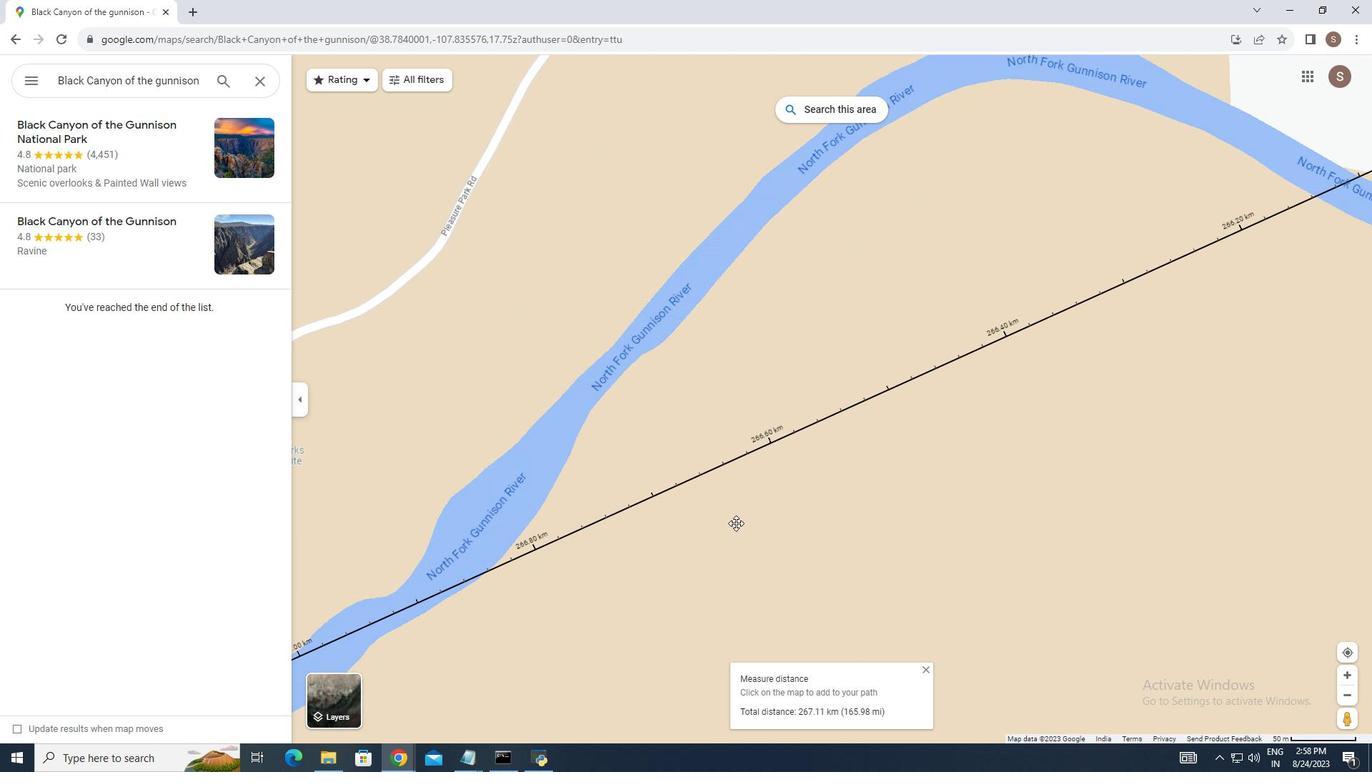 
Action: Mouse moved to (1087, 295)
Screenshot: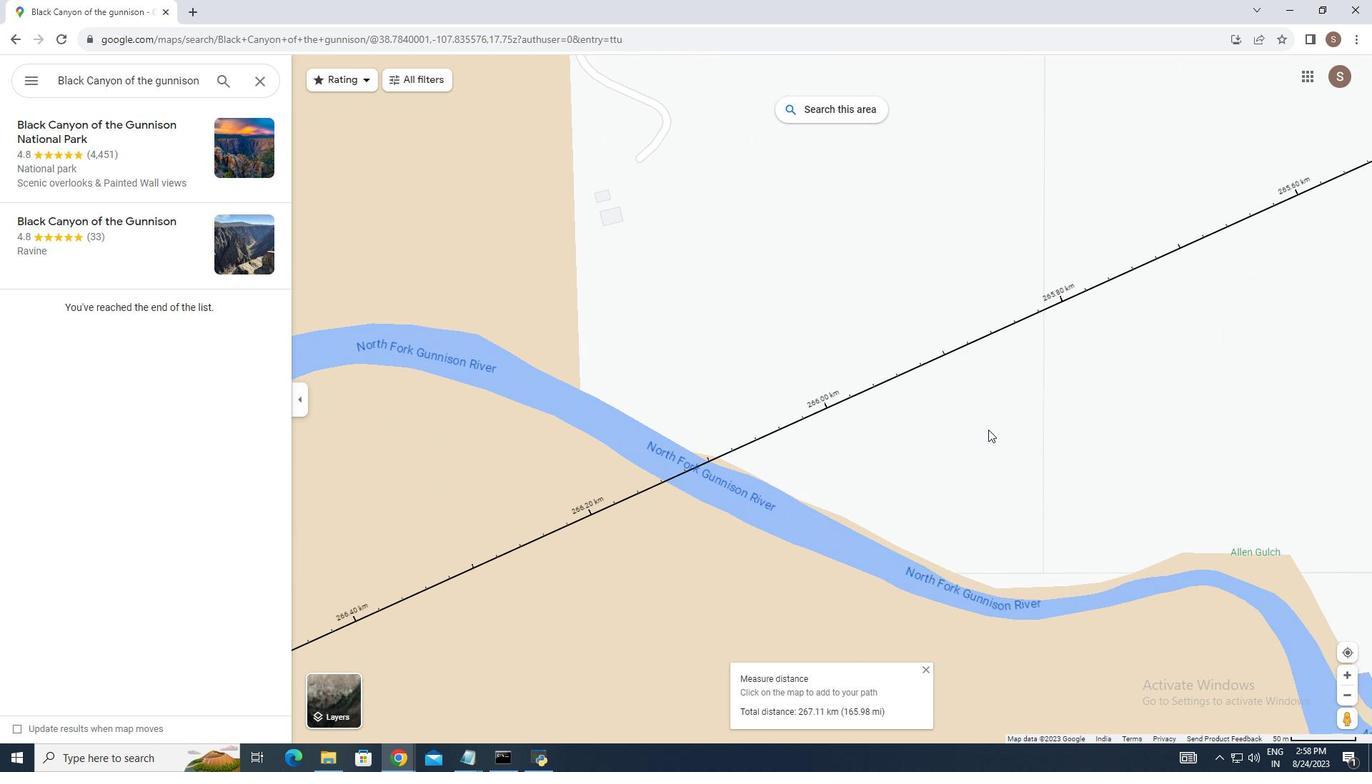 
Action: Mouse pressed left at (1090, 263)
Screenshot: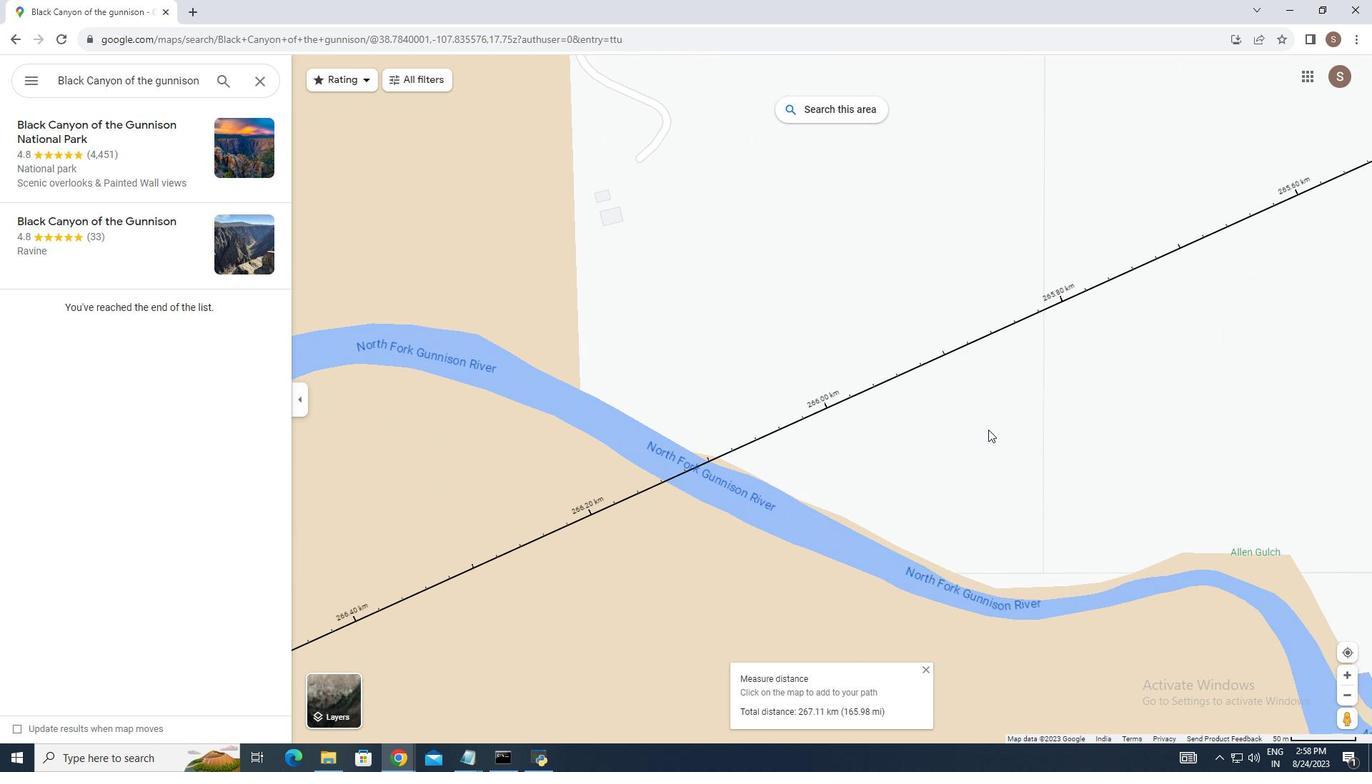
Action: Mouse moved to (1112, 323)
Screenshot: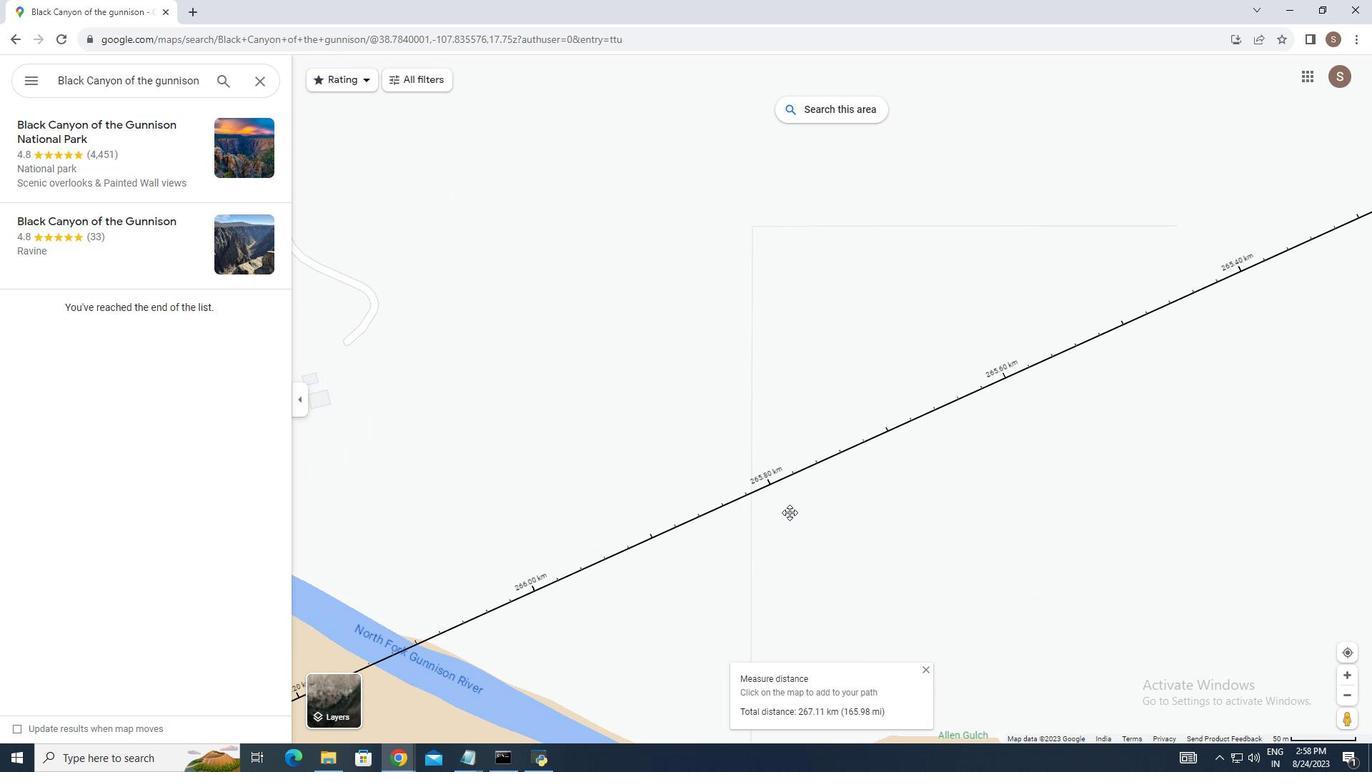 
Action: Mouse pressed left at (1112, 323)
Screenshot: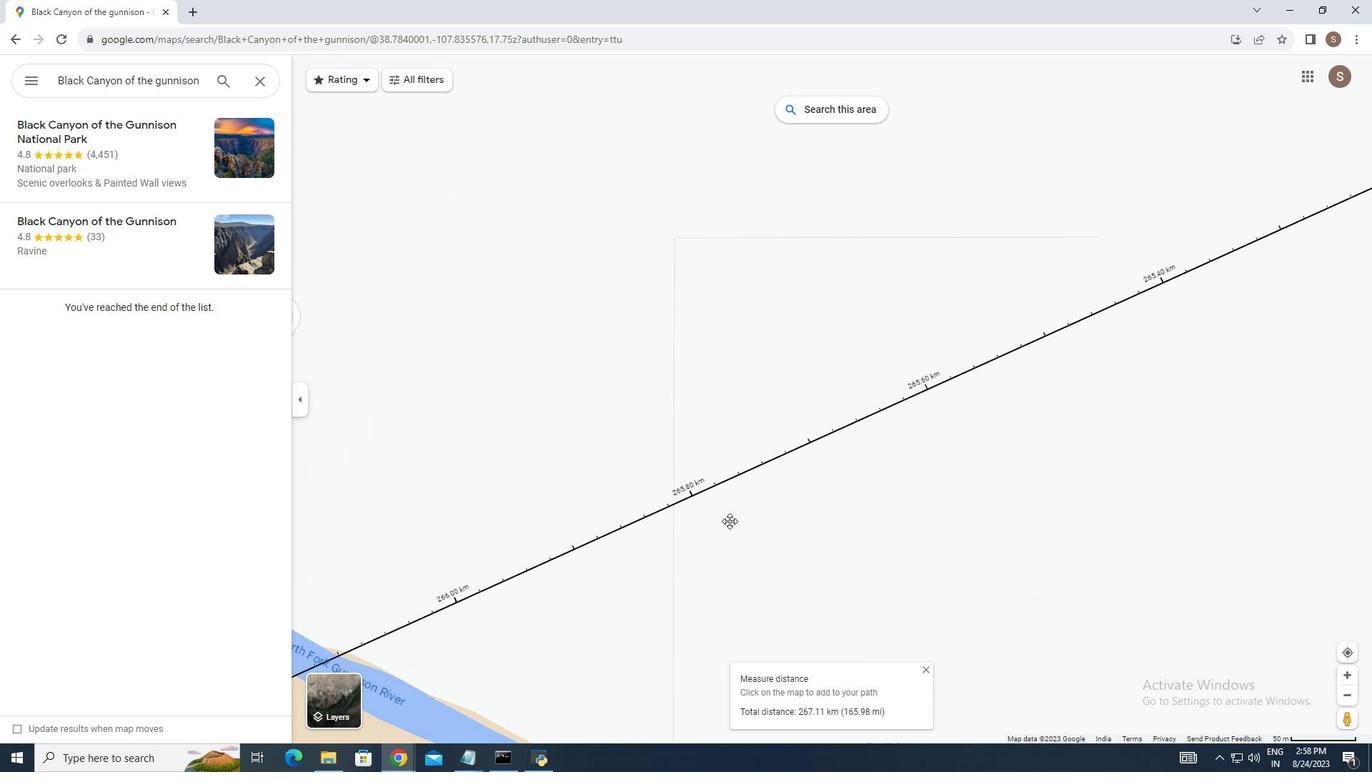 
Action: Mouse moved to (1138, 278)
Screenshot: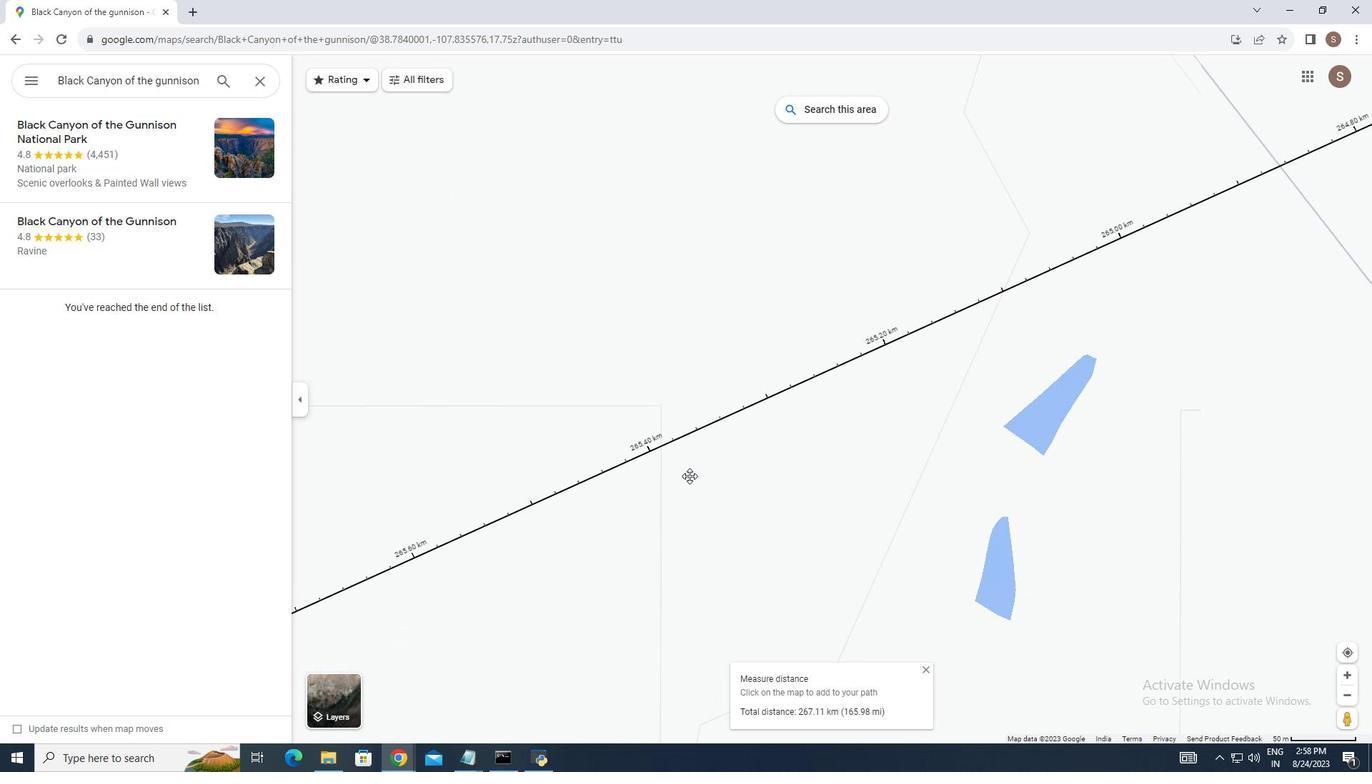 
Action: Mouse pressed left at (1138, 278)
Screenshot: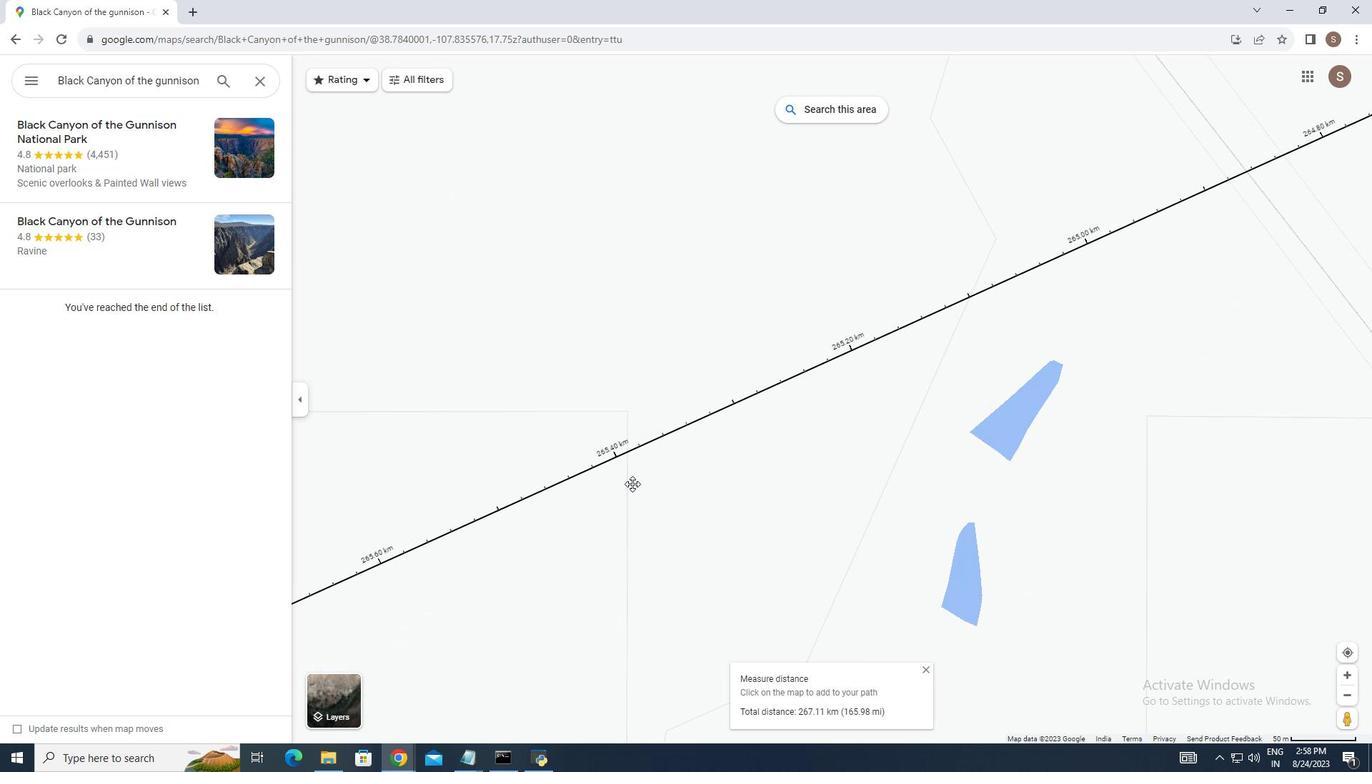 
Action: Mouse moved to (1025, 291)
Screenshot: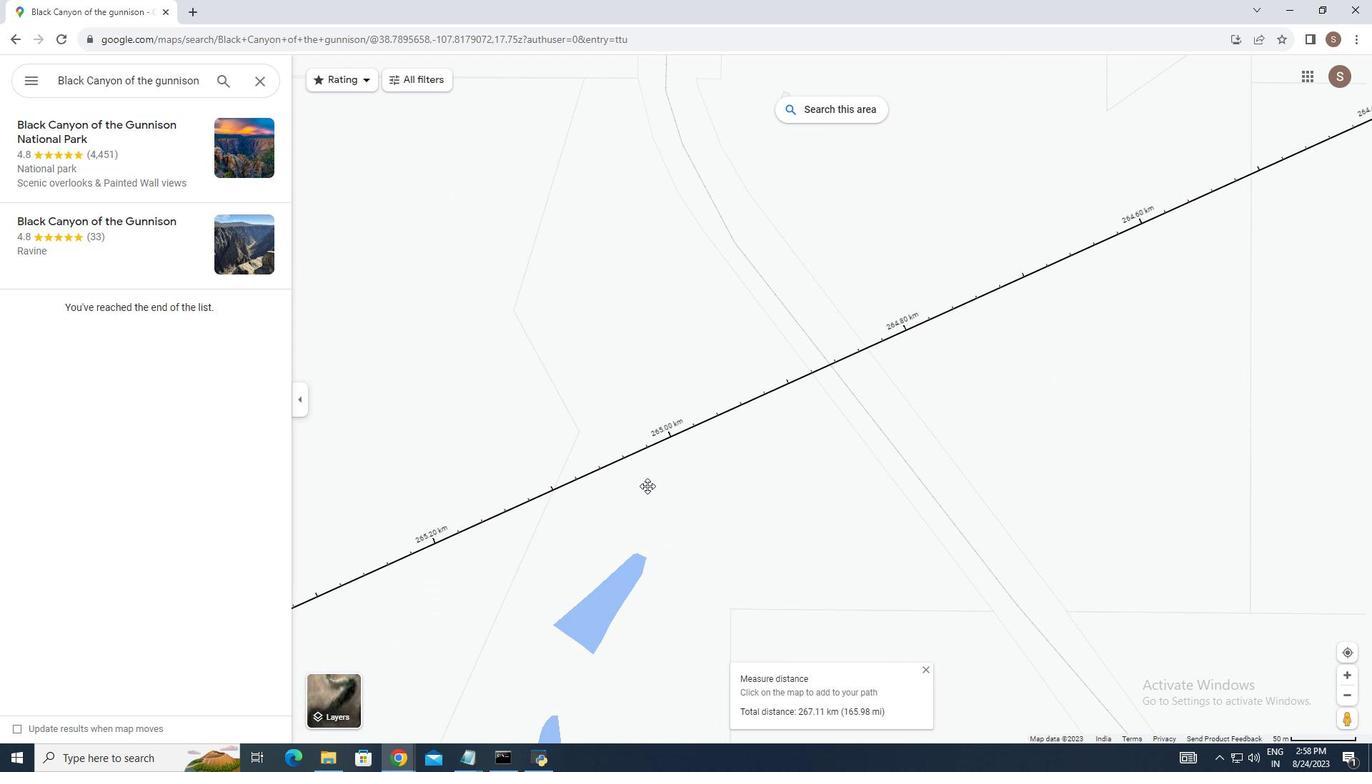 
Action: Mouse pressed left at (1025, 291)
Screenshot: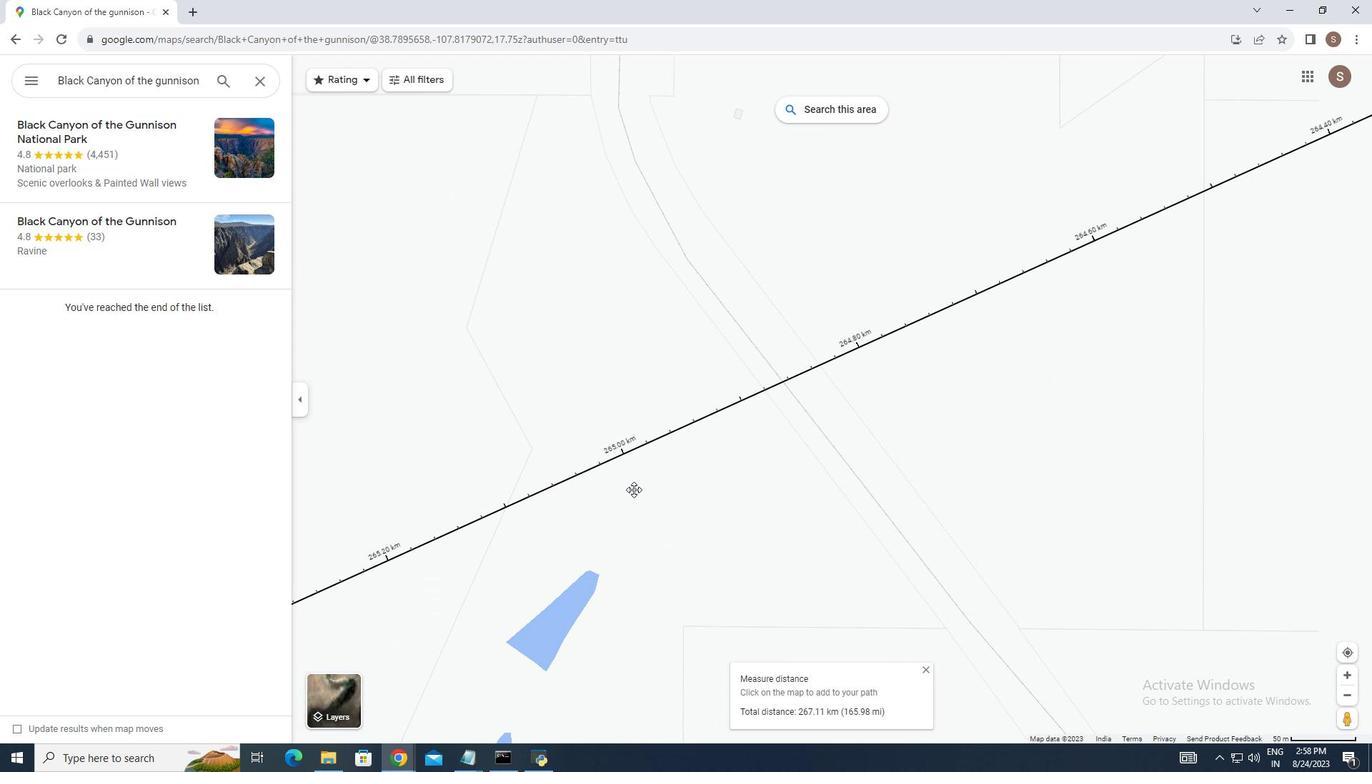 
Action: Mouse moved to (1111, 276)
Screenshot: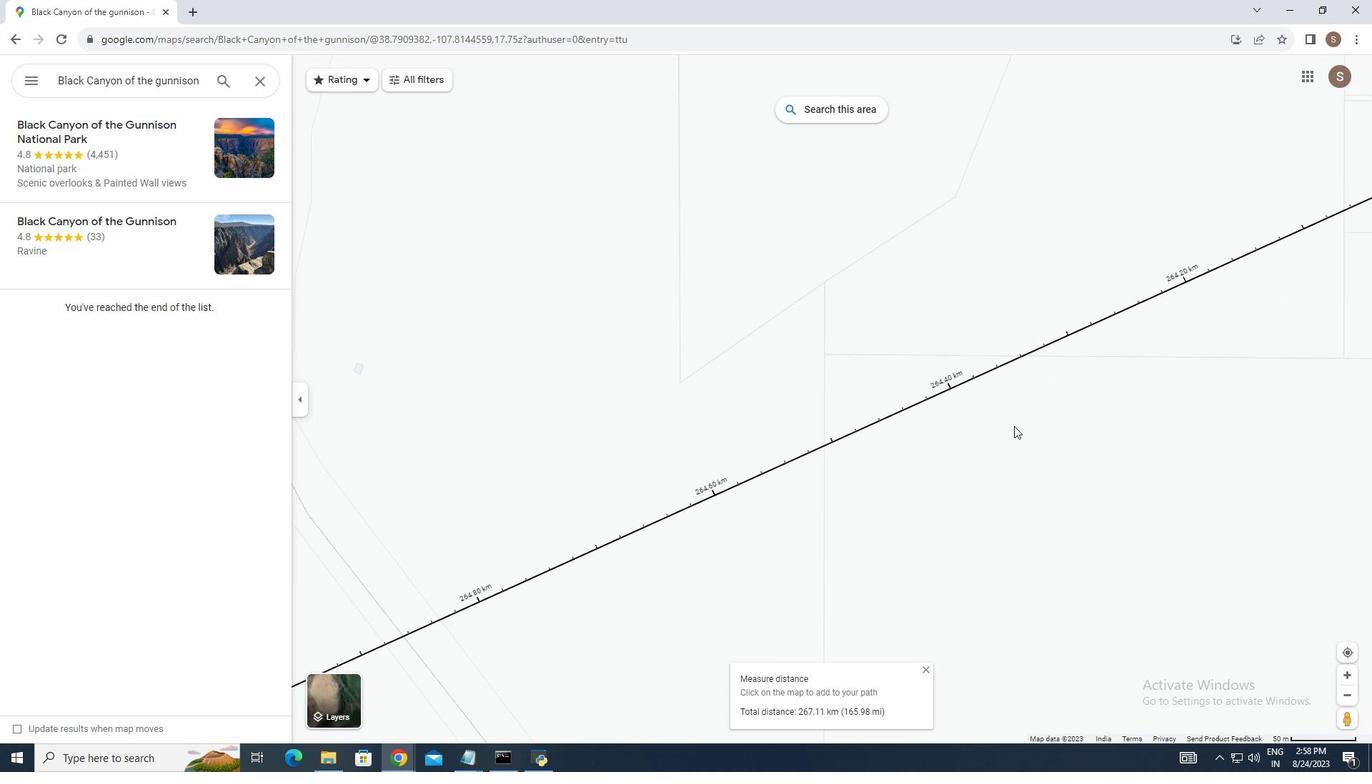 
Action: Mouse pressed left at (1111, 276)
Screenshot: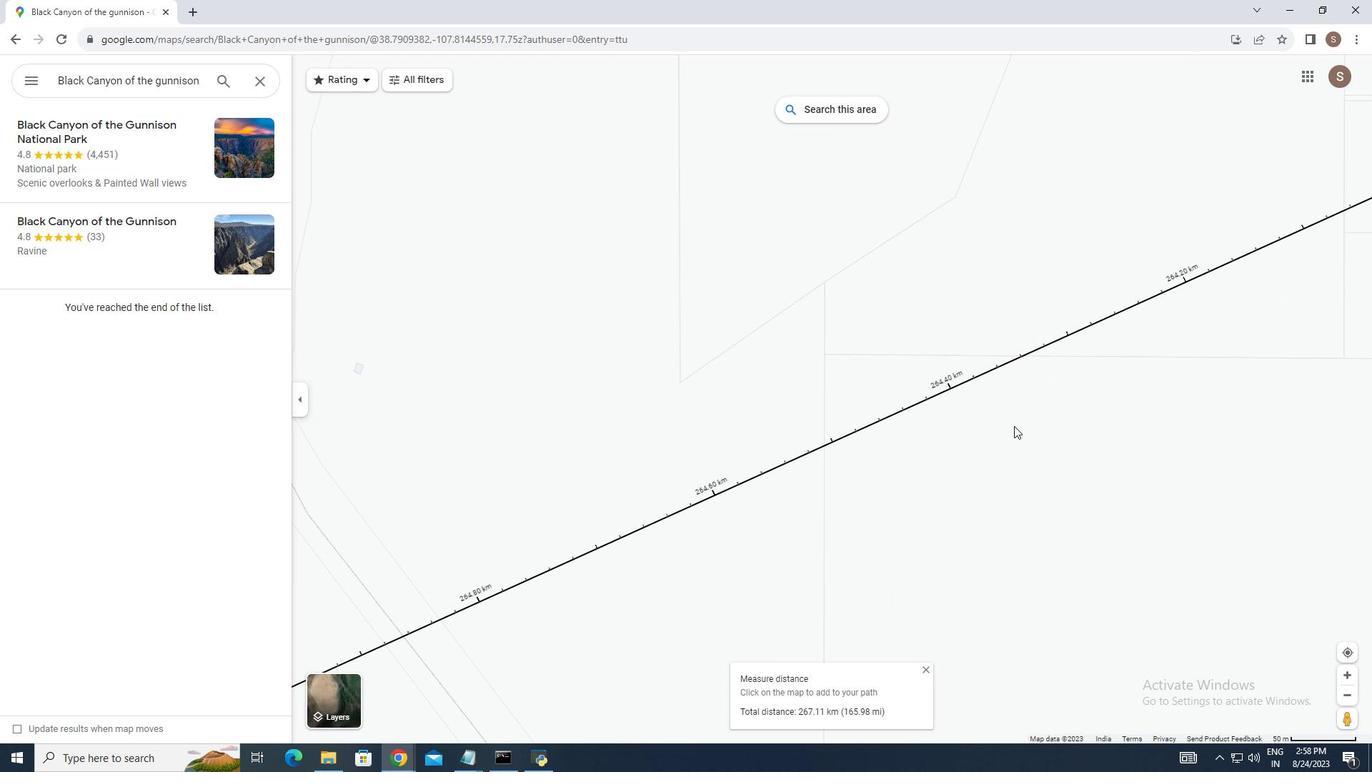 
Action: Mouse moved to (1207, 312)
Screenshot: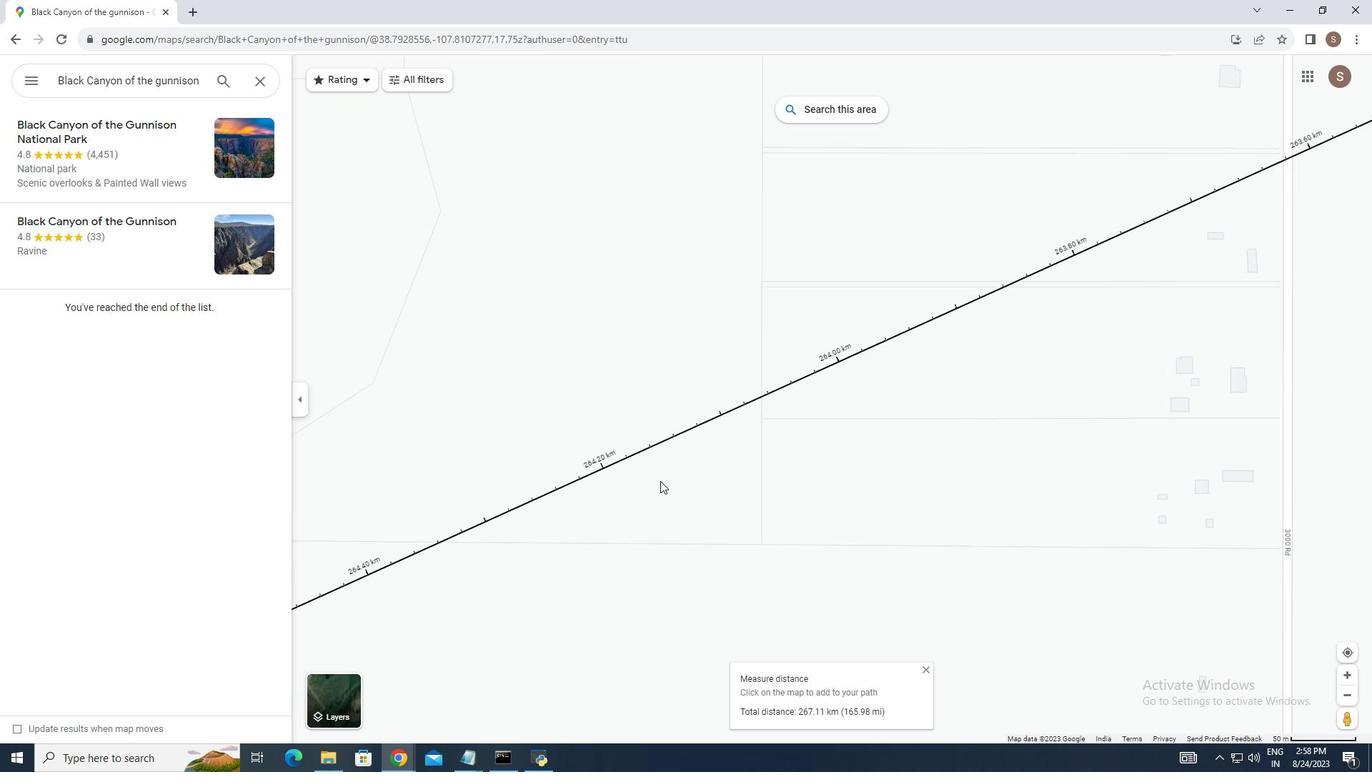 
Action: Mouse pressed left at (1207, 312)
Screenshot: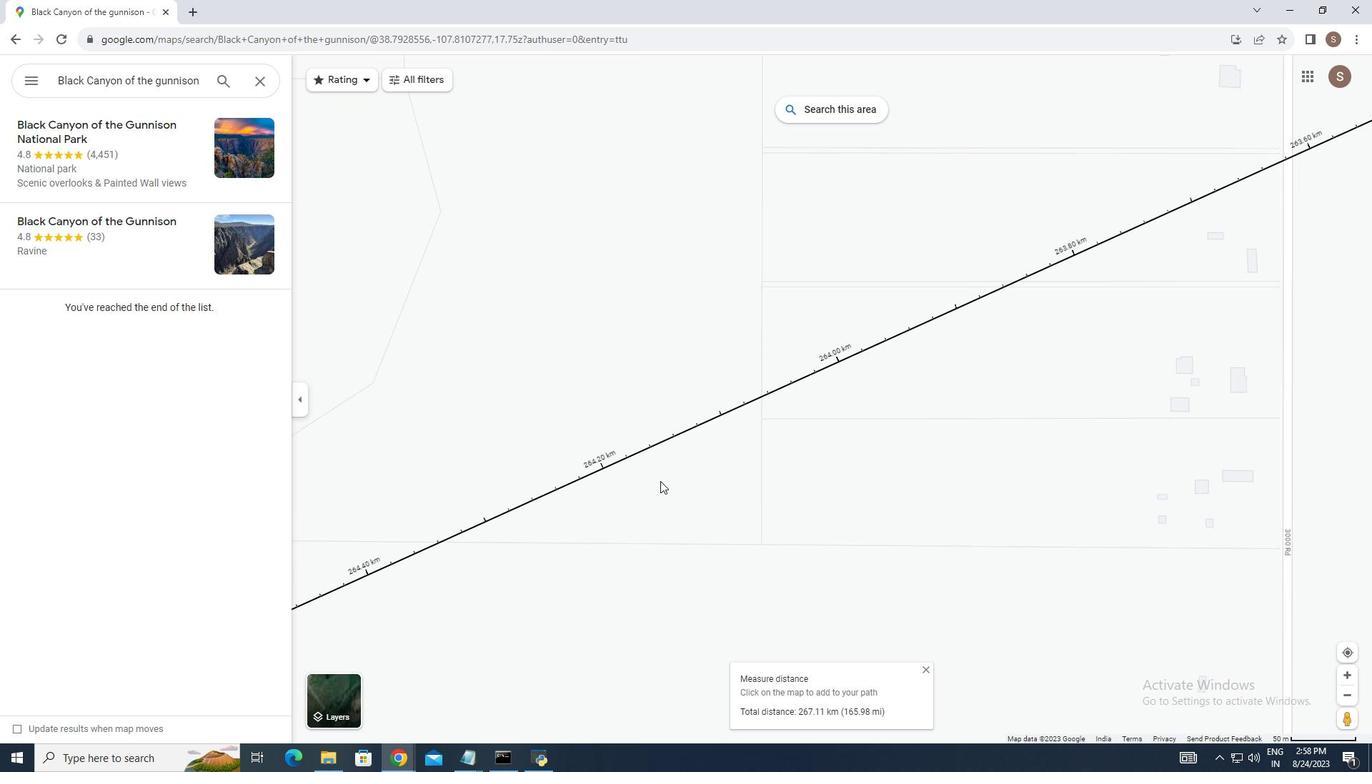 
Action: Mouse moved to (1073, 345)
Screenshot: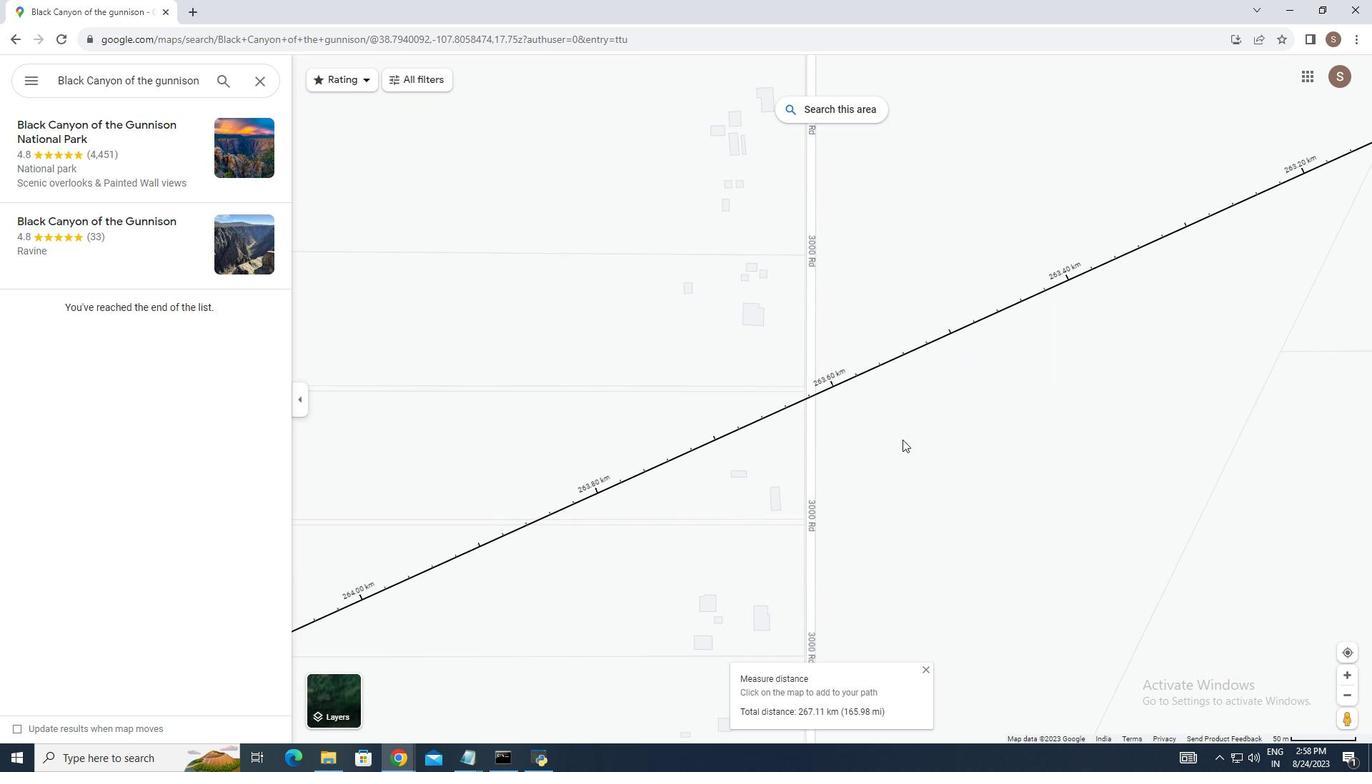 
Action: Mouse pressed left at (1073, 345)
Screenshot: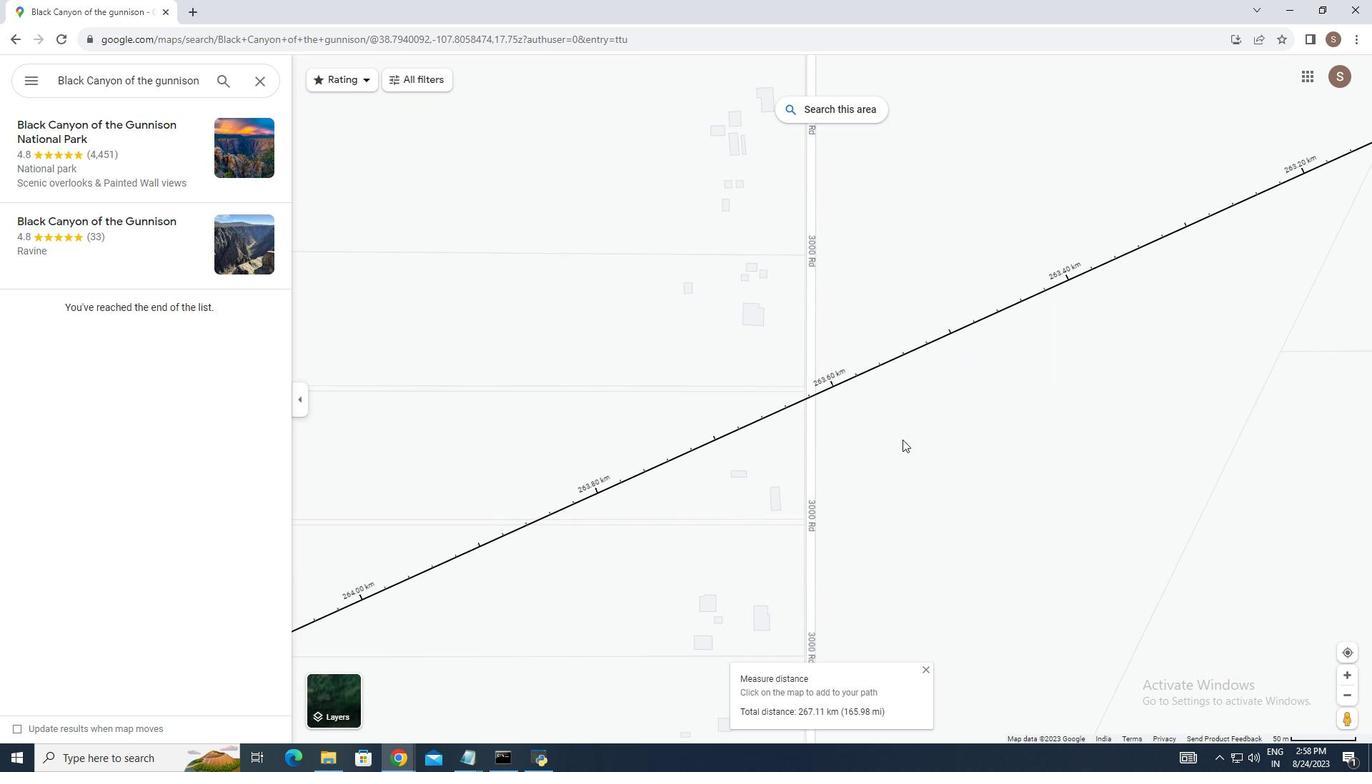 
Action: Mouse moved to (904, 430)
Screenshot: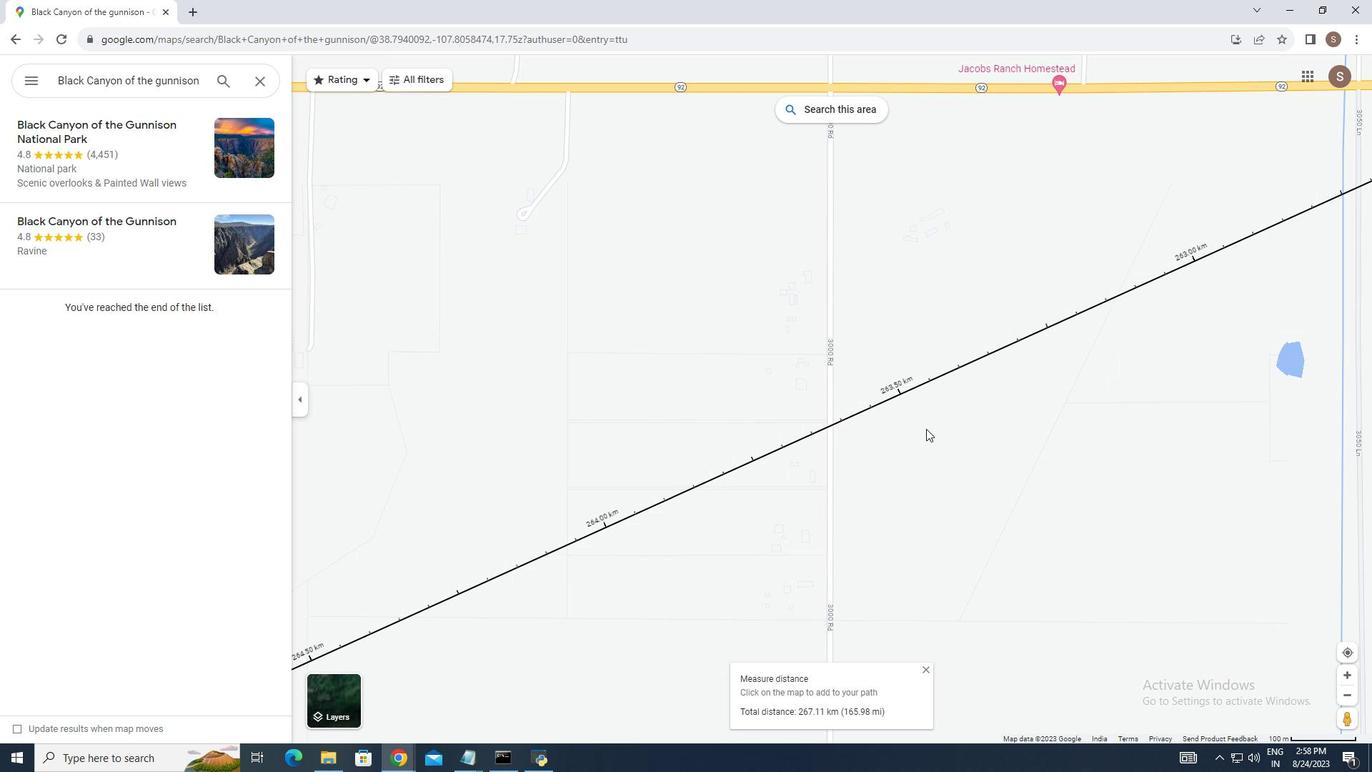 
Action: Mouse scrolled (904, 429) with delta (0, 0)
Screenshot: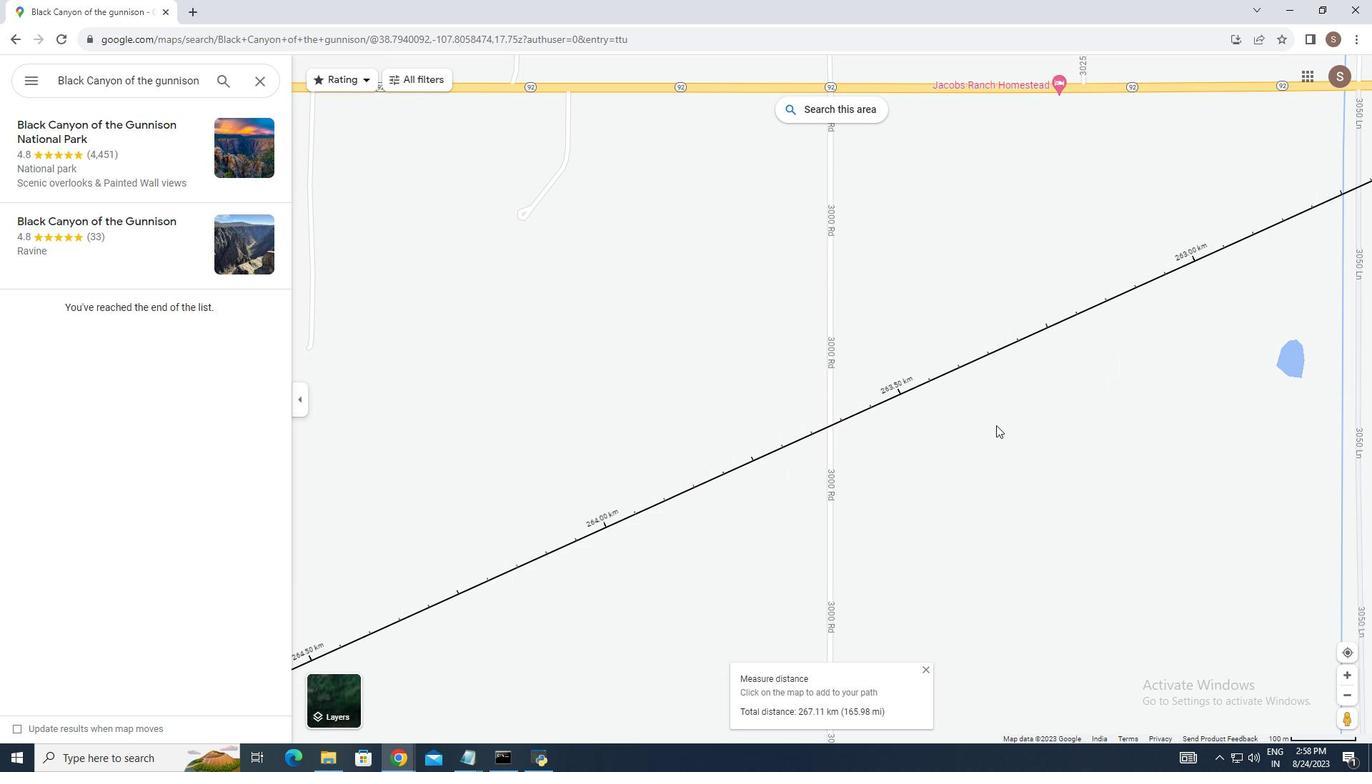 
Action: Mouse scrolled (904, 429) with delta (0, 0)
Screenshot: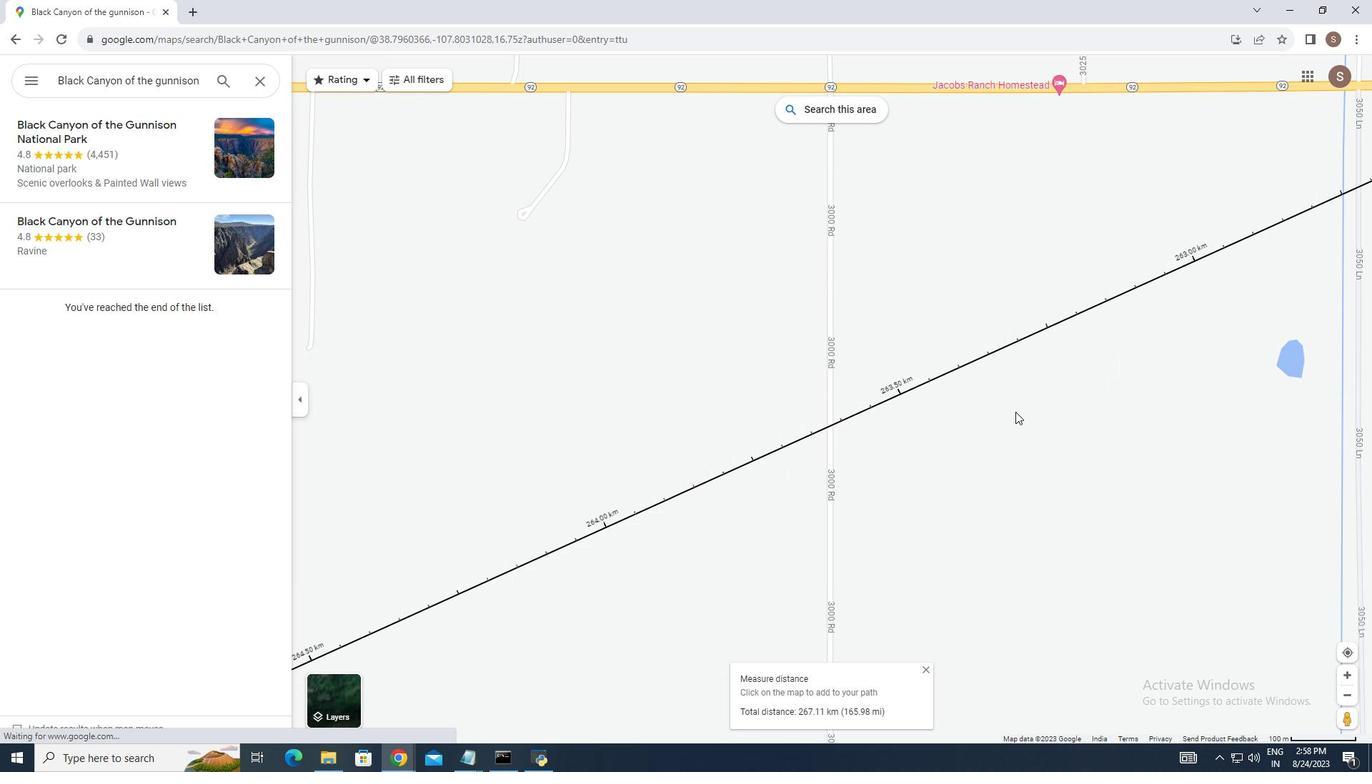 
Action: Mouse scrolled (904, 429) with delta (0, 0)
Screenshot: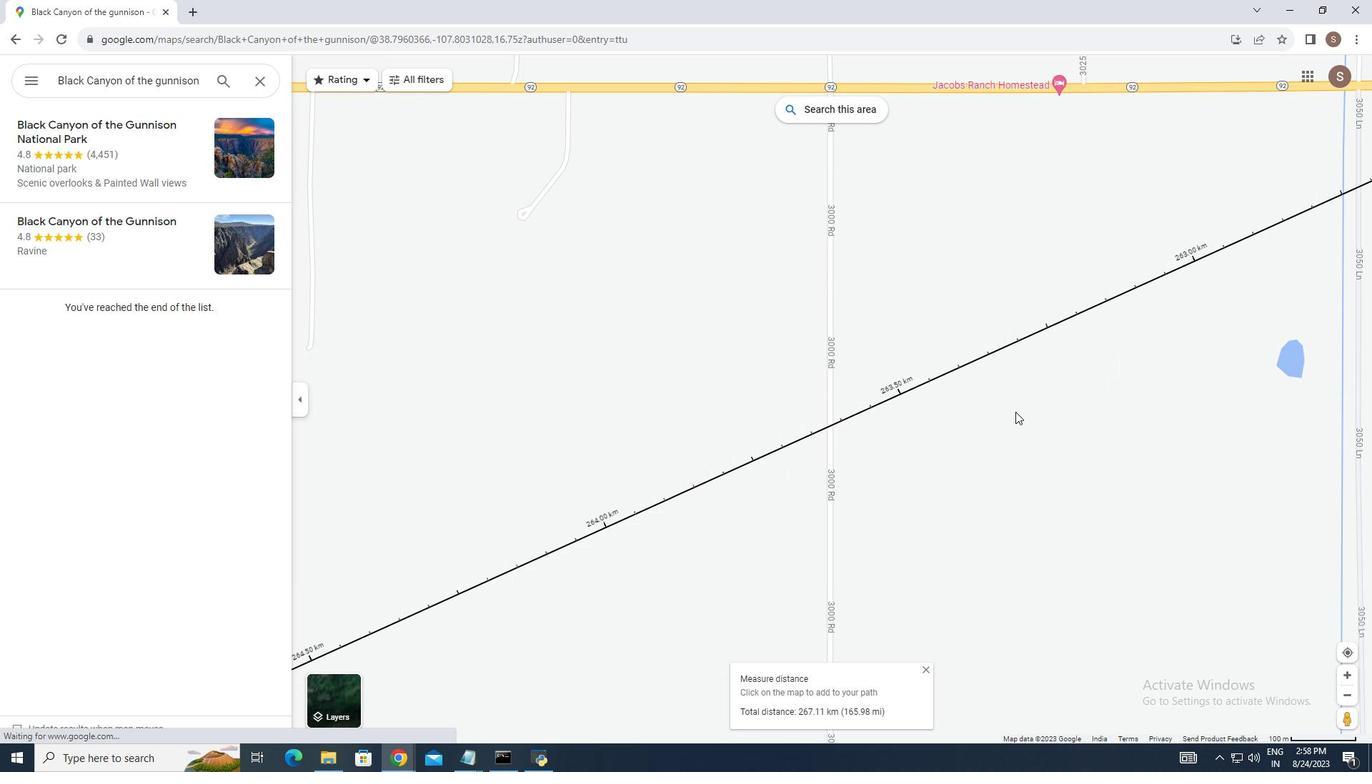 
Action: Mouse scrolled (904, 429) with delta (0, 0)
Screenshot: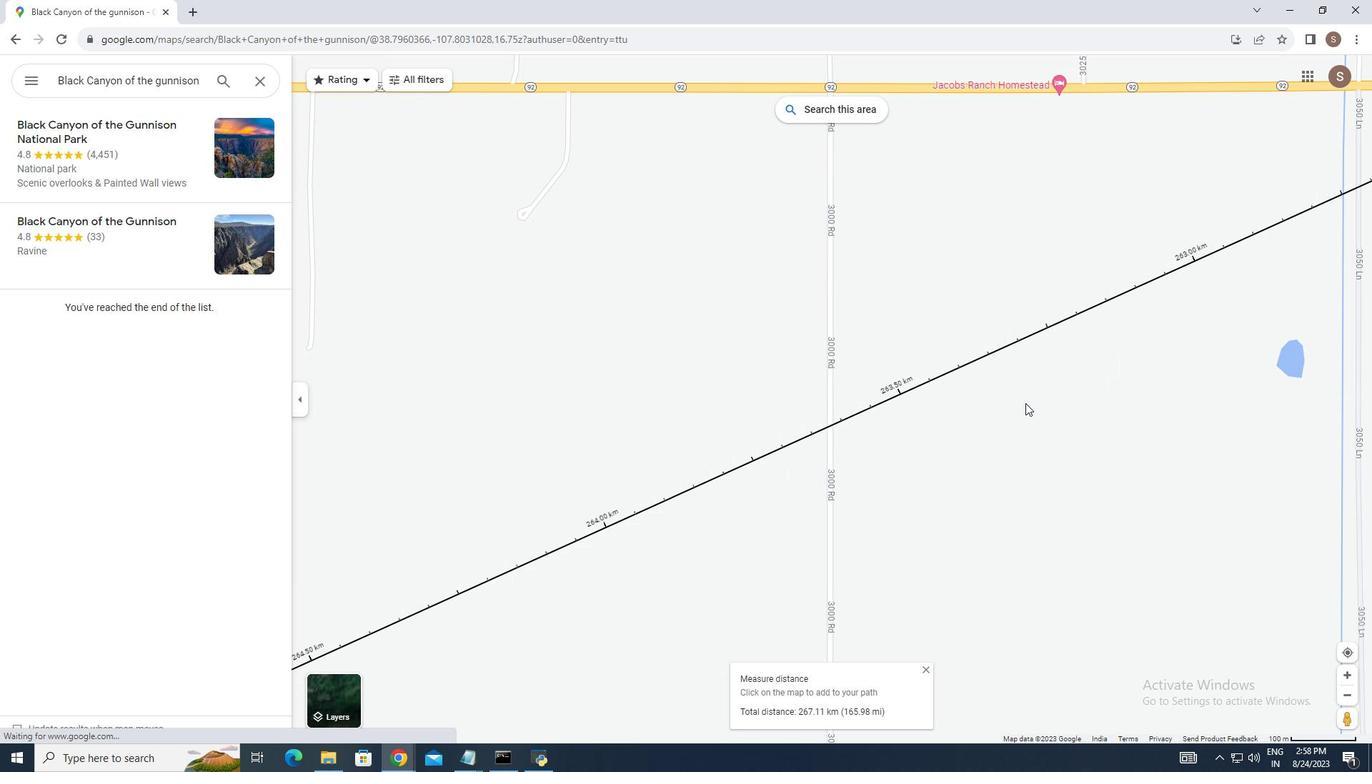 
Action: Mouse moved to (1029, 399)
Screenshot: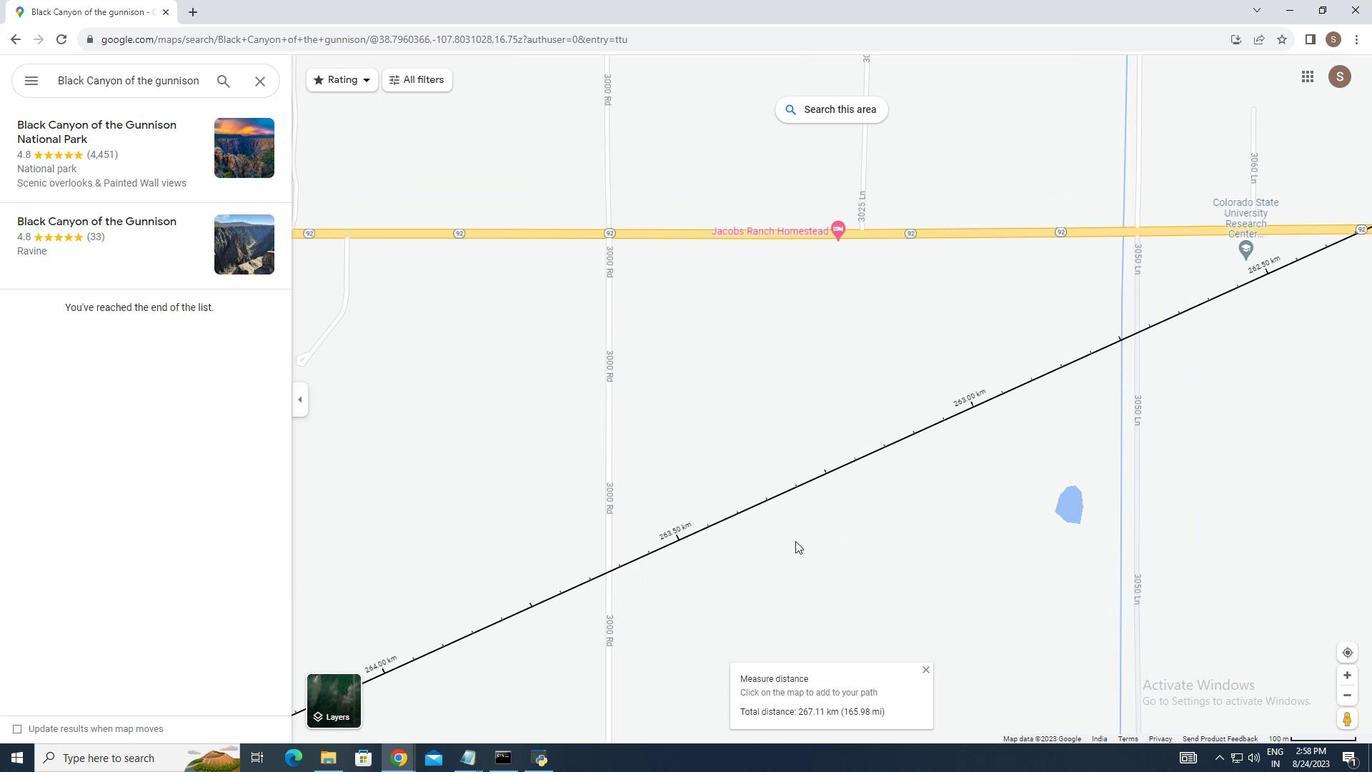 
Action: Mouse pressed left at (1029, 399)
Screenshot: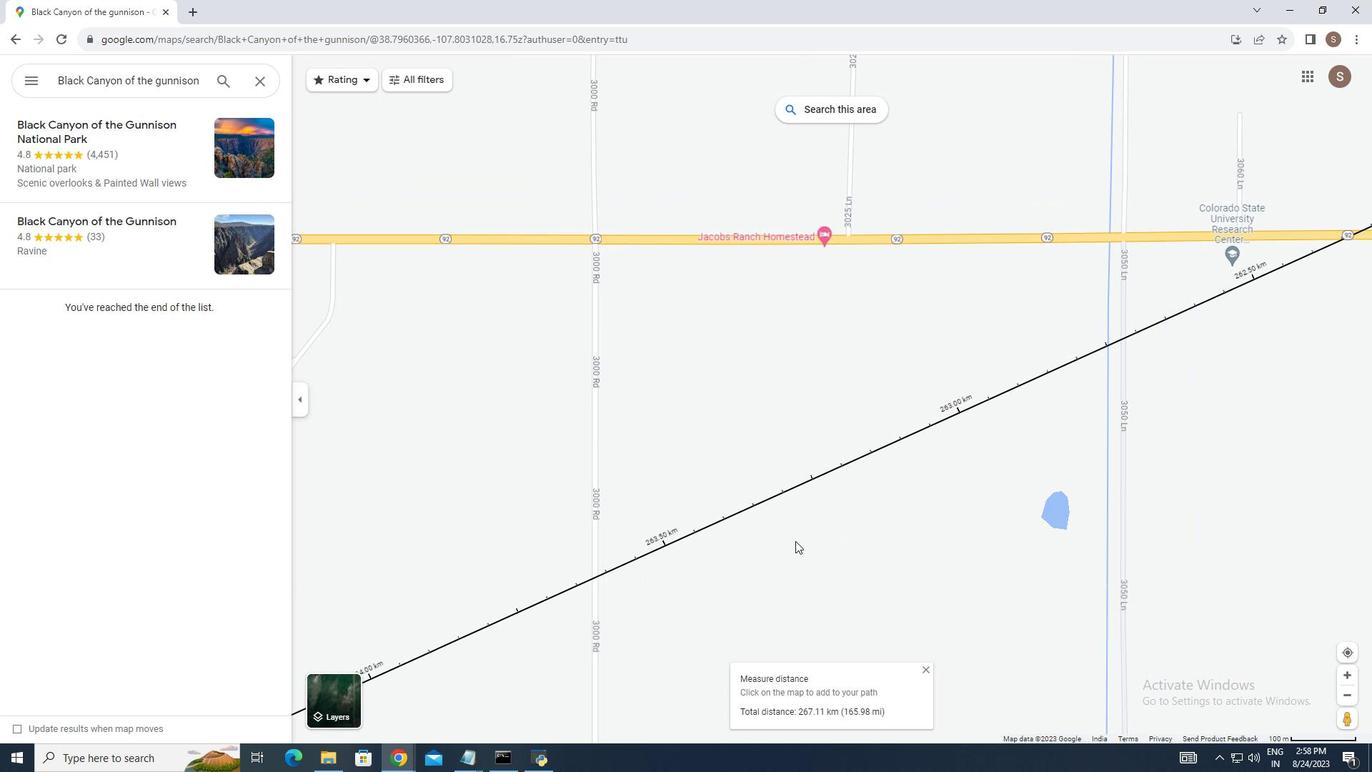 
Action: Mouse moved to (1208, 352)
Screenshot: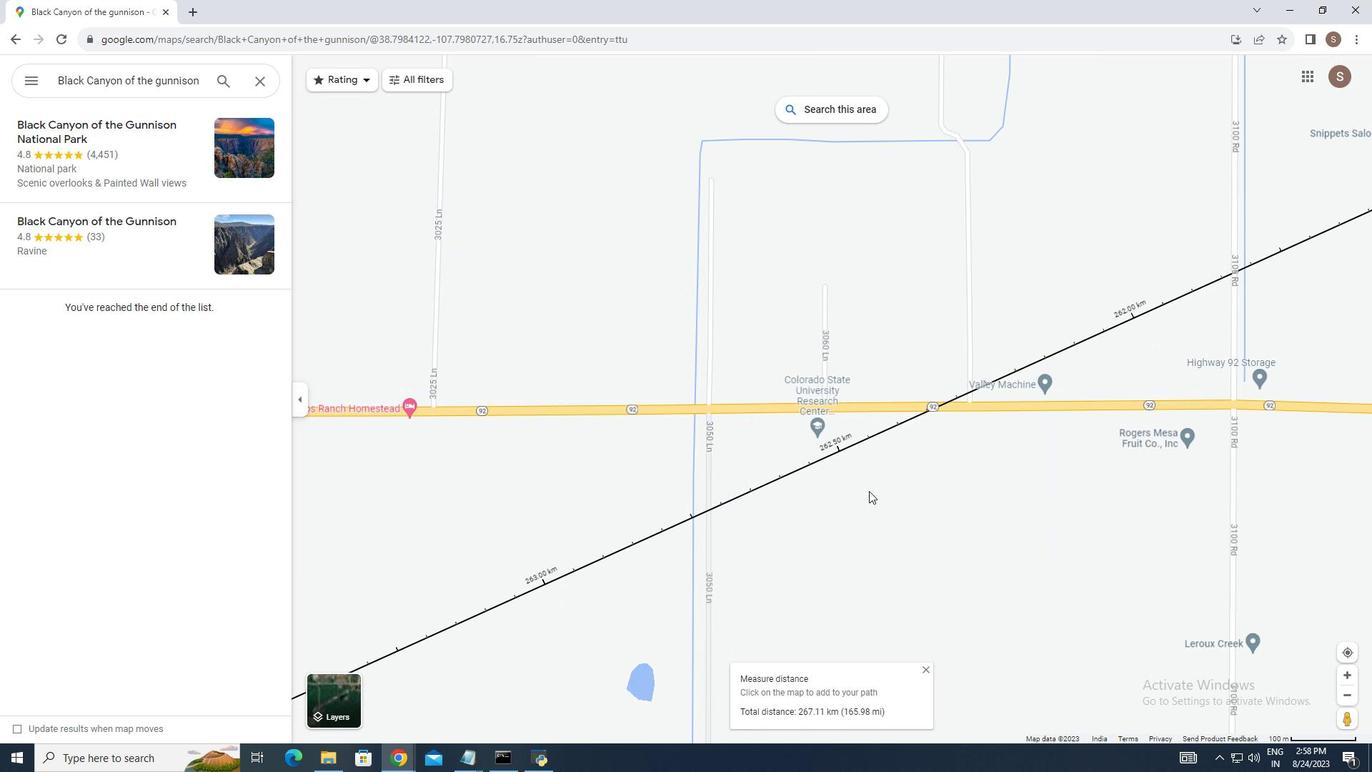 
Action: Mouse pressed left at (1208, 352)
Screenshot: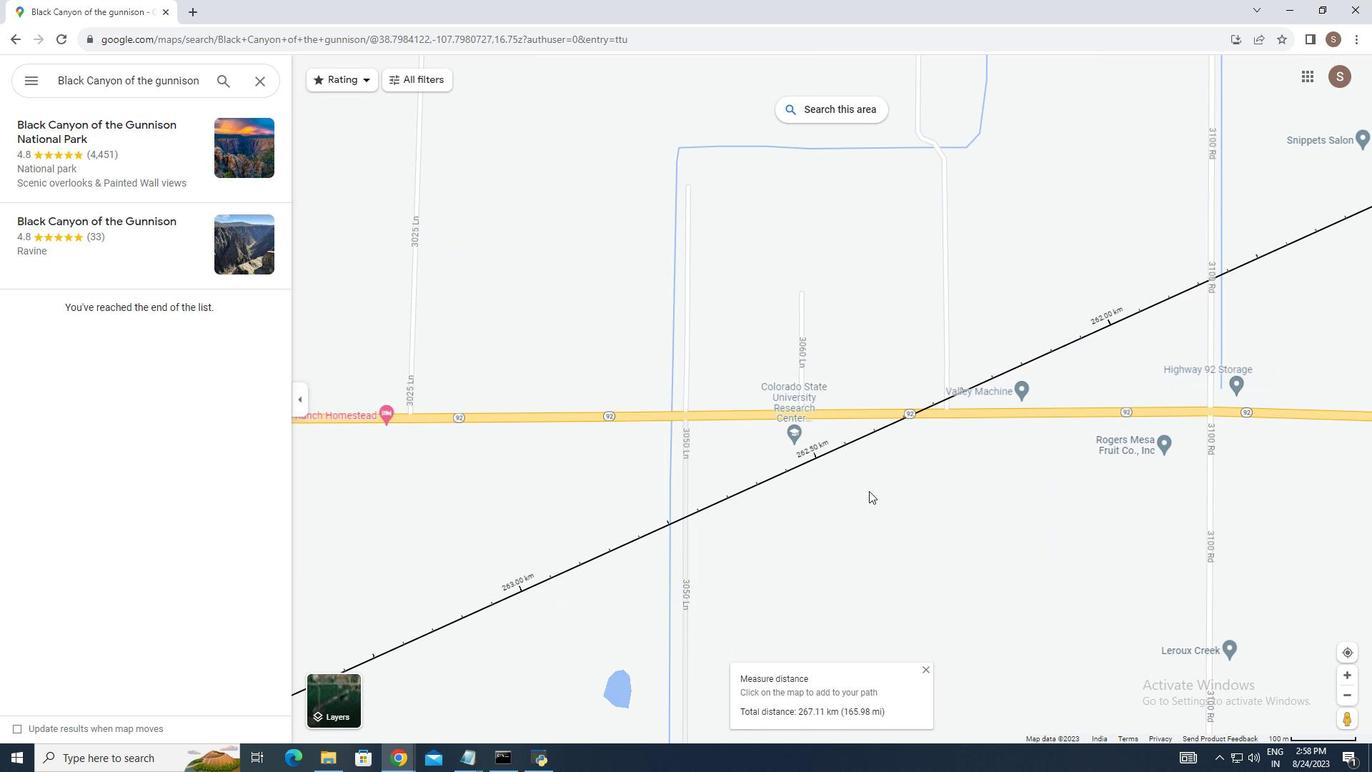 
Action: Mouse moved to (1213, 326)
Screenshot: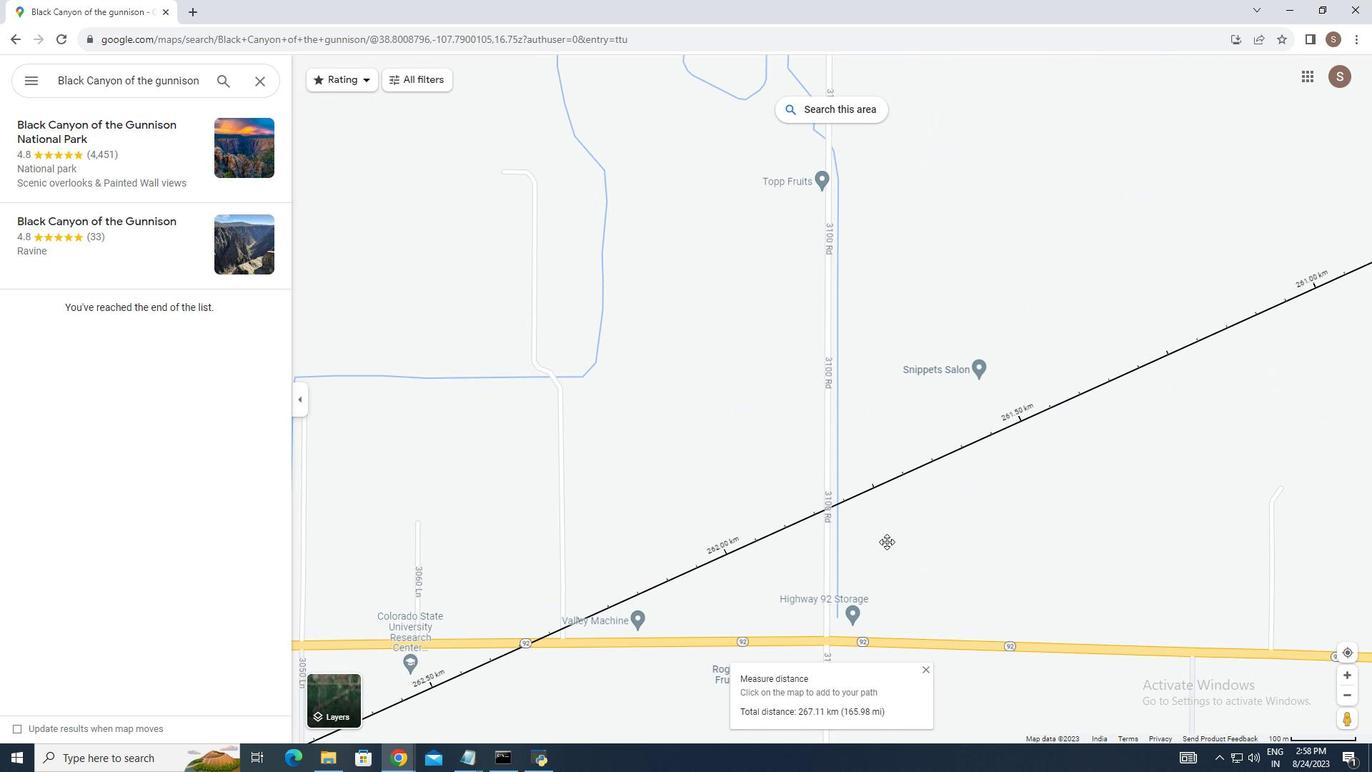
Action: Mouse pressed left at (1213, 326)
Screenshot: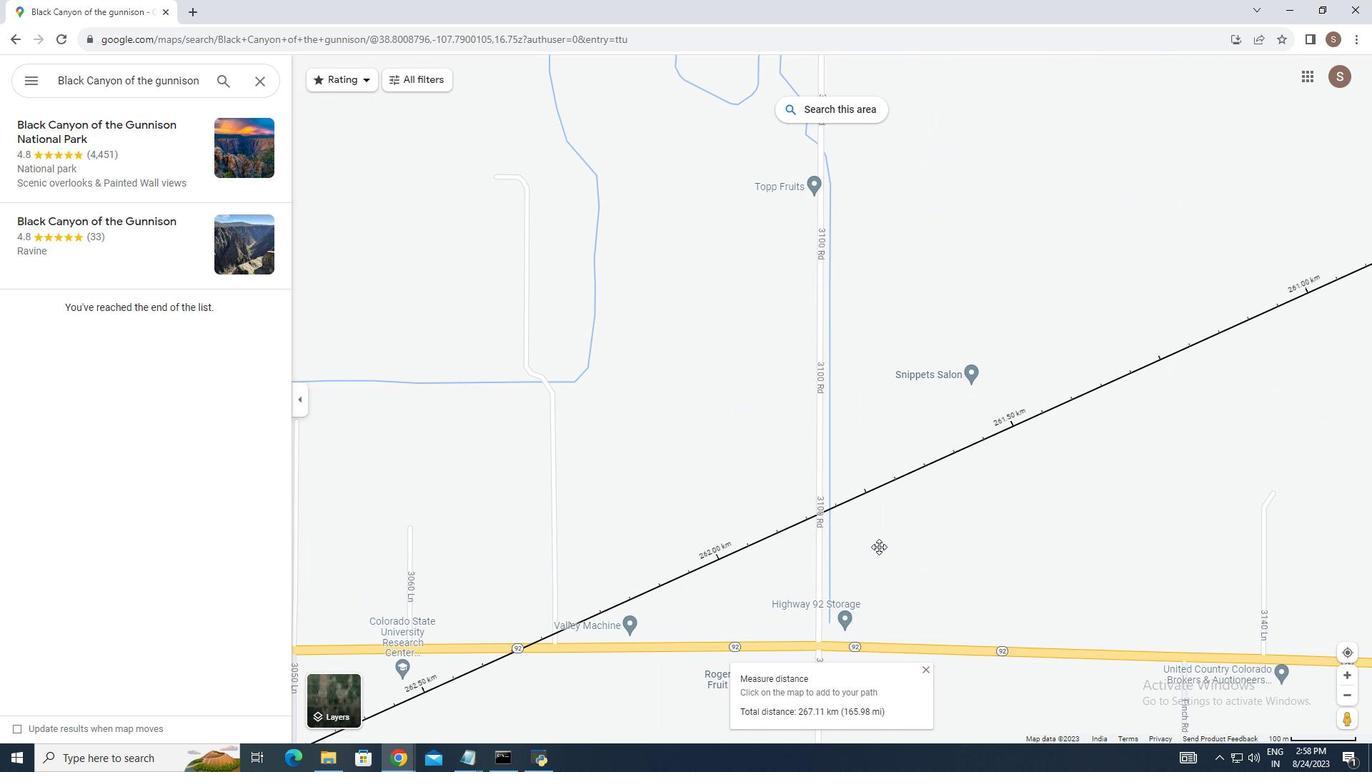 
Action: Mouse moved to (1214, 355)
Screenshot: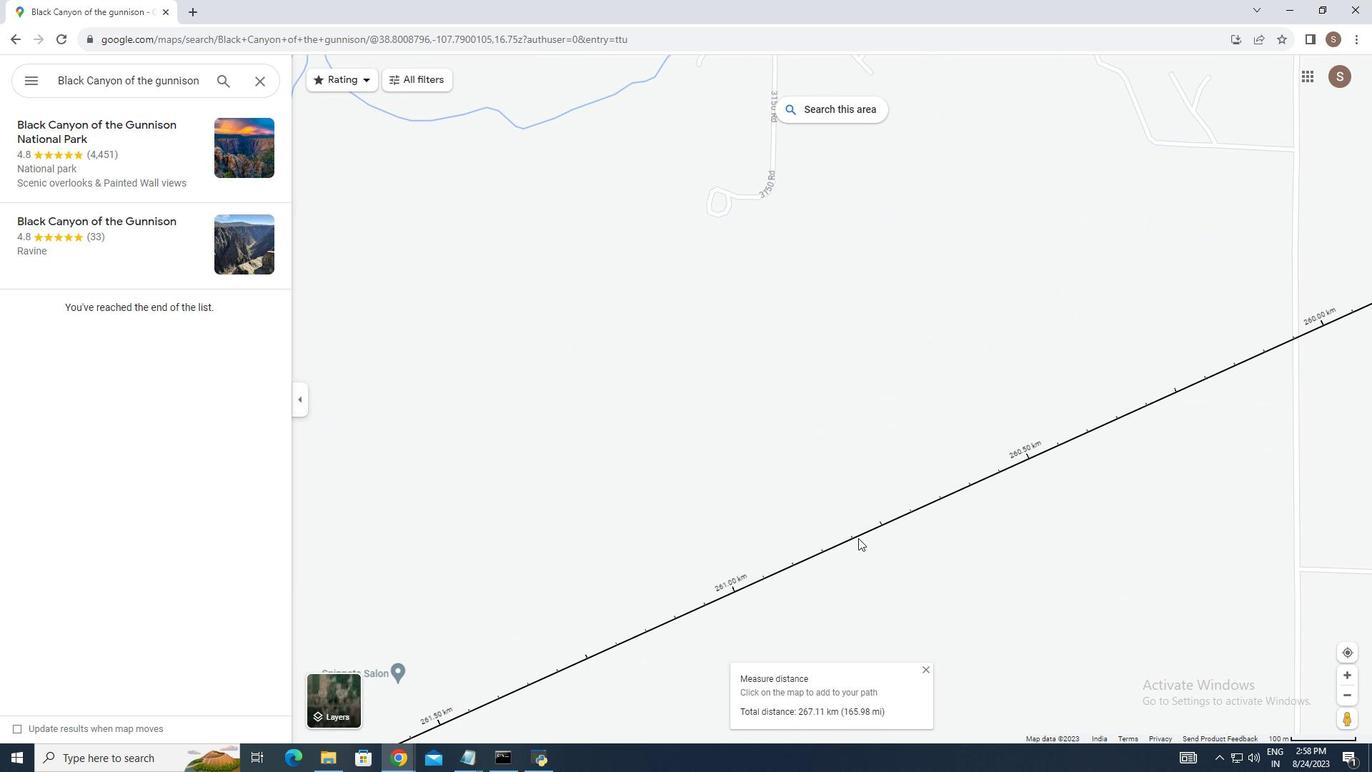 
Action: Mouse pressed left at (1214, 354)
Screenshot: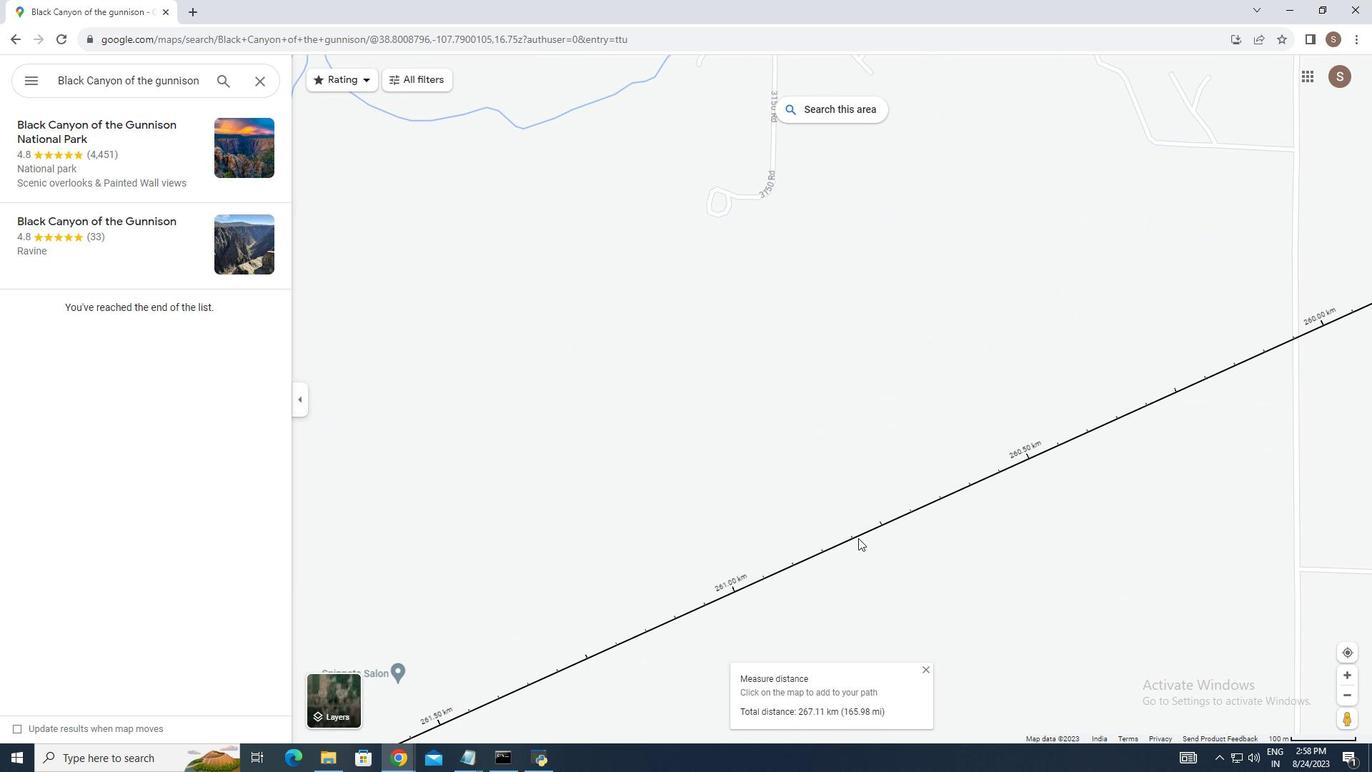 
Action: Mouse moved to (1232, 423)
Screenshot: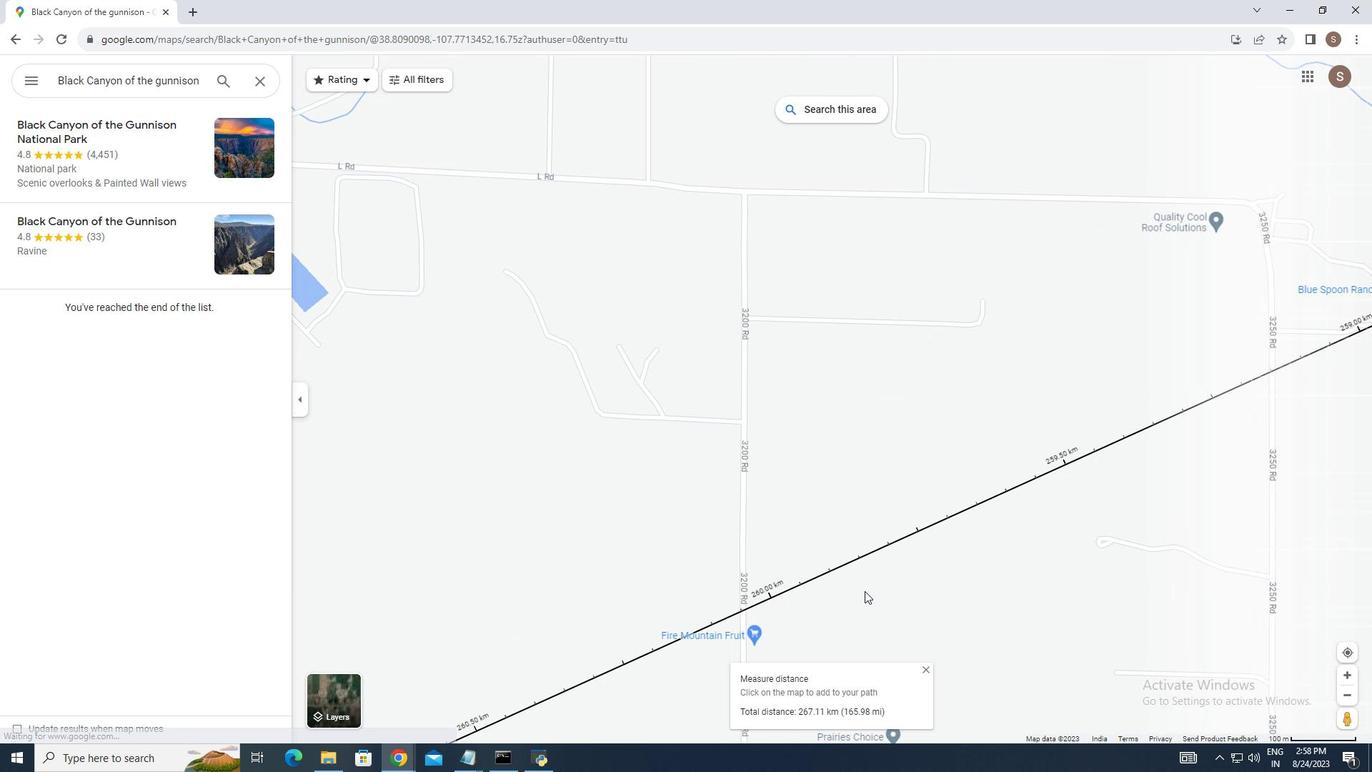 
Action: Mouse pressed left at (1234, 419)
Screenshot: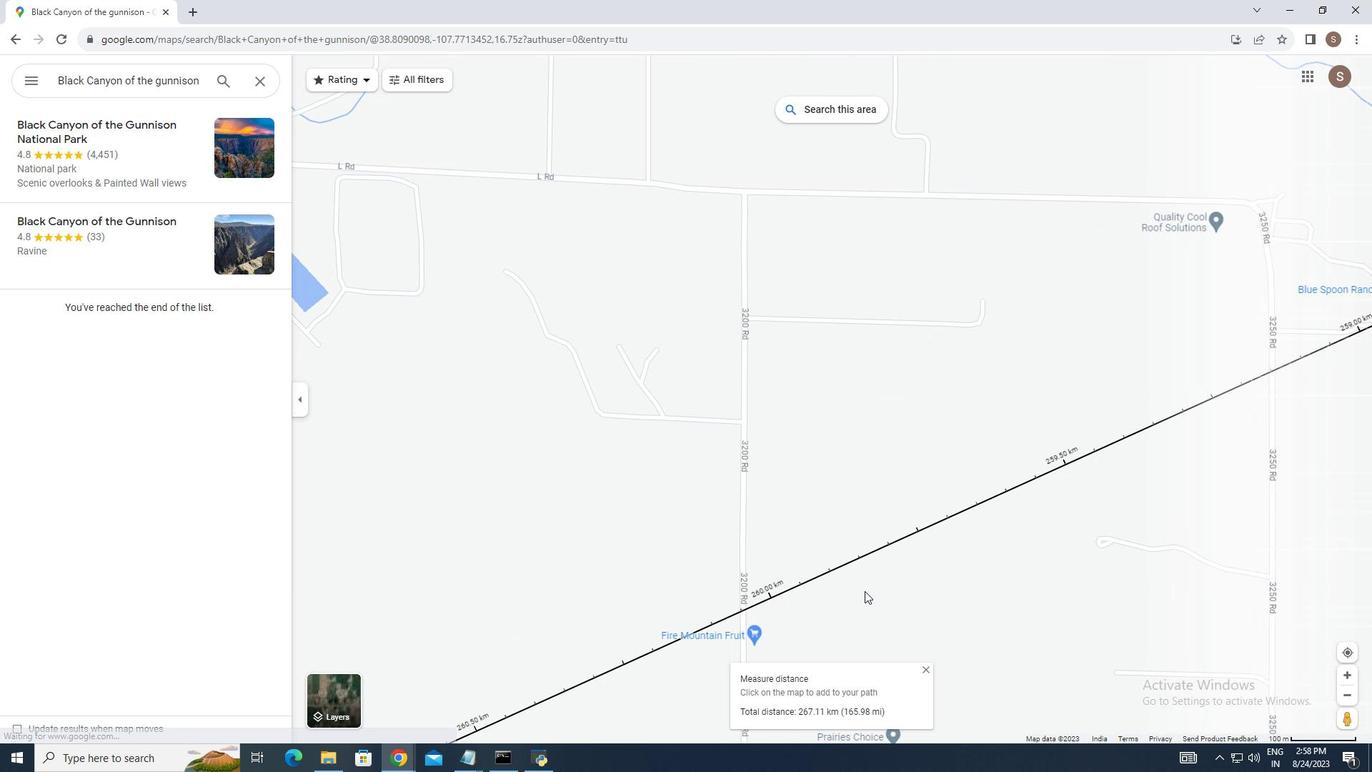 
Action: Mouse moved to (1252, 434)
Screenshot: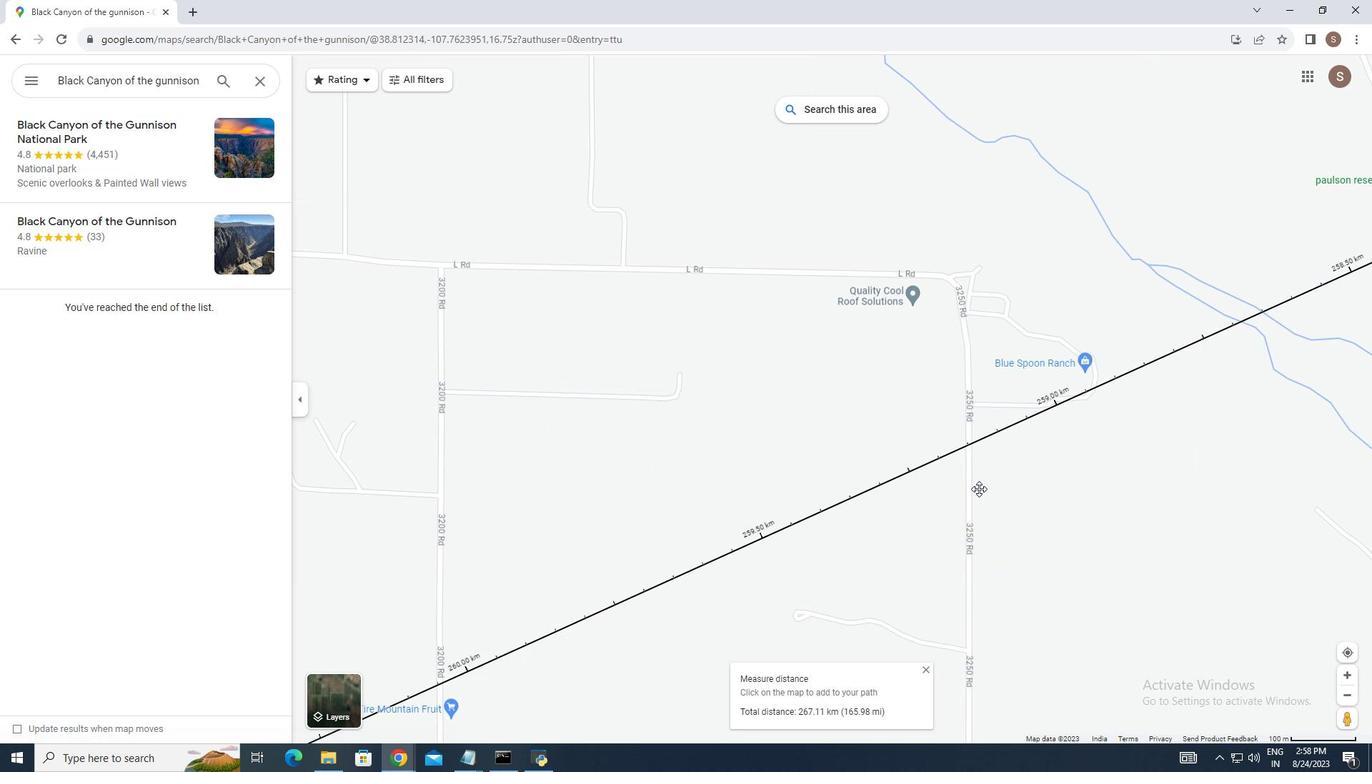 
Action: Mouse pressed left at (1252, 434)
Screenshot: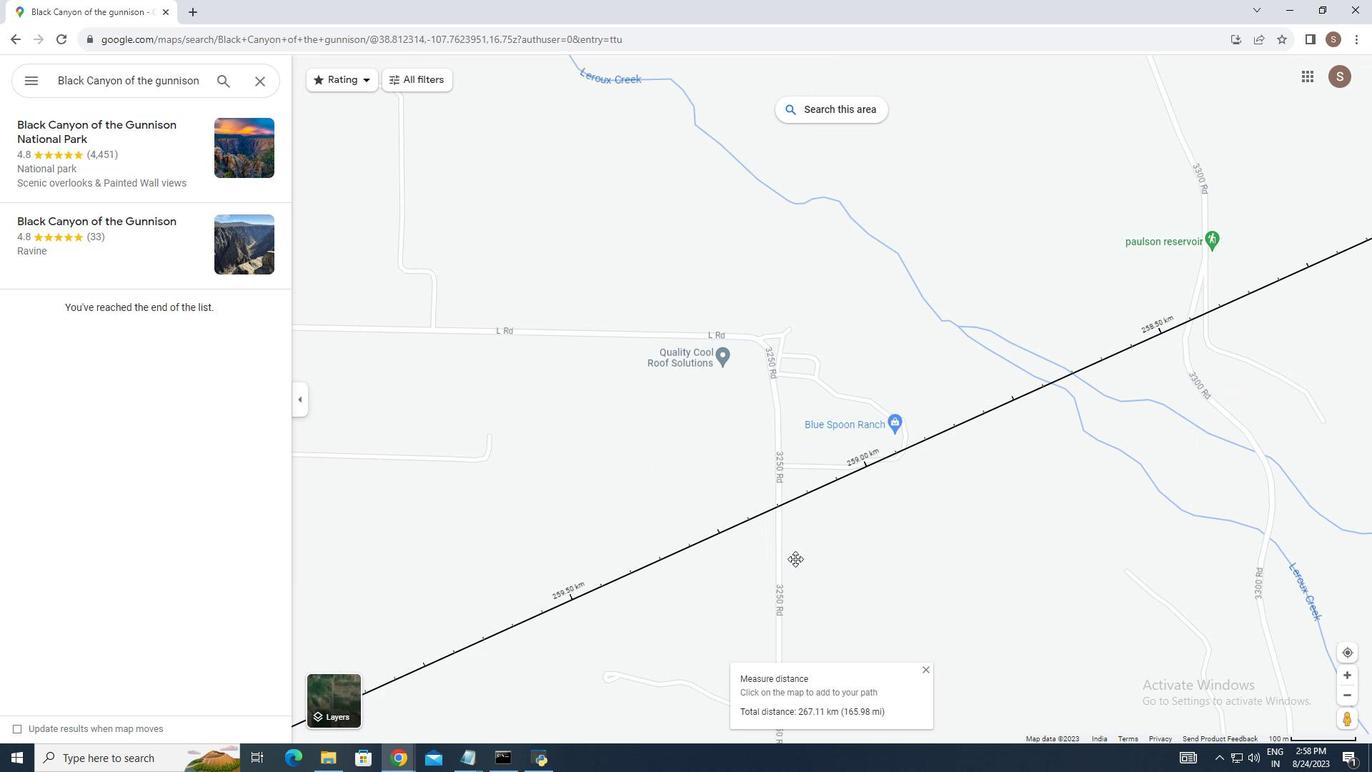 
Action: Mouse moved to (1122, 392)
Screenshot: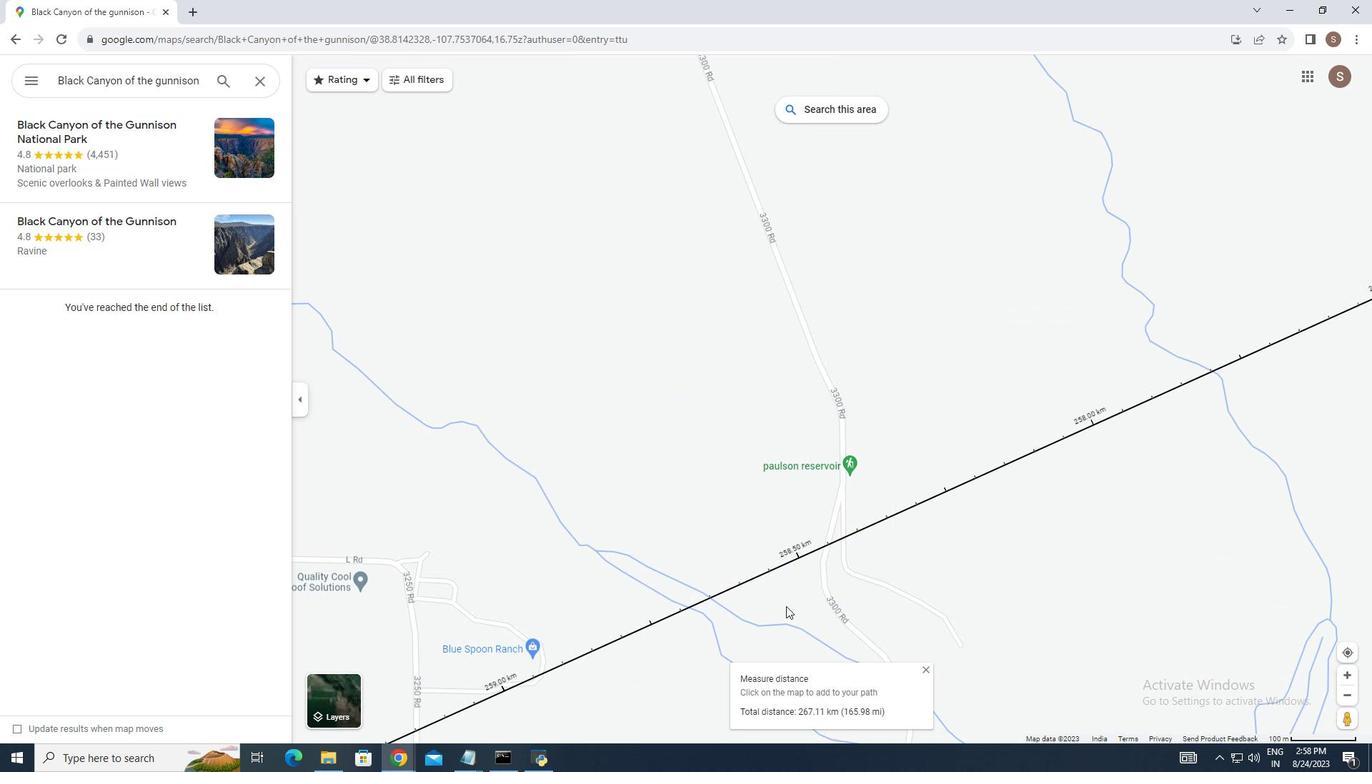 
Action: Mouse pressed left at (1122, 392)
Screenshot: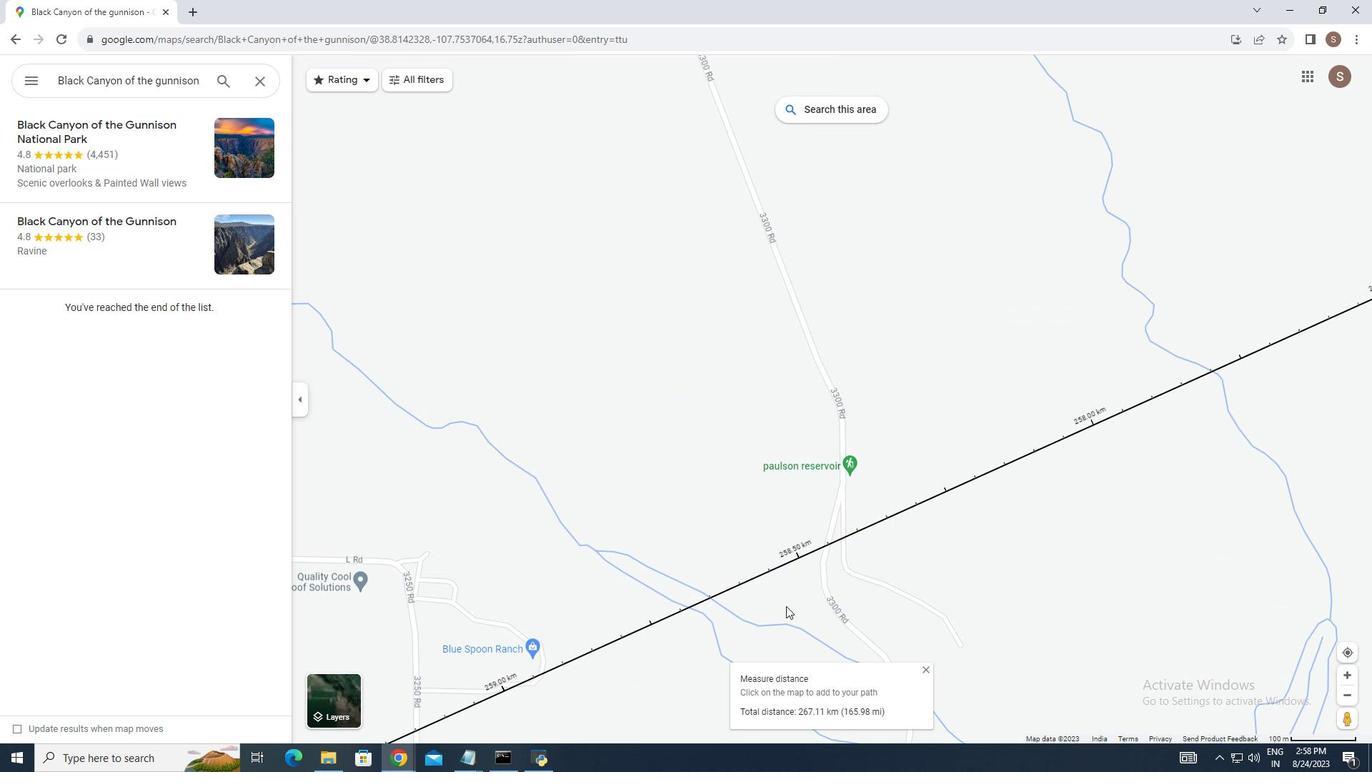 
Action: Mouse moved to (1013, 470)
Screenshot: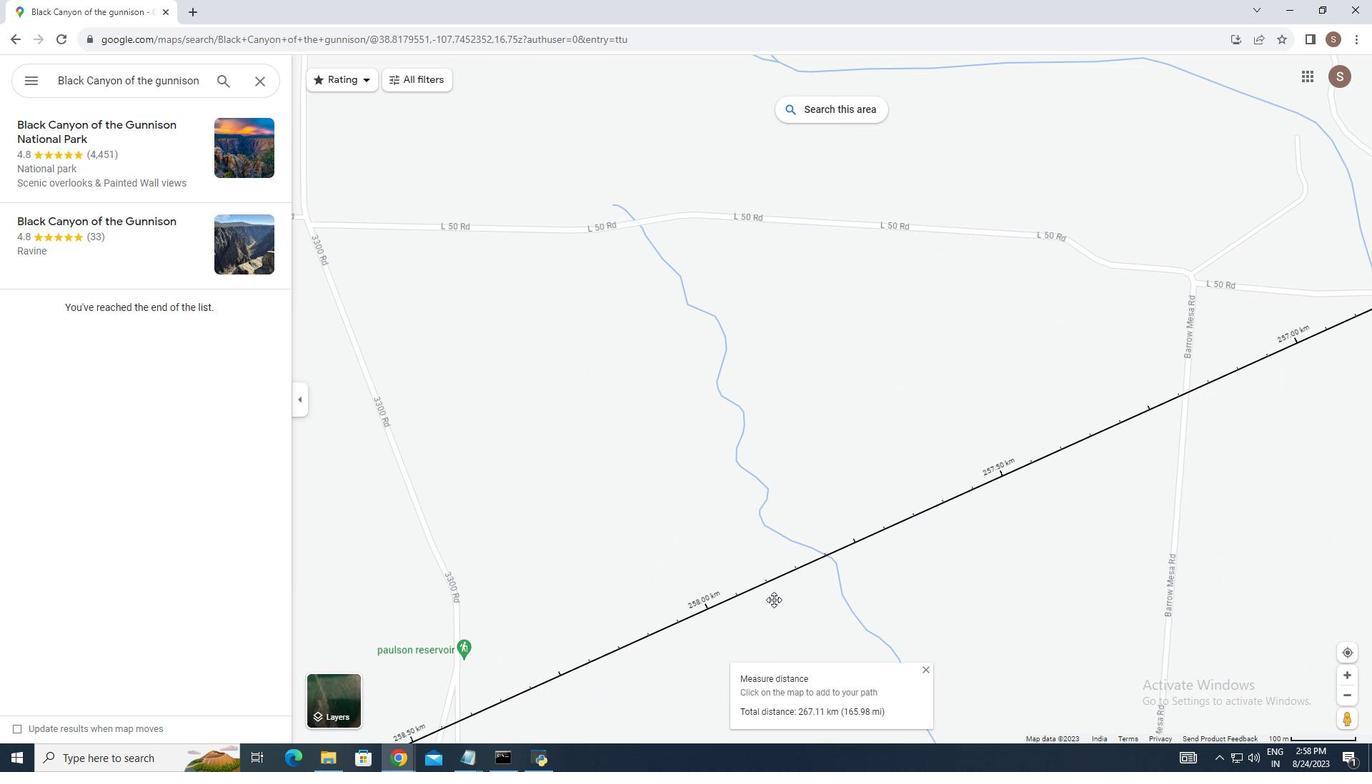 
Action: Mouse pressed left at (1013, 470)
Screenshot: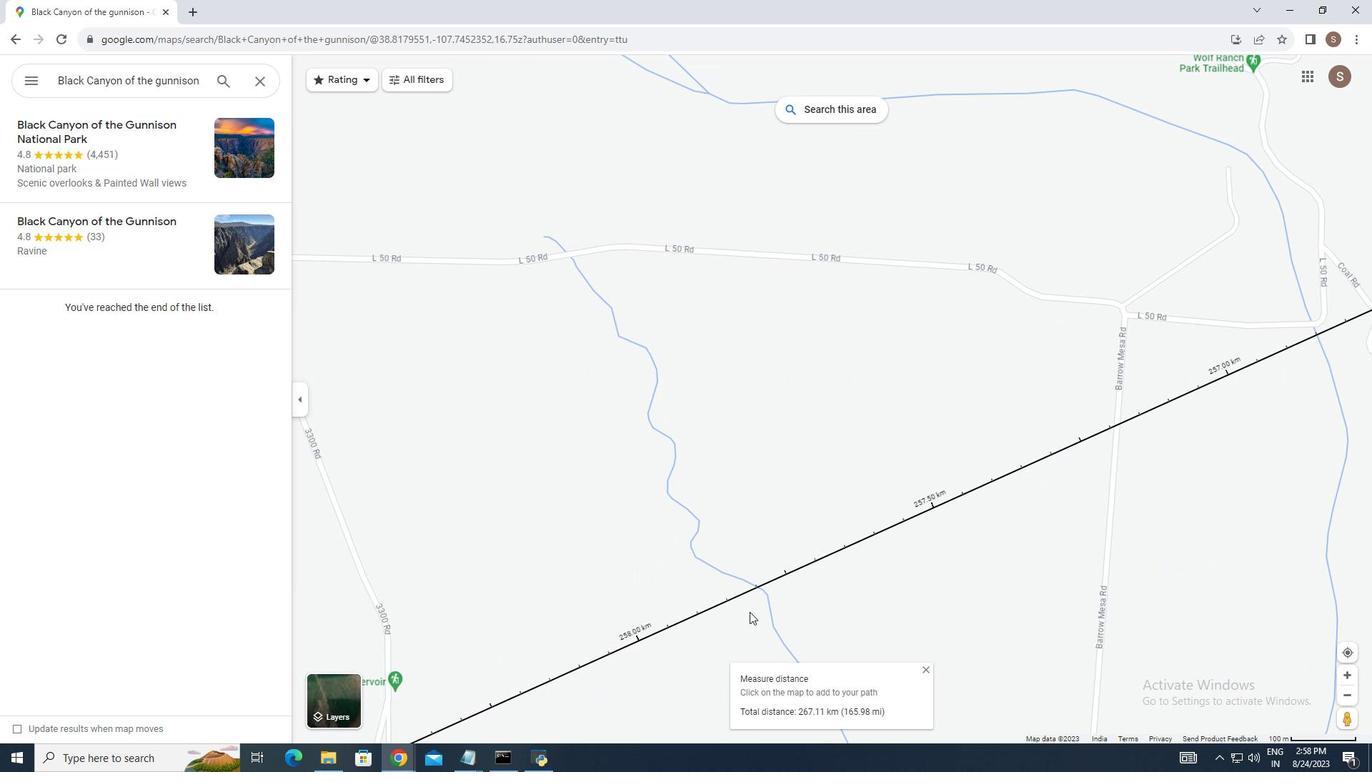 
Action: Mouse moved to (1053, 469)
Screenshot: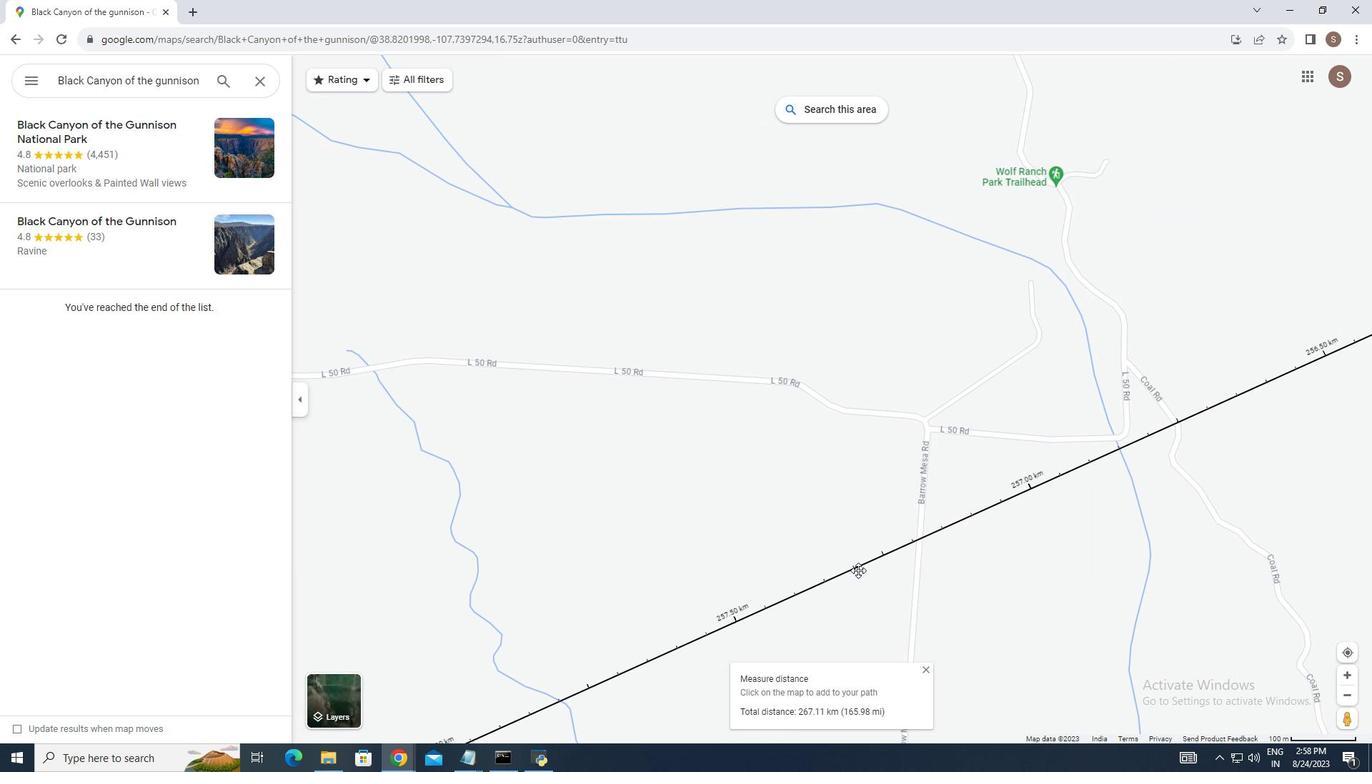 
Action: Mouse pressed left at (1053, 469)
Screenshot: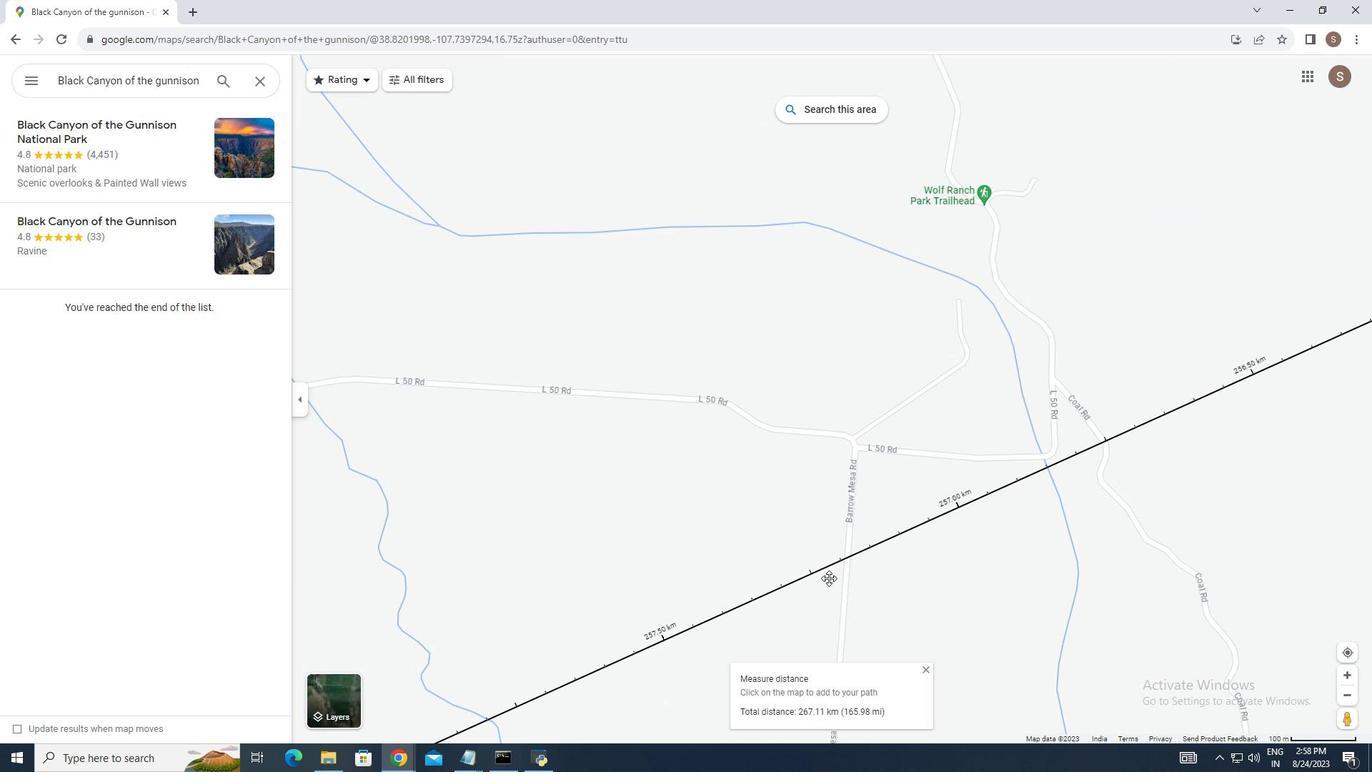 
Action: Mouse moved to (873, 476)
Screenshot: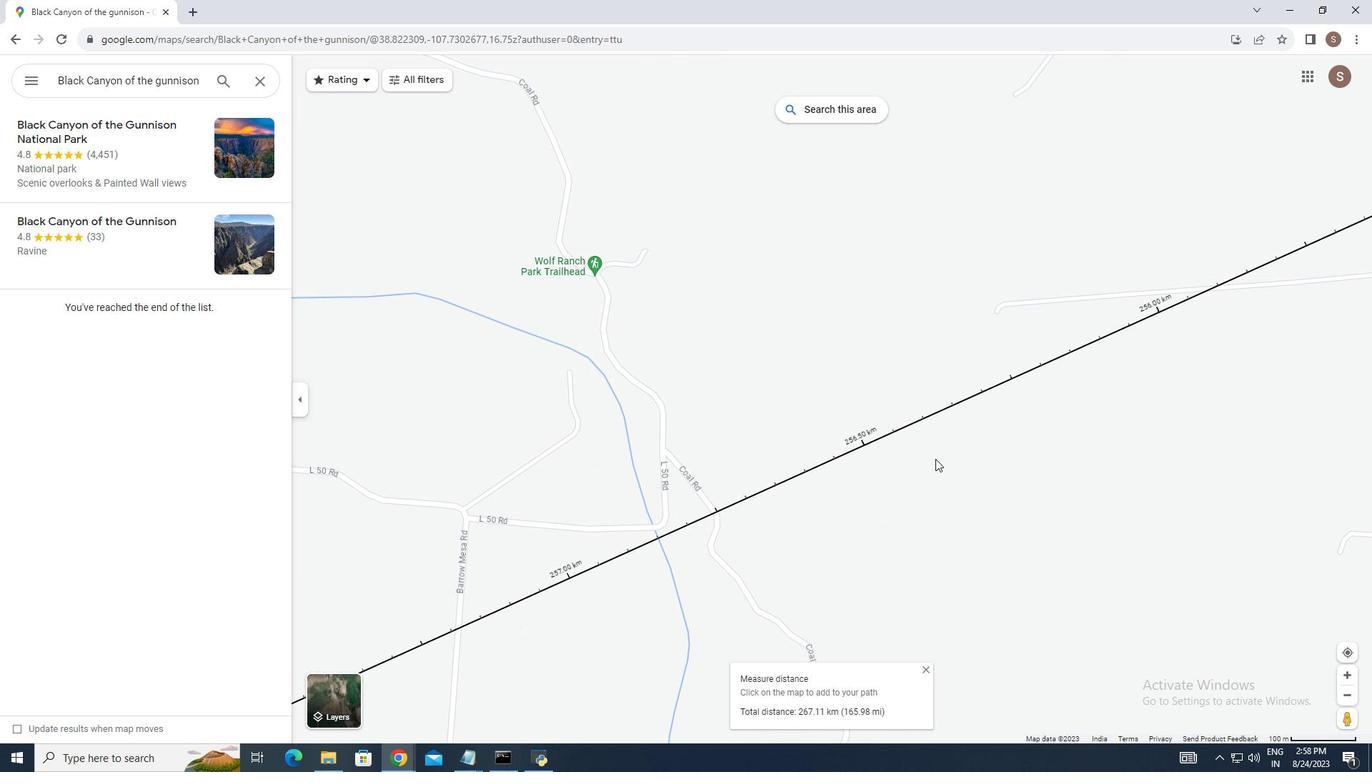 
Action: Mouse pressed left at (873, 476)
Screenshot: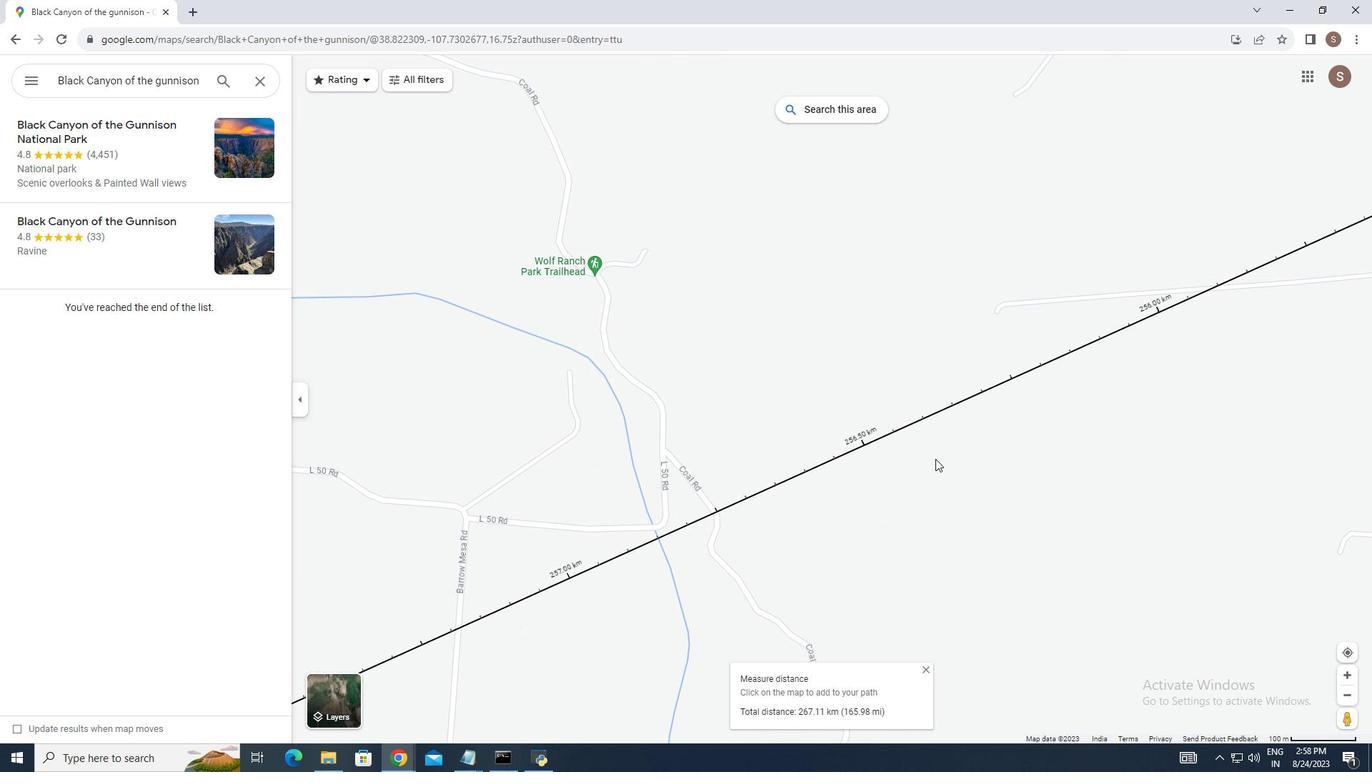 
Action: Mouse moved to (1032, 413)
Screenshot: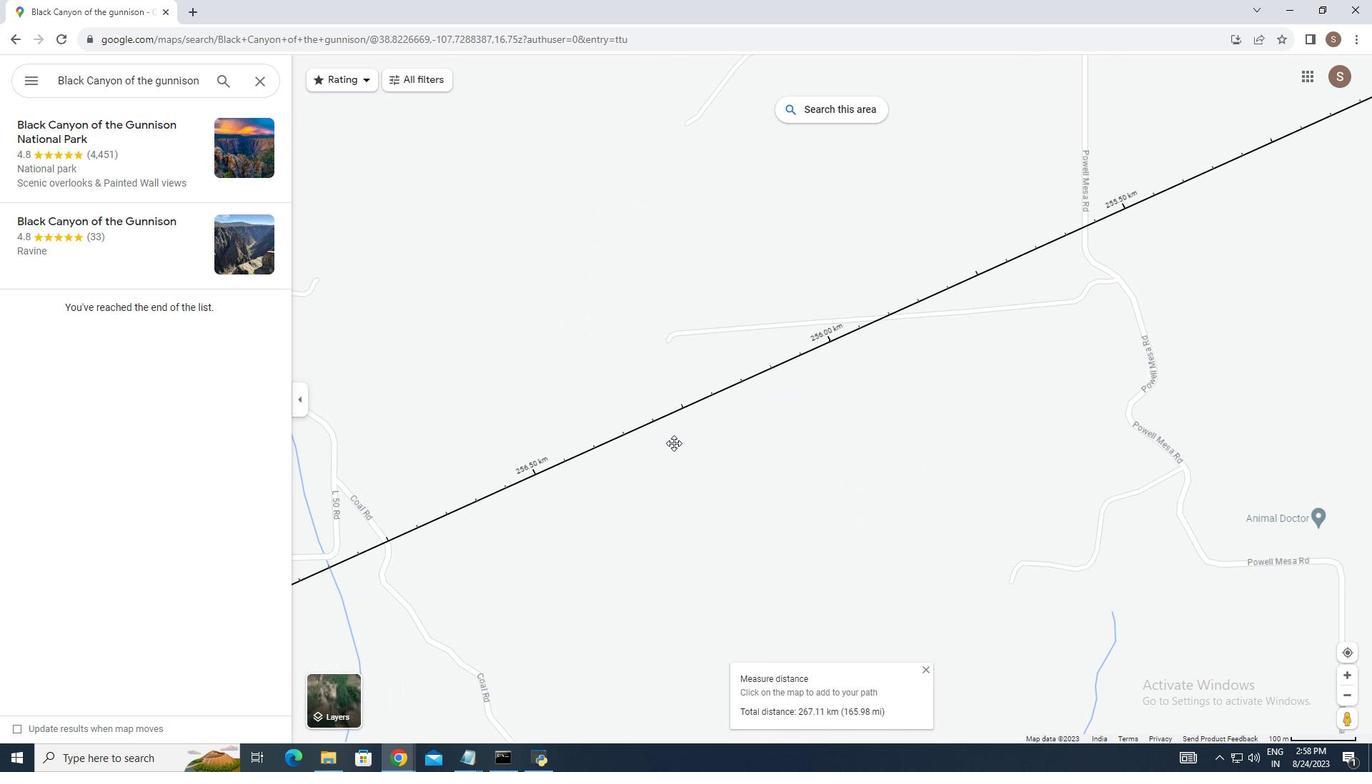
Action: Mouse pressed left at (1032, 413)
Screenshot: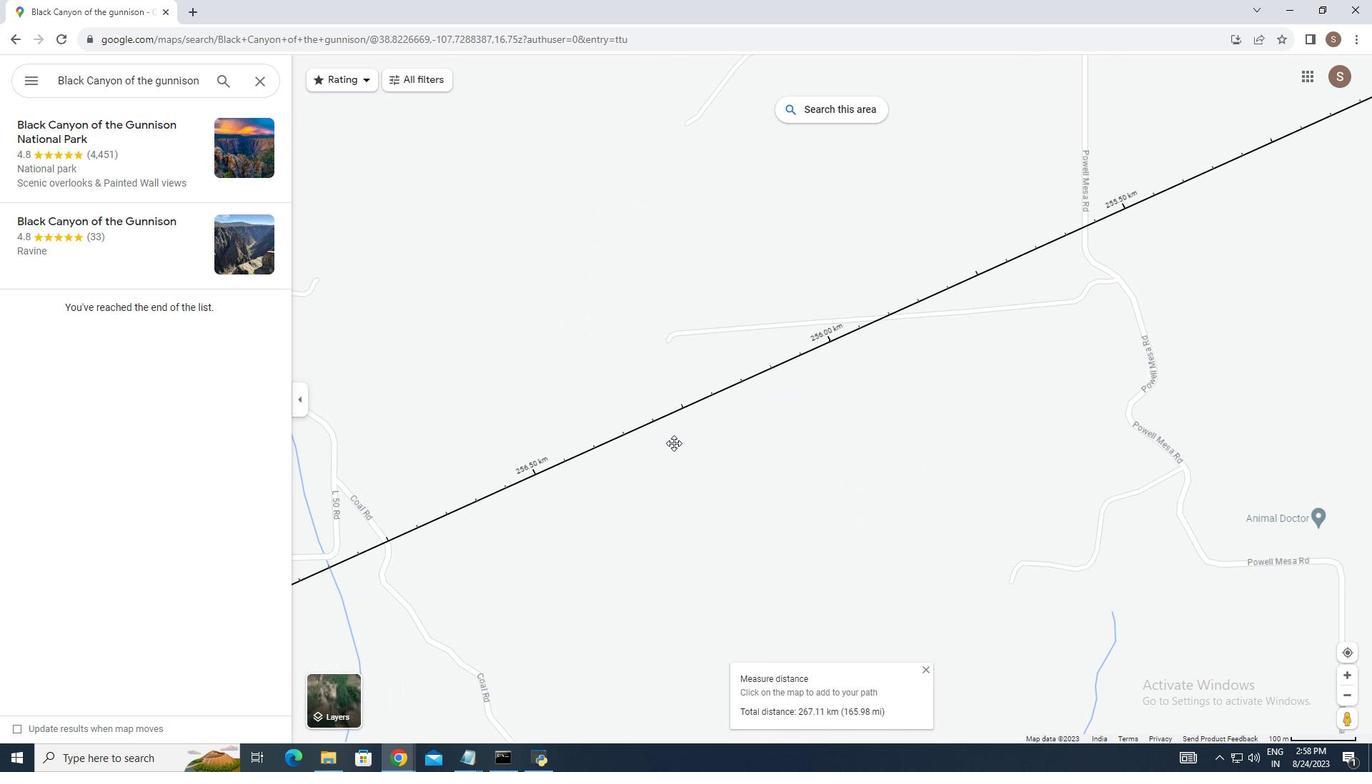 
Action: Mouse moved to (936, 282)
Screenshot: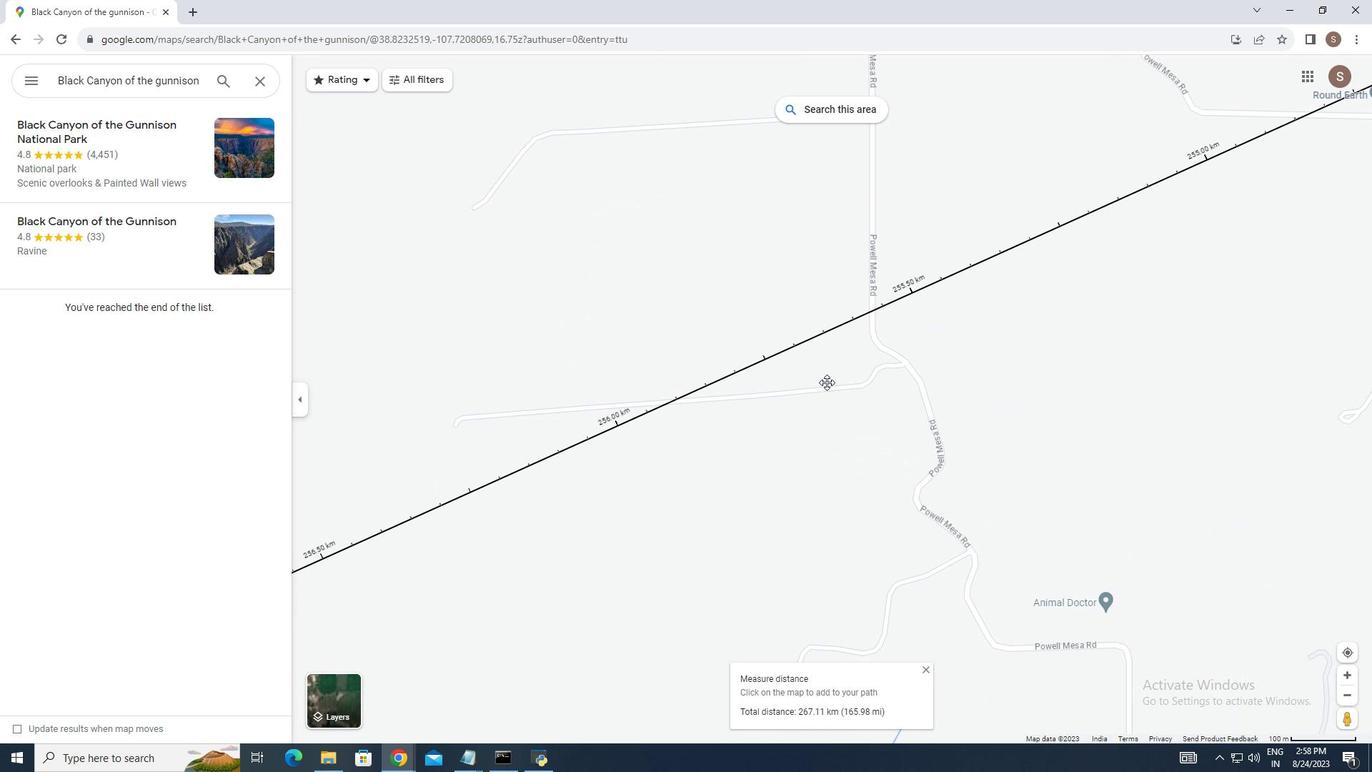 
Action: Mouse pressed left at (936, 282)
Screenshot: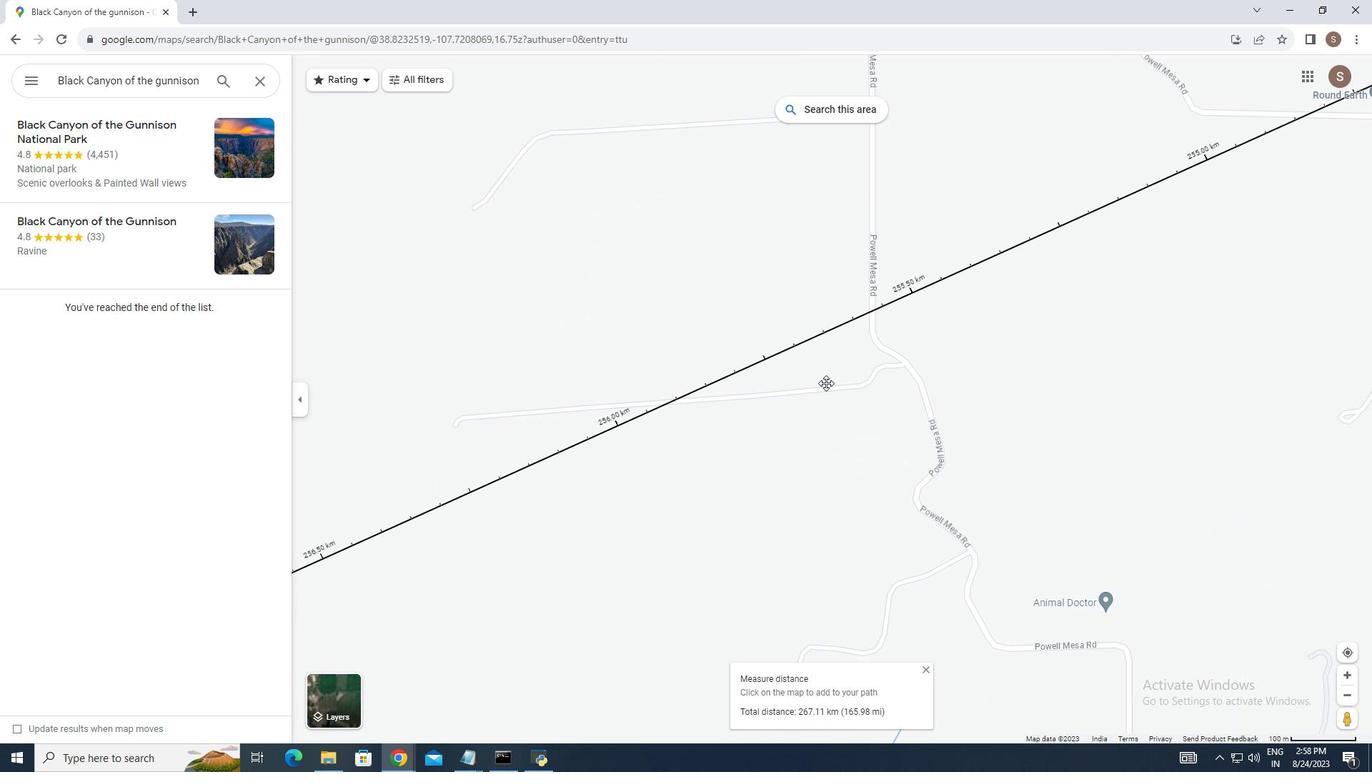 
Action: Mouse moved to (871, 341)
Screenshot: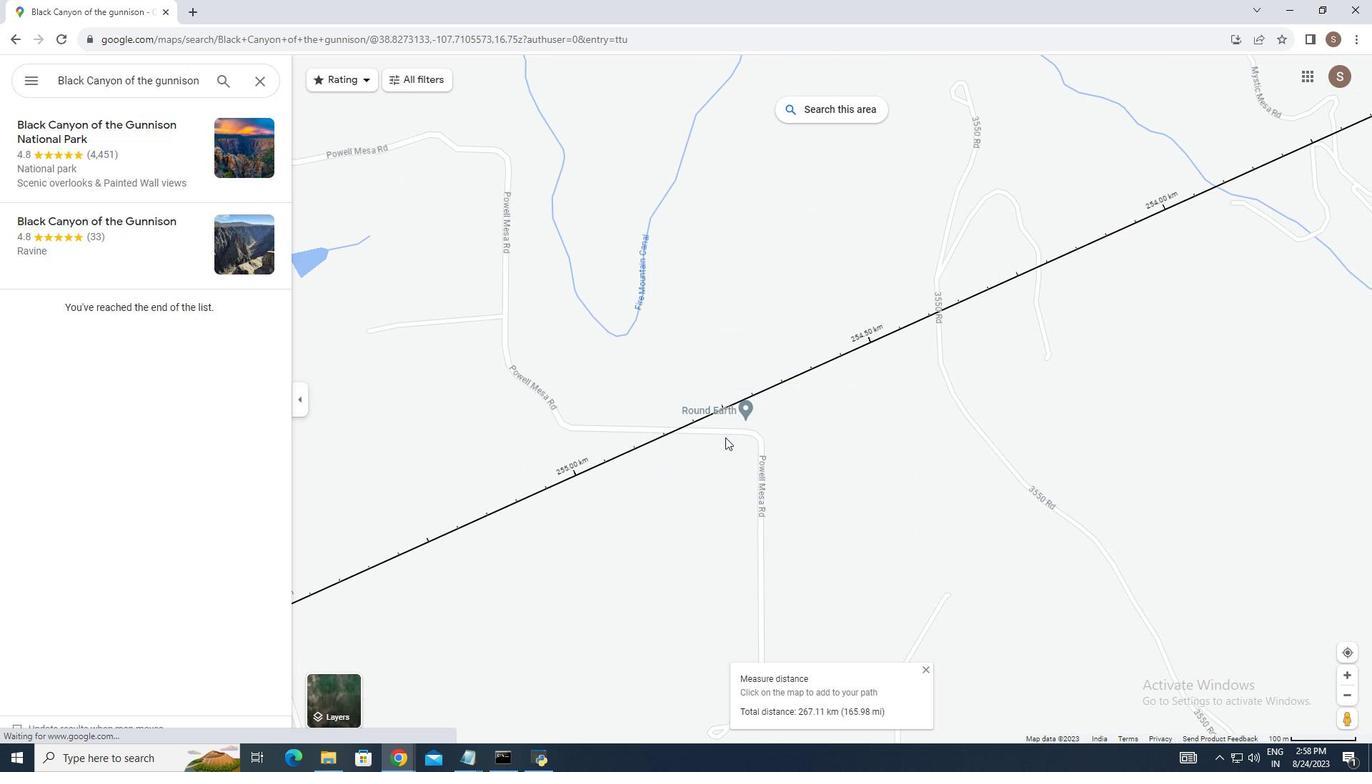 
Action: Mouse pressed left at (871, 341)
Screenshot: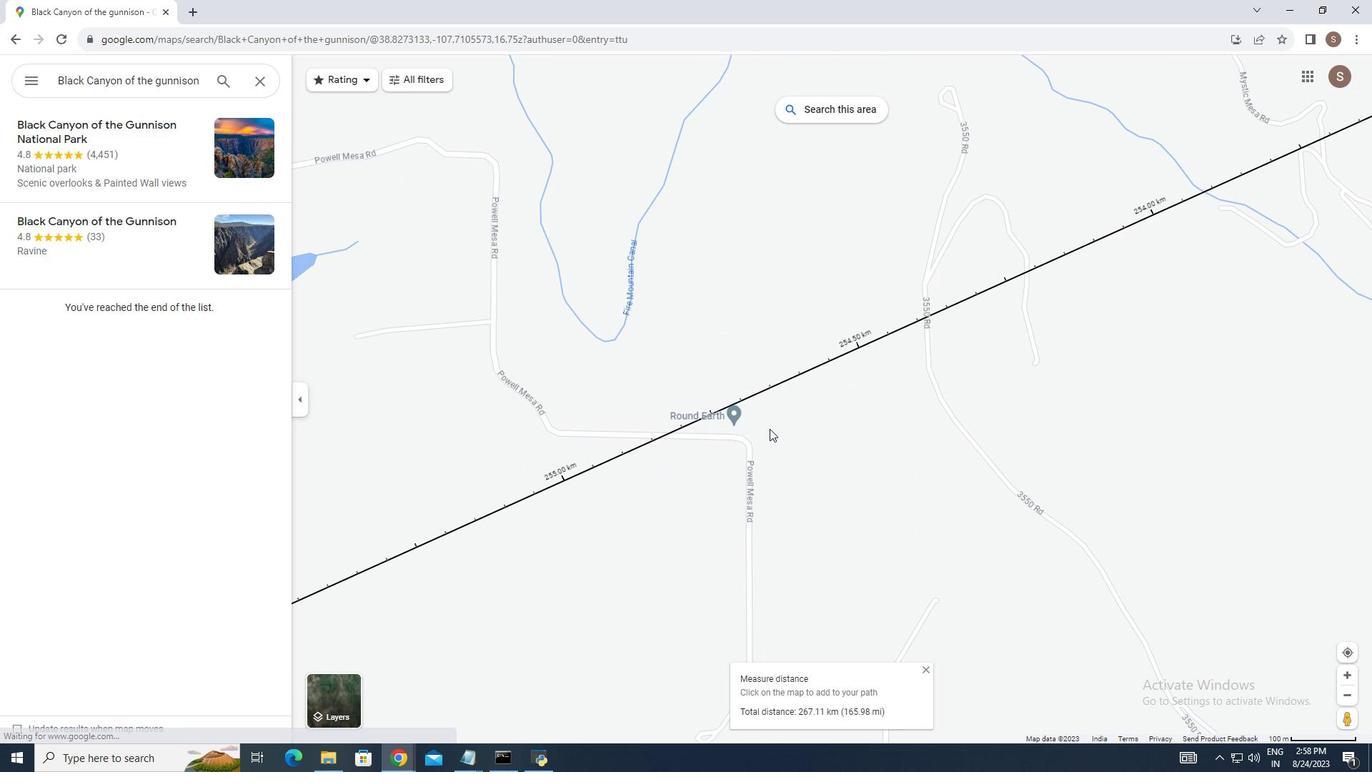 
Action: Mouse moved to (931, 352)
Screenshot: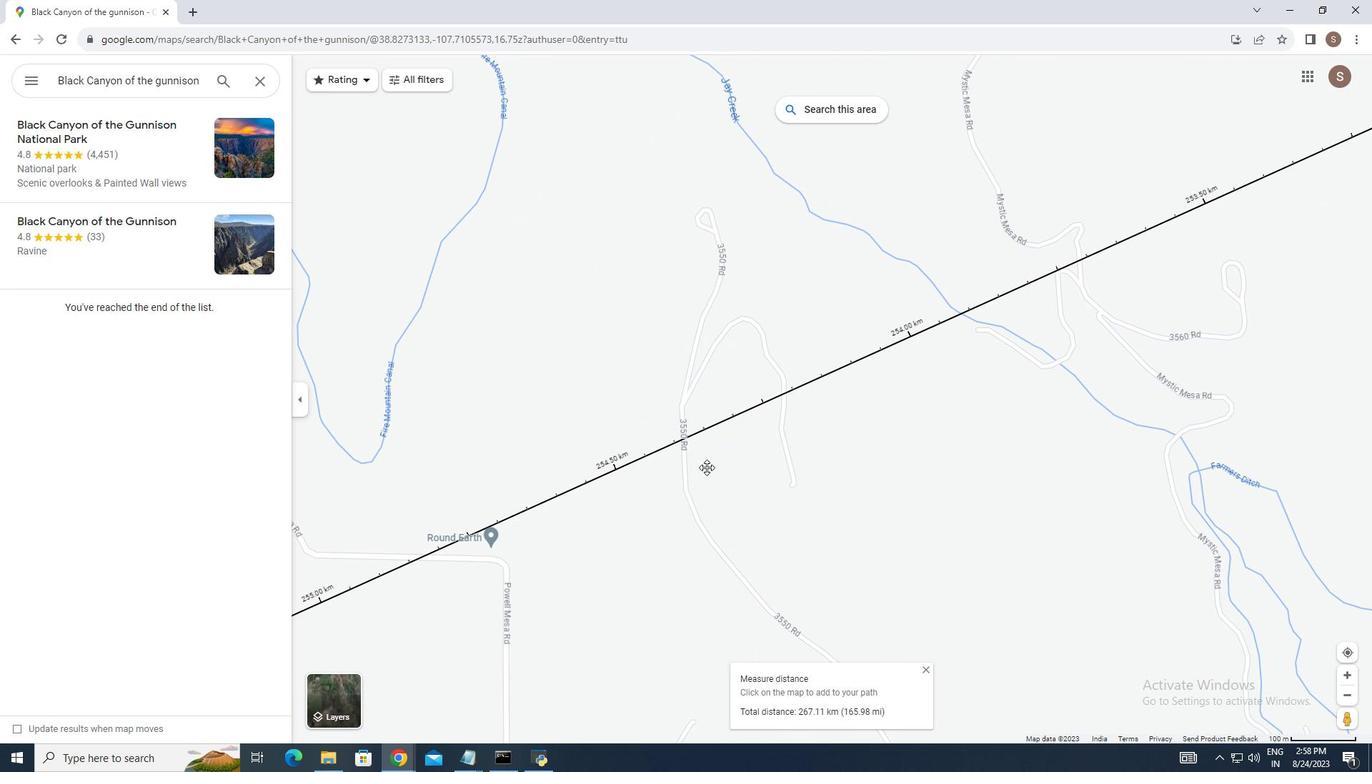 
Action: Mouse pressed left at (931, 352)
Screenshot: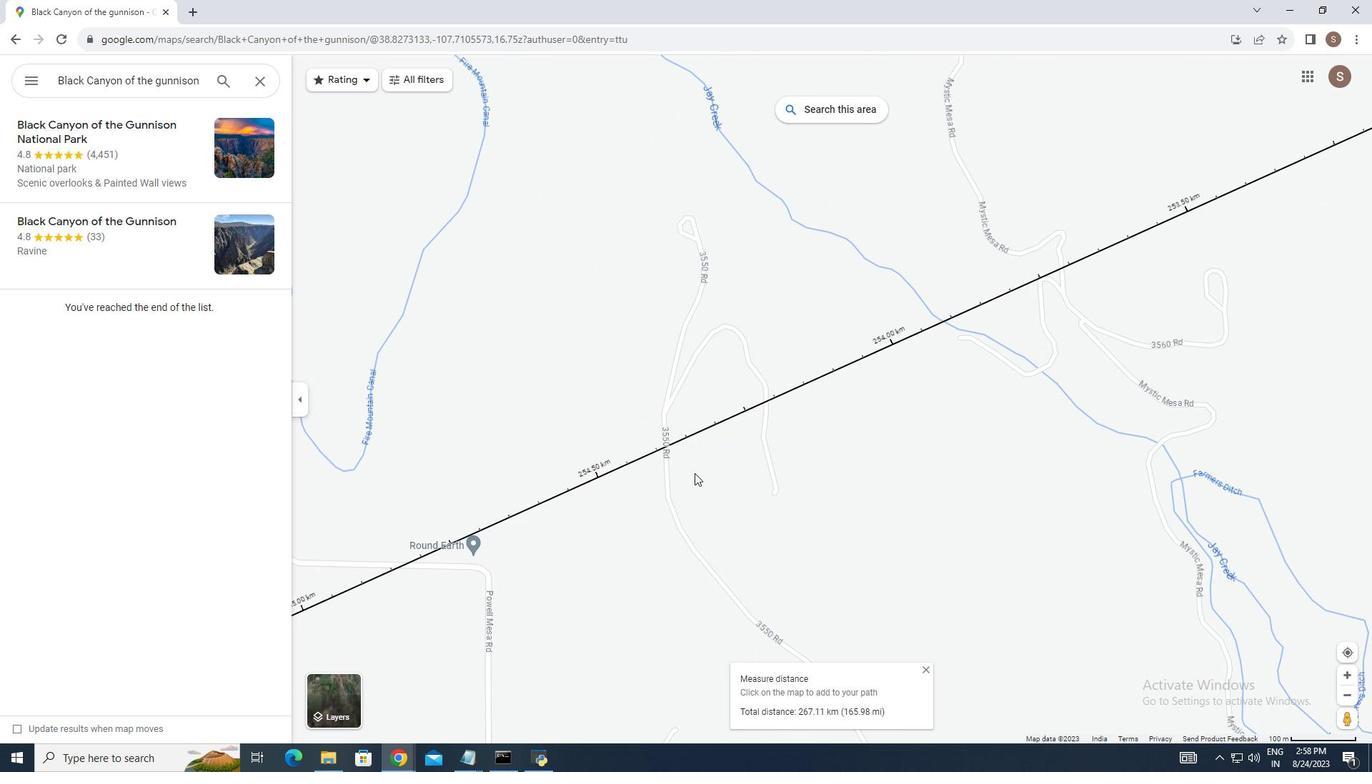 
Action: Mouse moved to (1021, 318)
Screenshot: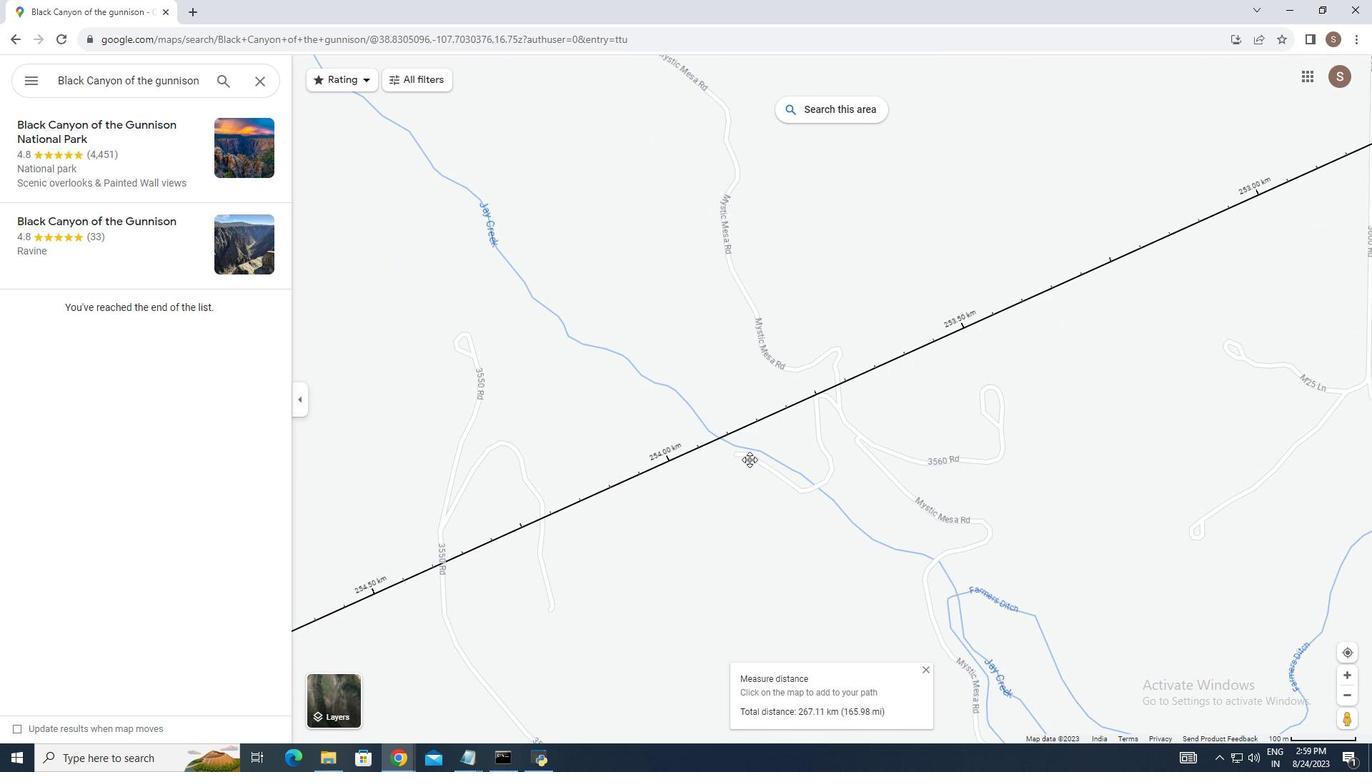 
Action: Mouse pressed left at (1021, 318)
Screenshot: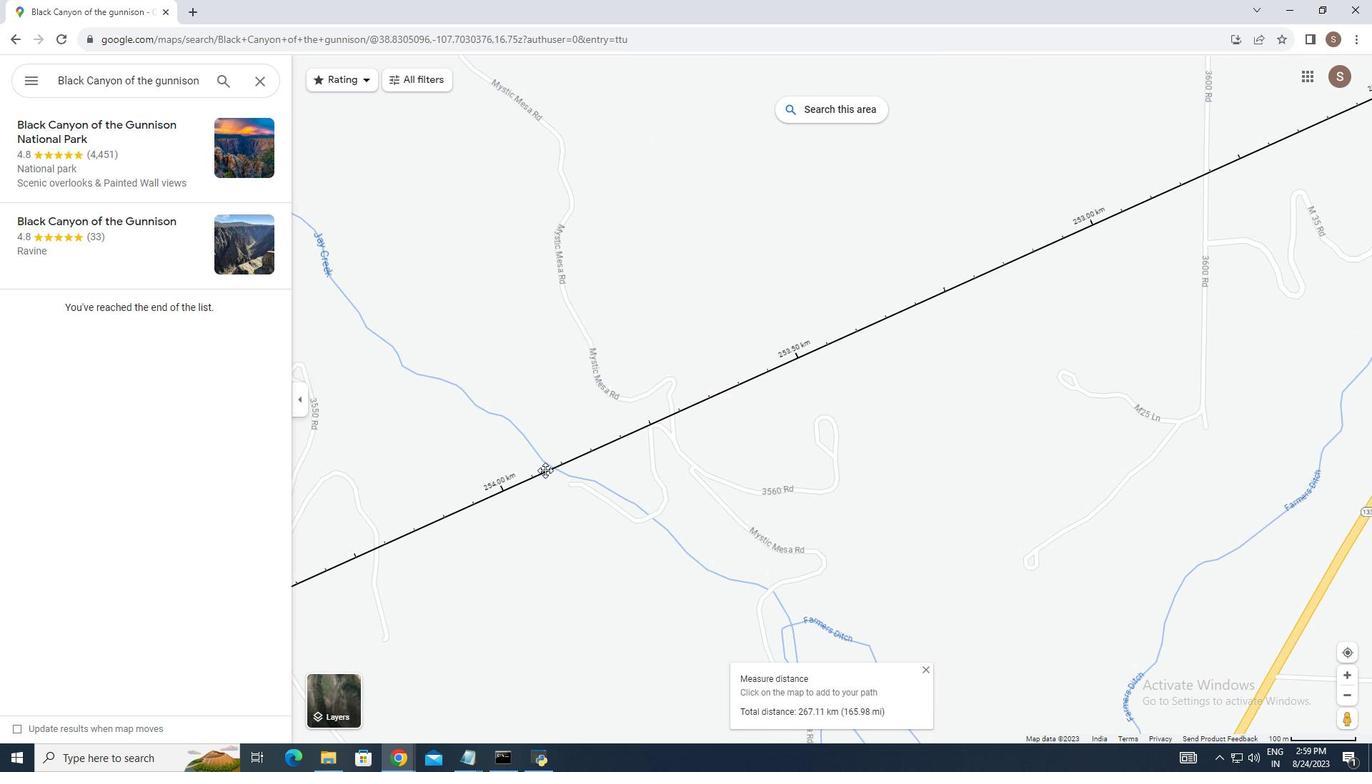 
Action: Mouse moved to (1005, 270)
Screenshot: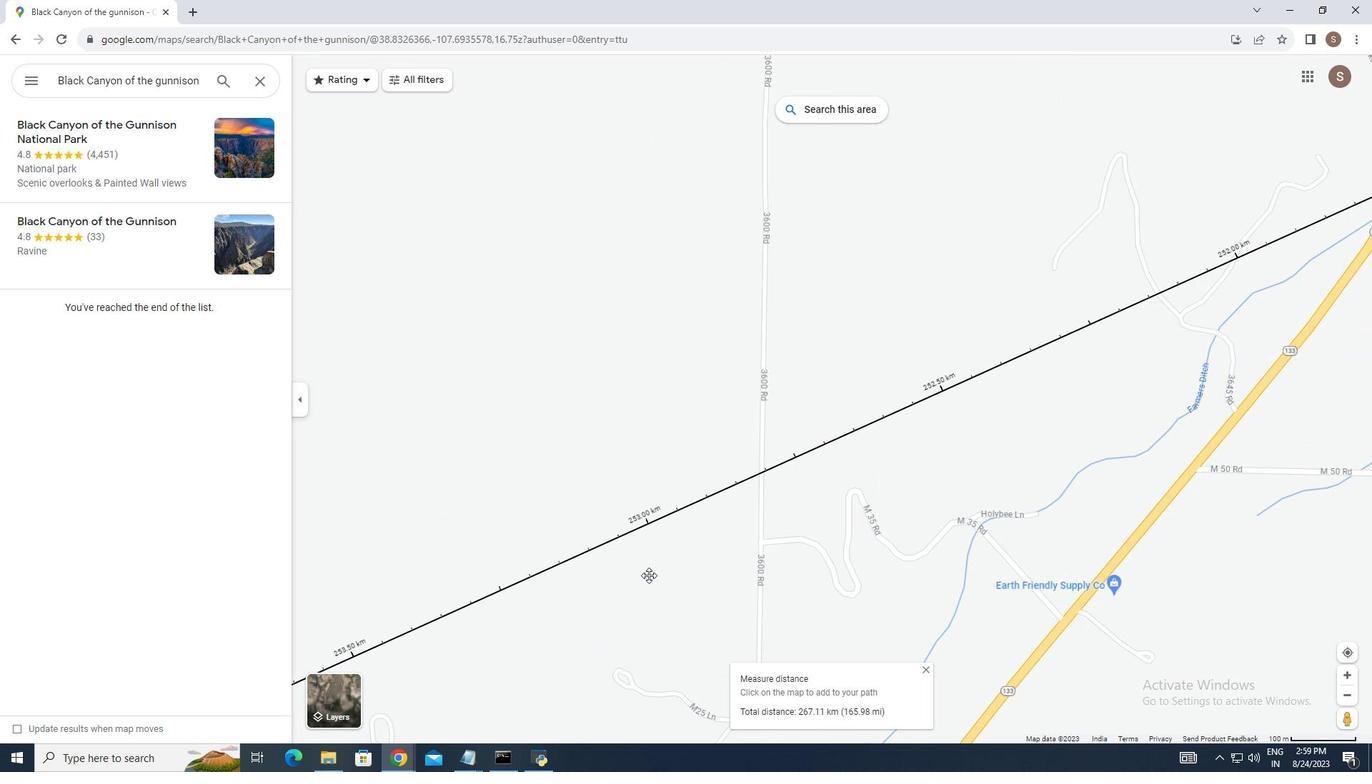 
Action: Mouse pressed left at (1005, 270)
Screenshot: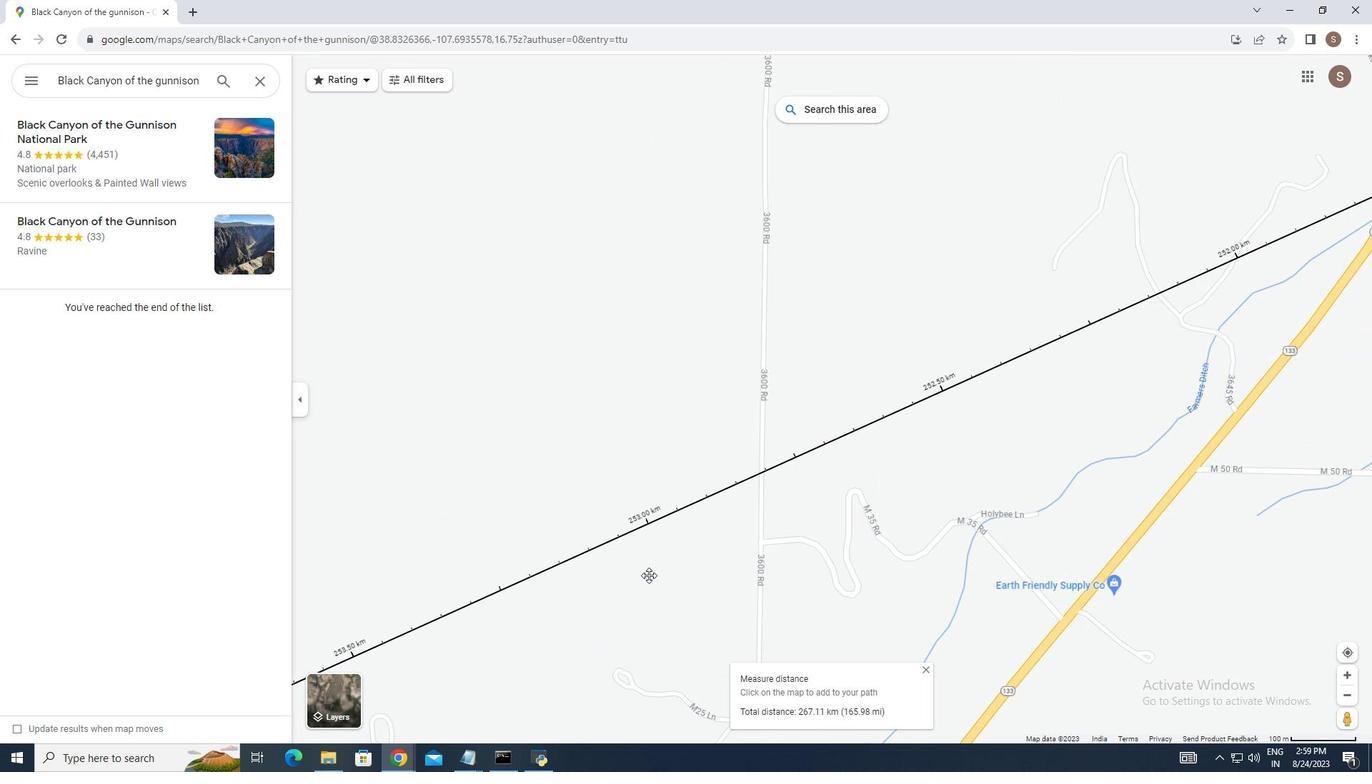 
Action: Mouse moved to (1060, 360)
Screenshot: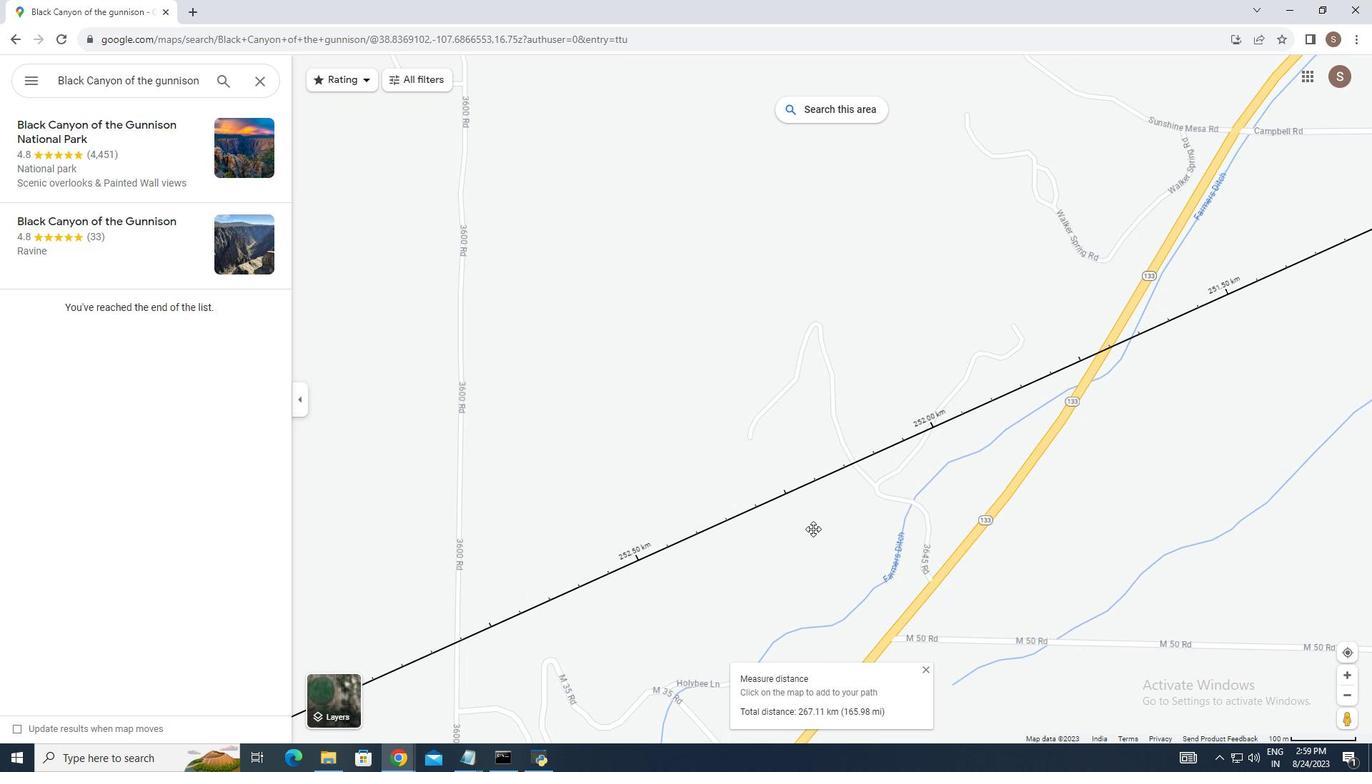 
Action: Mouse pressed left at (1060, 360)
Screenshot: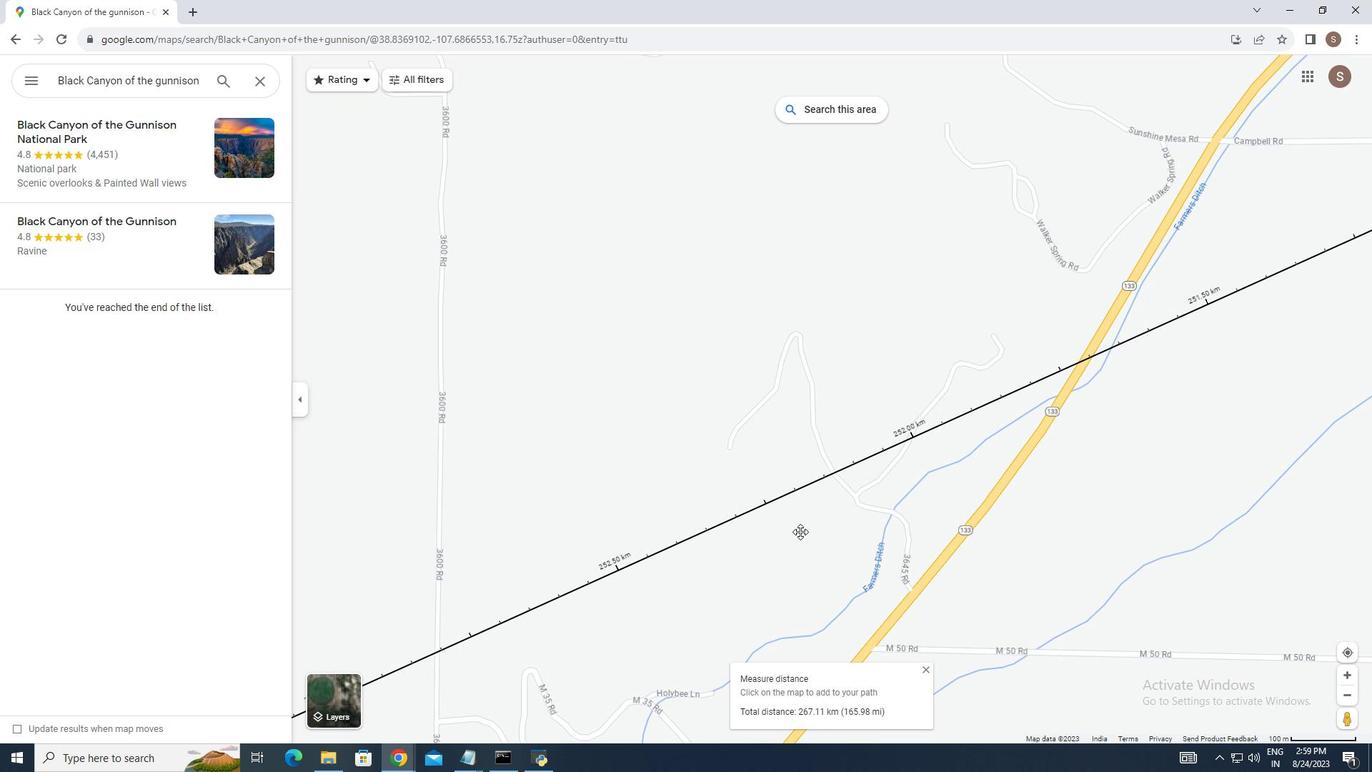 
Action: Mouse moved to (991, 261)
Screenshot: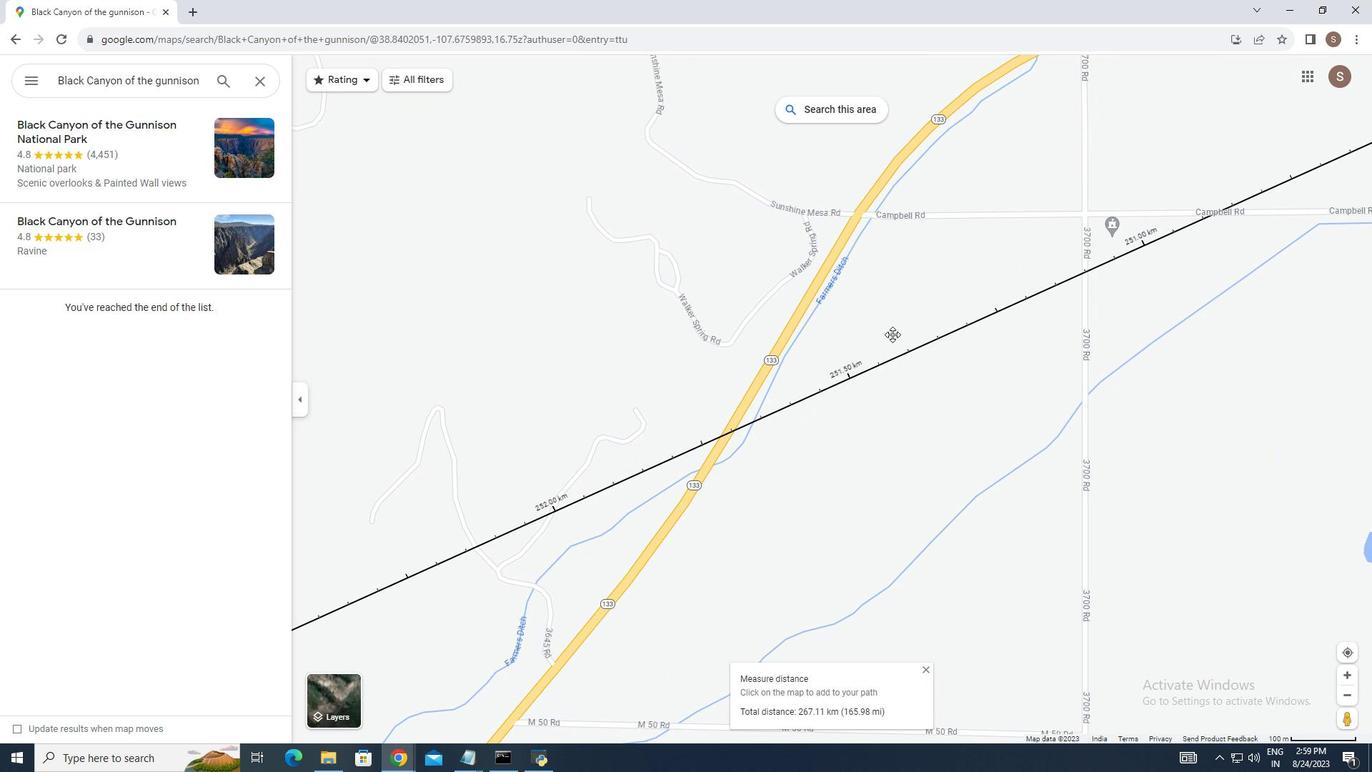 
Action: Mouse pressed left at (991, 261)
Screenshot: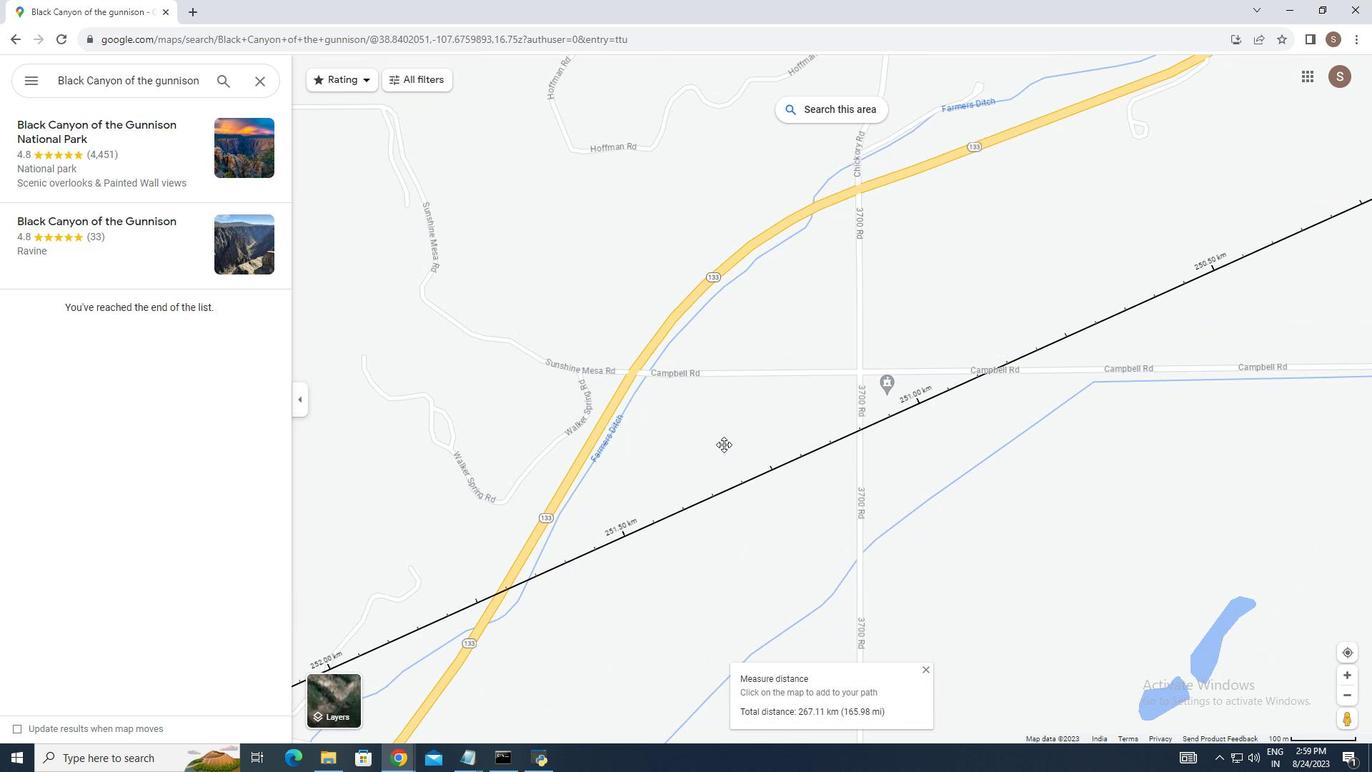 
Action: Mouse moved to (1029, 283)
Screenshot: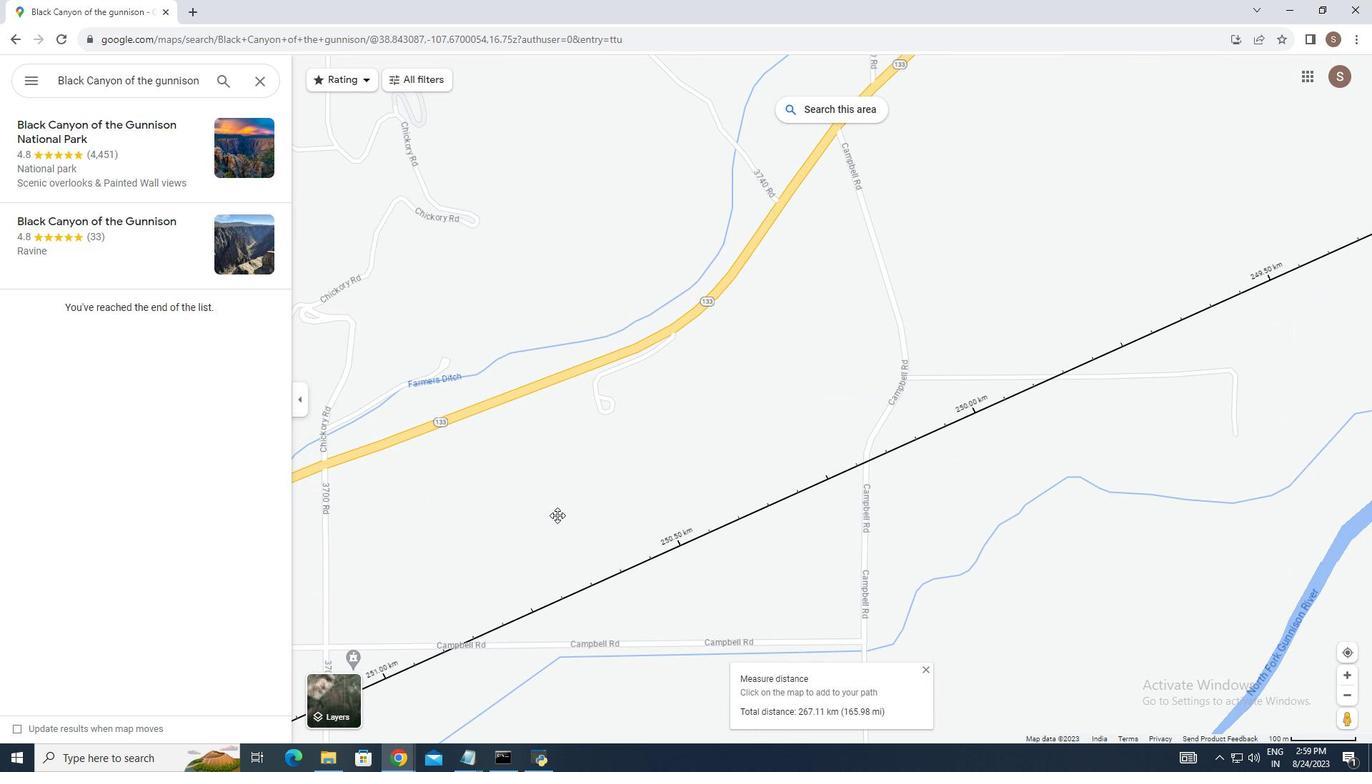 
Action: Mouse pressed left at (1066, 270)
Screenshot: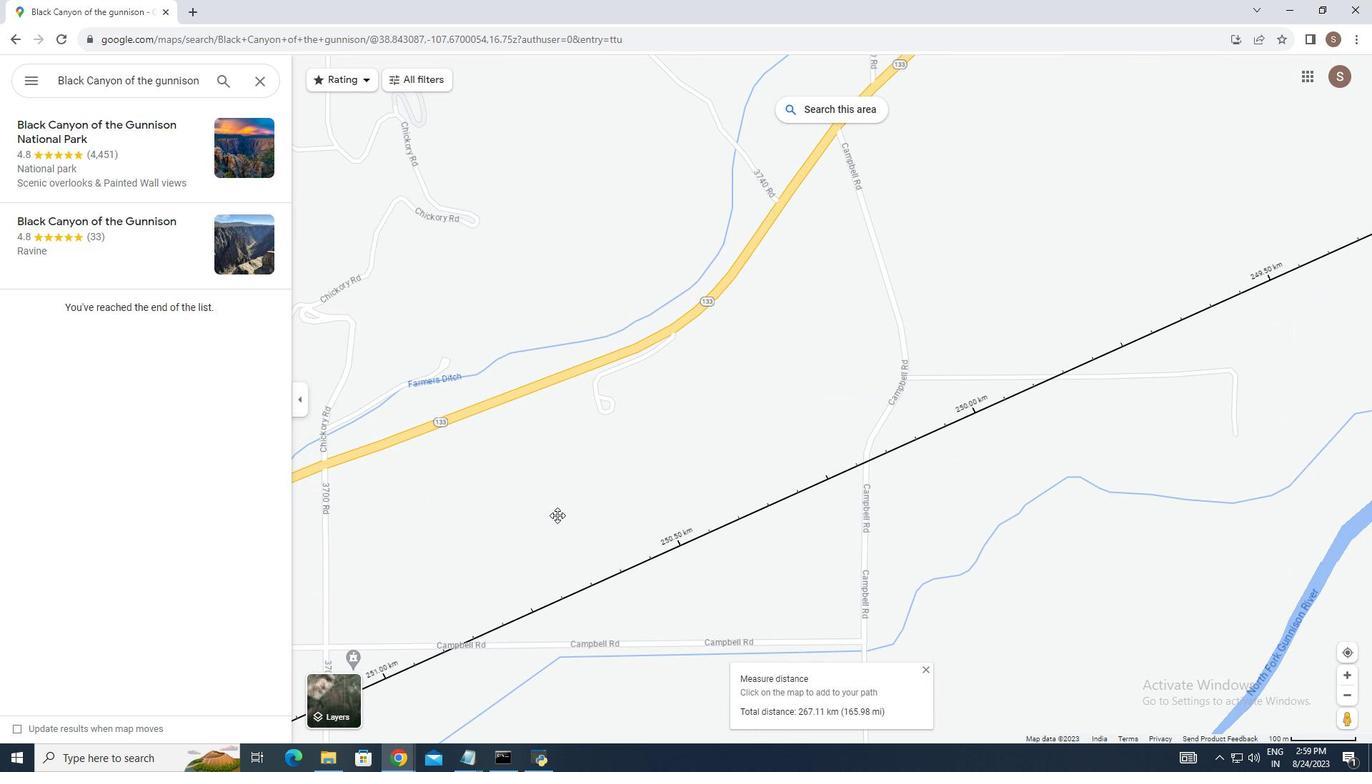 
Action: Mouse moved to (1039, 231)
Screenshot: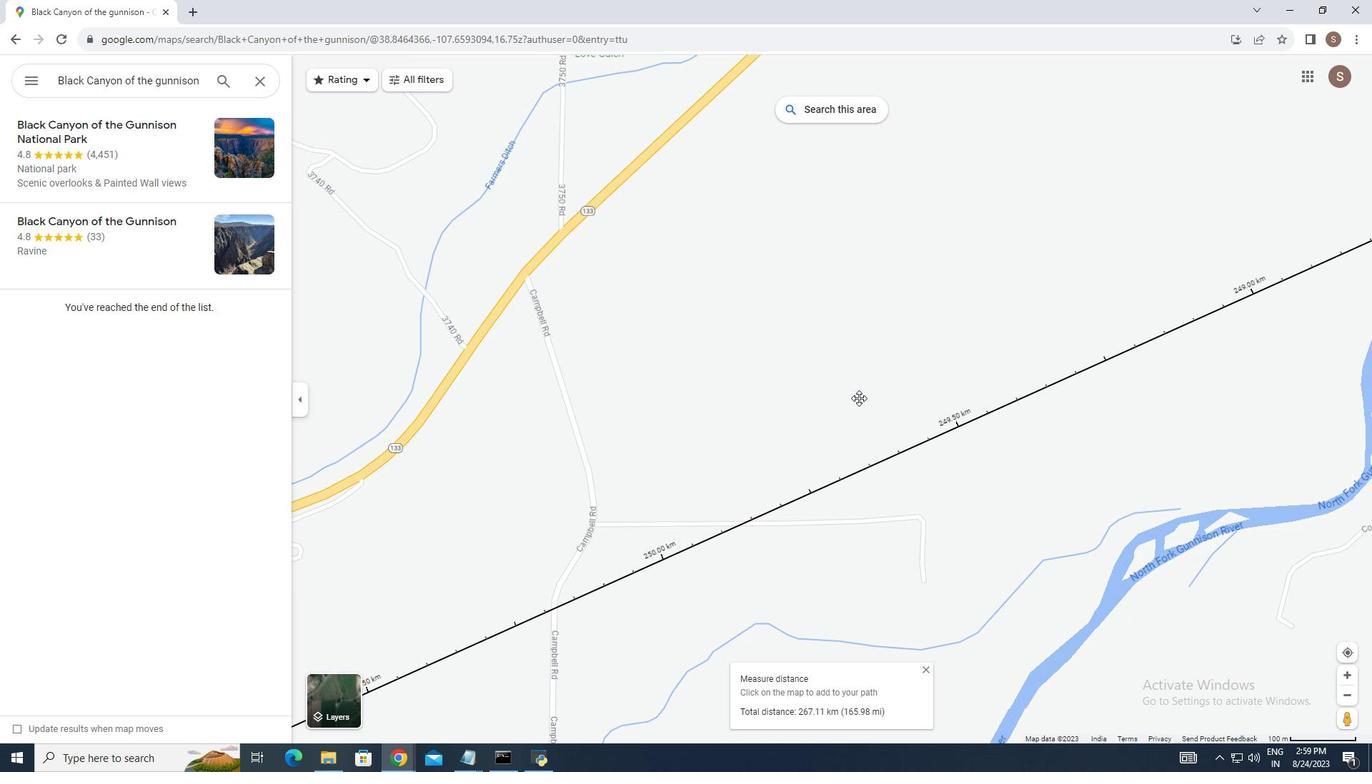 
Action: Mouse pressed left at (1039, 231)
Screenshot: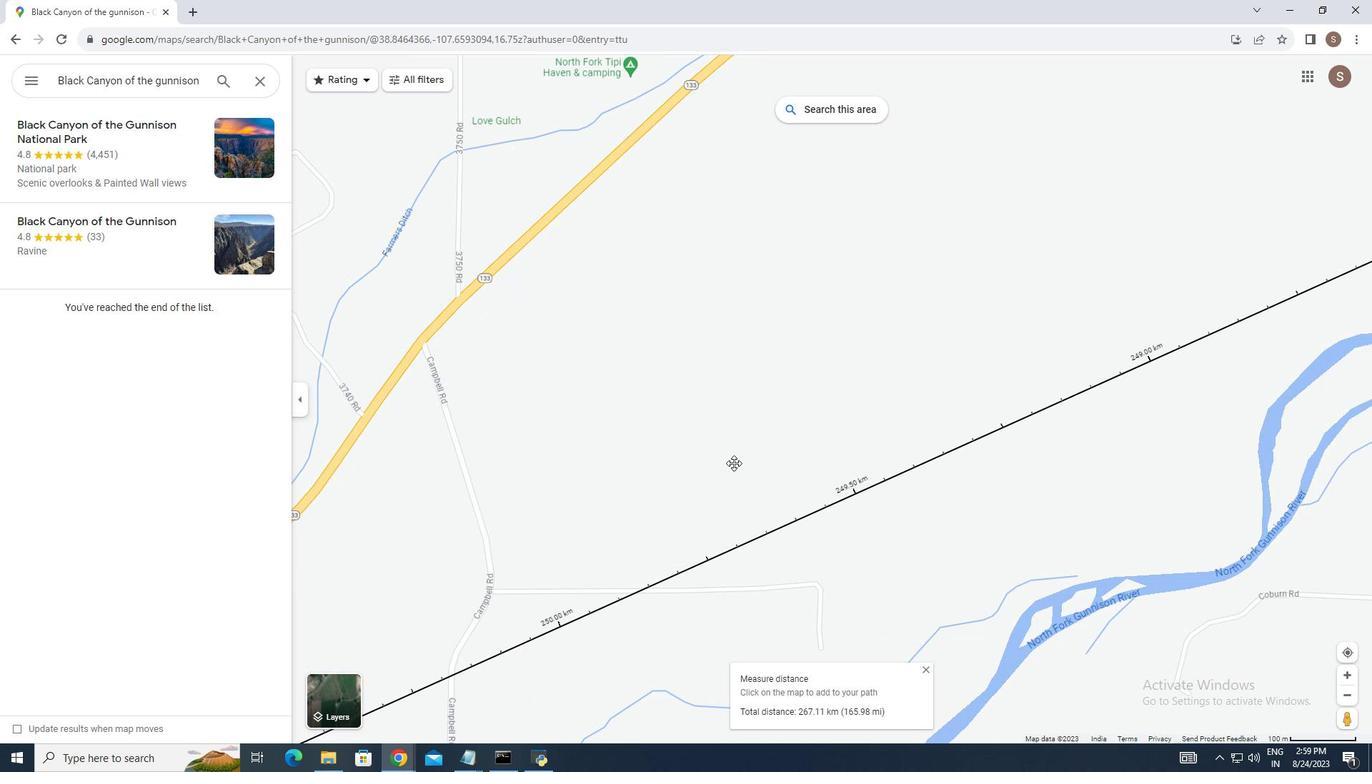 
Action: Mouse moved to (1099, 265)
Screenshot: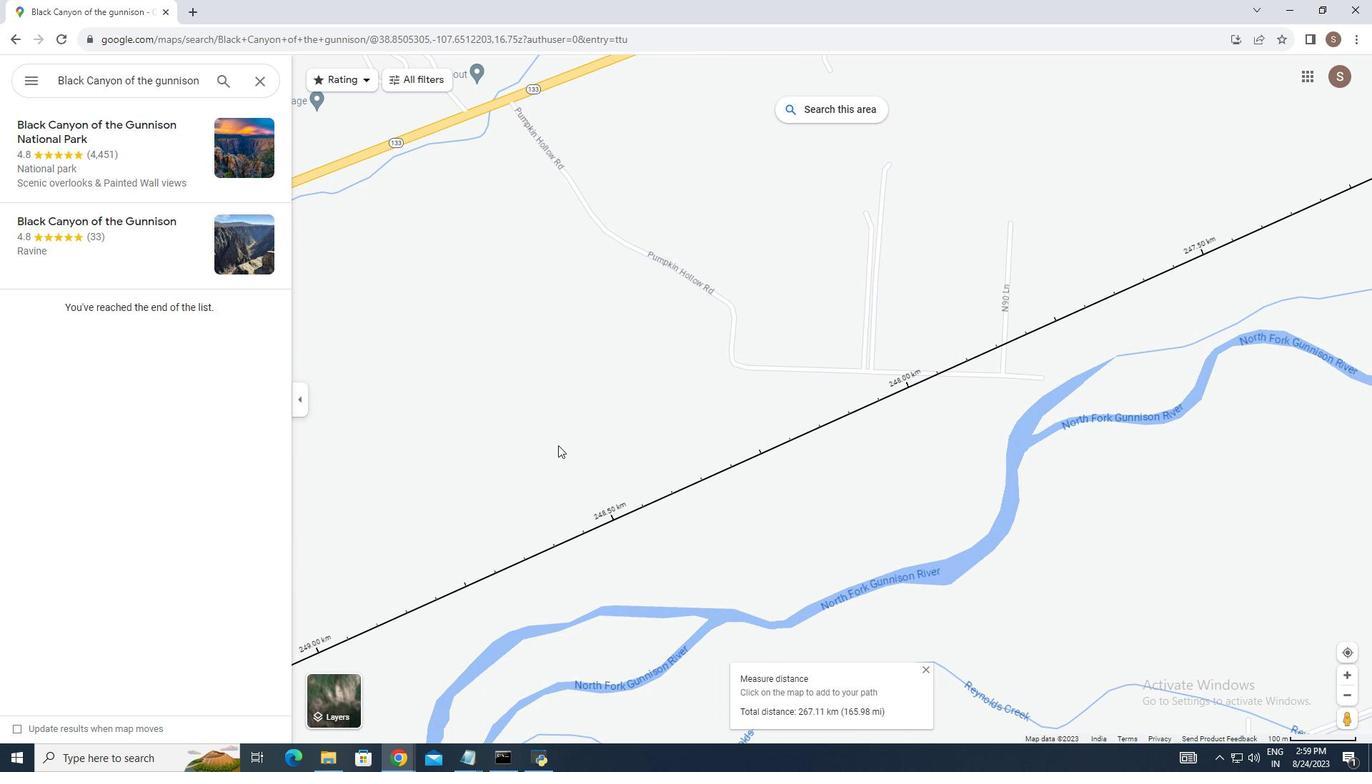 
Action: Mouse pressed left at (1099, 265)
Screenshot: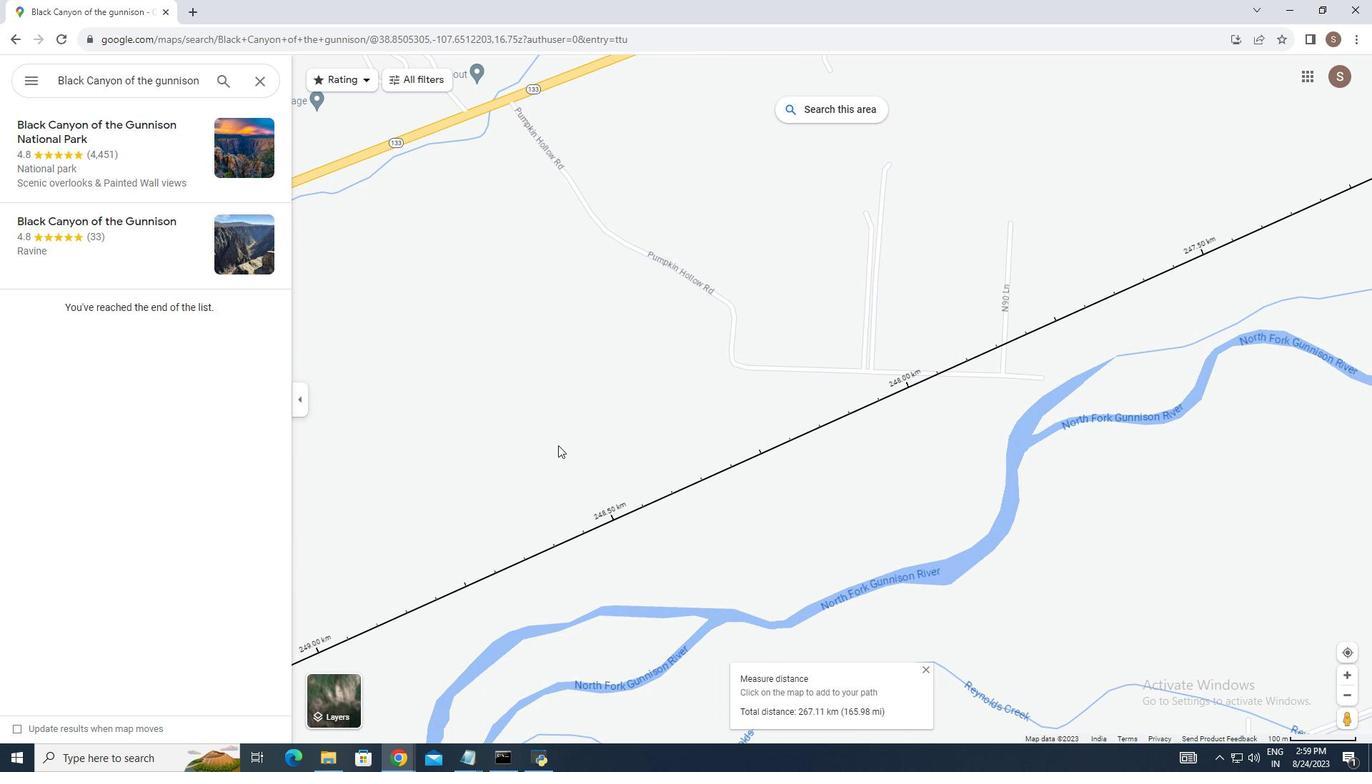 
Action: Mouse moved to (1121, 235)
Screenshot: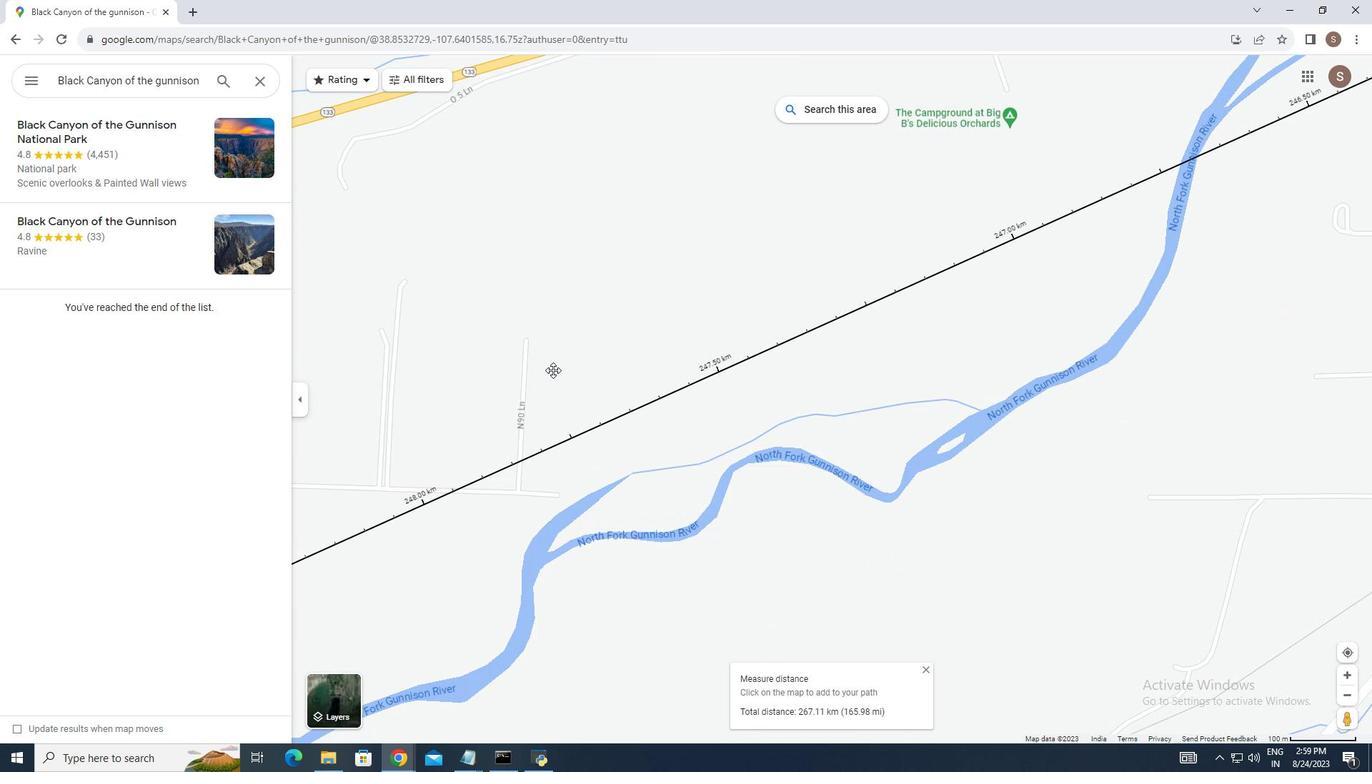
Action: Mouse pressed left at (1121, 235)
Screenshot: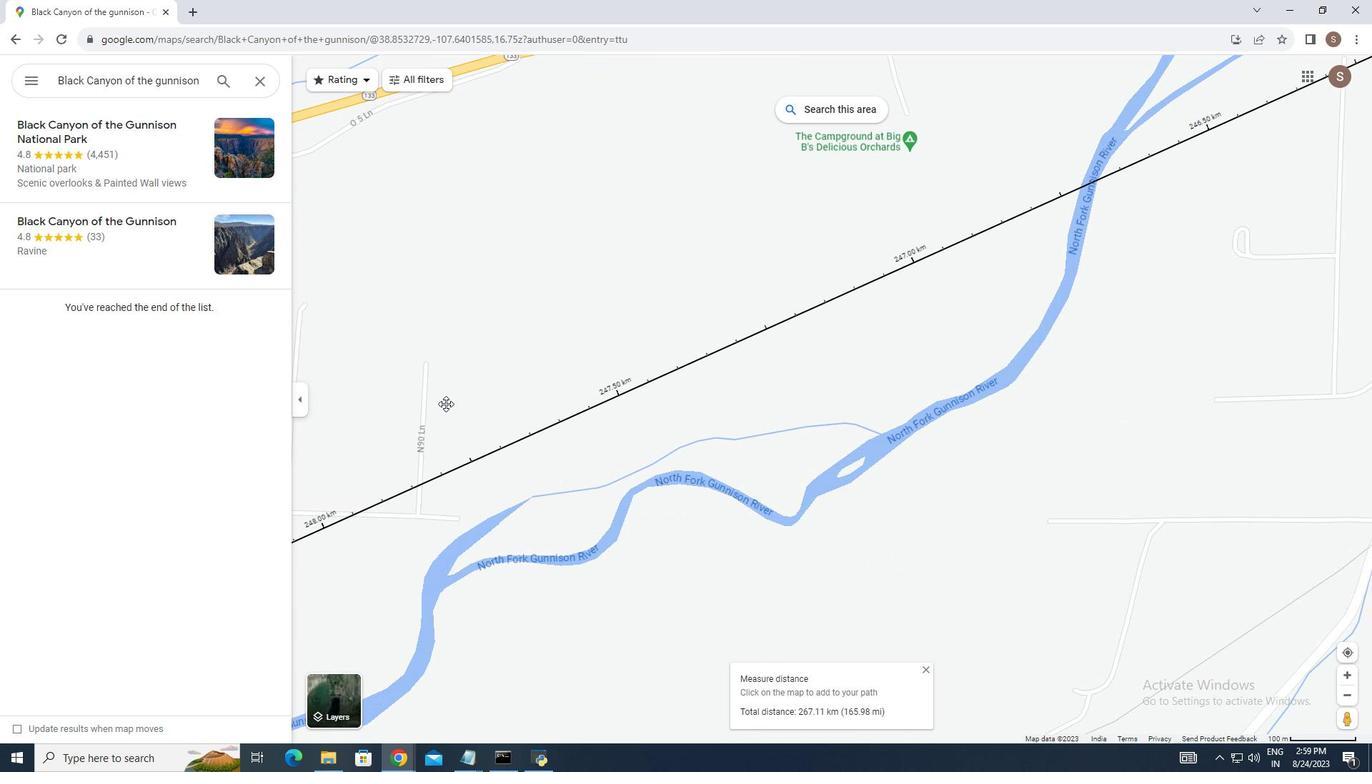 
Action: Mouse moved to (1059, 225)
Screenshot: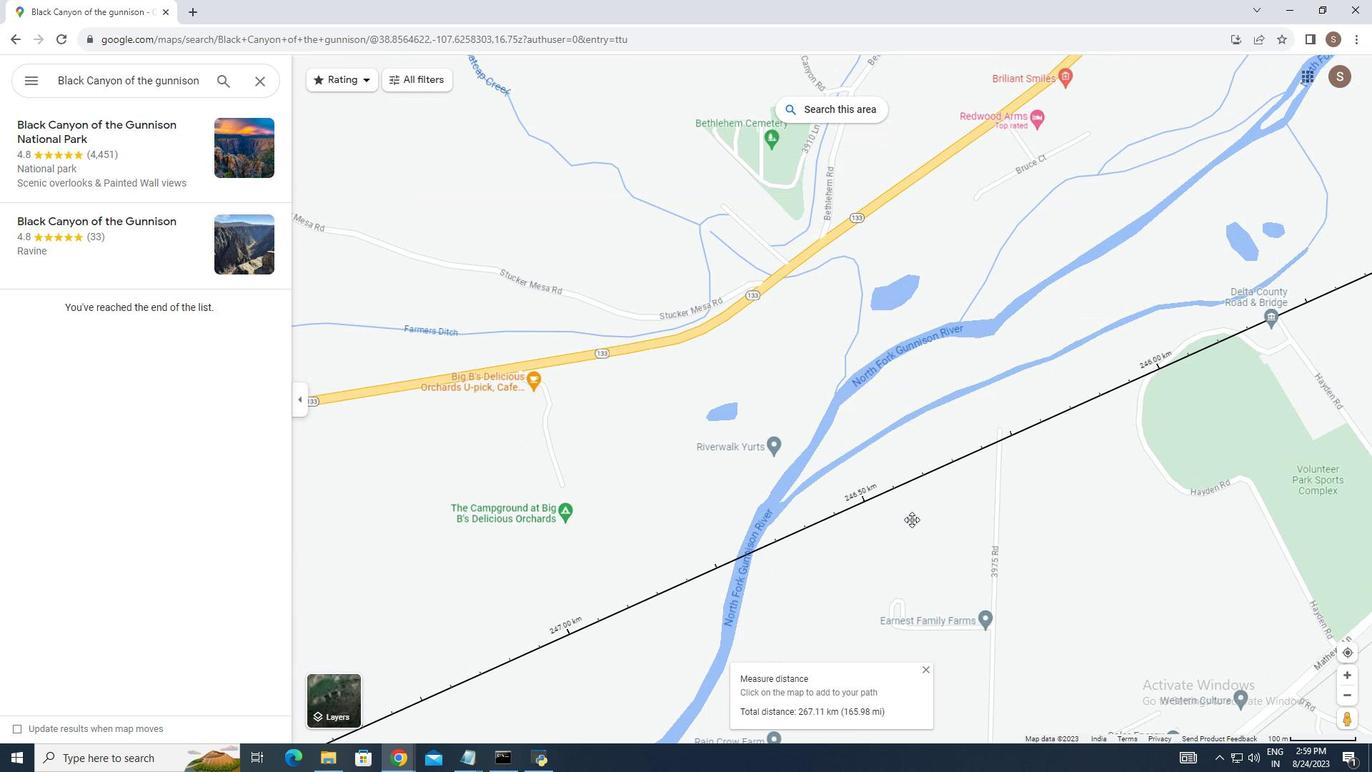
Action: Mouse pressed left at (1059, 225)
Screenshot: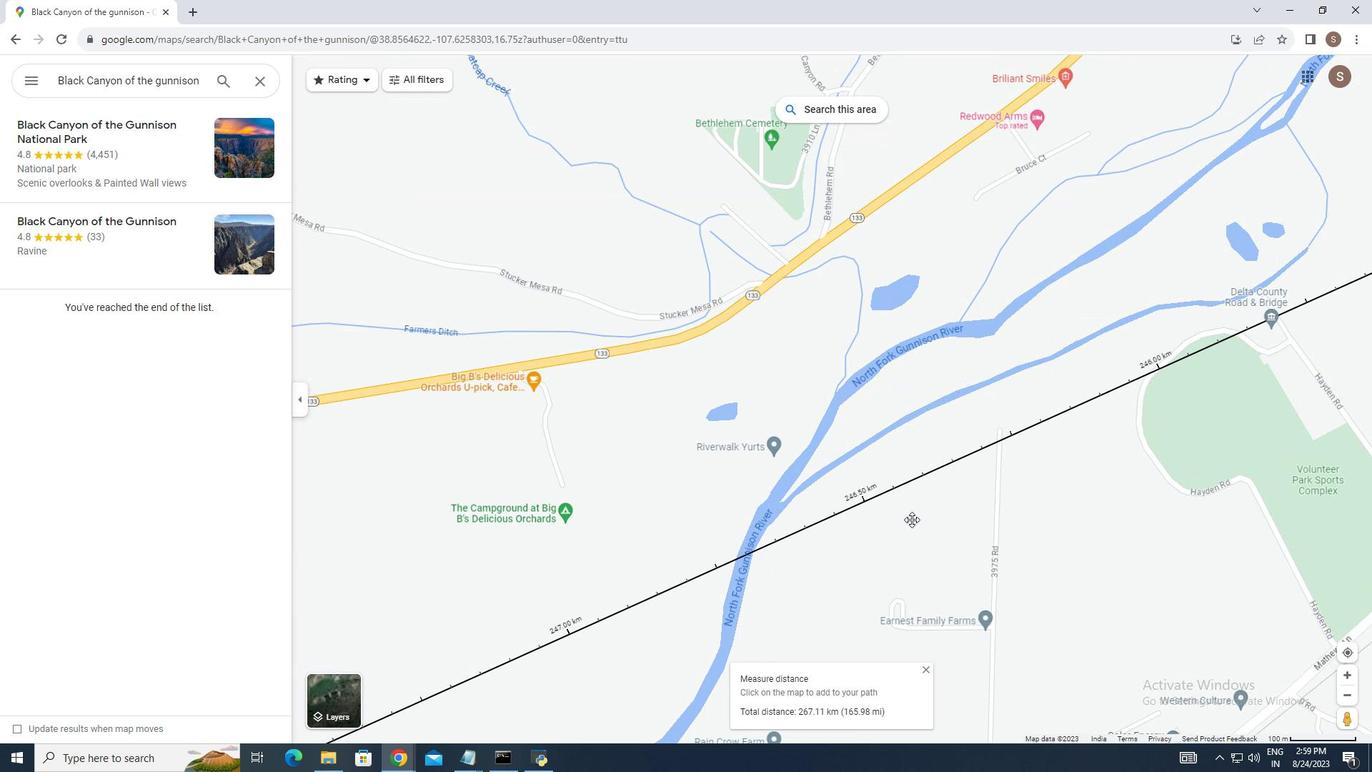 
Action: Mouse moved to (1199, 283)
Screenshot: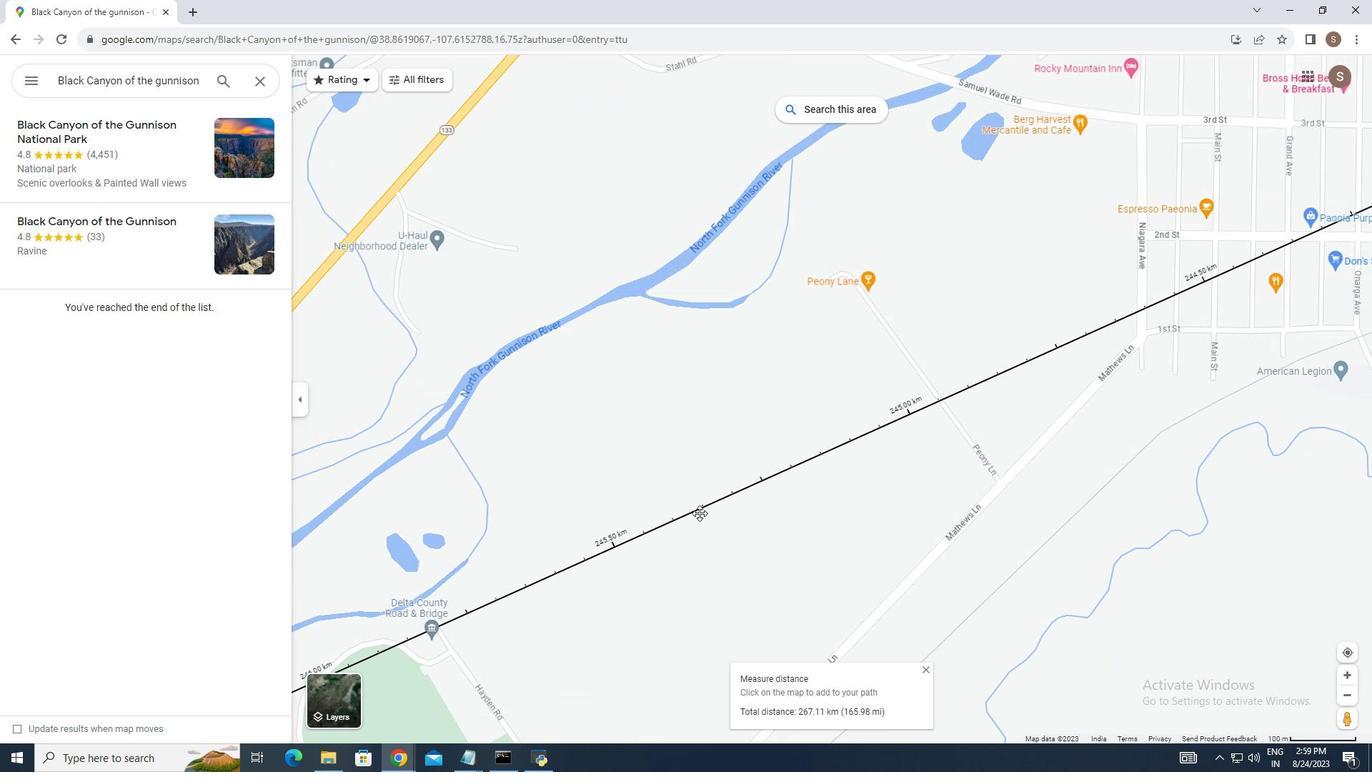 
Action: Mouse pressed left at (1199, 283)
Screenshot: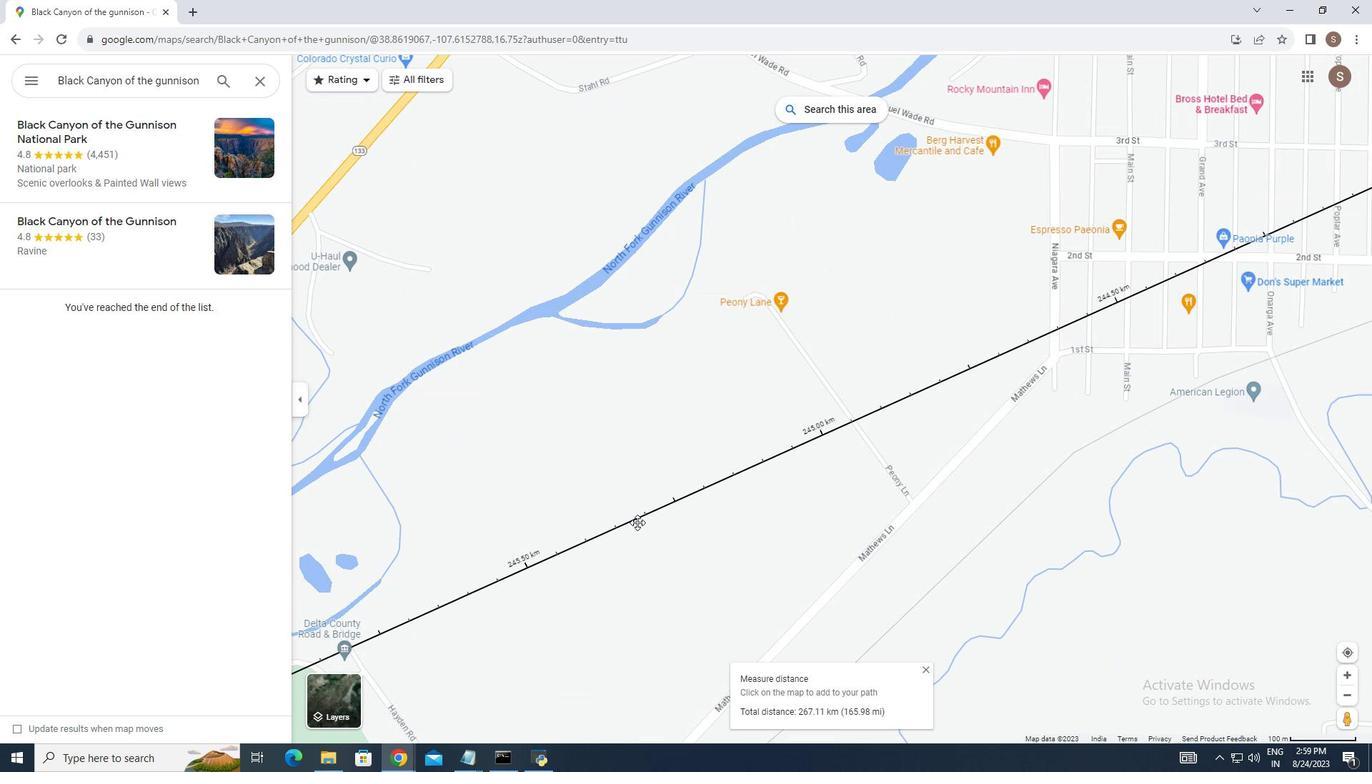 
Action: Mouse moved to (1159, 319)
Screenshot: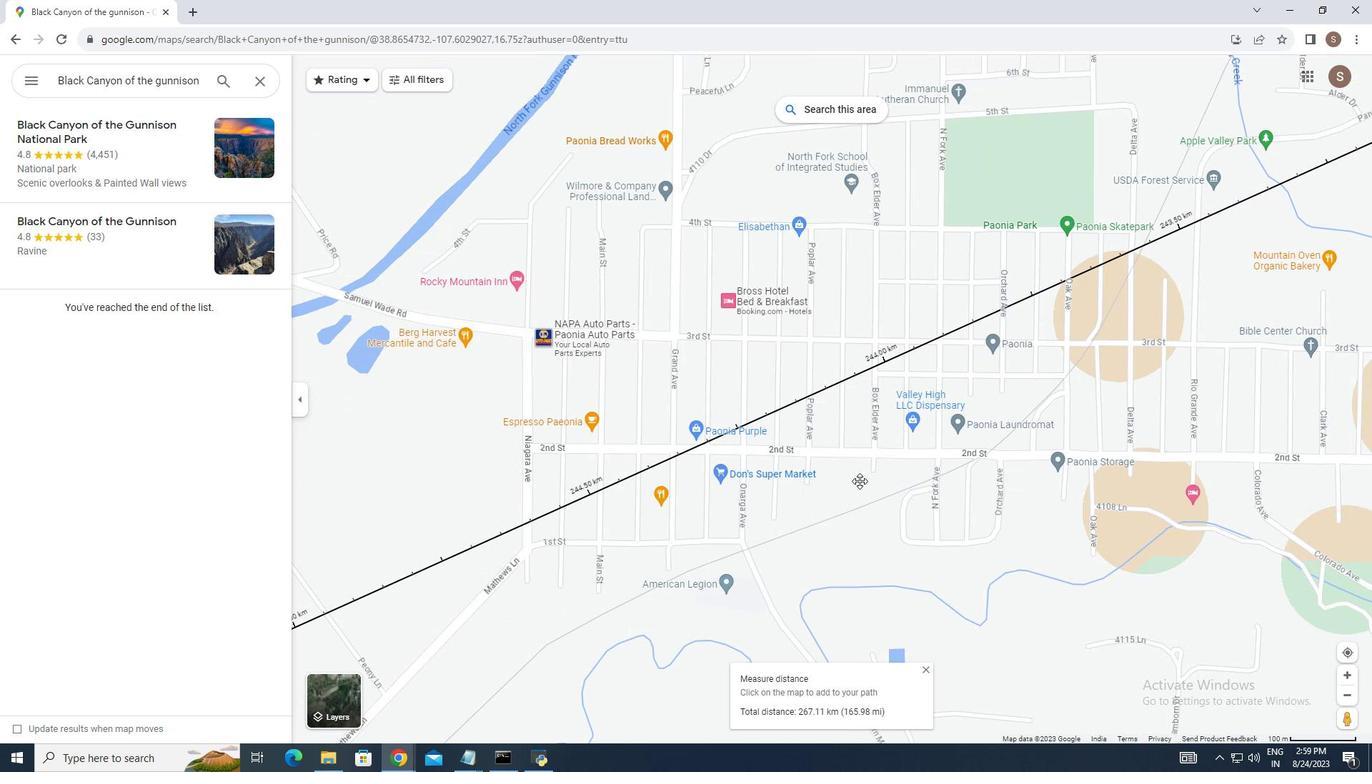 
Action: Mouse pressed left at (1159, 319)
Screenshot: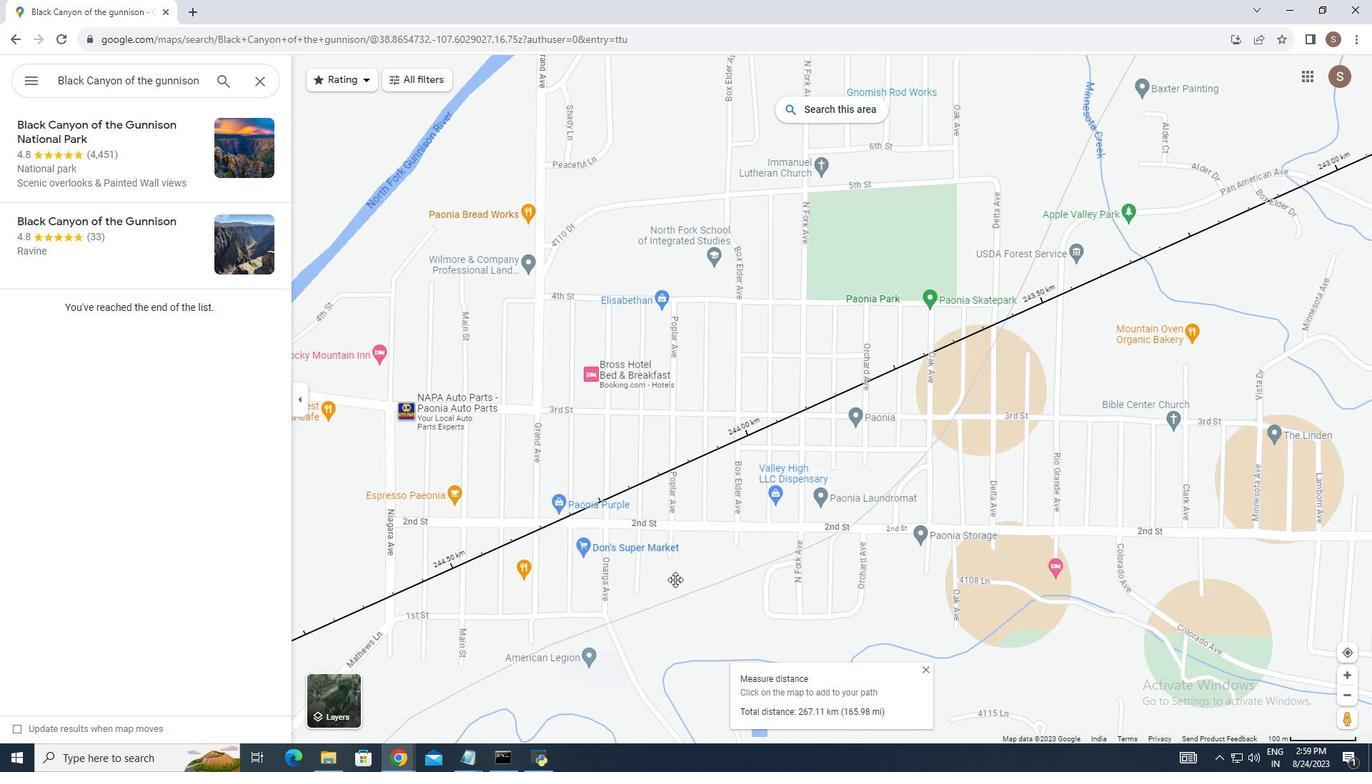 
Action: Mouse moved to (1081, 306)
Screenshot: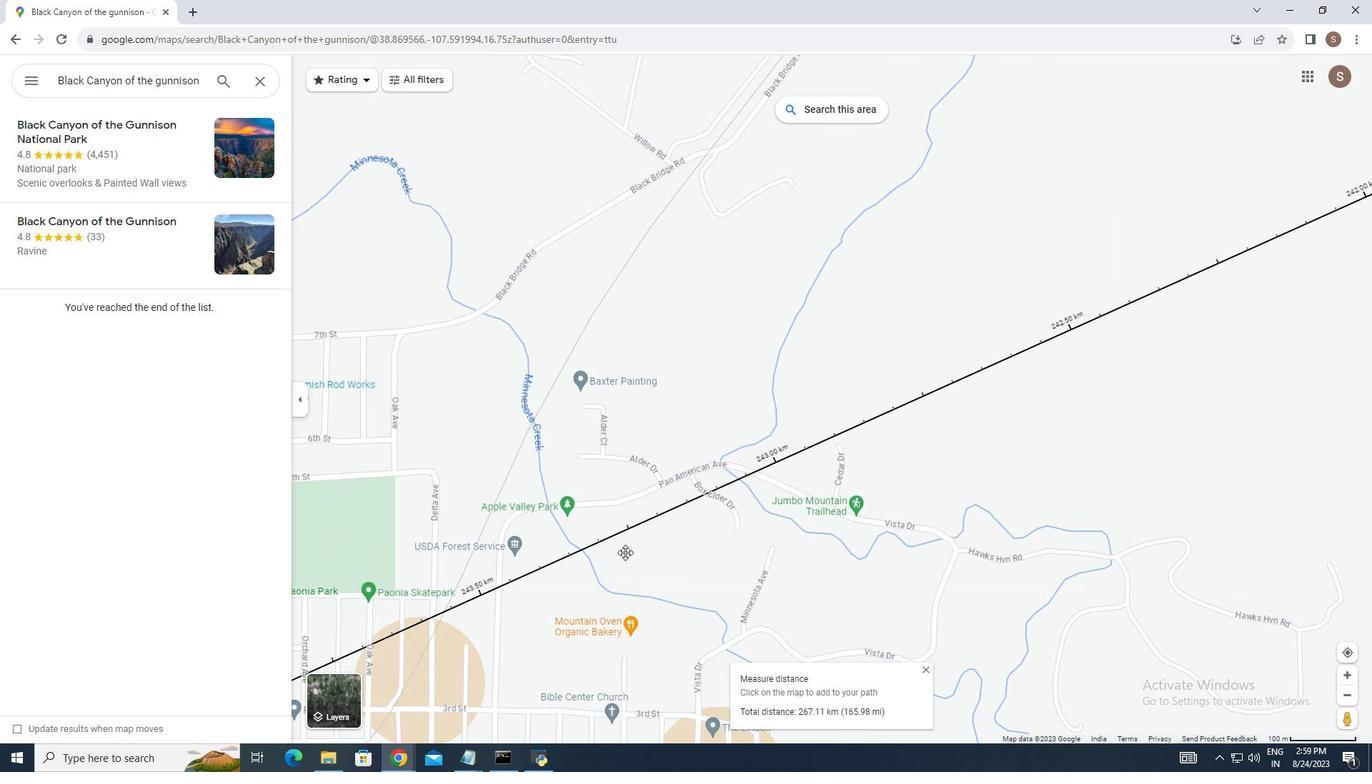 
Action: Mouse pressed left at (1081, 306)
Screenshot: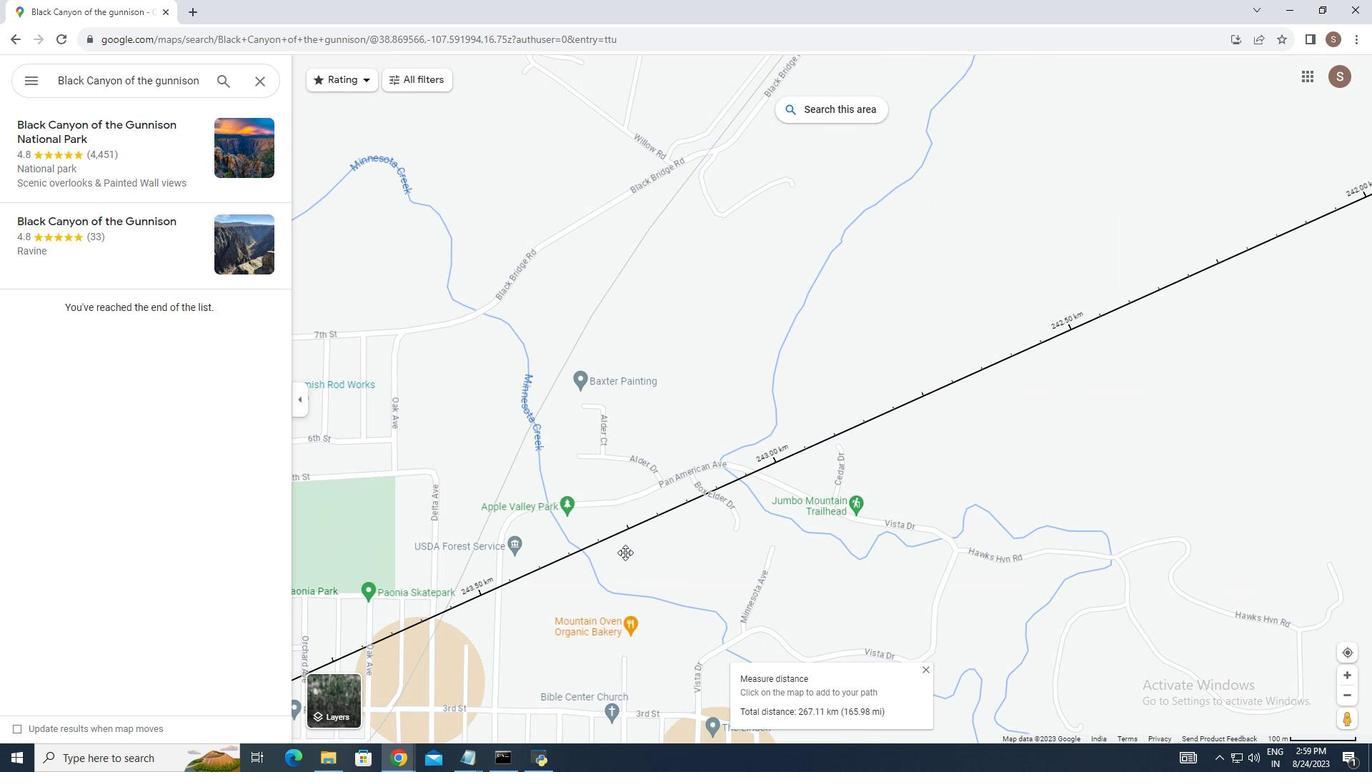 
Action: Mouse moved to (1257, 270)
Screenshot: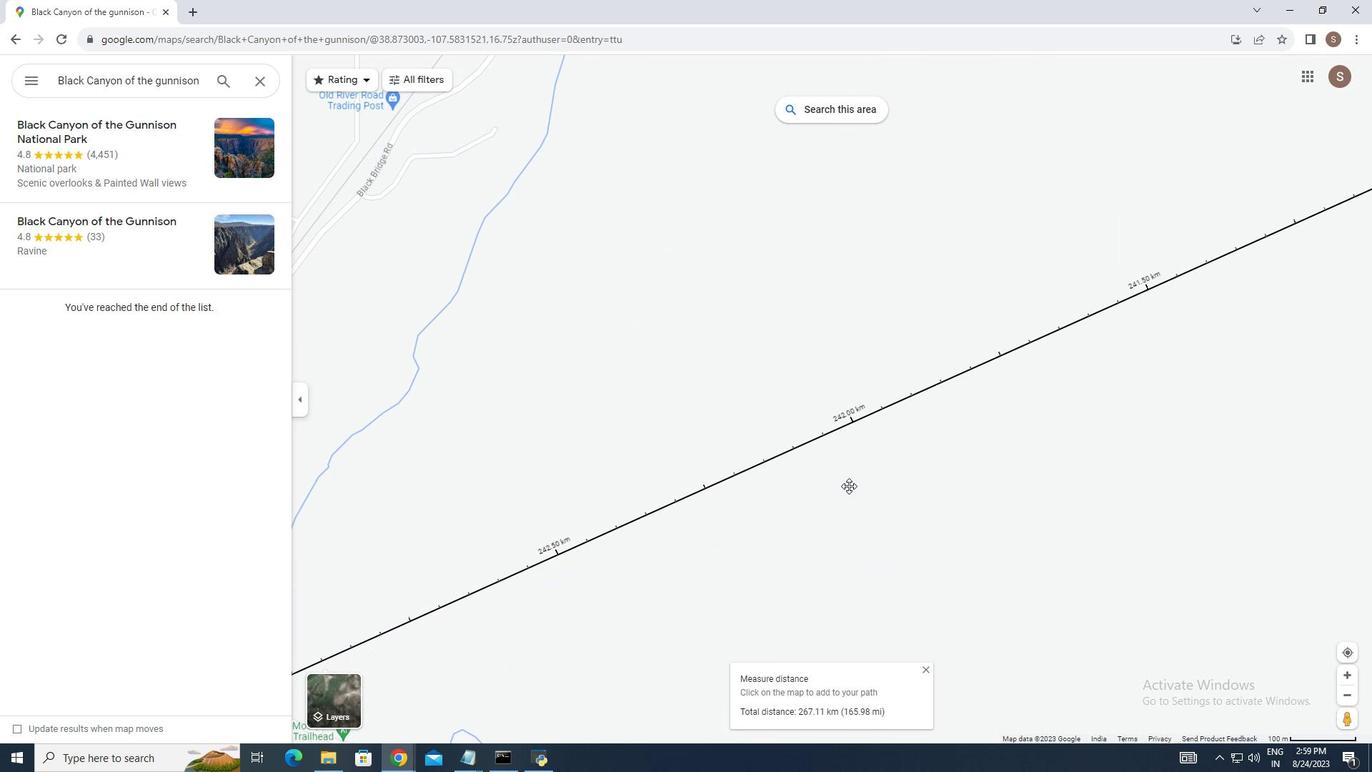 
Action: Mouse pressed left at (1257, 270)
Screenshot: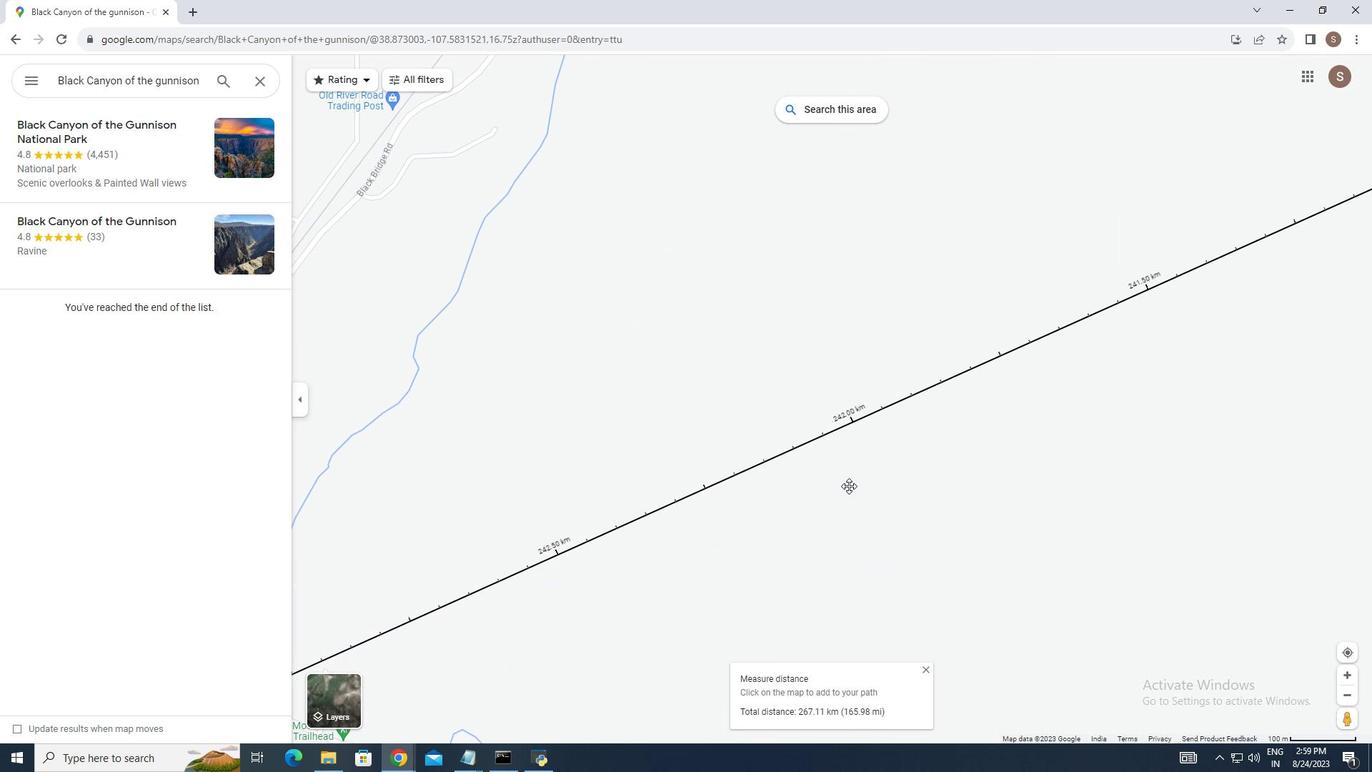 
Action: Mouse moved to (1272, 244)
Screenshot: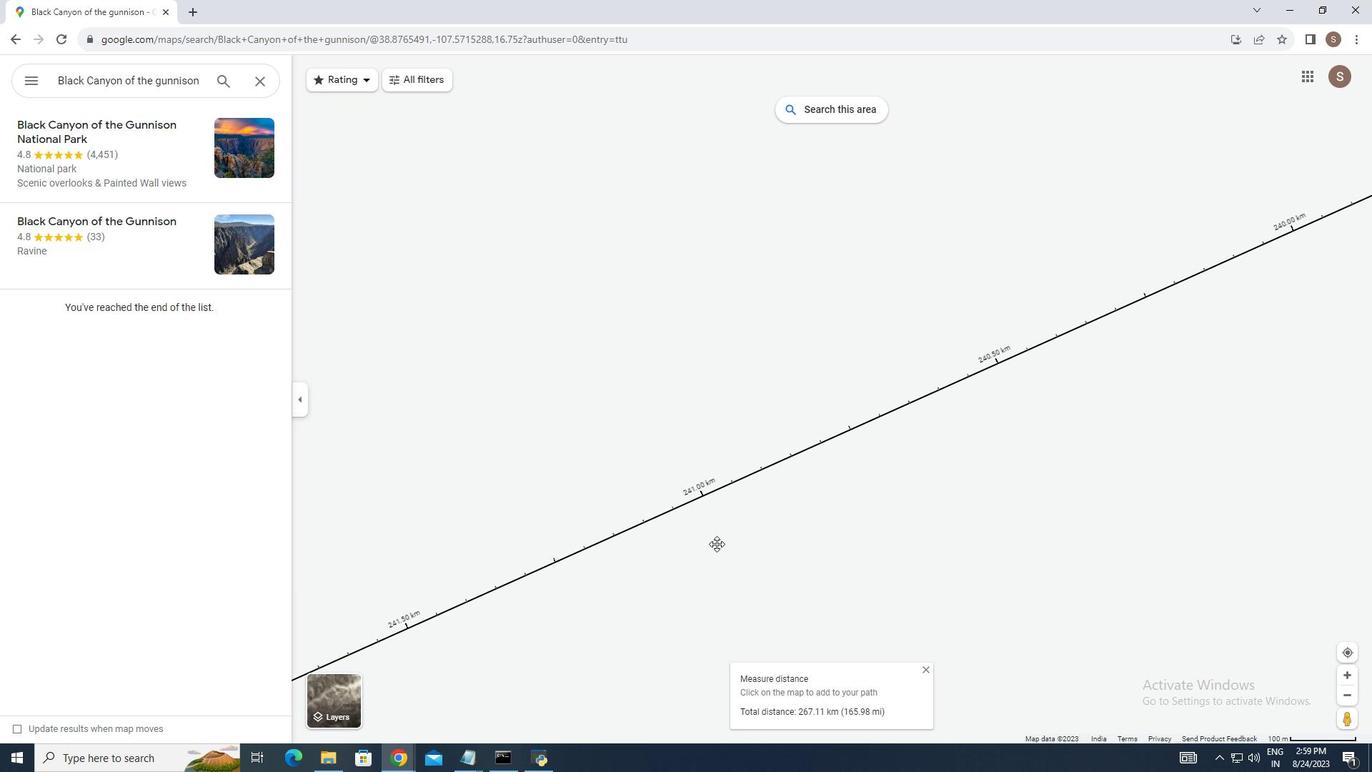 
Action: Mouse pressed left at (1272, 244)
Screenshot: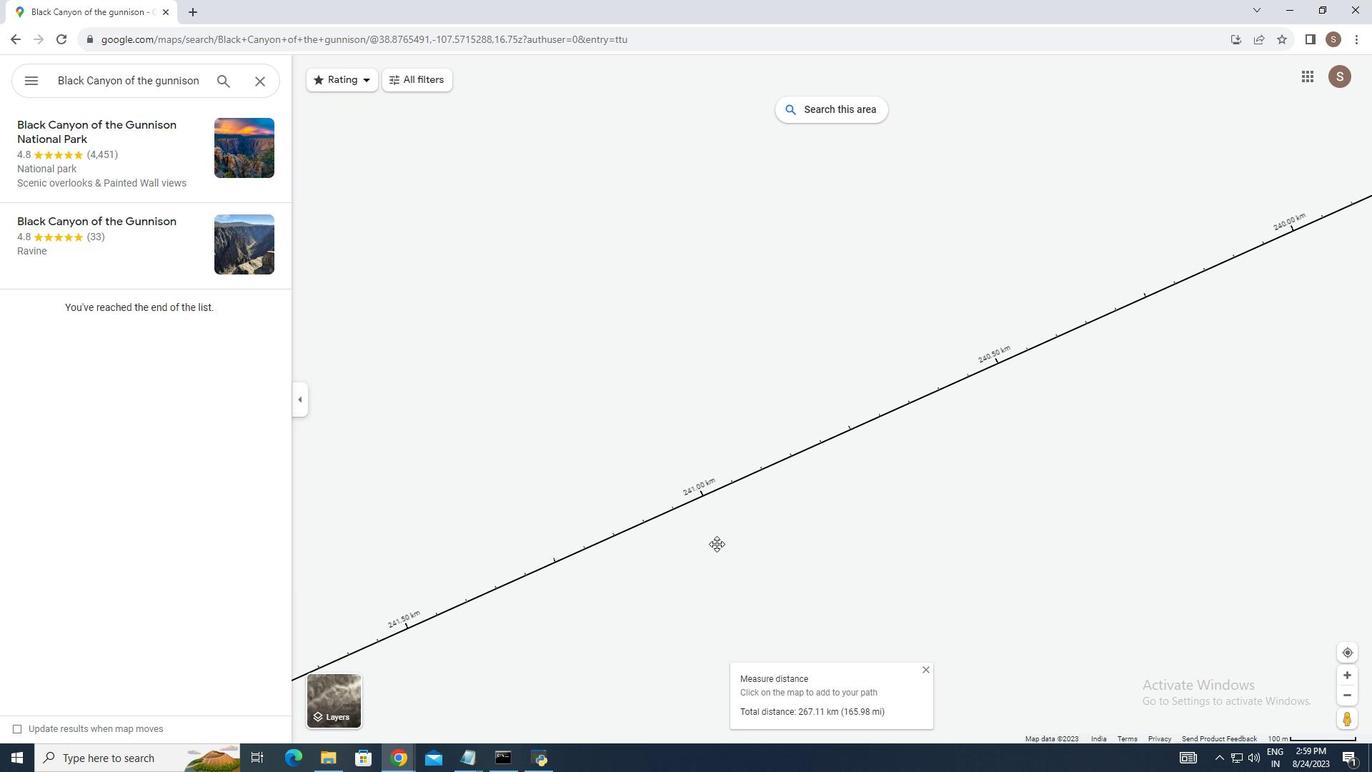 
Action: Mouse moved to (1226, 278)
Screenshot: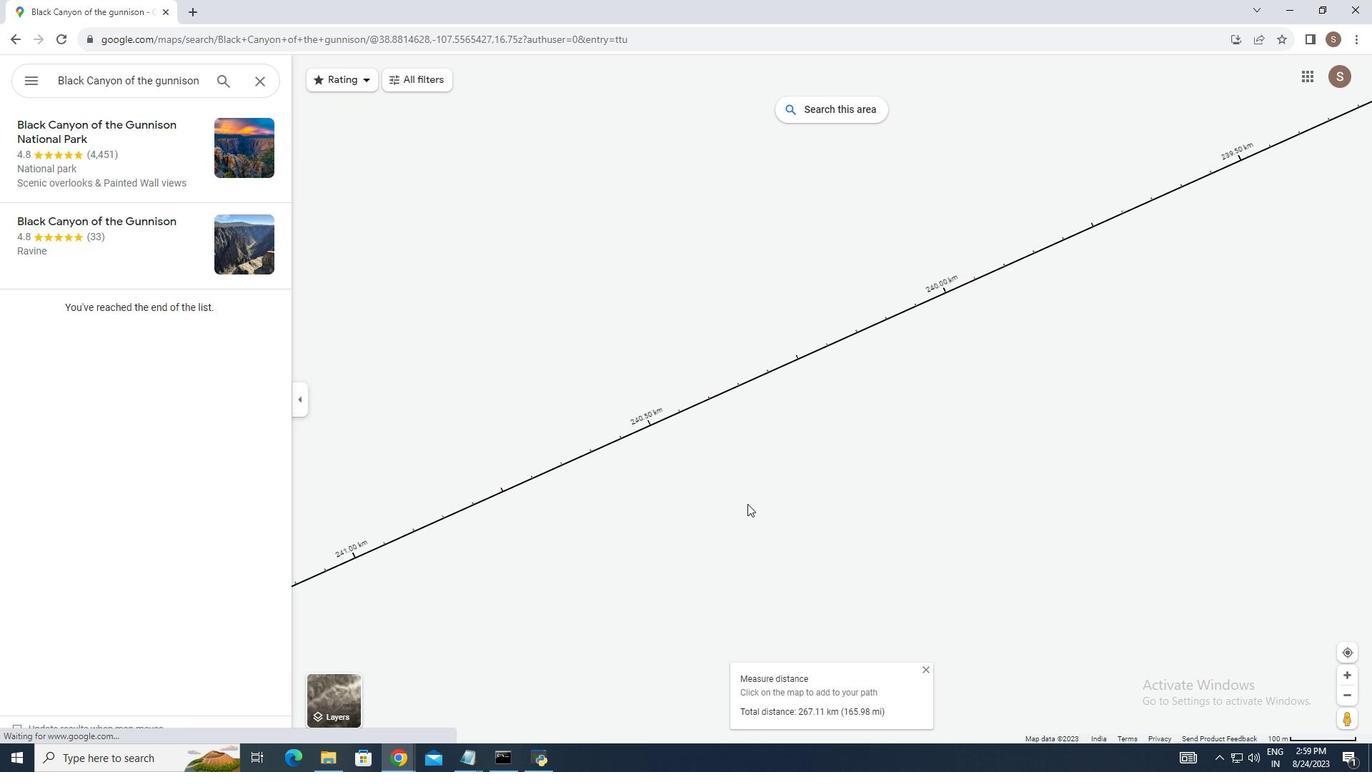 
Action: Mouse pressed left at (1226, 278)
Screenshot: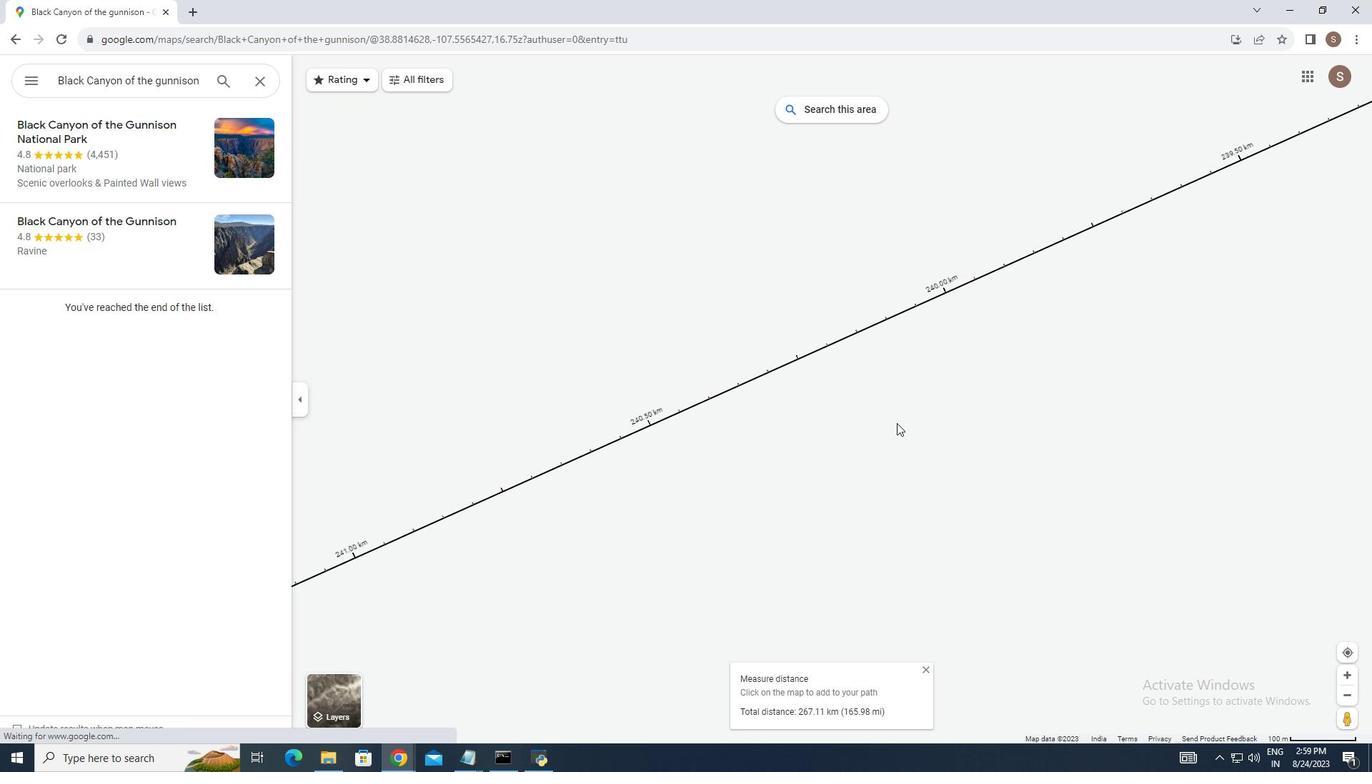 
Action: Mouse moved to (1220, 217)
Screenshot: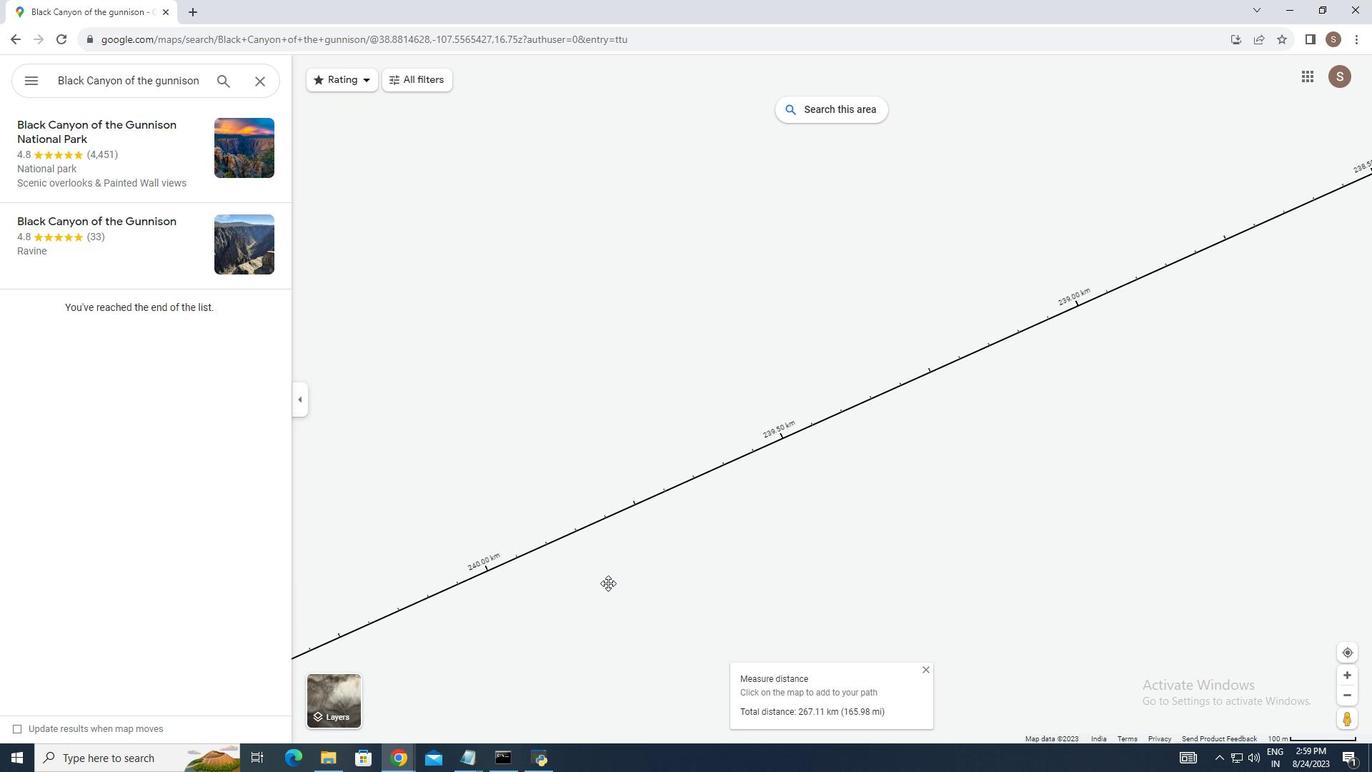 
Action: Mouse pressed left at (1220, 217)
Screenshot: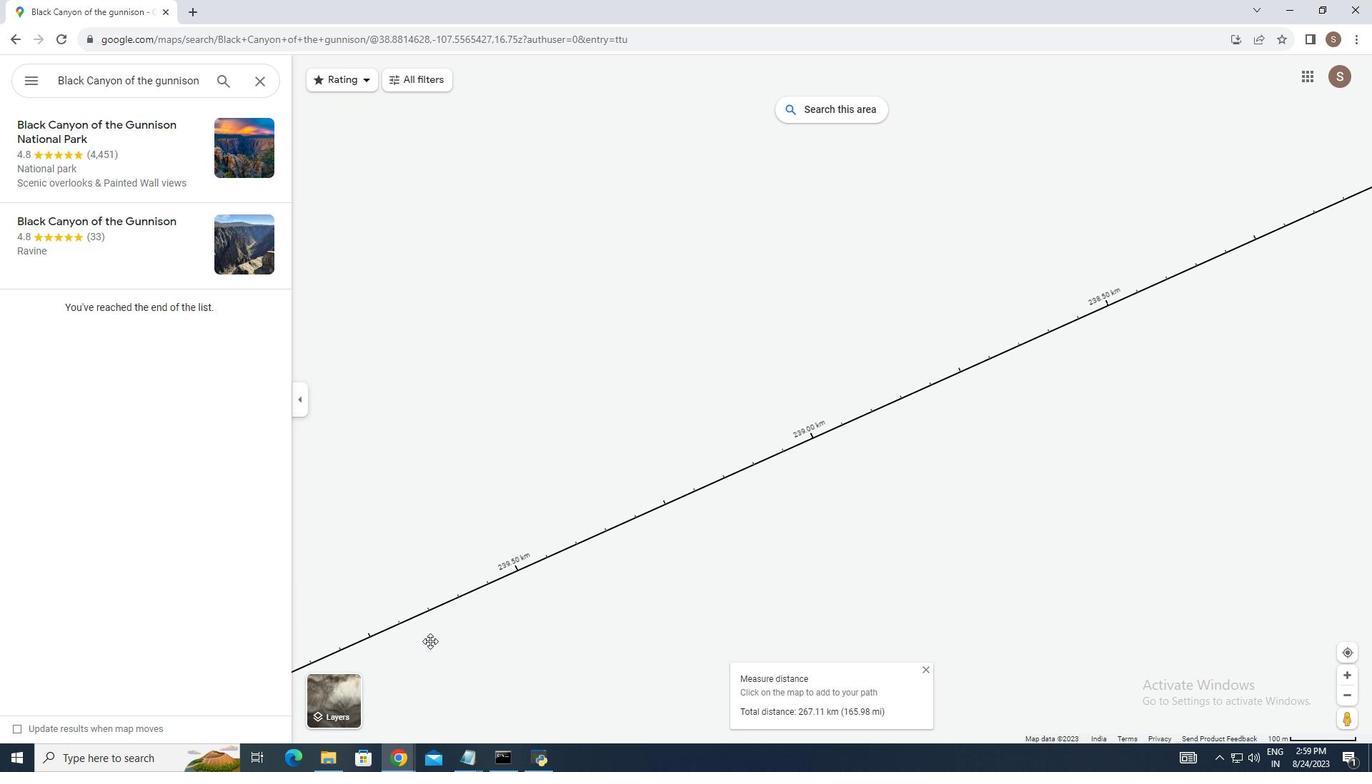 
Action: Mouse moved to (1291, 265)
Screenshot: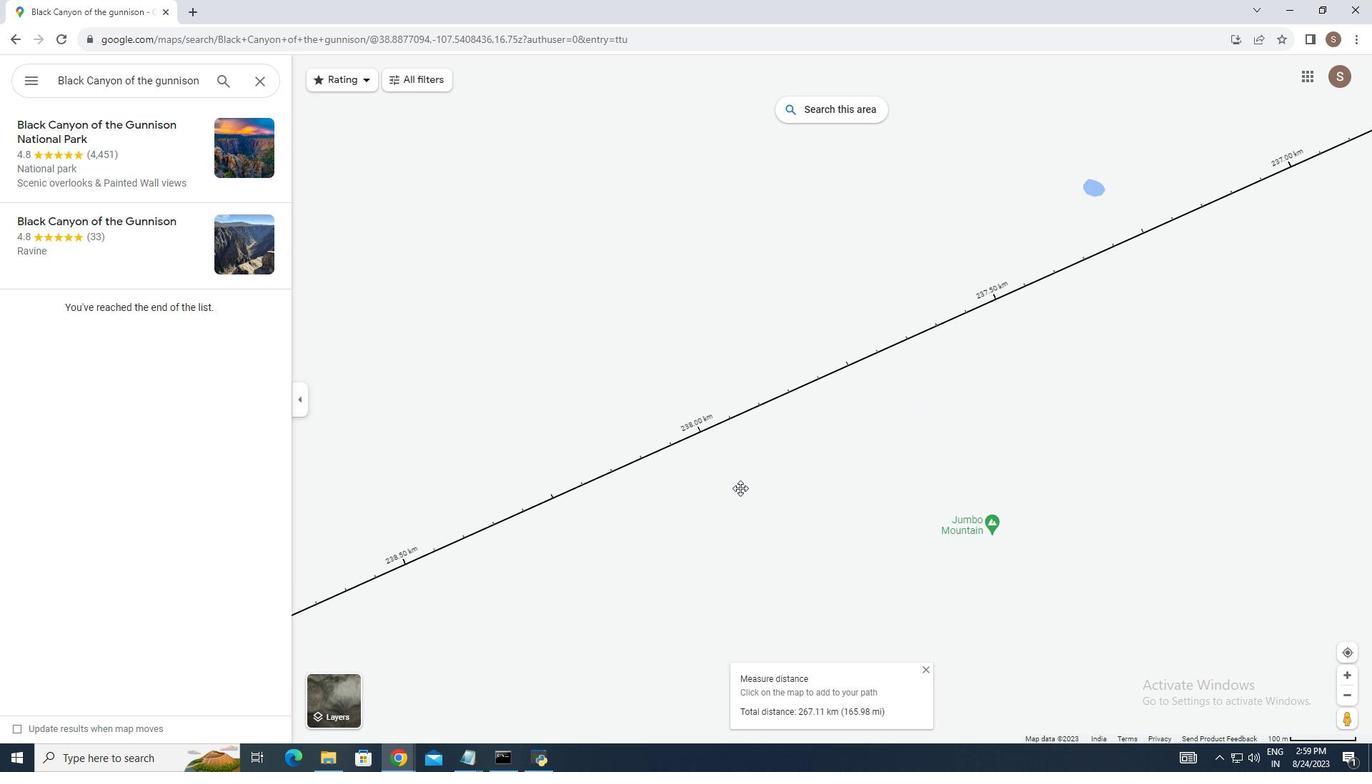 
Action: Mouse pressed left at (1291, 265)
Screenshot: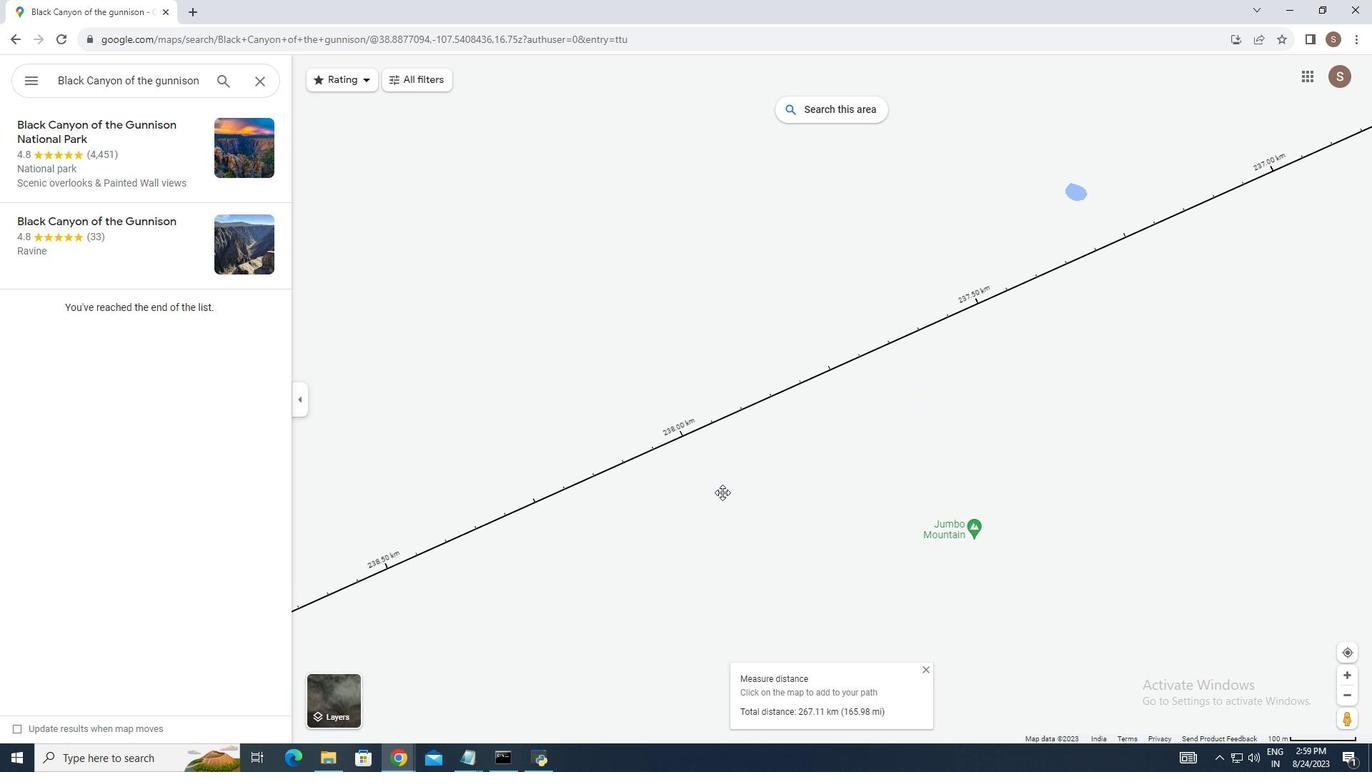 
Action: Mouse moved to (1199, 214)
Screenshot: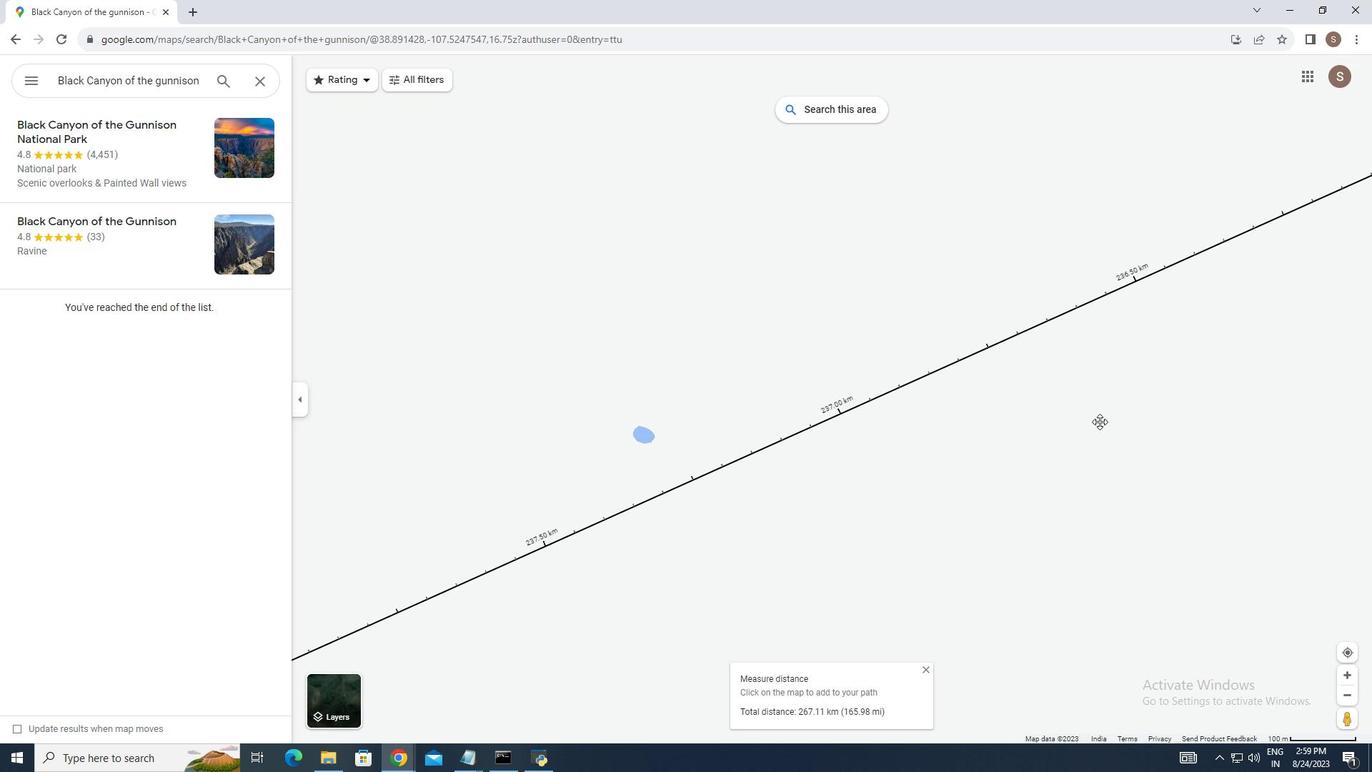 
Action: Mouse pressed left at (1199, 214)
Screenshot: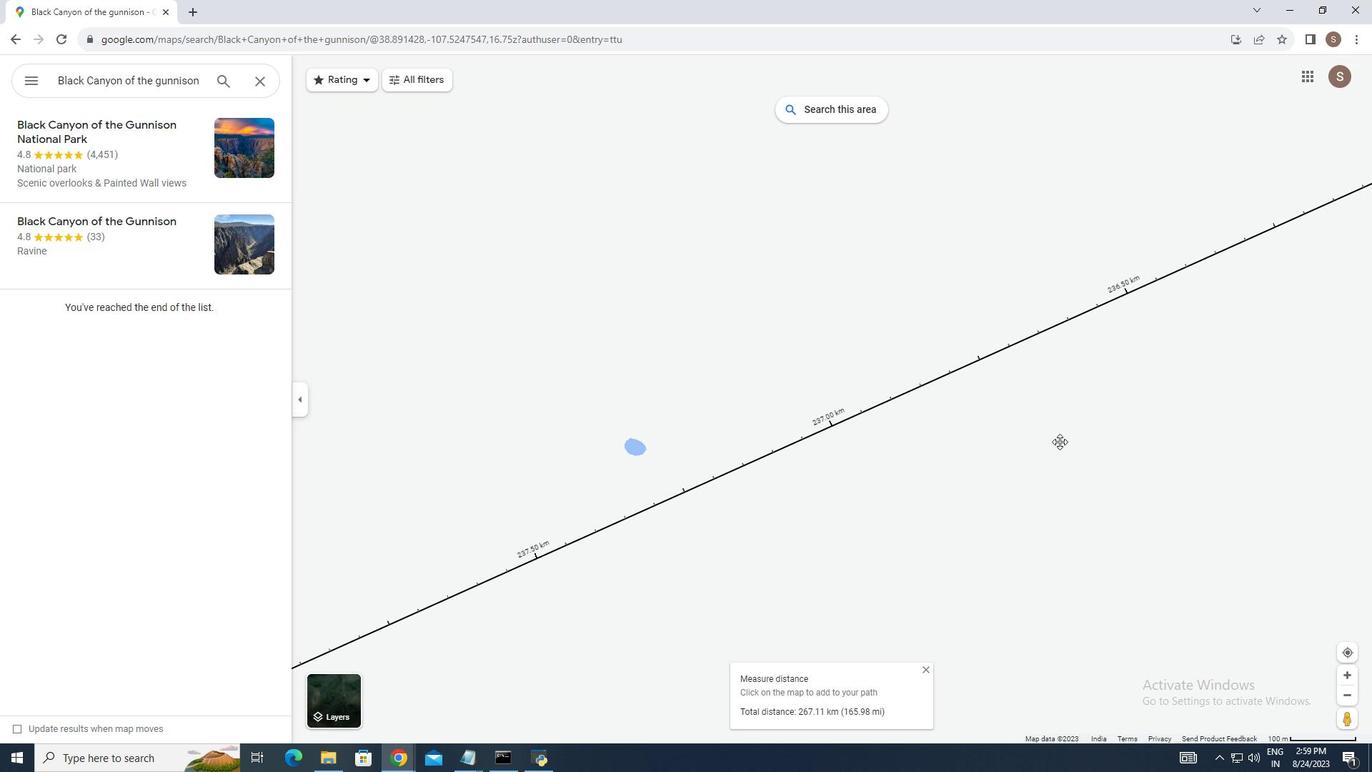 
Action: Mouse moved to (1172, 235)
Screenshot: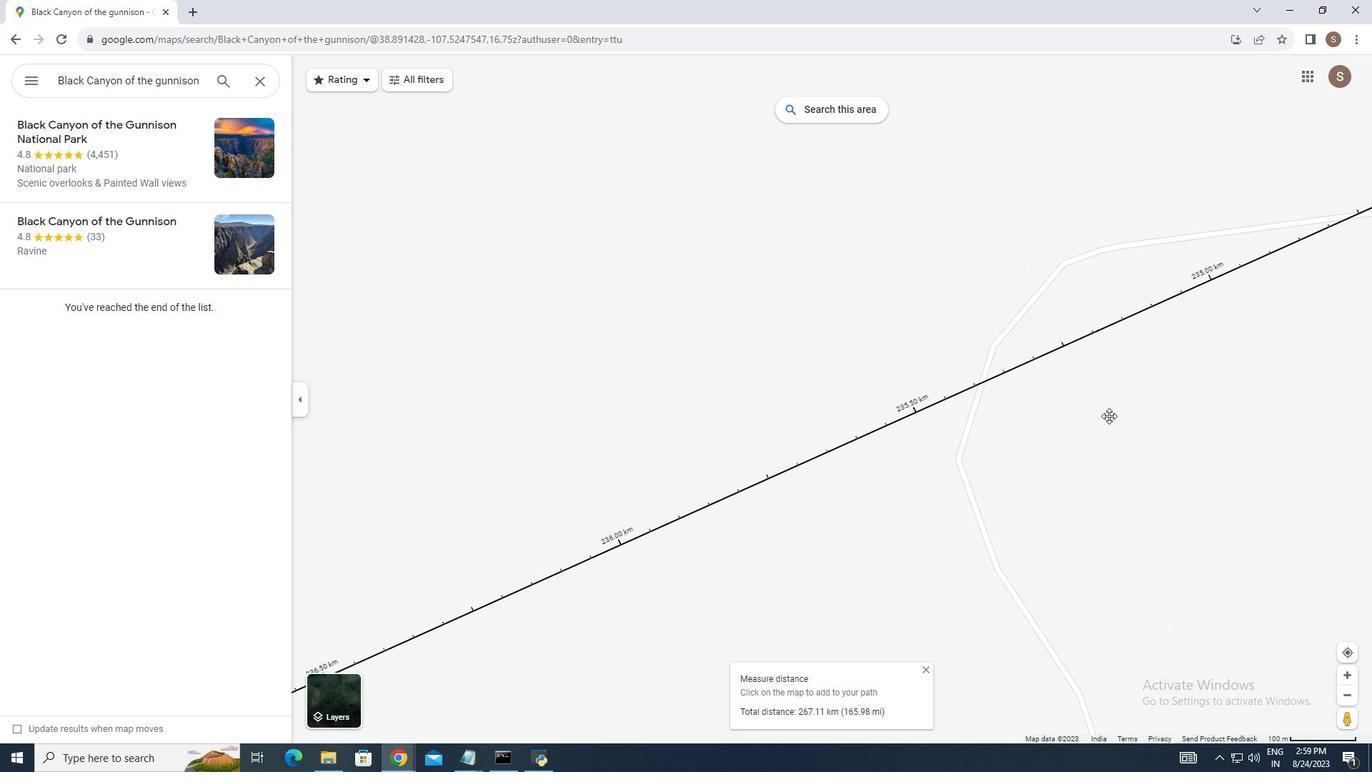 
Action: Mouse pressed left at (1172, 235)
Screenshot: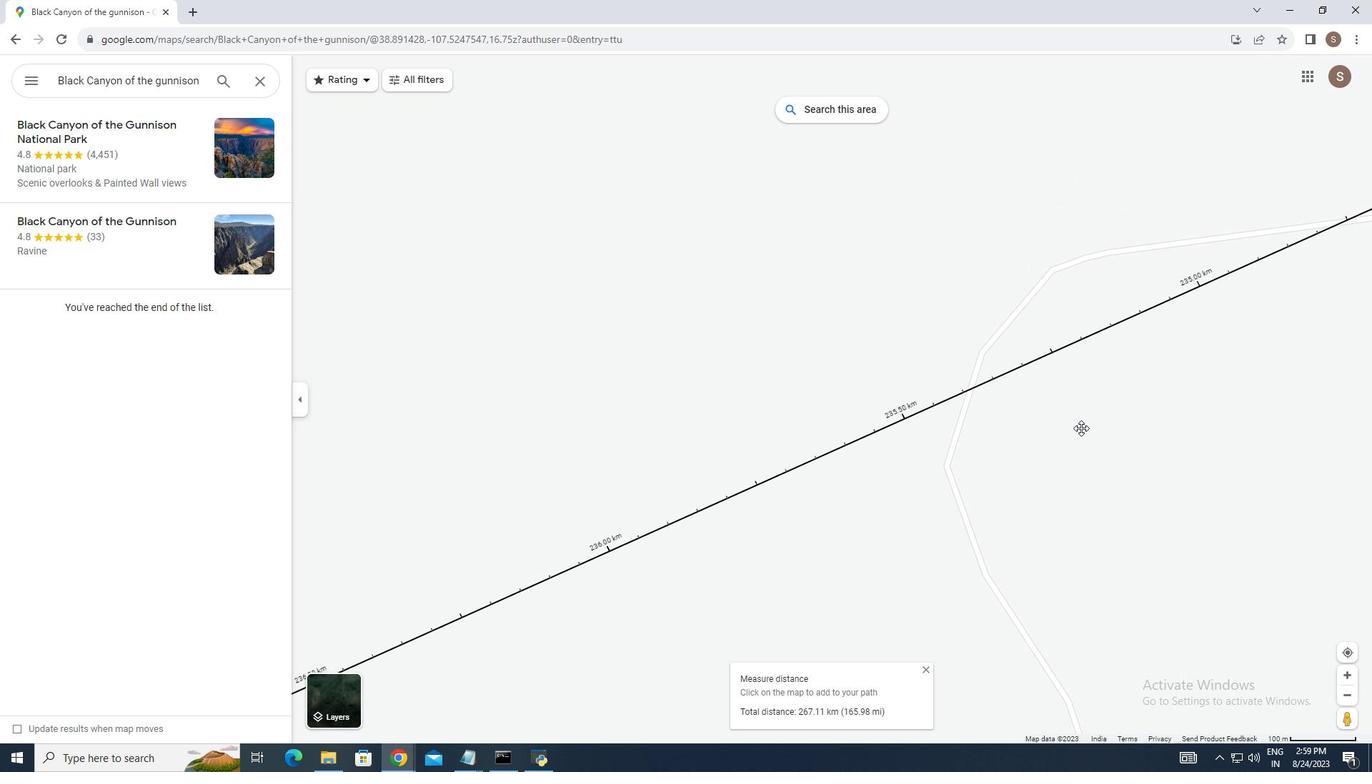 
Action: Mouse moved to (1233, 299)
Screenshot: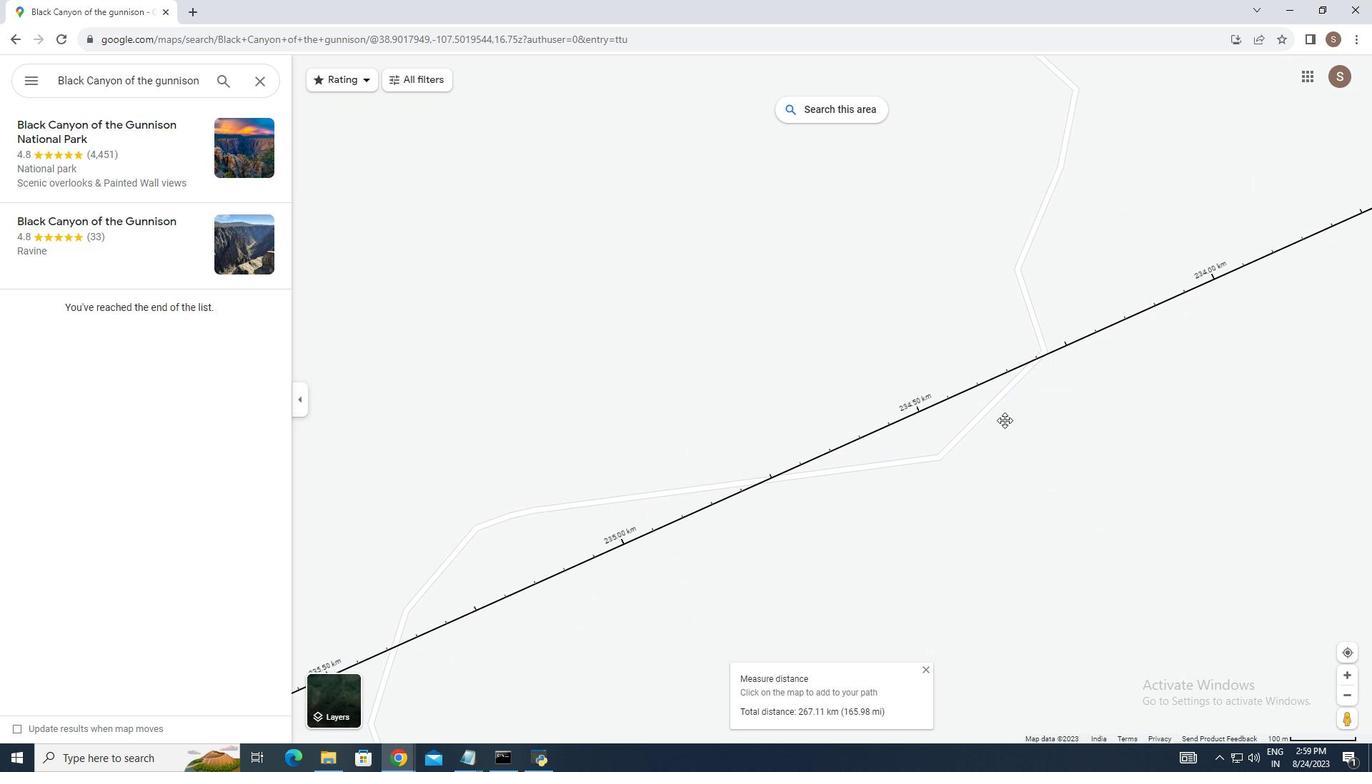 
Action: Mouse pressed left at (1233, 299)
Screenshot: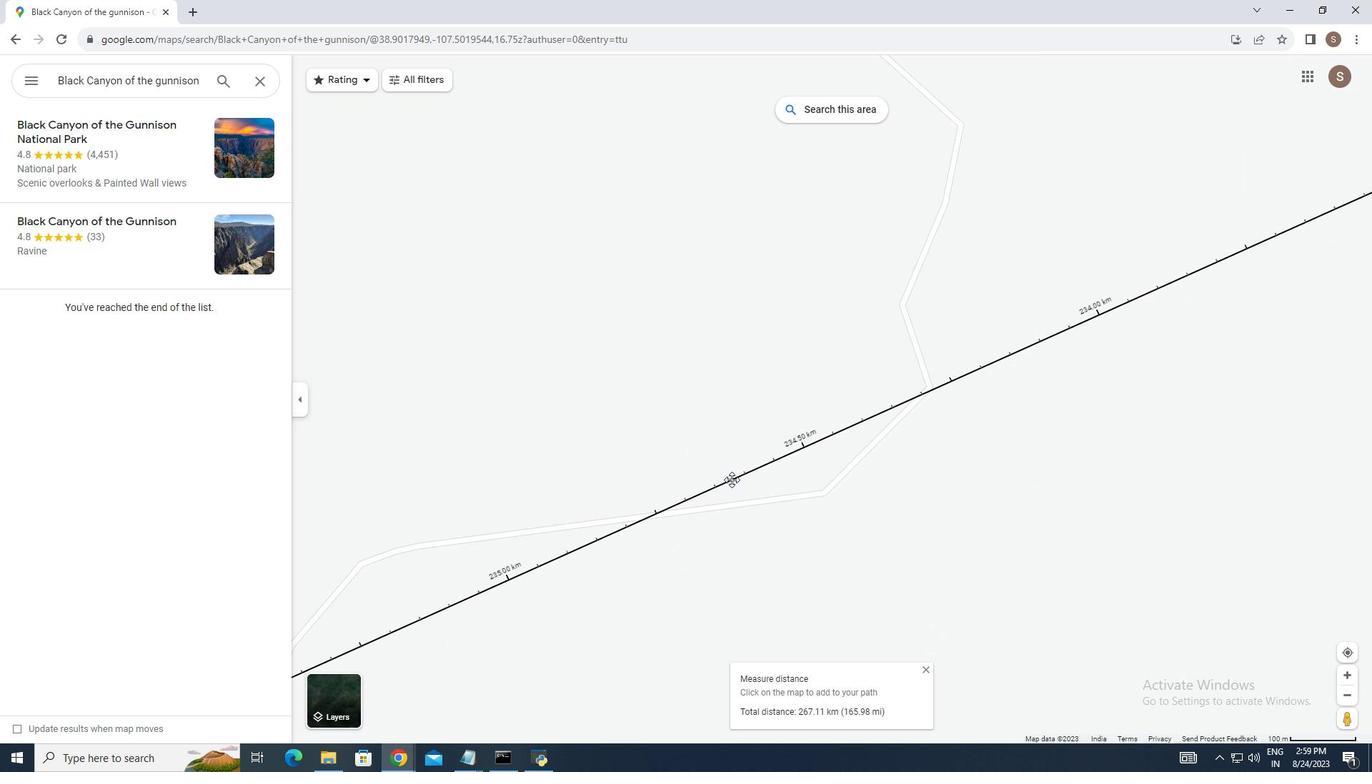 
Action: Mouse moved to (1218, 253)
Screenshot: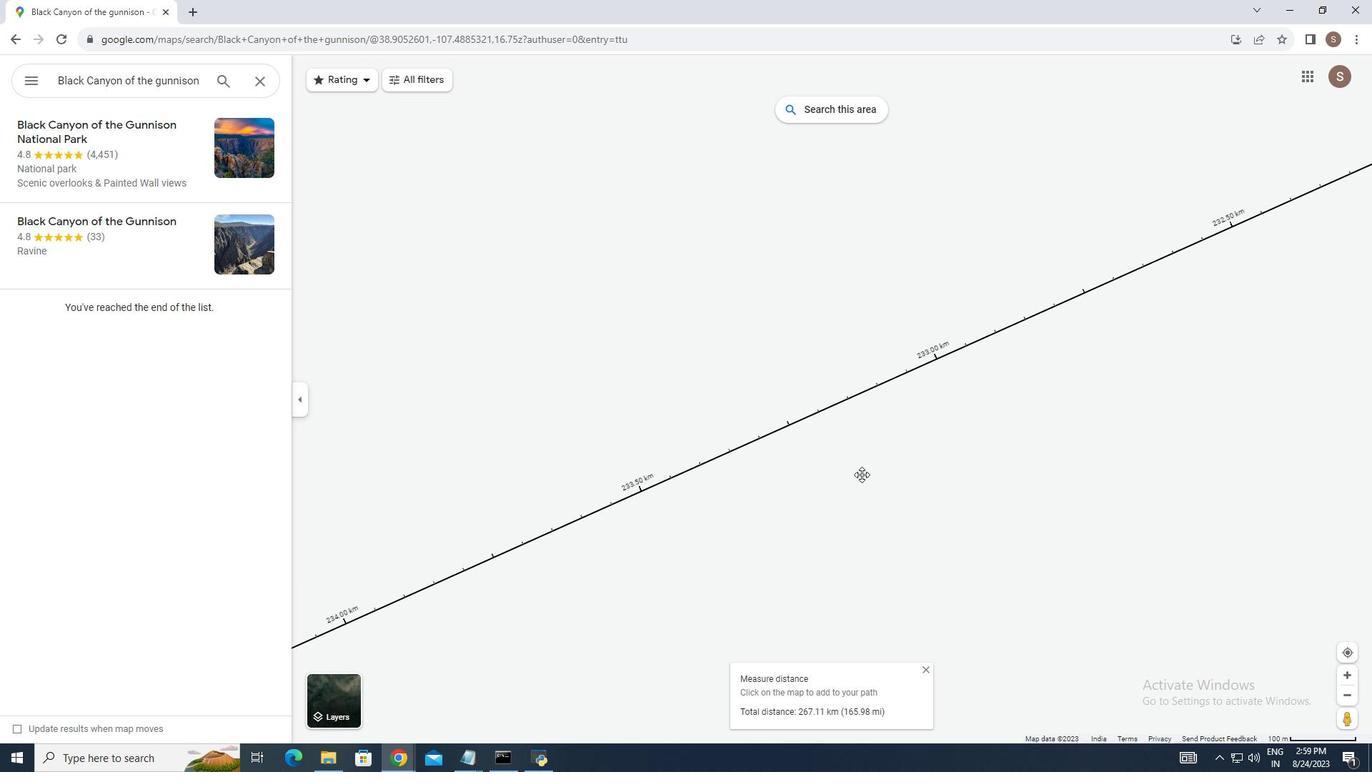 
Action: Mouse pressed left at (1218, 253)
Screenshot: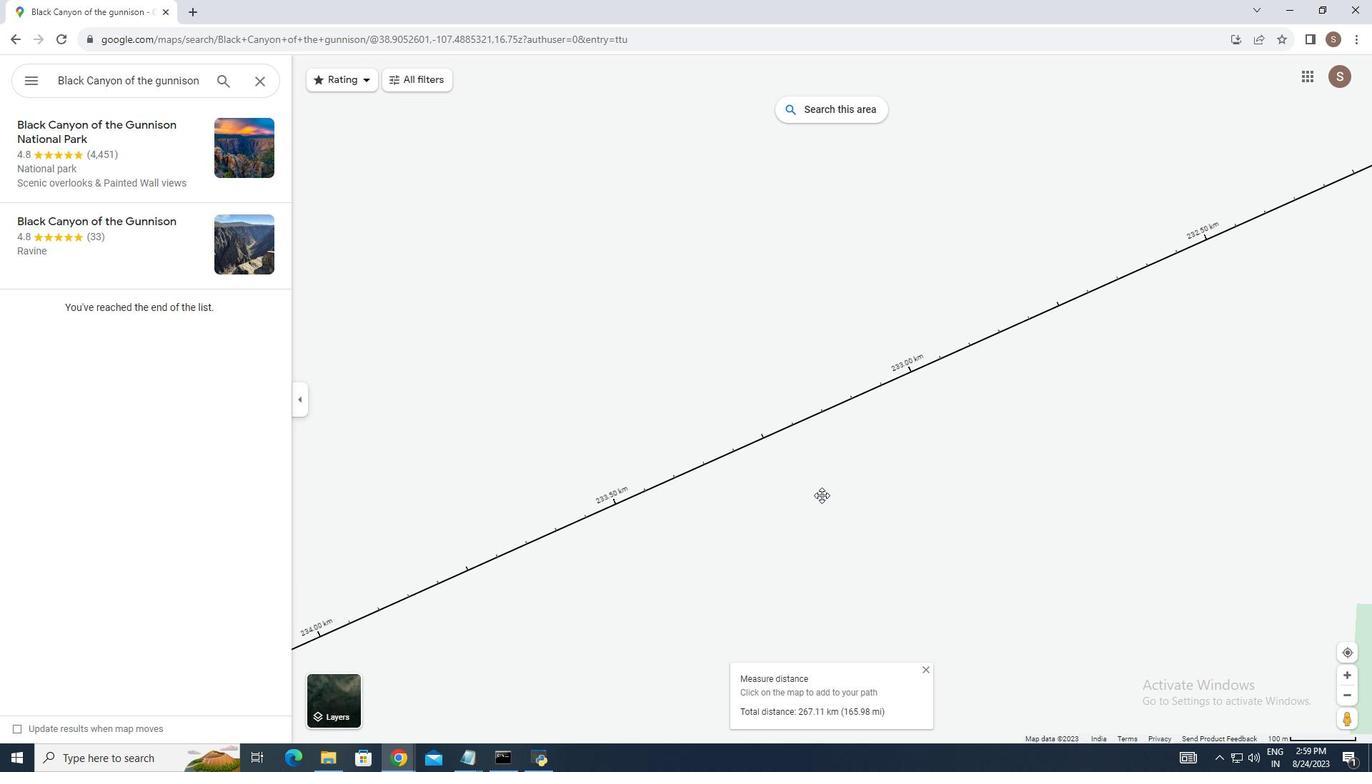 
Action: Mouse moved to (1105, 341)
Screenshot: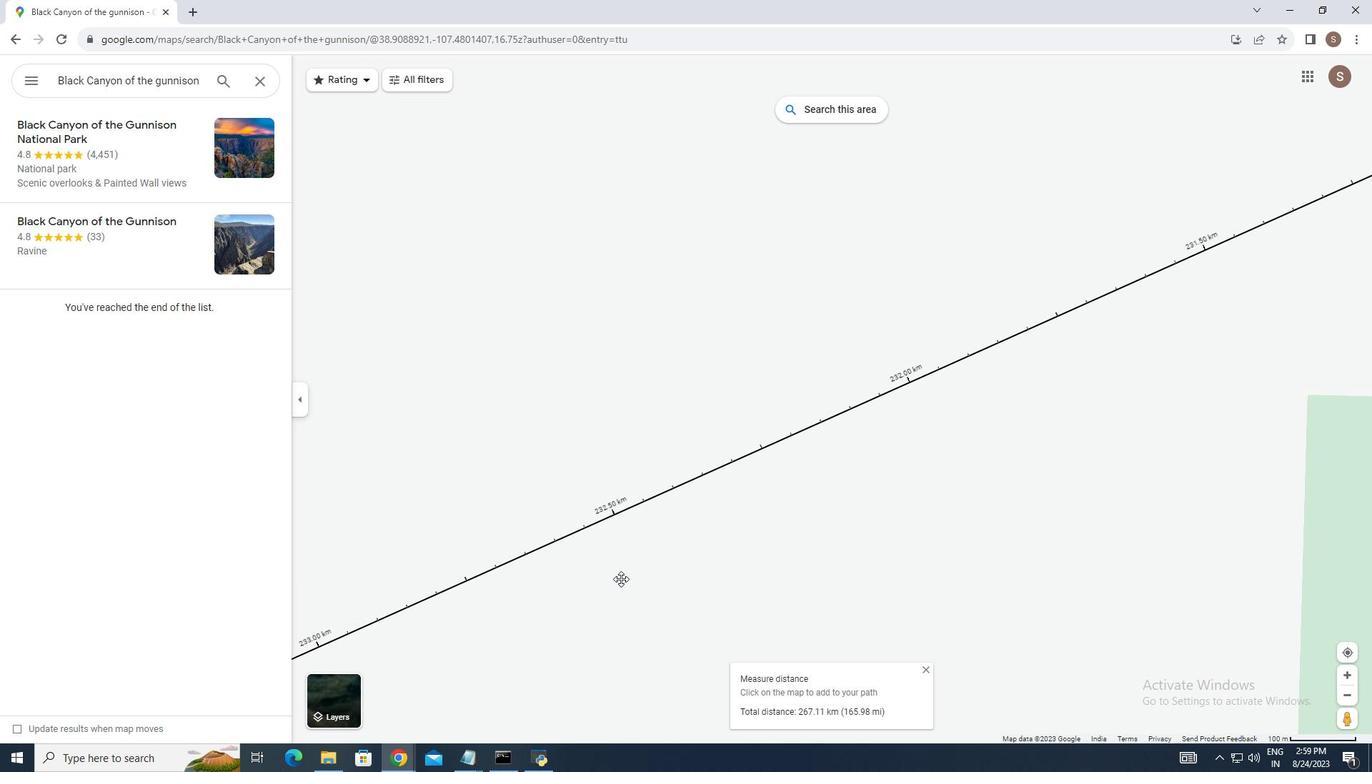 
Action: Mouse pressed left at (1105, 341)
Screenshot: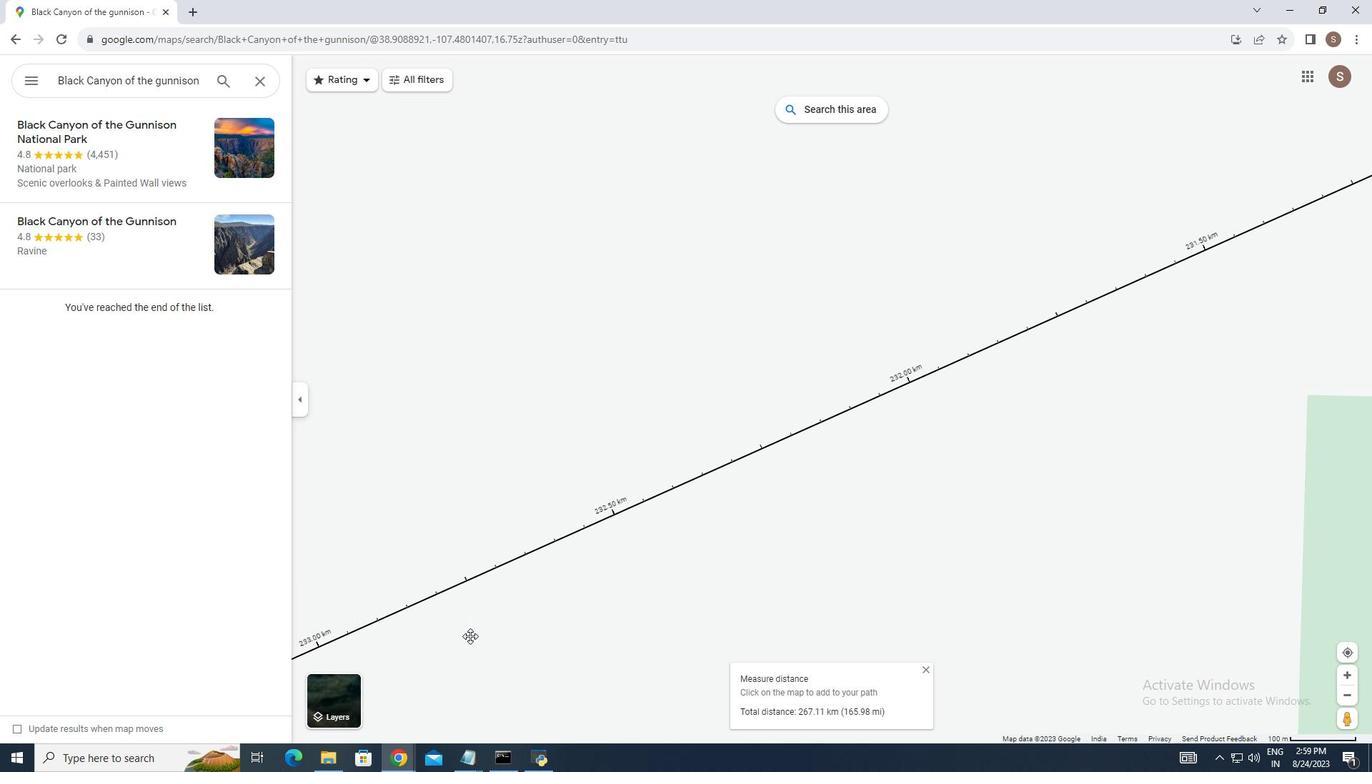 
Action: Mouse moved to (1176, 275)
Screenshot: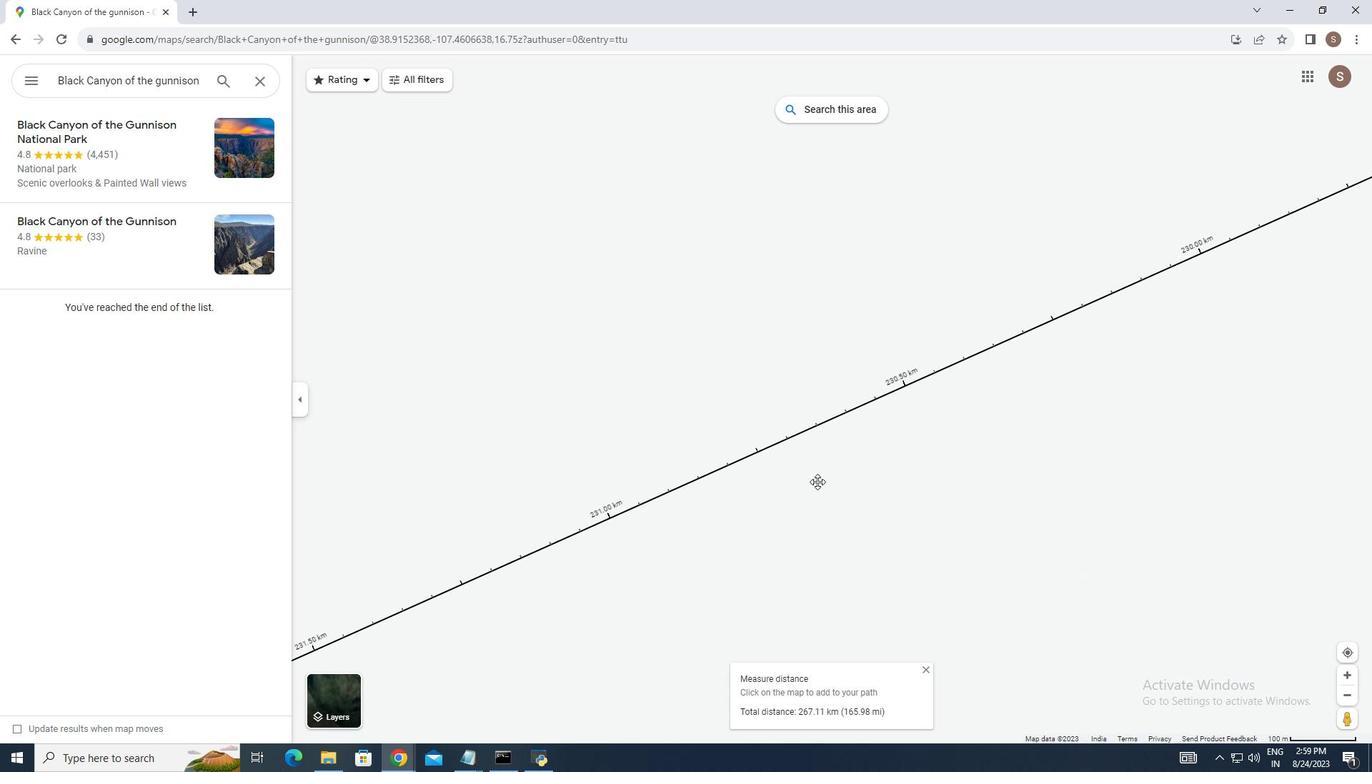 
Action: Mouse pressed left at (1176, 275)
Screenshot: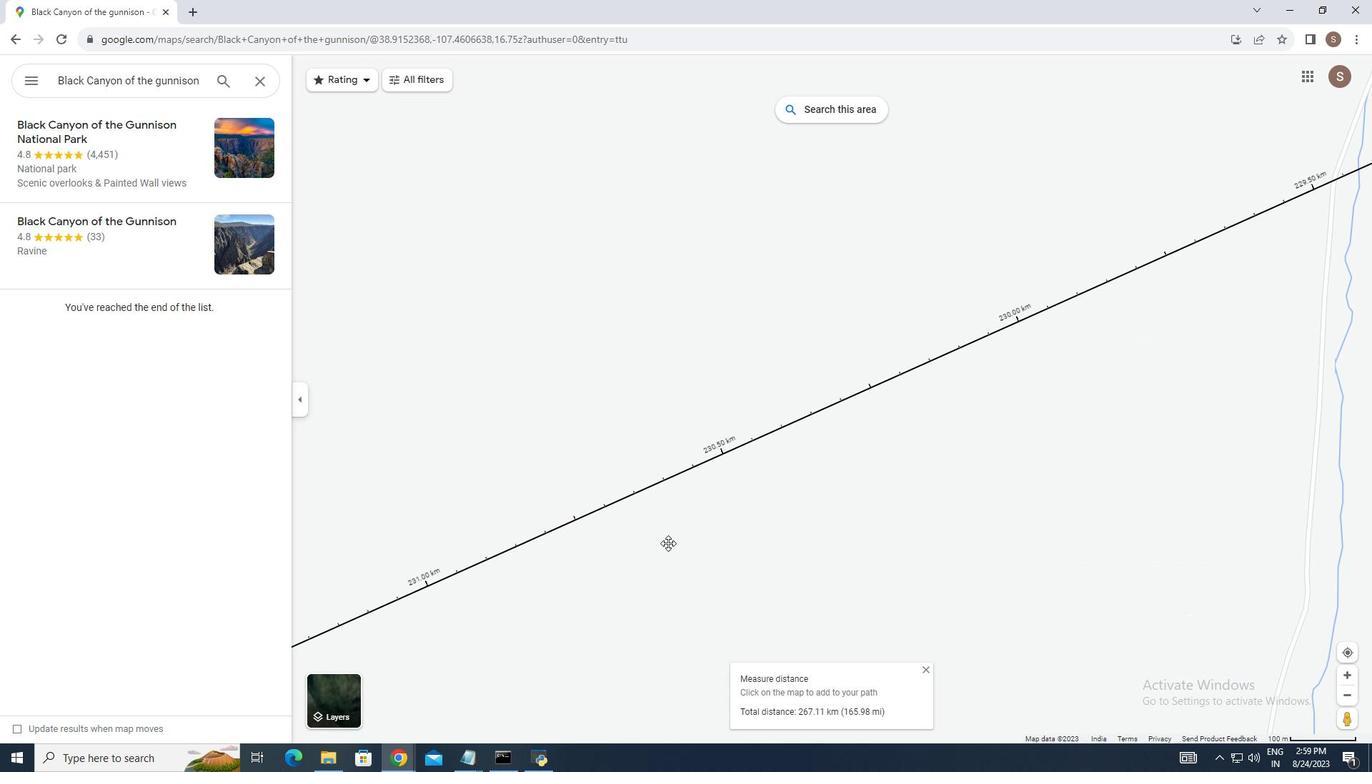 
Action: Mouse moved to (1197, 240)
Screenshot: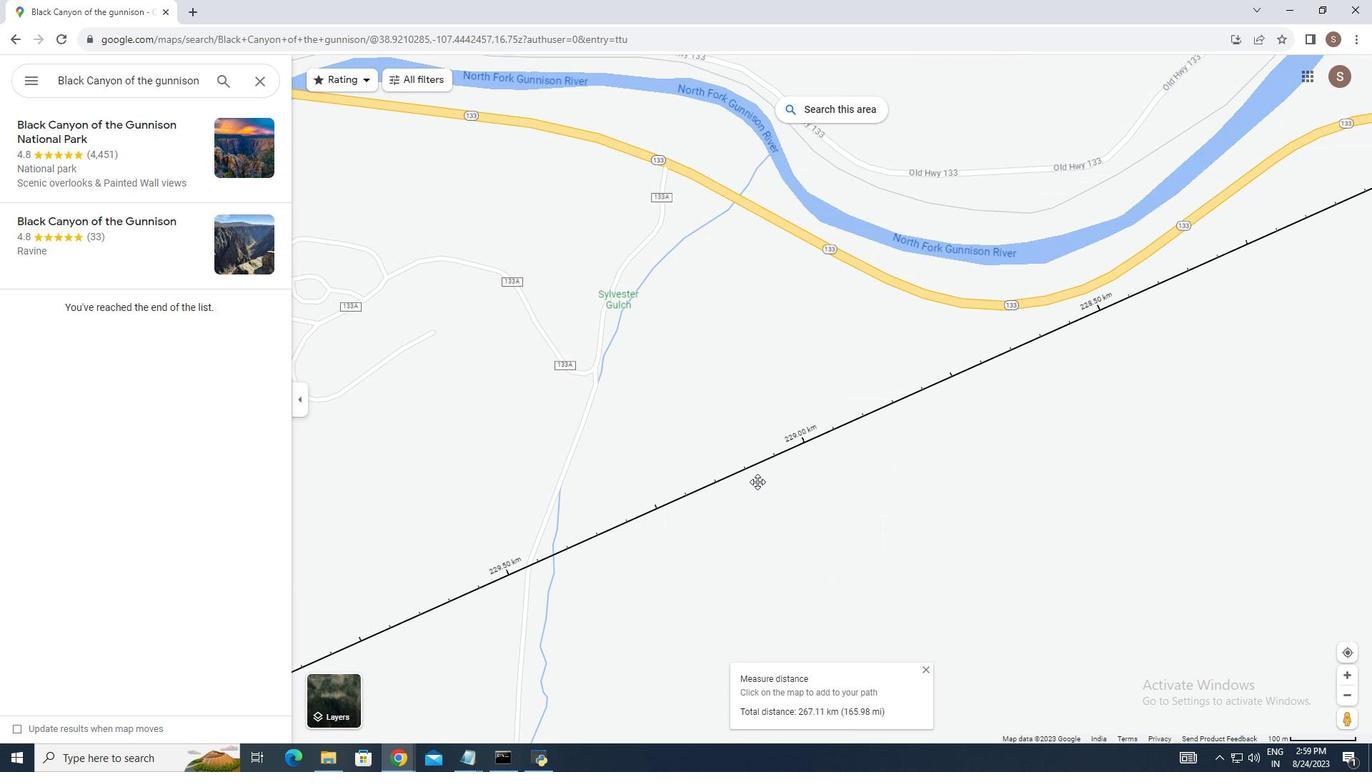 
Action: Mouse pressed left at (1197, 240)
Screenshot: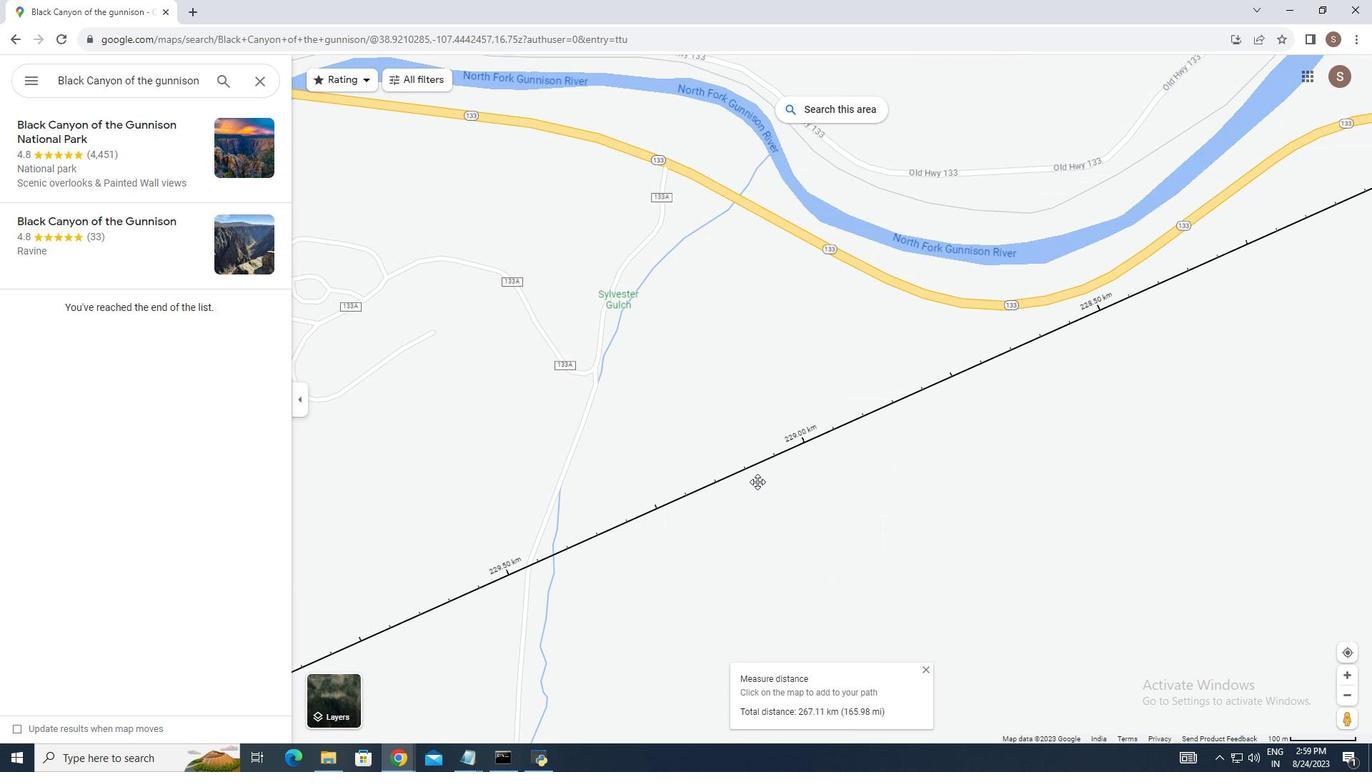 
Action: Mouse moved to (1273, 220)
Screenshot: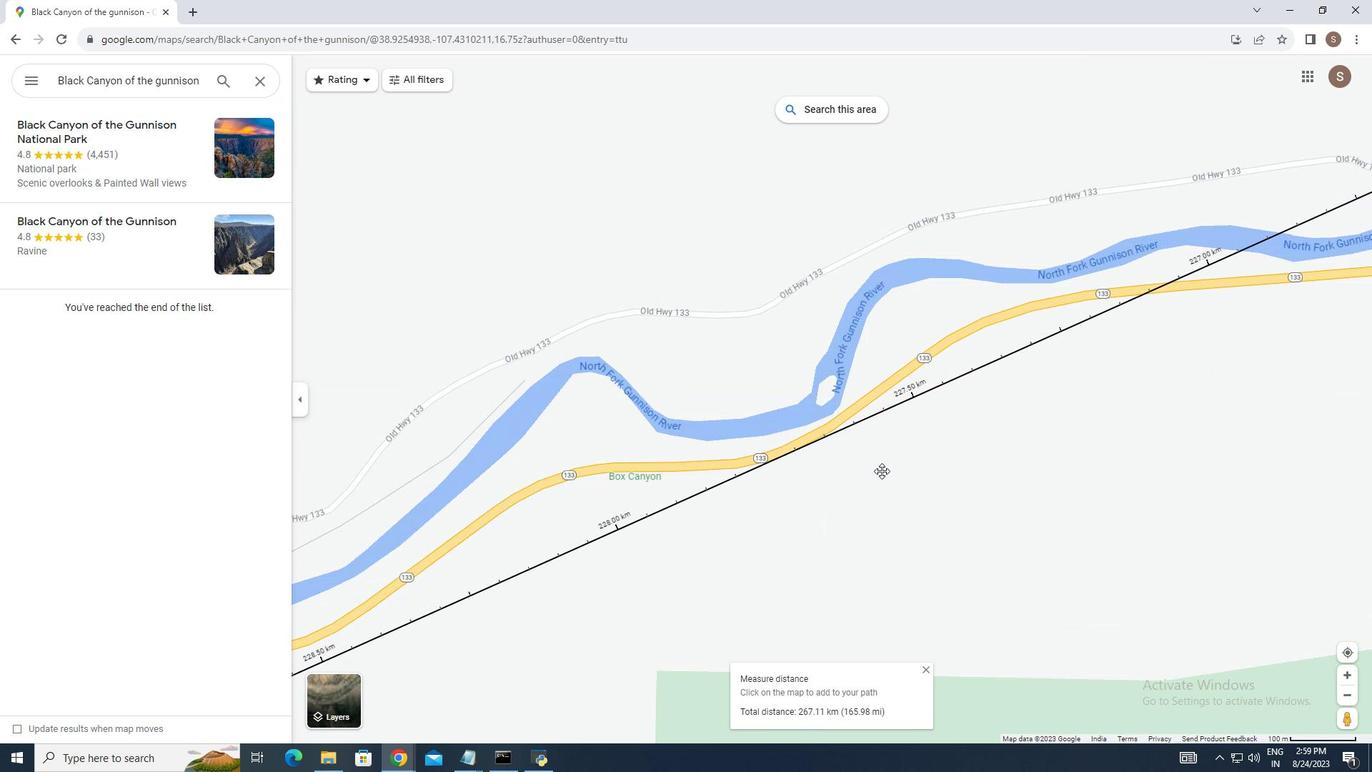 
Action: Mouse pressed left at (1273, 220)
Screenshot: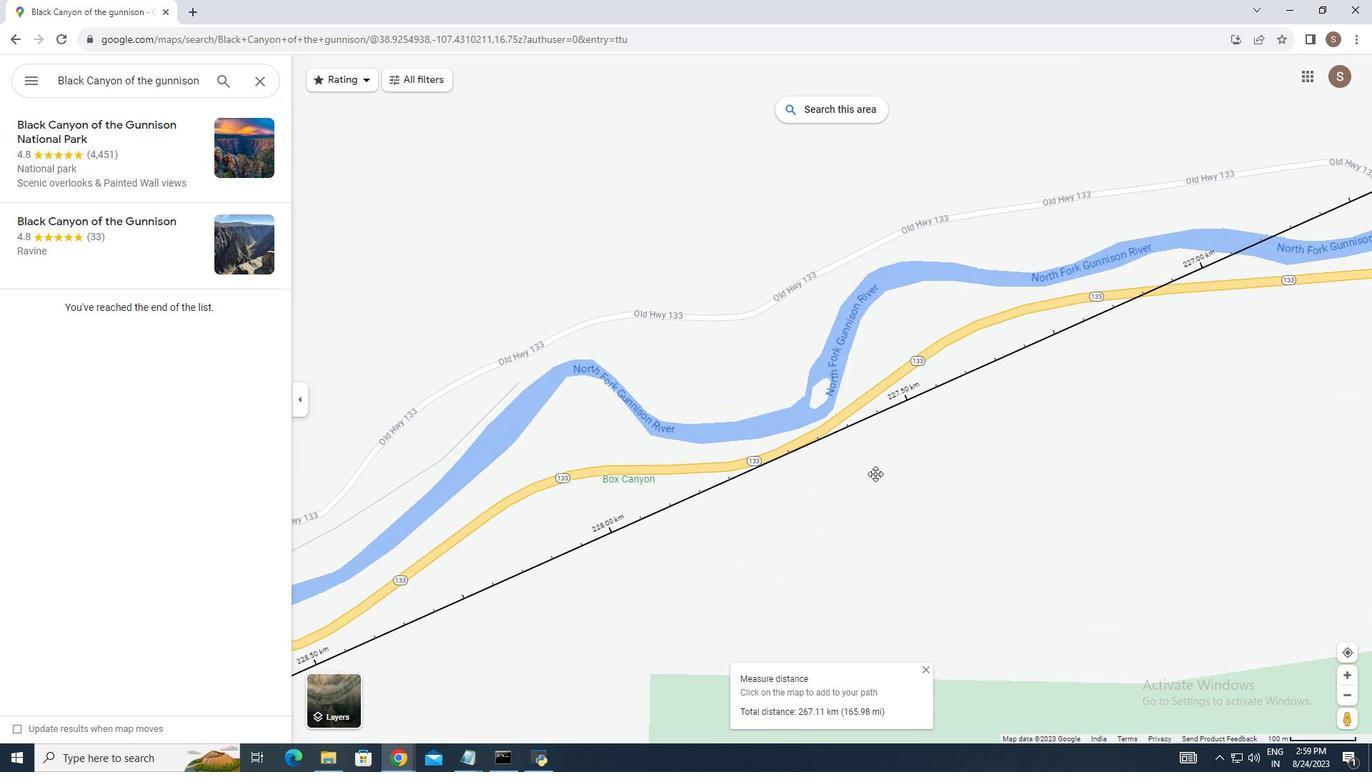 
Action: Mouse moved to (1176, 340)
Screenshot: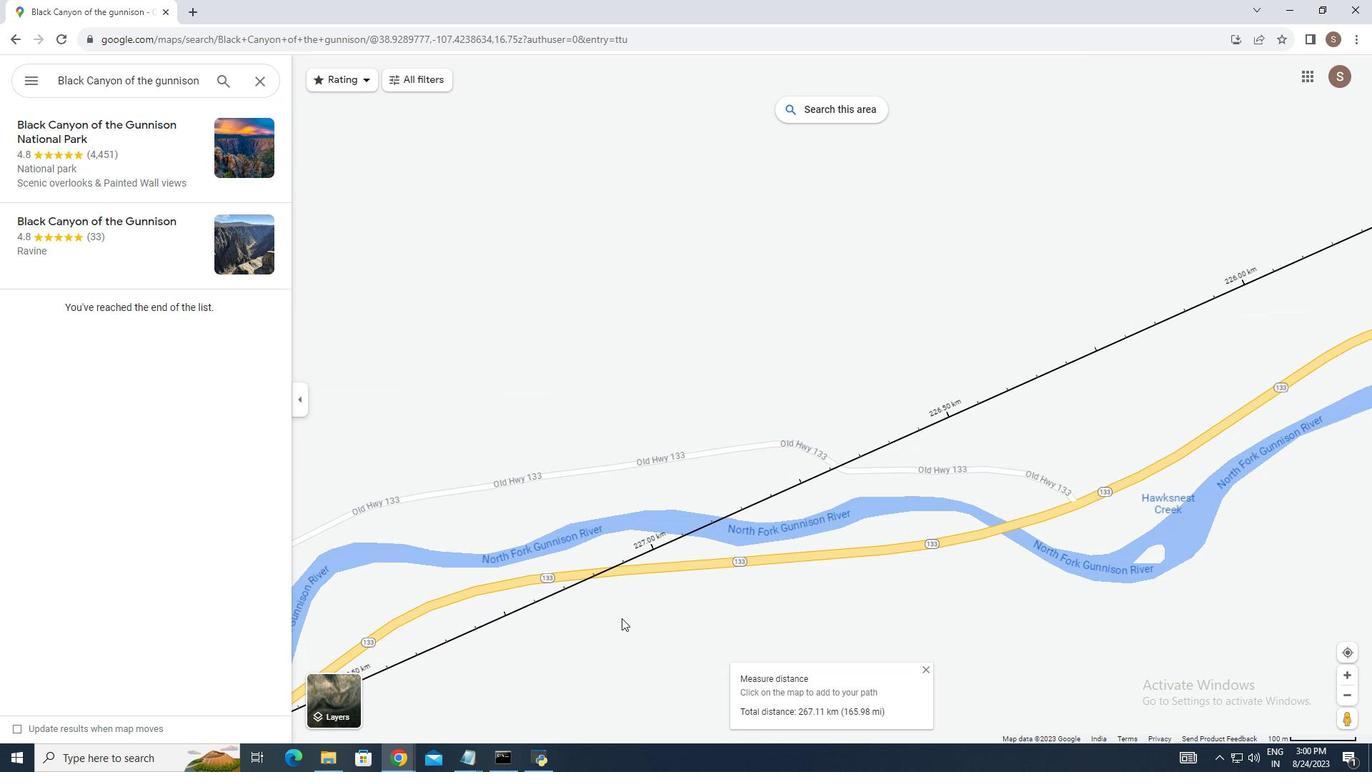 
Action: Mouse pressed left at (1176, 340)
Screenshot: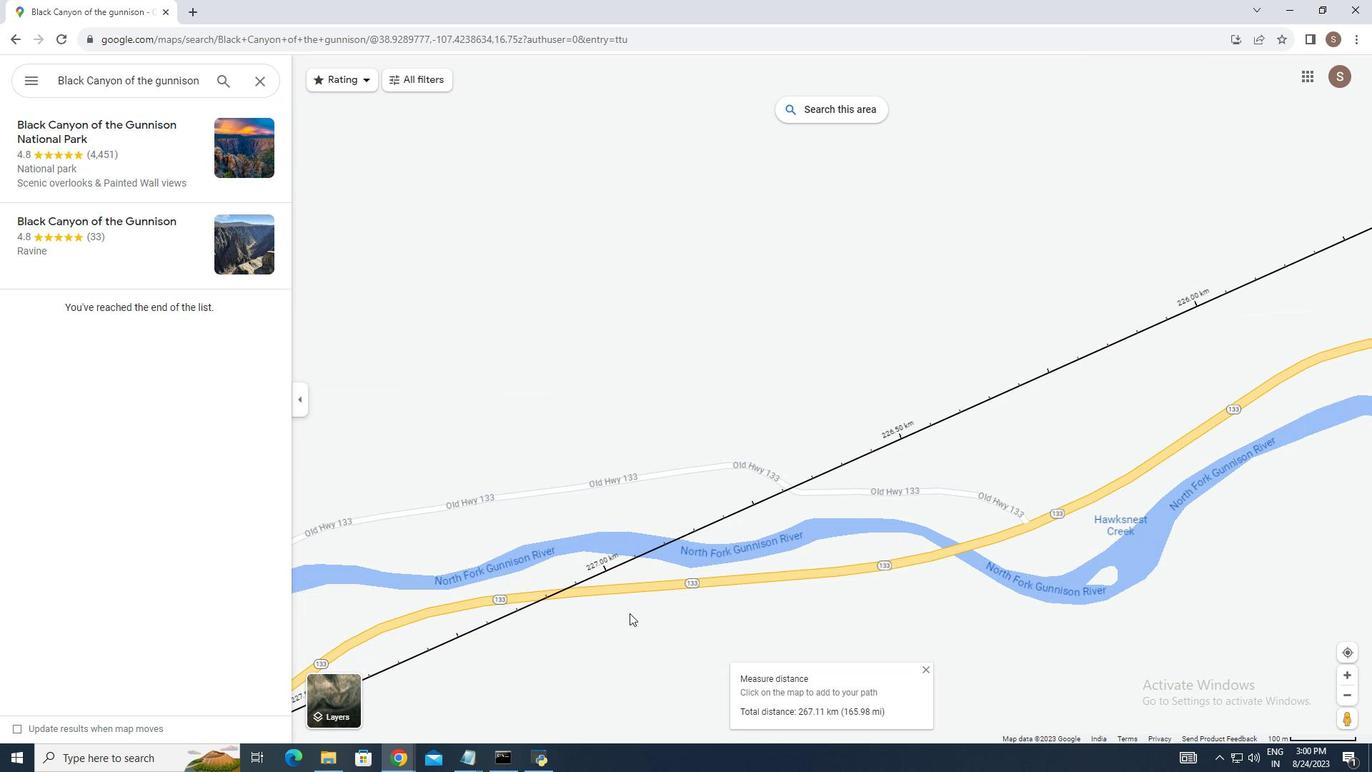 
Action: Mouse moved to (1093, 405)
Screenshot: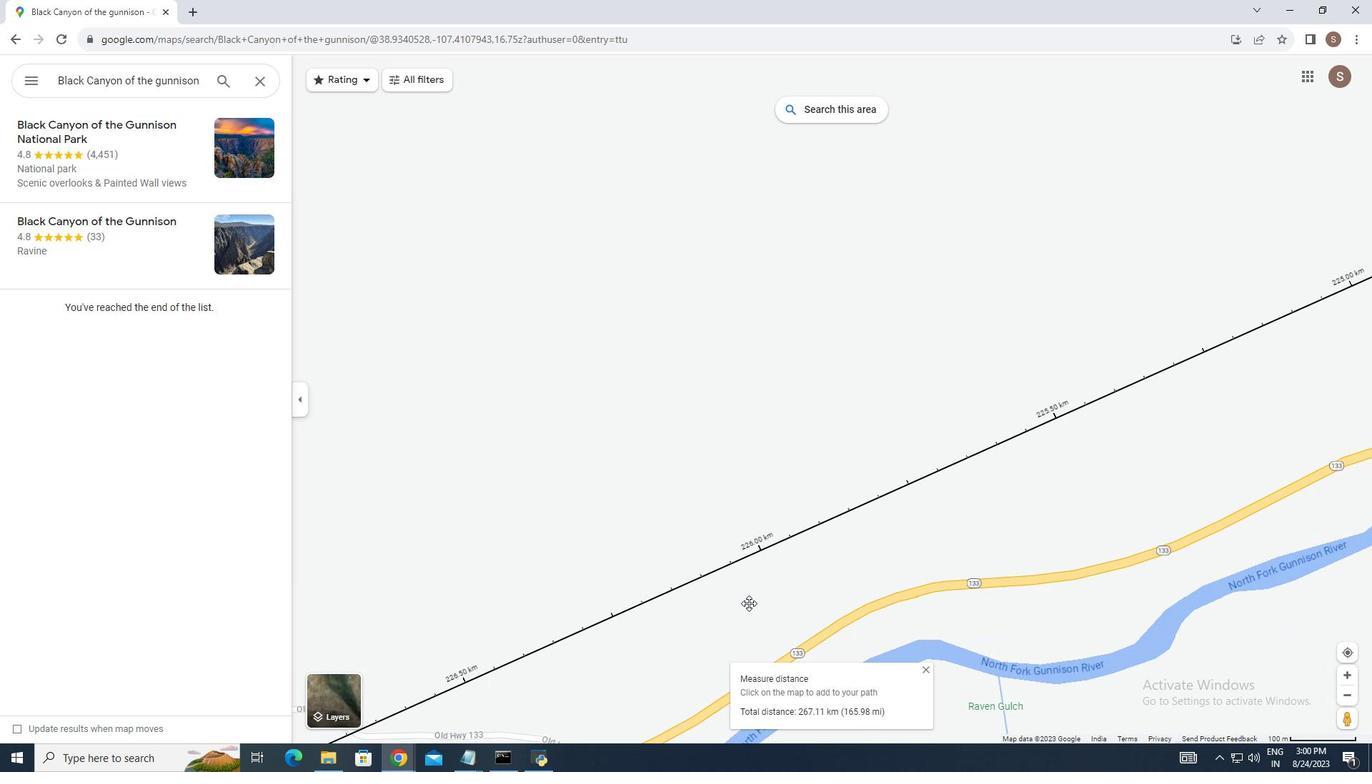 
Action: Mouse pressed left at (1093, 405)
Screenshot: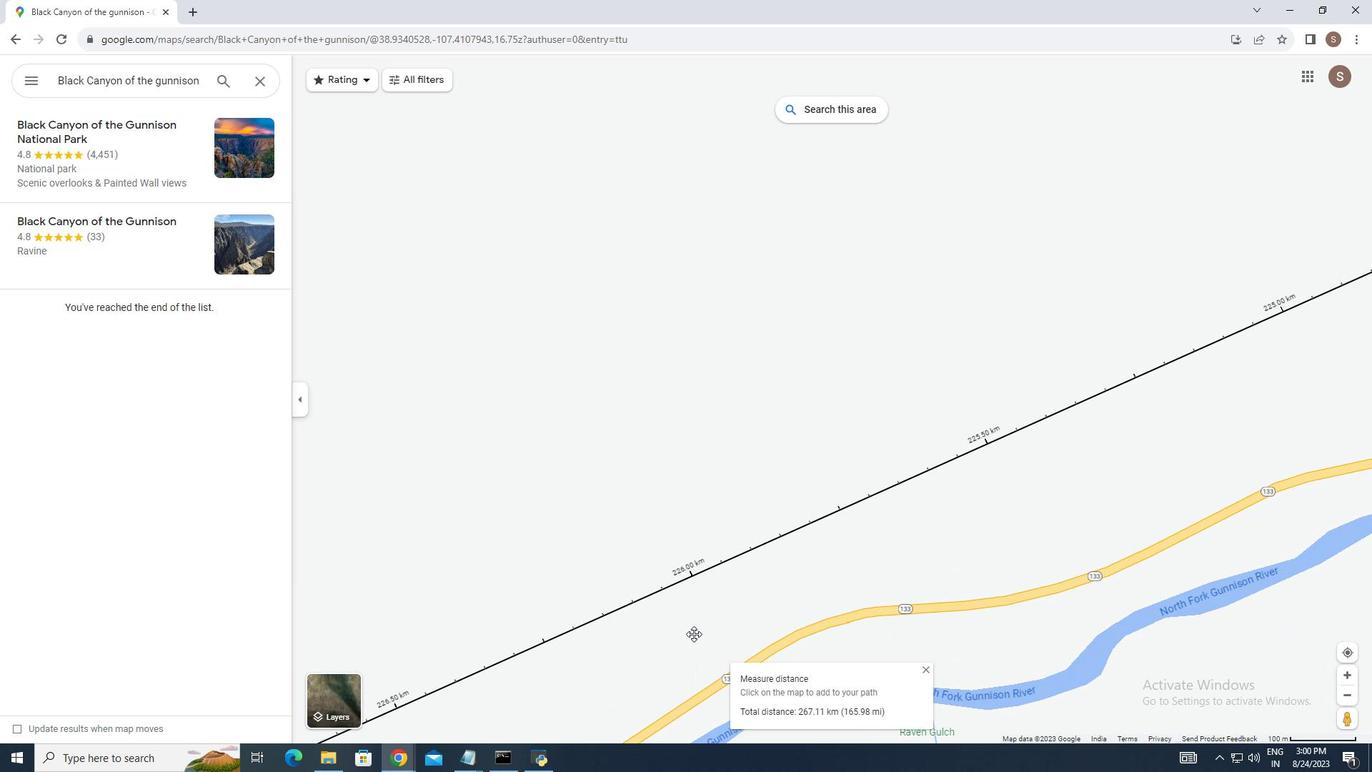 
Action: Mouse moved to (1219, 435)
Screenshot: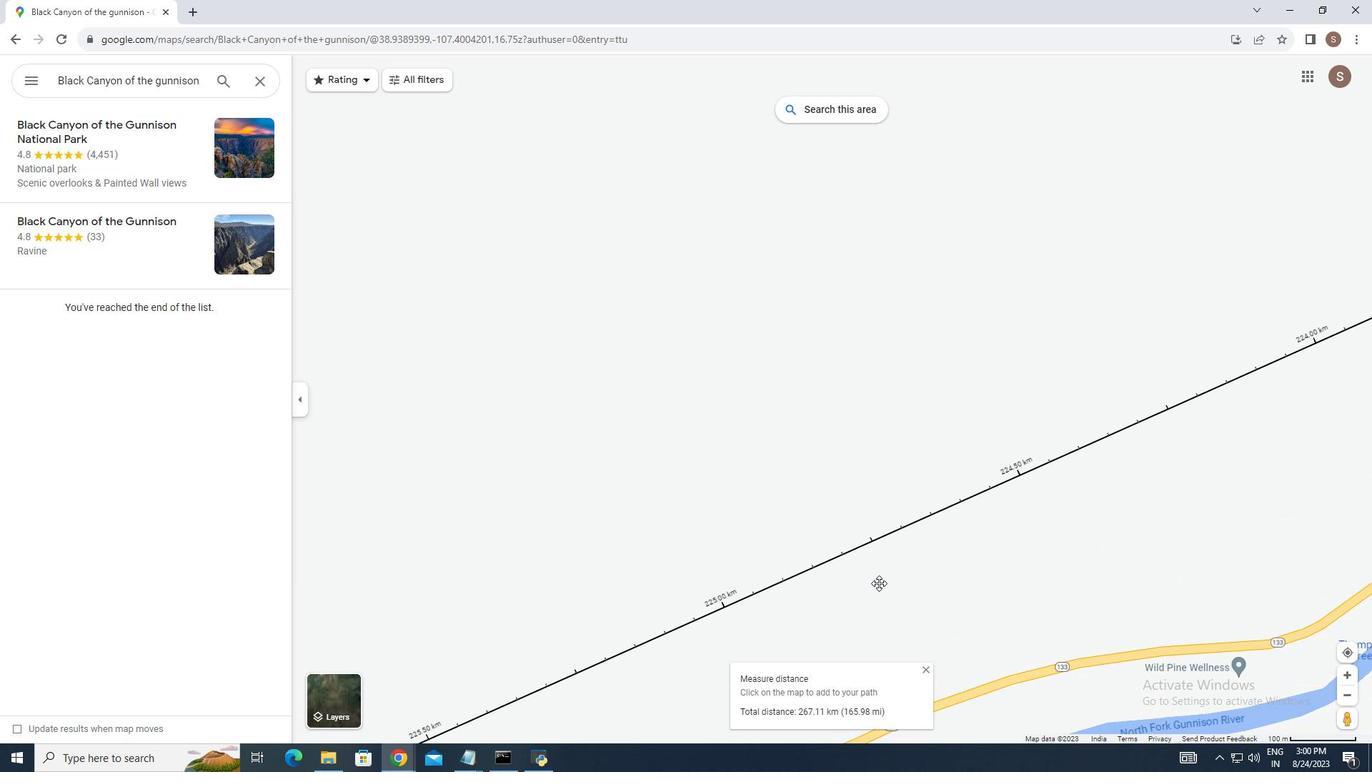 
Action: Mouse pressed left at (1219, 435)
Screenshot: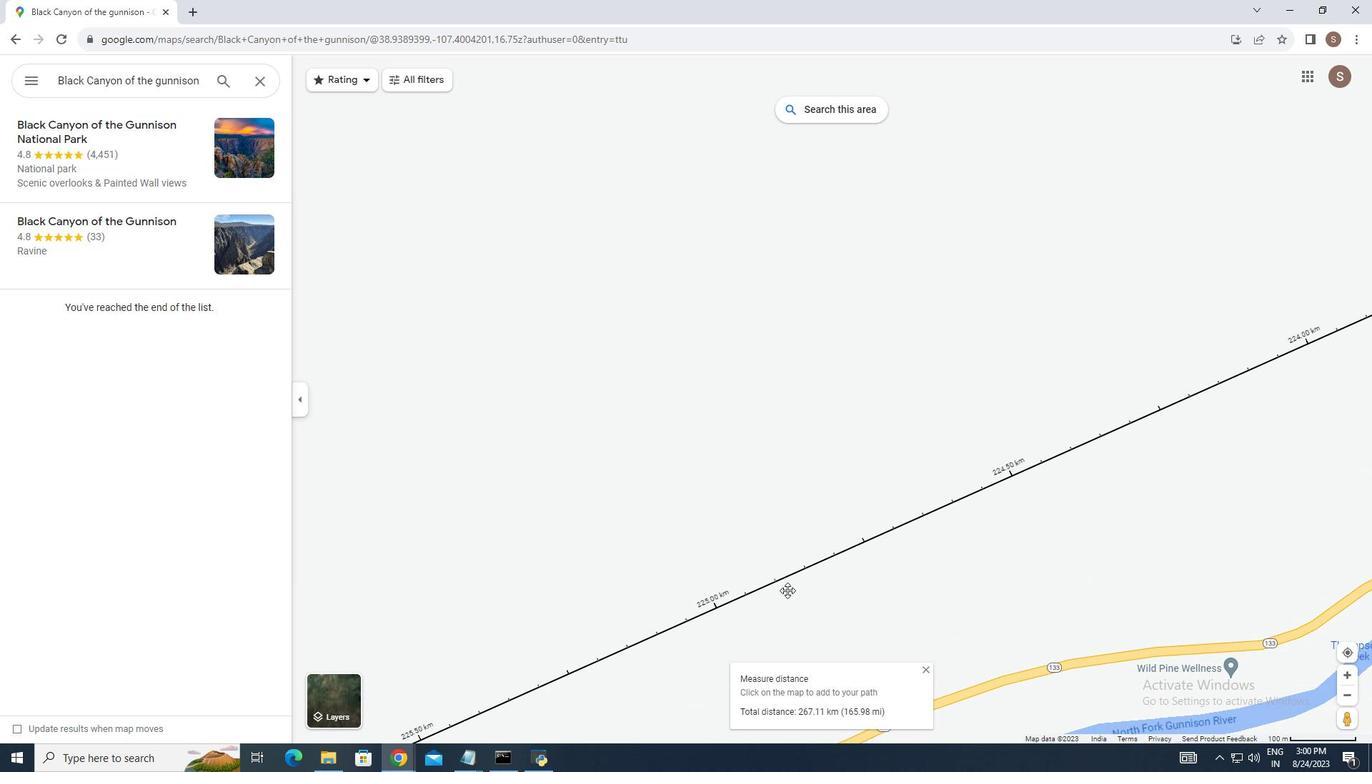 
Action: Mouse moved to (1196, 383)
Screenshot: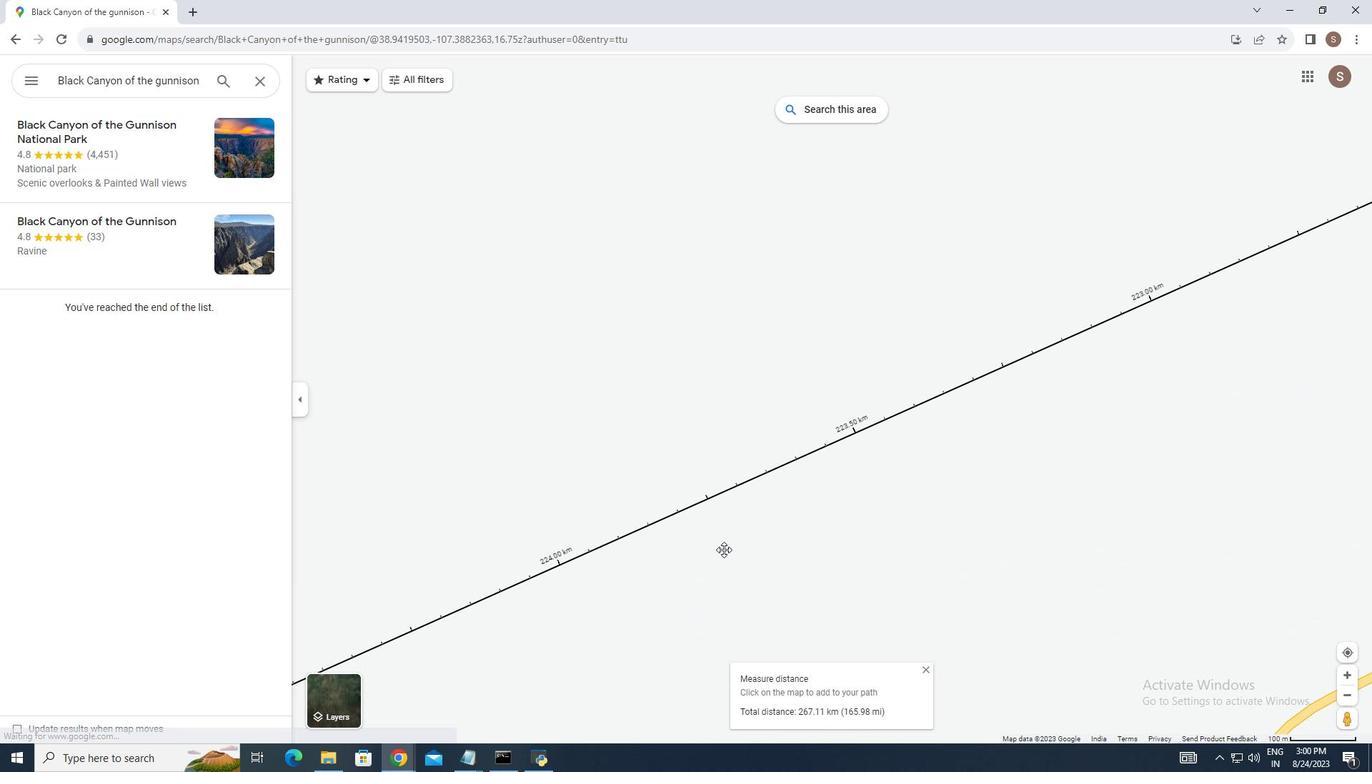 
Action: Mouse pressed left at (1196, 383)
Screenshot: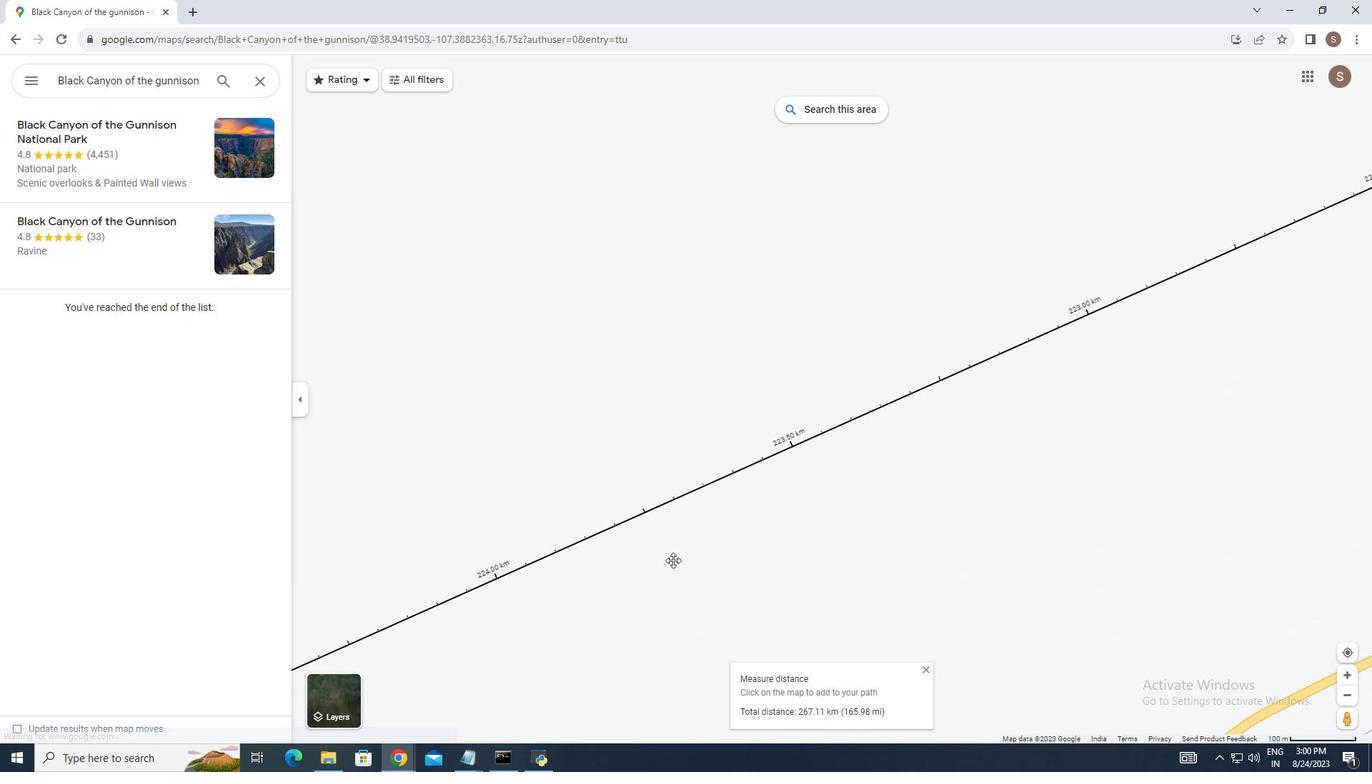 
Action: Mouse moved to (1117, 342)
